 Task: Research Airbnb options in Gondomar, Portugal from 6th December, 2023 to 10th December, 2023 for 1 adult. Place can be private room with 1  bedroom having 1 bed and 1 bathroom. Property type can be hotel.
Action: Mouse moved to (476, 108)
Screenshot: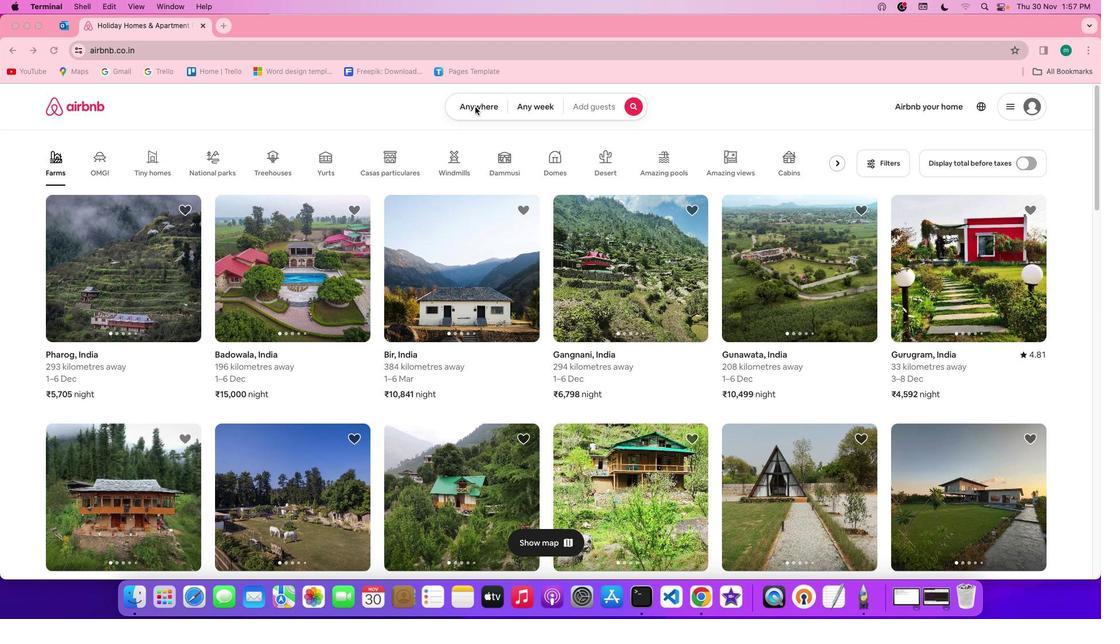
Action: Mouse pressed left at (476, 108)
Screenshot: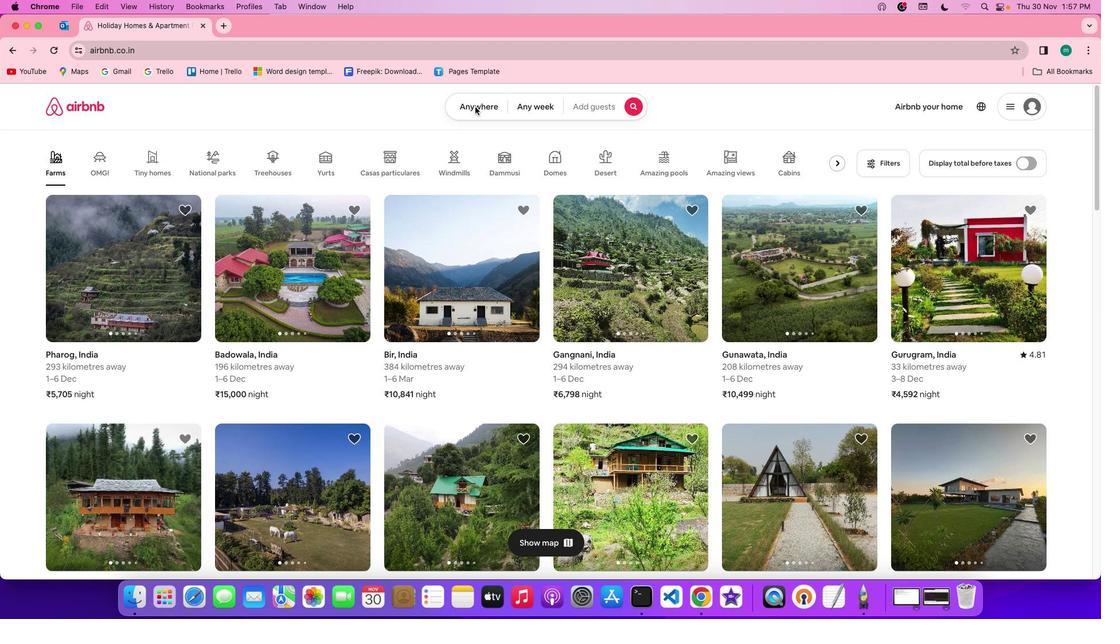 
Action: Mouse pressed left at (476, 108)
Screenshot: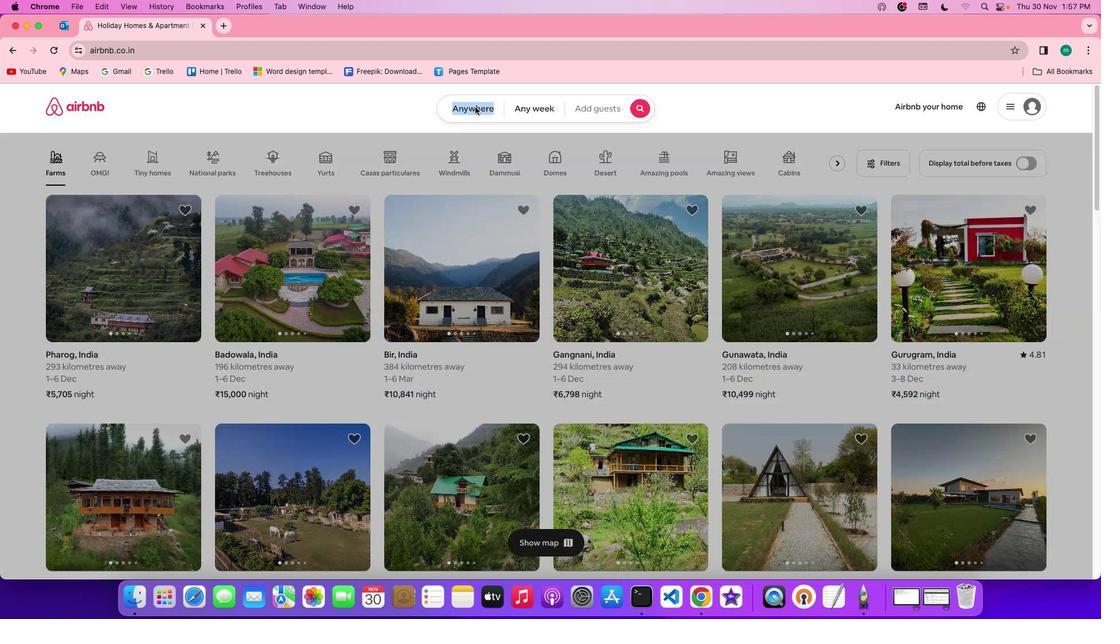 
Action: Mouse moved to (423, 157)
Screenshot: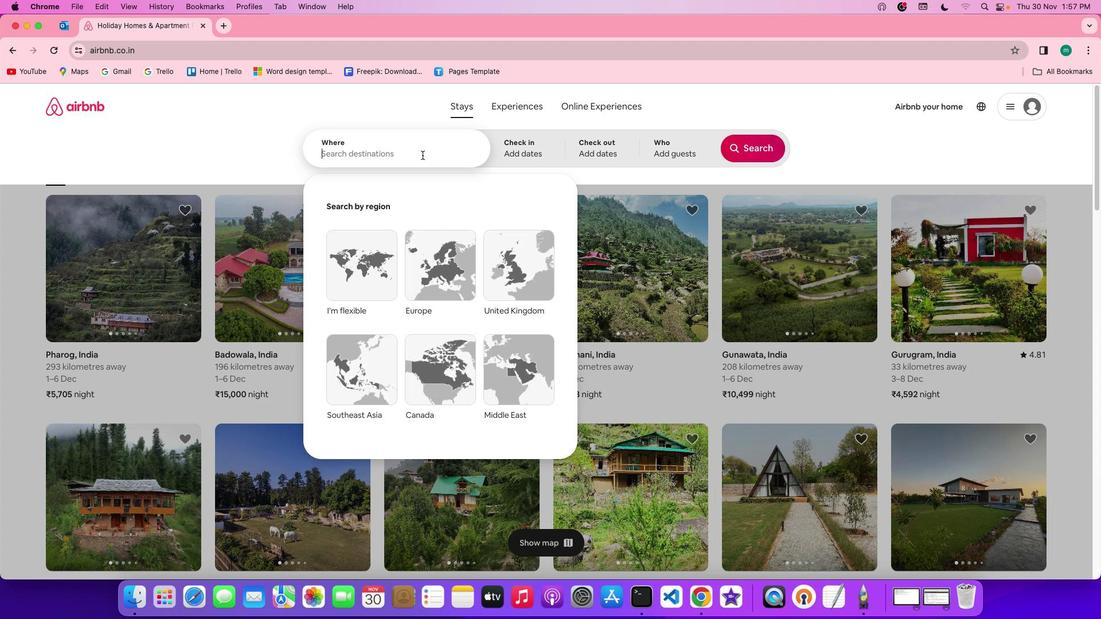
Action: Mouse pressed left at (423, 157)
Screenshot: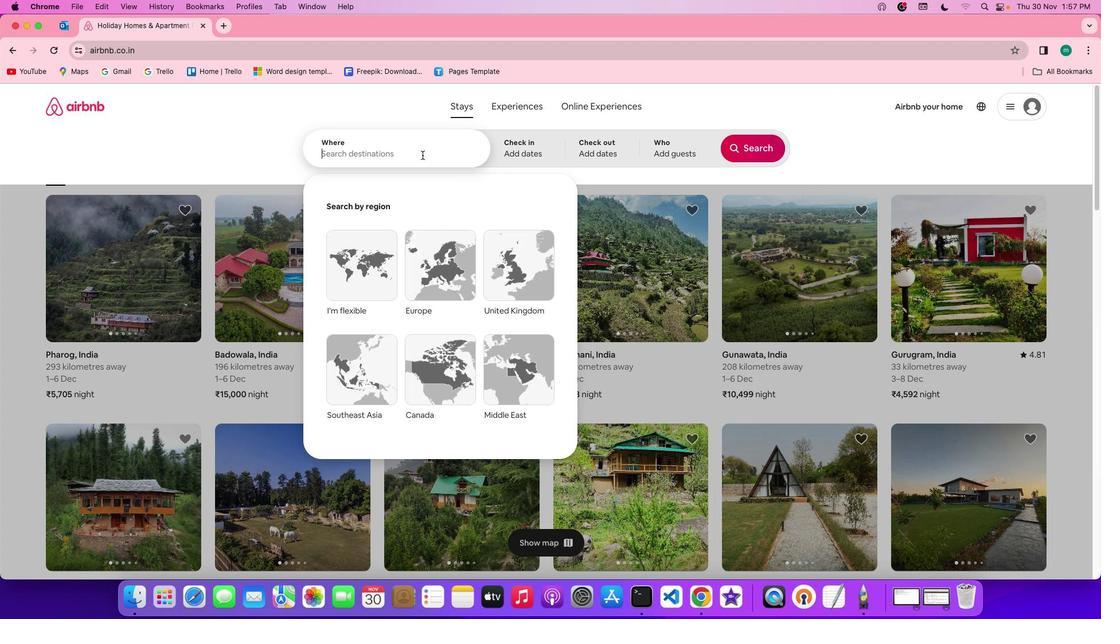 
Action: Key pressed Key.shift'G''o''n''d''o''m''a''r'','Key.spaceKey.shift'p''o''t''u''g''a''l'
Screenshot: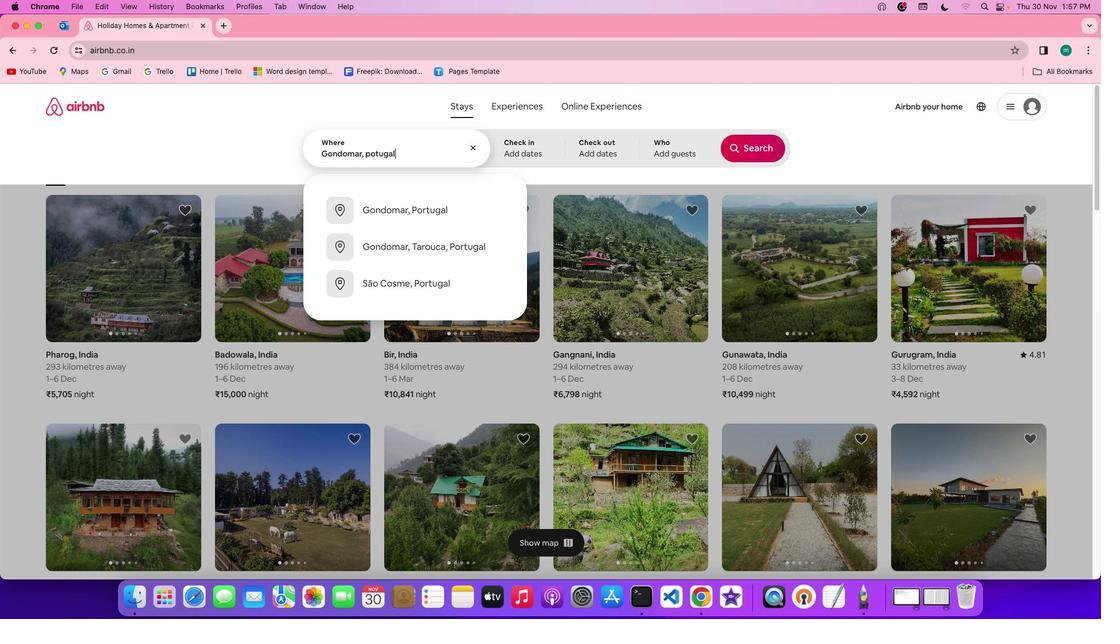 
Action: Mouse moved to (522, 147)
Screenshot: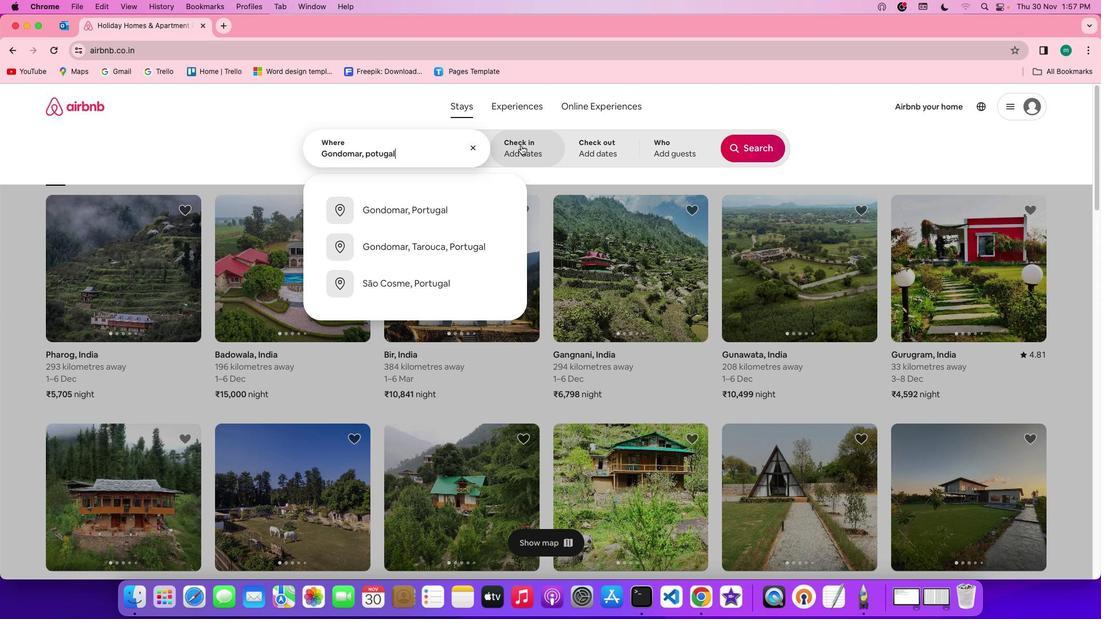 
Action: Mouse pressed left at (522, 147)
Screenshot: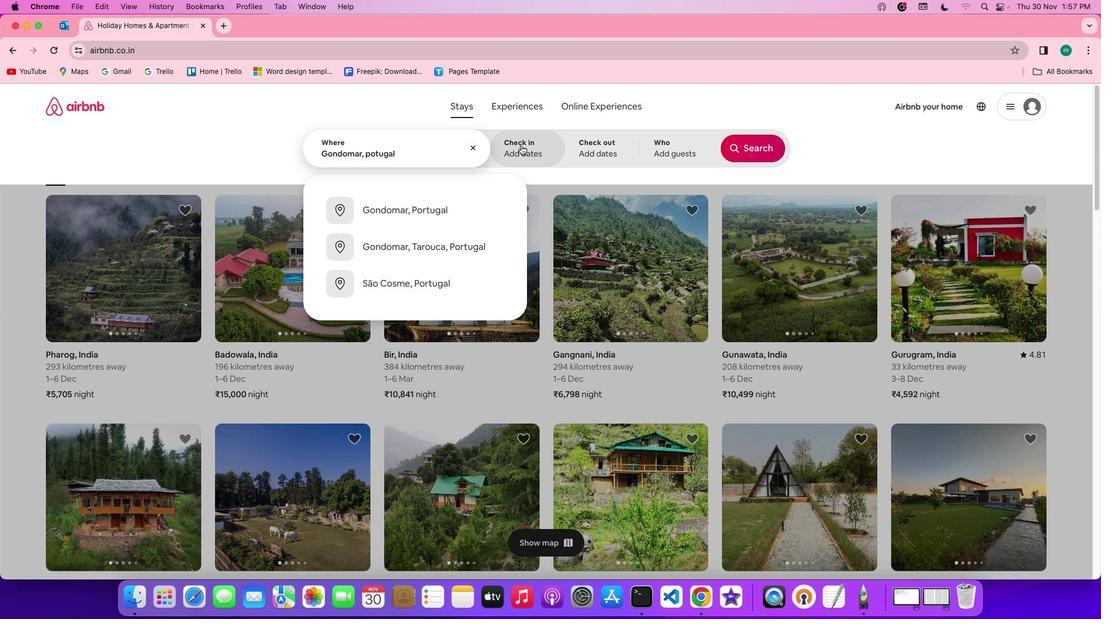 
Action: Mouse moved to (655, 314)
Screenshot: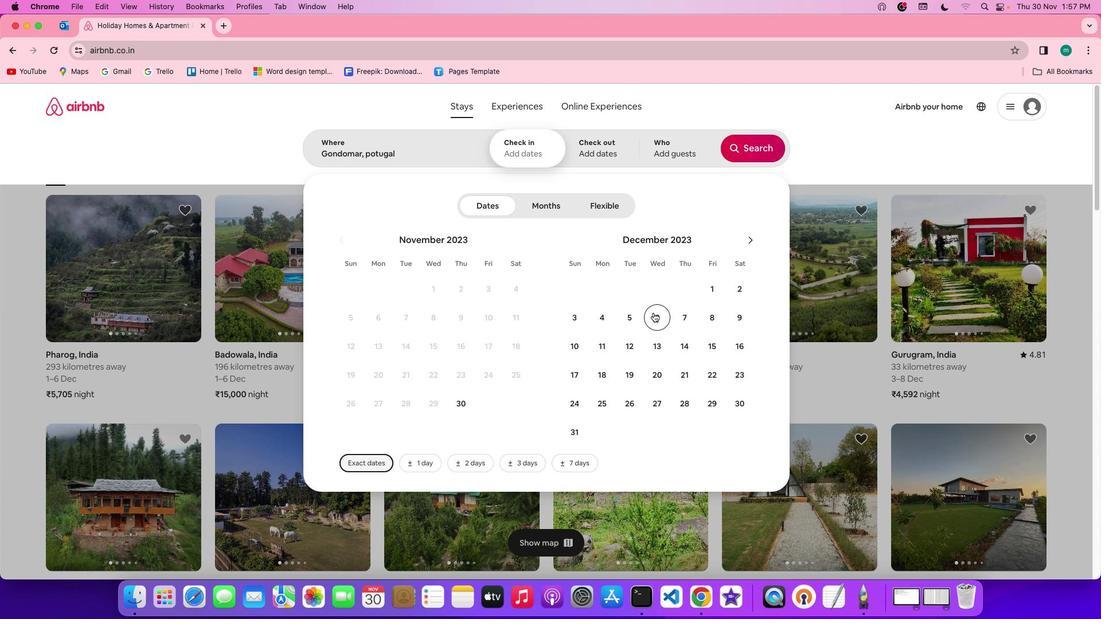 
Action: Mouse pressed left at (655, 314)
Screenshot: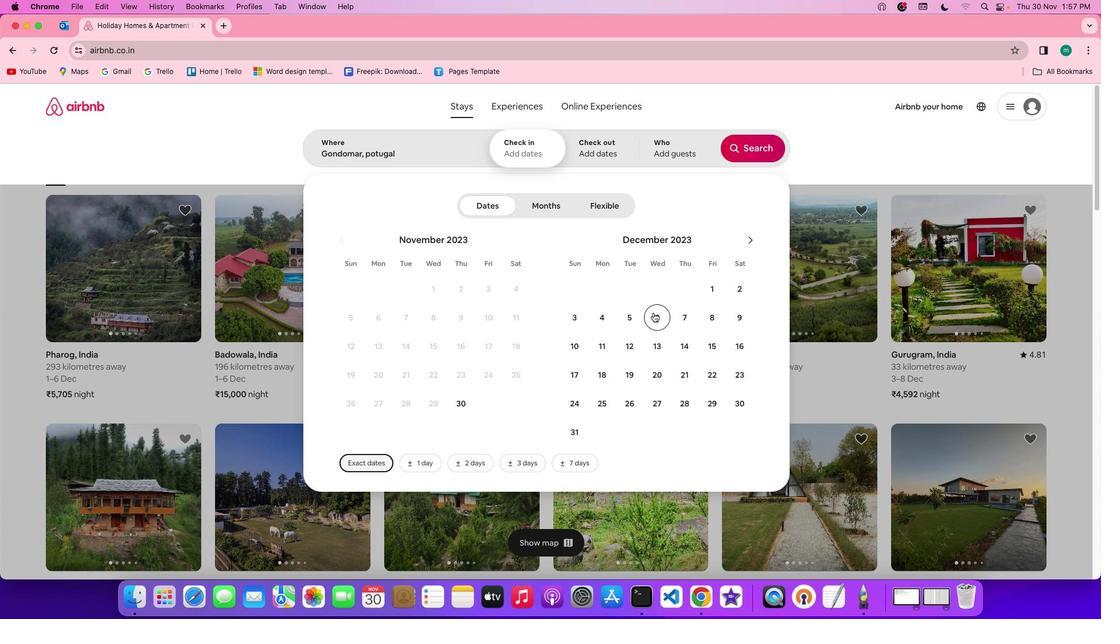 
Action: Mouse moved to (570, 349)
Screenshot: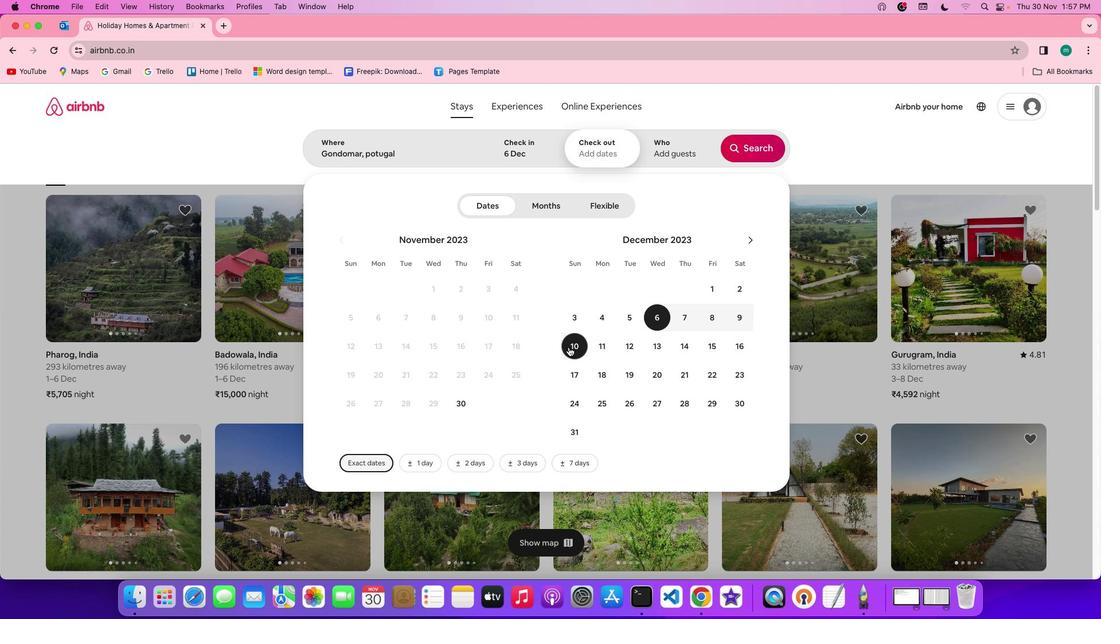
Action: Mouse pressed left at (570, 349)
Screenshot: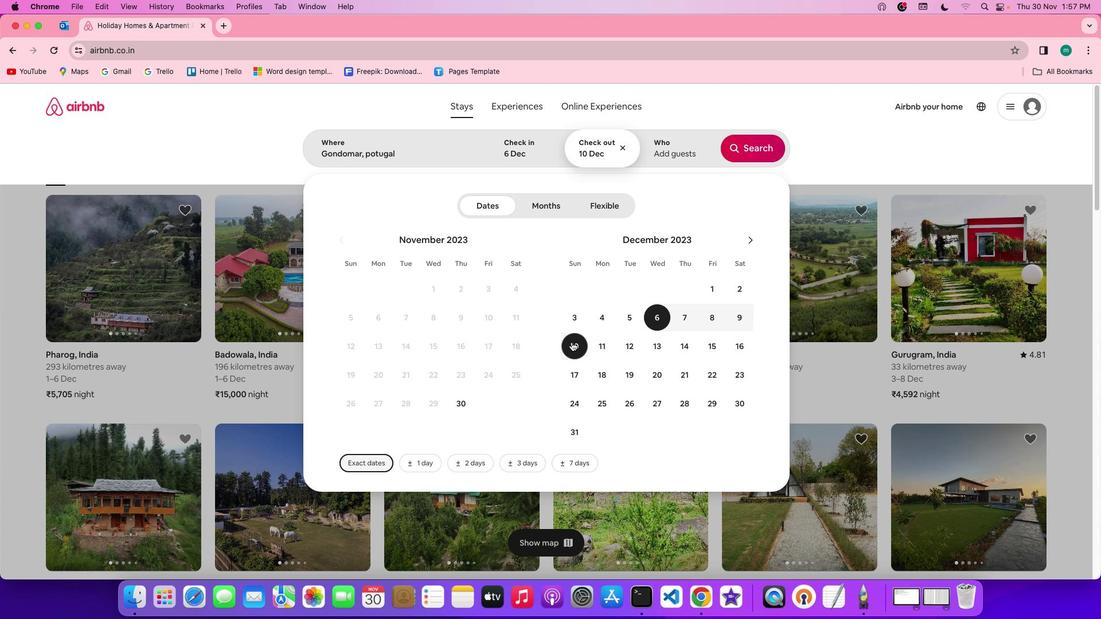 
Action: Mouse moved to (656, 146)
Screenshot: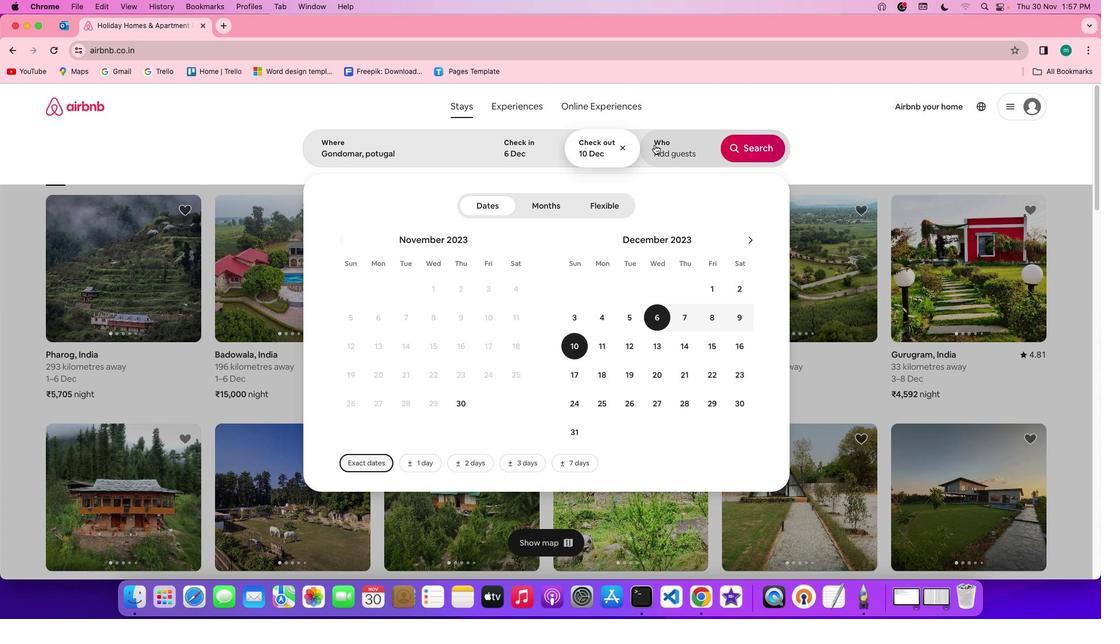 
Action: Mouse pressed left at (656, 146)
Screenshot: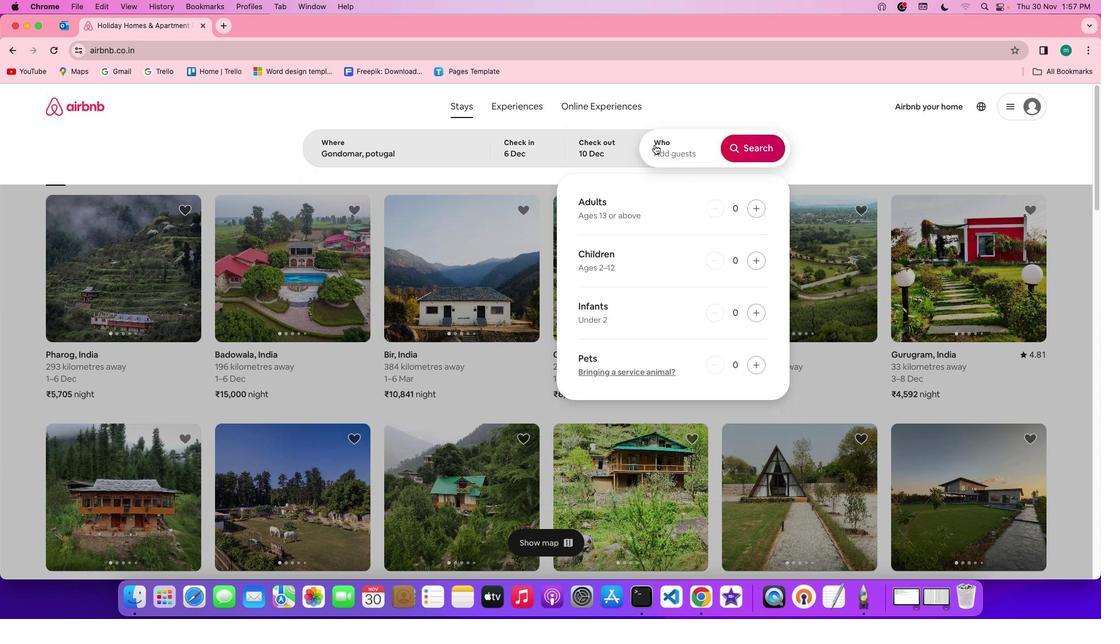 
Action: Mouse moved to (756, 208)
Screenshot: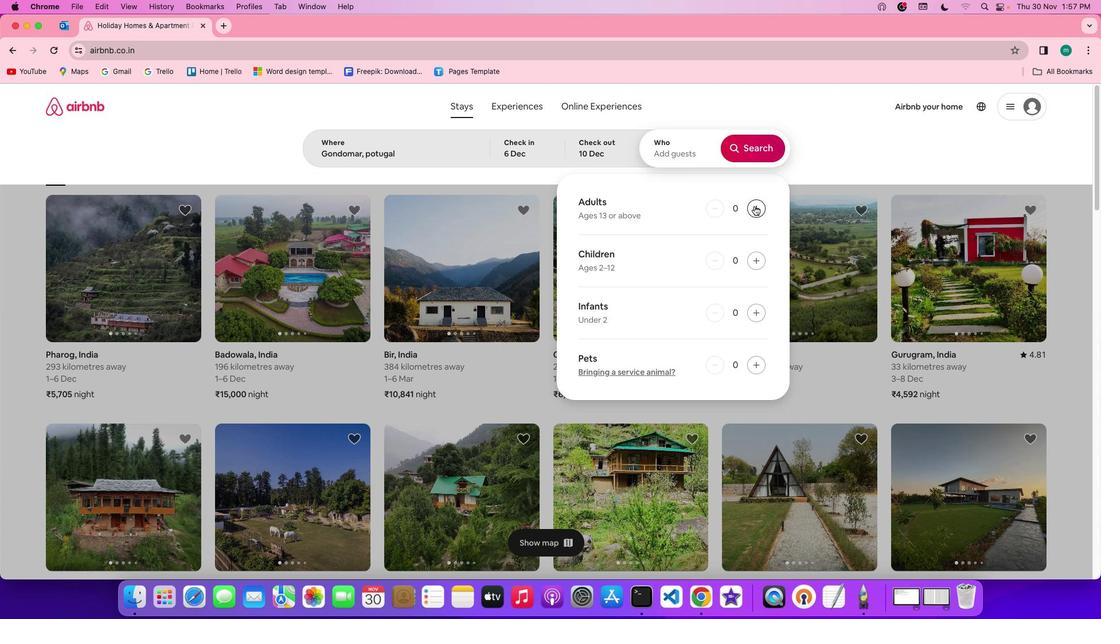 
Action: Mouse pressed left at (756, 208)
Screenshot: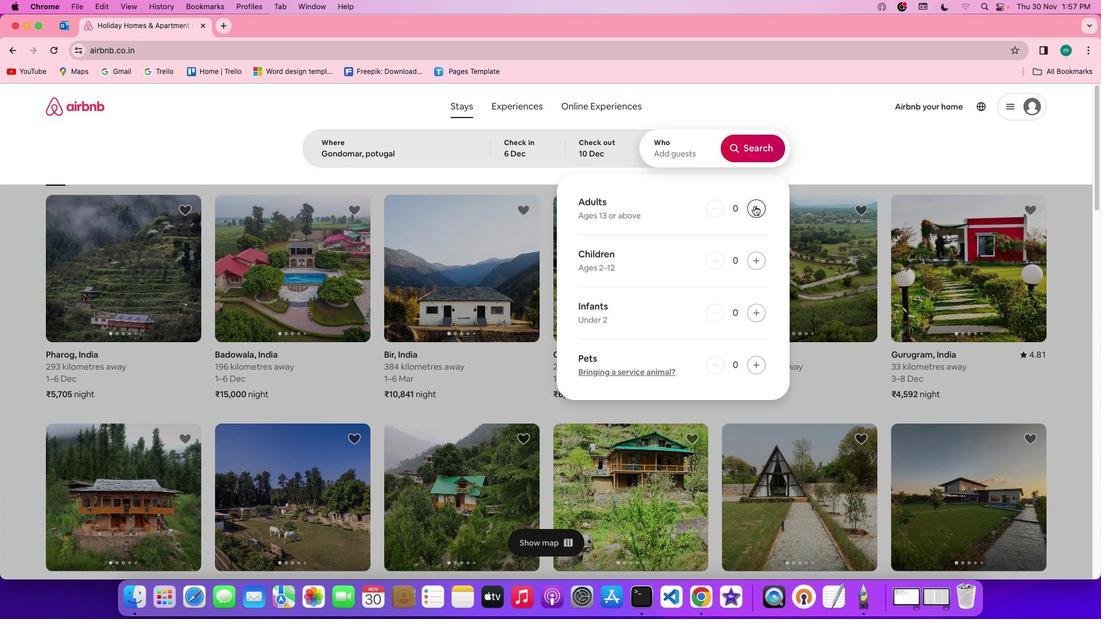 
Action: Mouse moved to (766, 143)
Screenshot: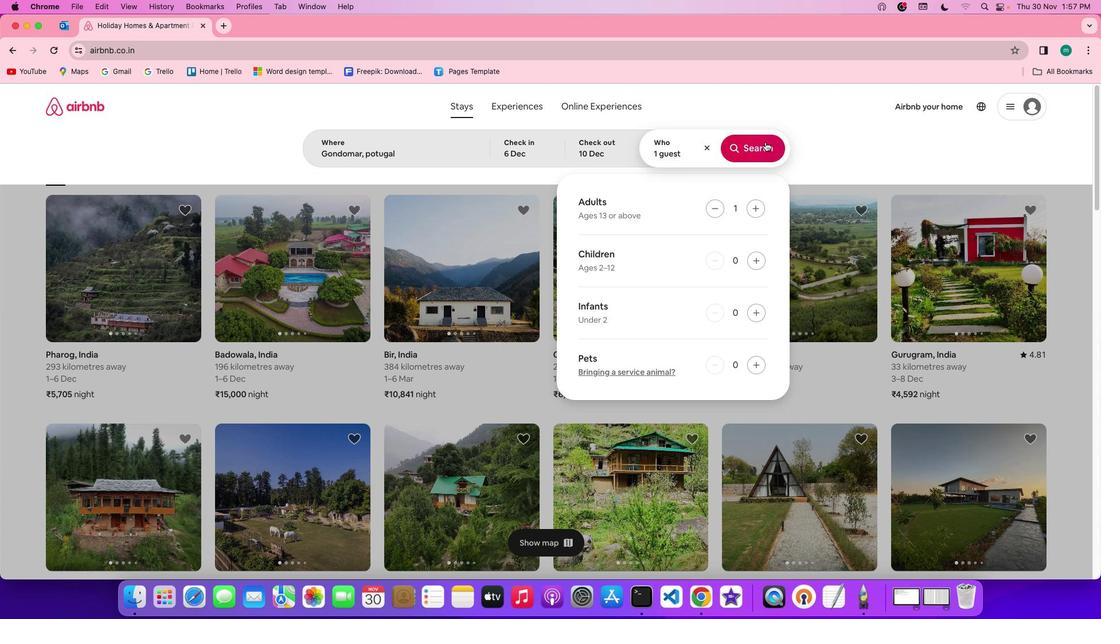 
Action: Mouse pressed left at (766, 143)
Screenshot: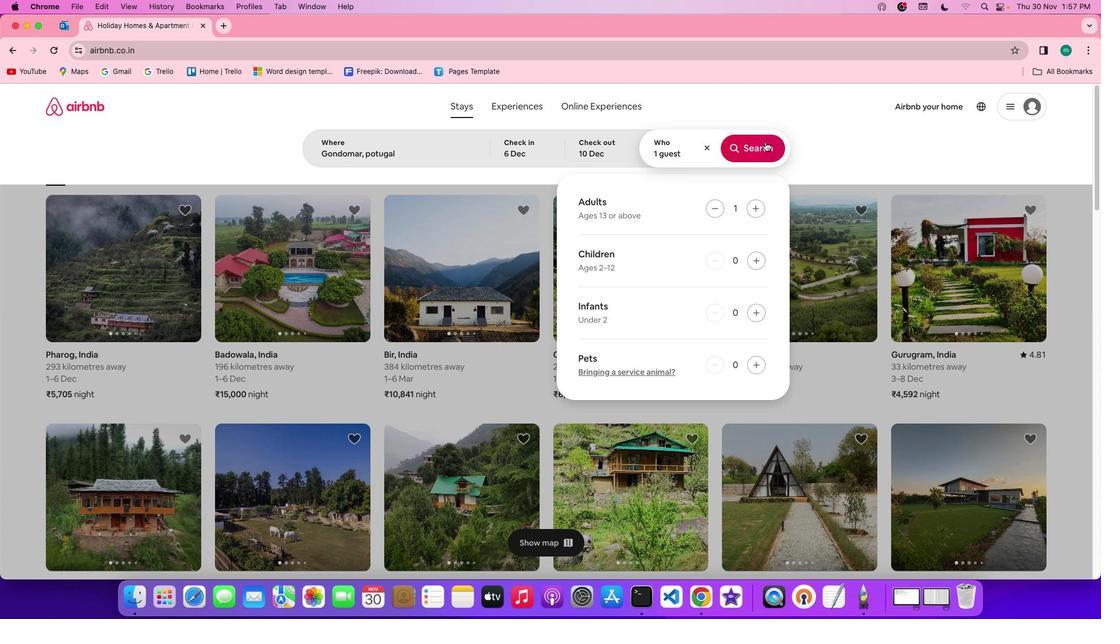 
Action: Mouse moved to (920, 145)
Screenshot: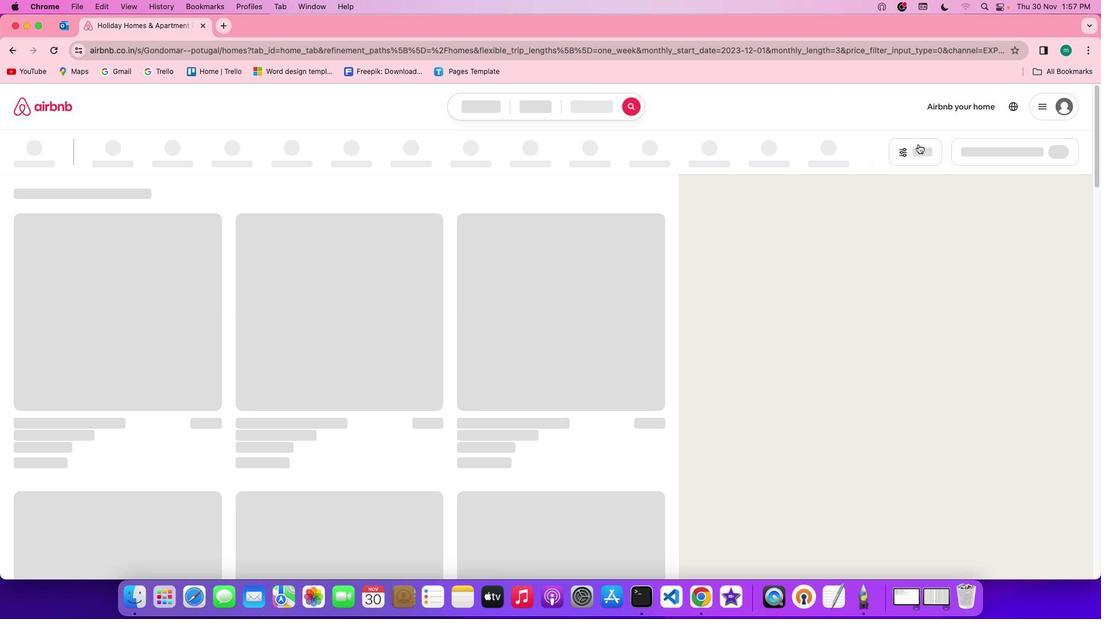 
Action: Mouse pressed left at (920, 145)
Screenshot: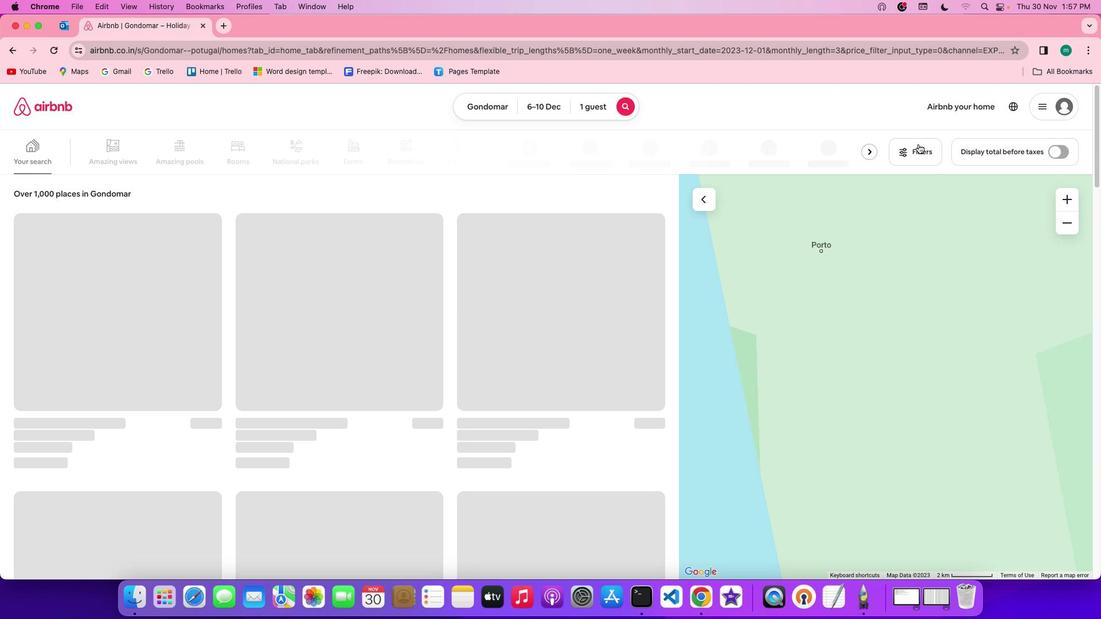 
Action: Mouse moved to (627, 267)
Screenshot: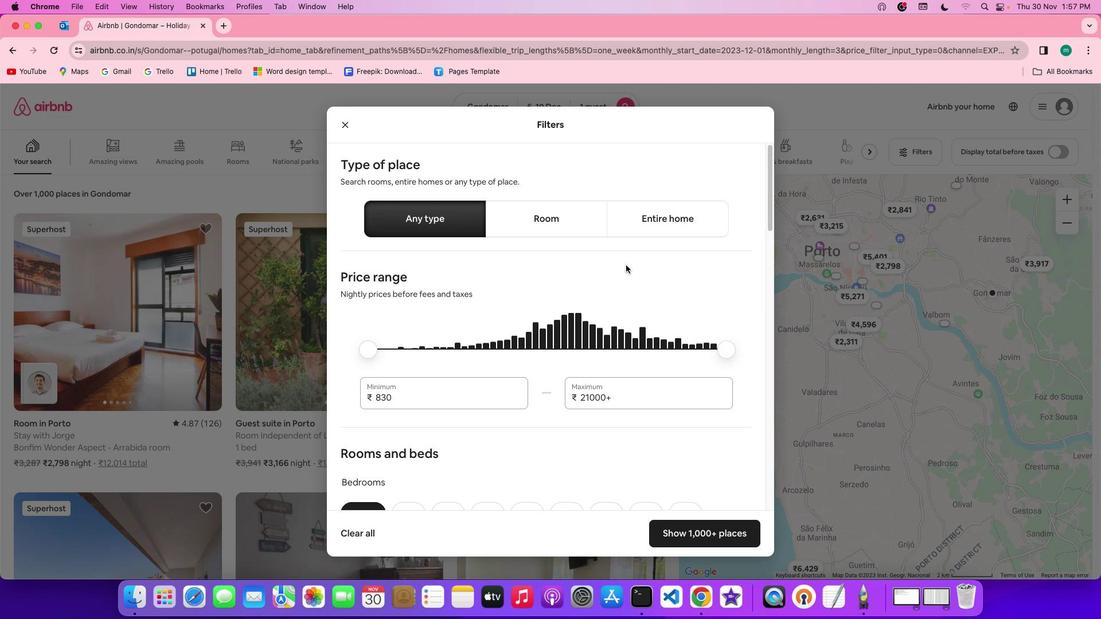
Action: Mouse scrolled (627, 267) with delta (1, 1)
Screenshot: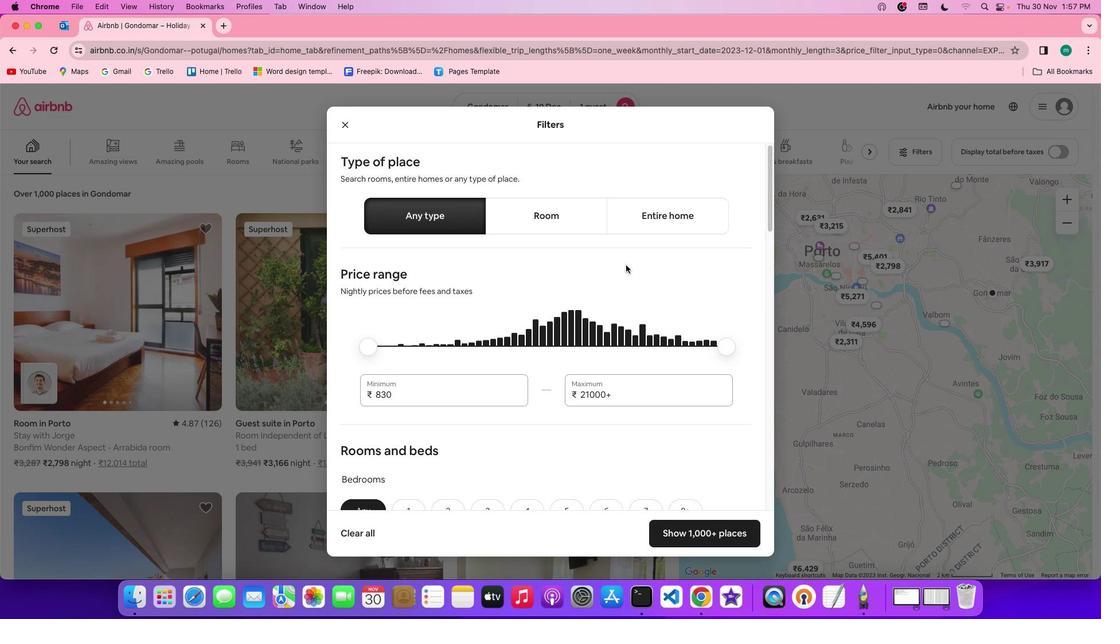 
Action: Mouse scrolled (627, 267) with delta (1, 1)
Screenshot: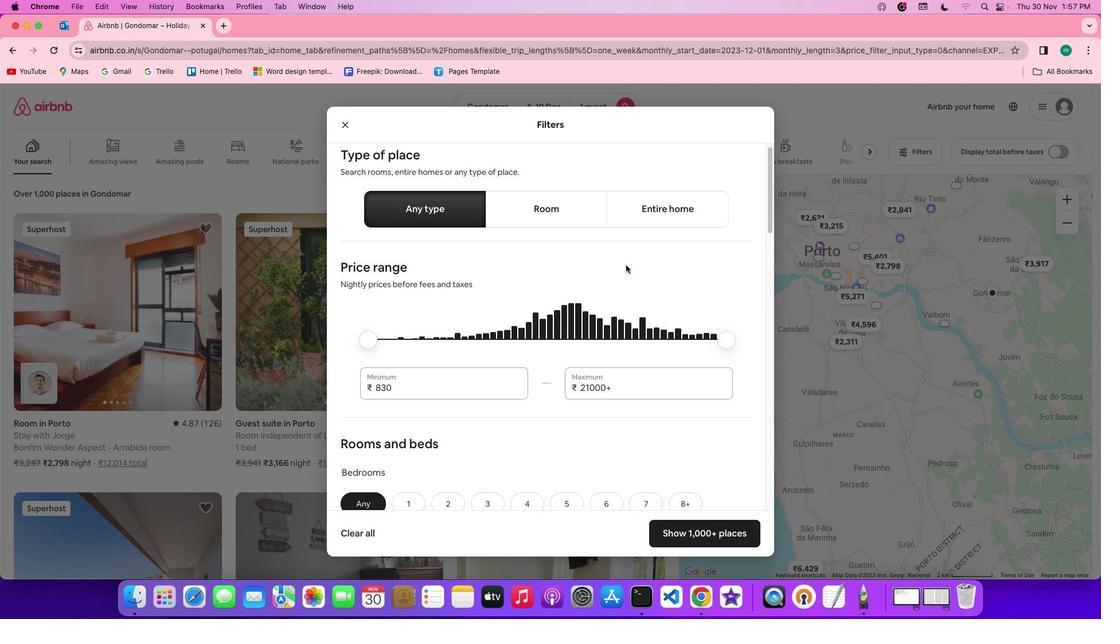 
Action: Mouse scrolled (627, 267) with delta (1, 0)
Screenshot: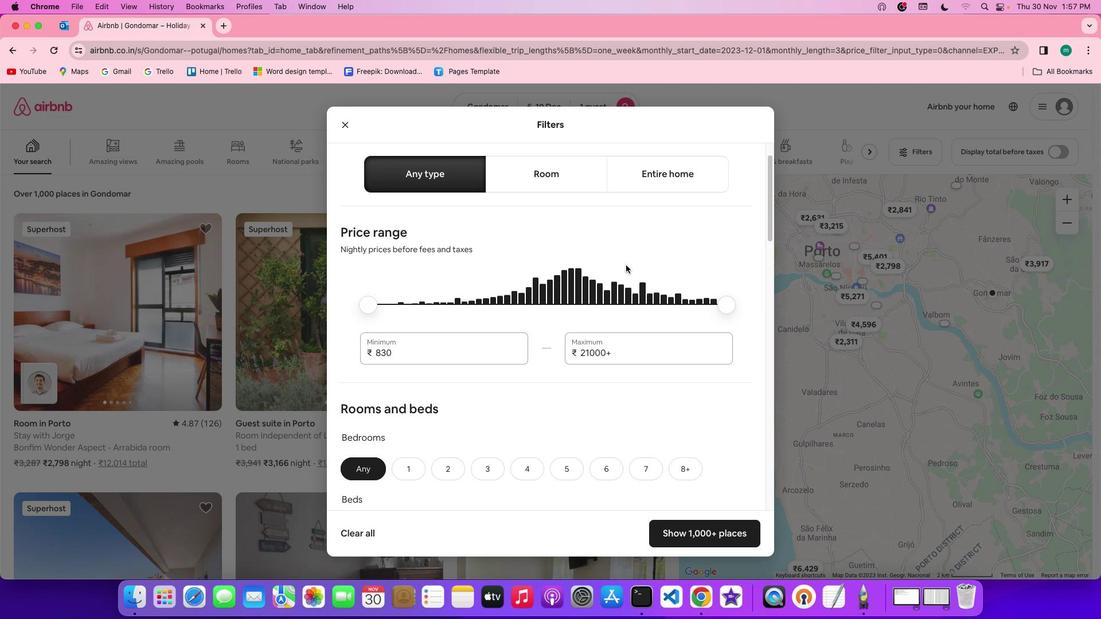 
Action: Mouse scrolled (627, 267) with delta (1, 1)
Screenshot: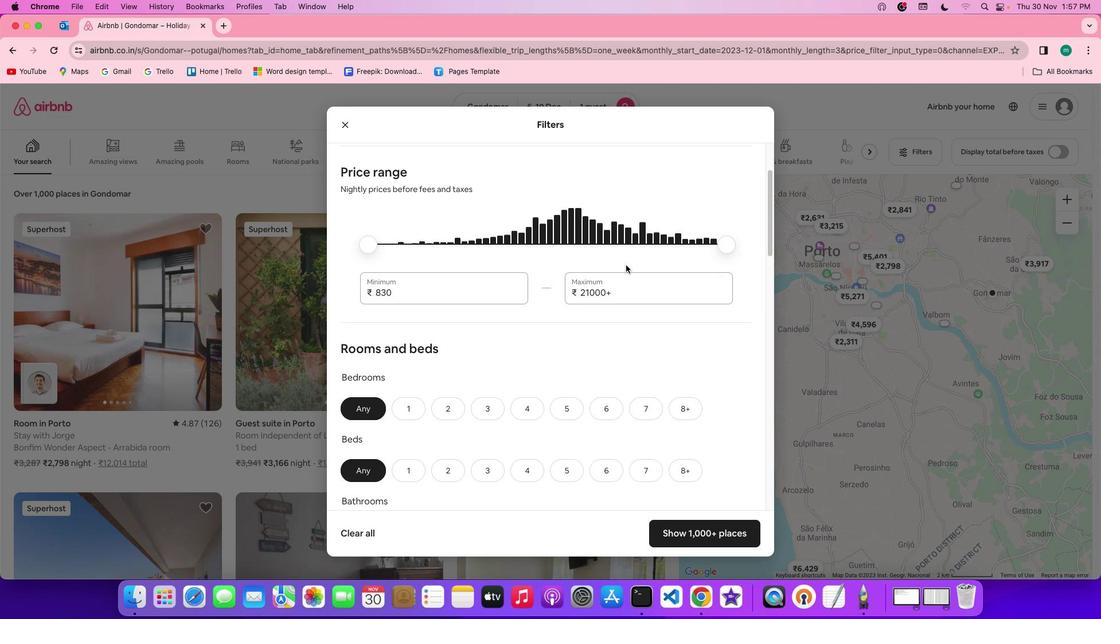 
Action: Mouse scrolled (627, 267) with delta (1, 1)
Screenshot: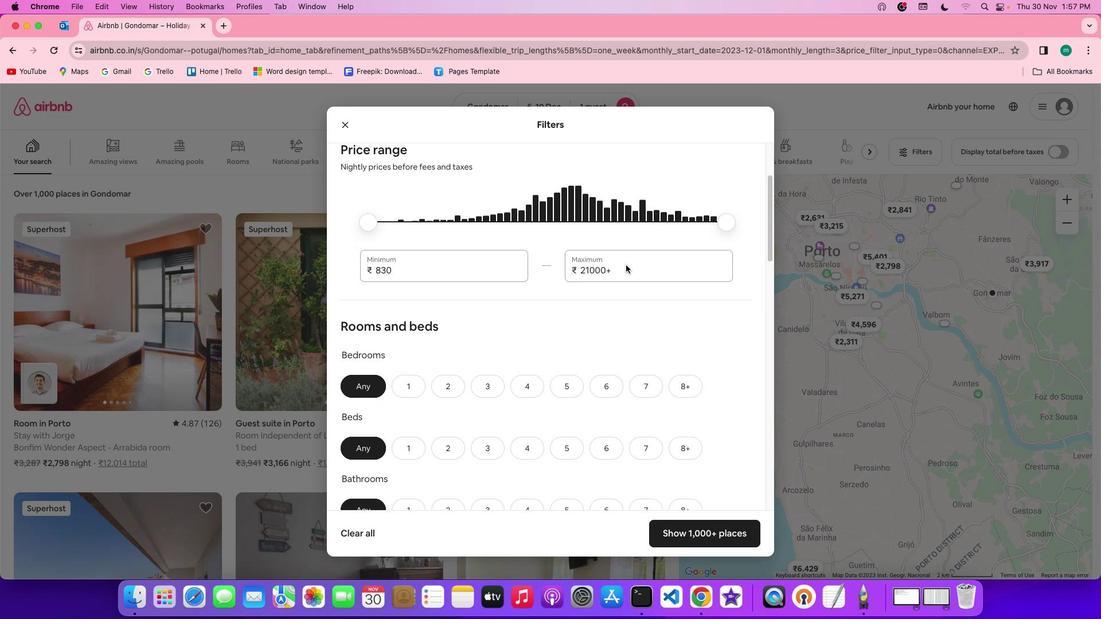 
Action: Mouse scrolled (627, 267) with delta (1, 1)
Screenshot: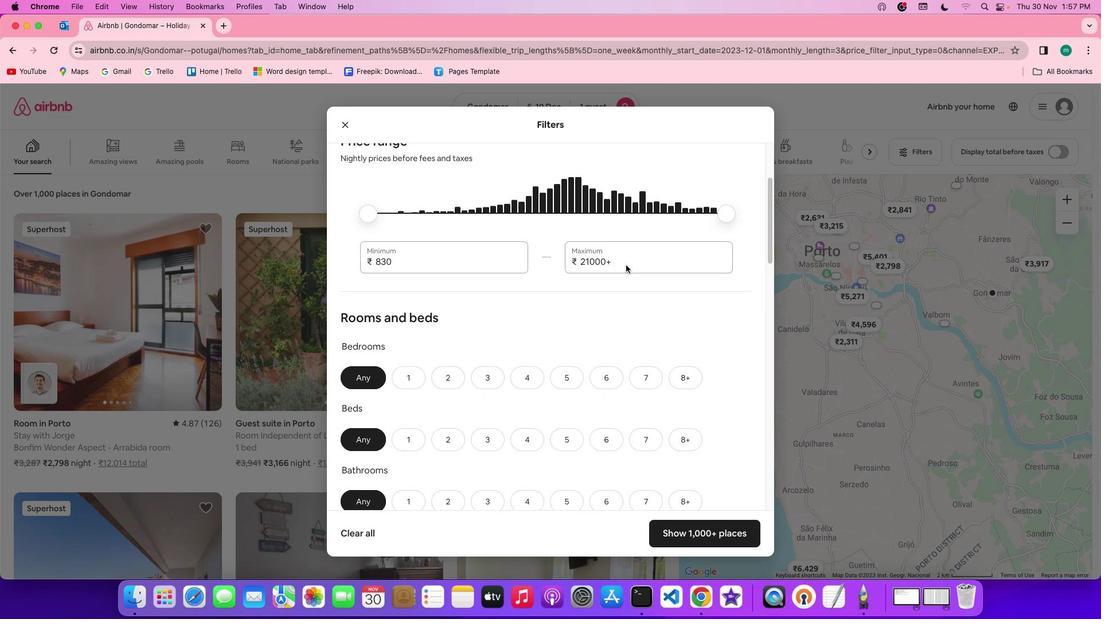 
Action: Mouse scrolled (627, 267) with delta (1, 1)
Screenshot: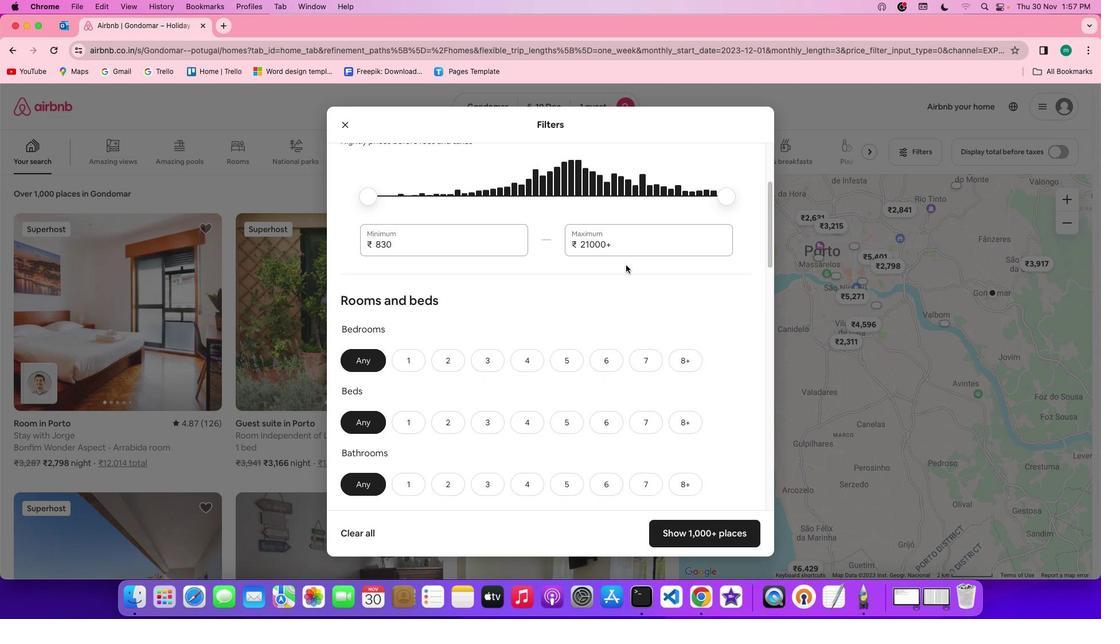 
Action: Mouse scrolled (627, 267) with delta (1, 1)
Screenshot: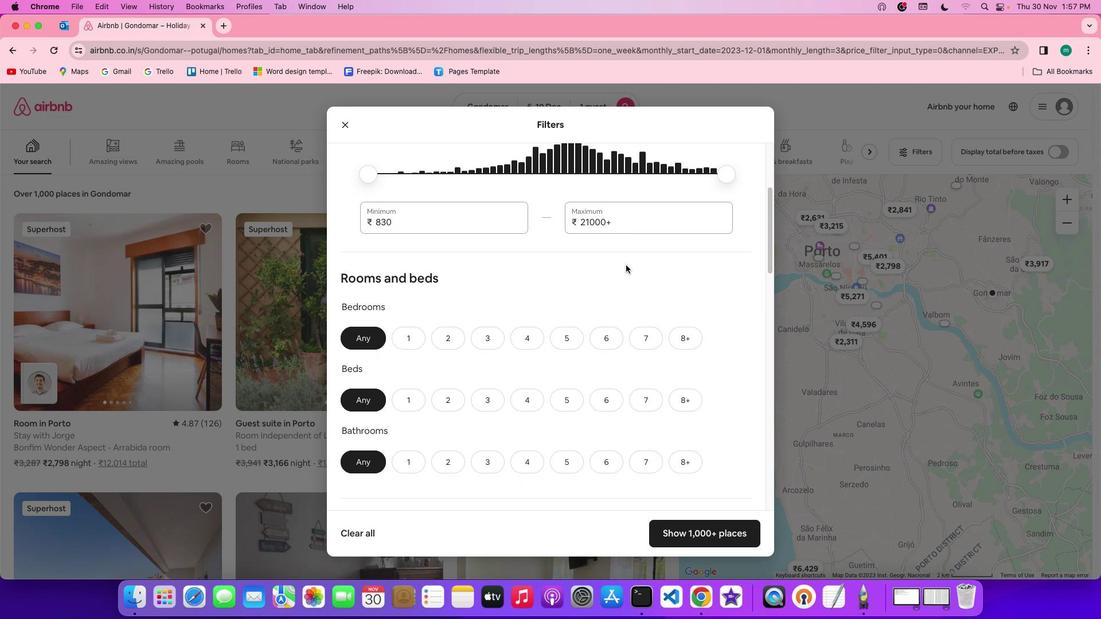 
Action: Mouse scrolled (627, 267) with delta (1, 1)
Screenshot: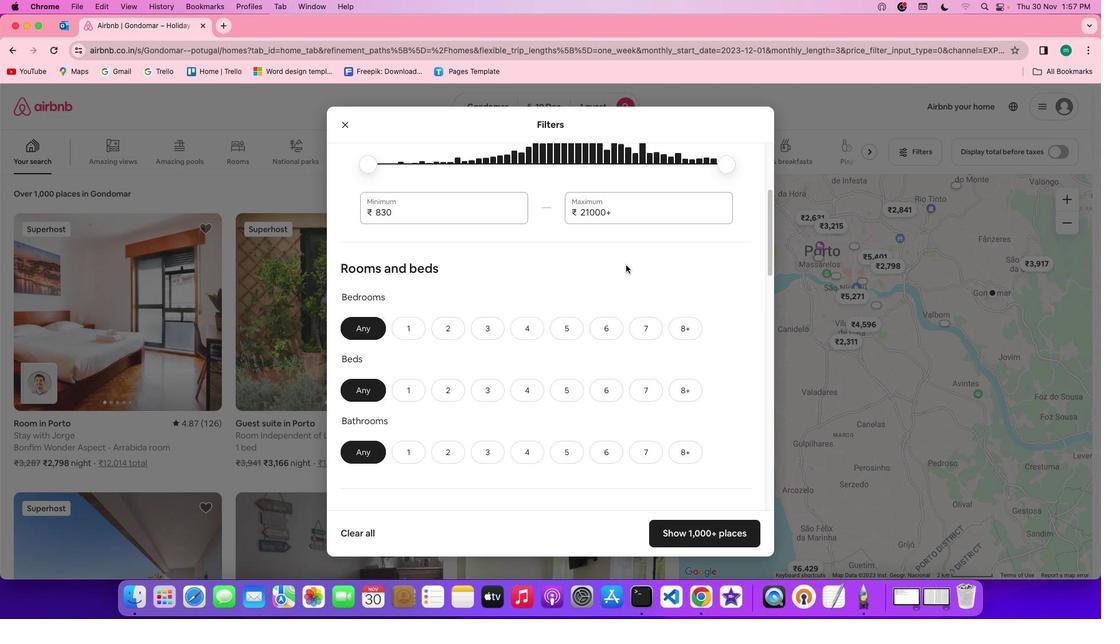 
Action: Mouse scrolled (627, 267) with delta (1, 1)
Screenshot: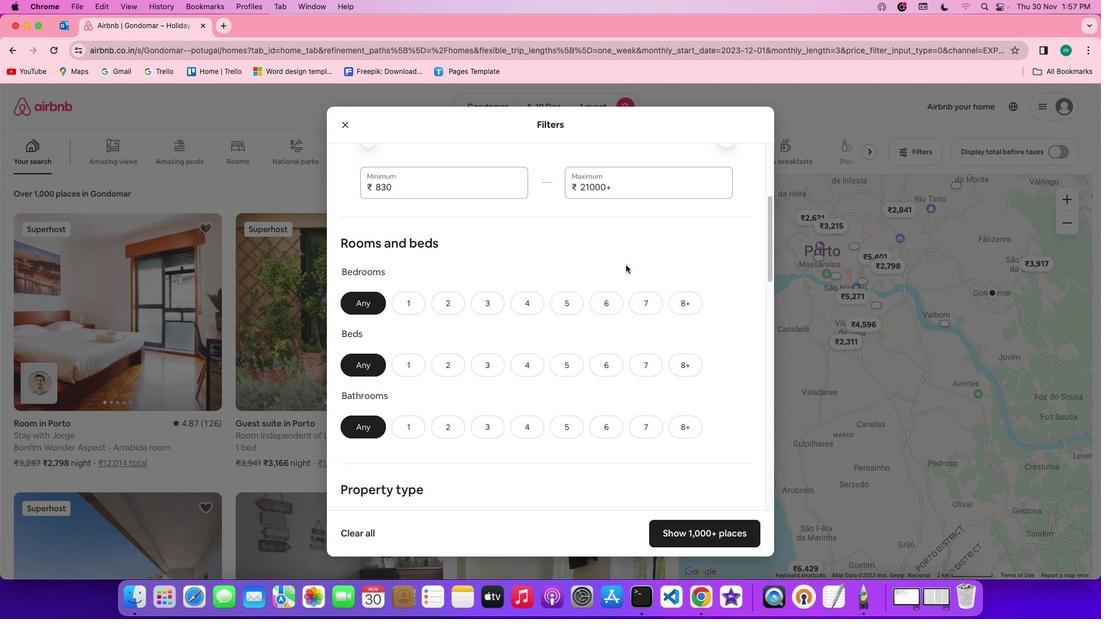 
Action: Mouse moved to (404, 279)
Screenshot: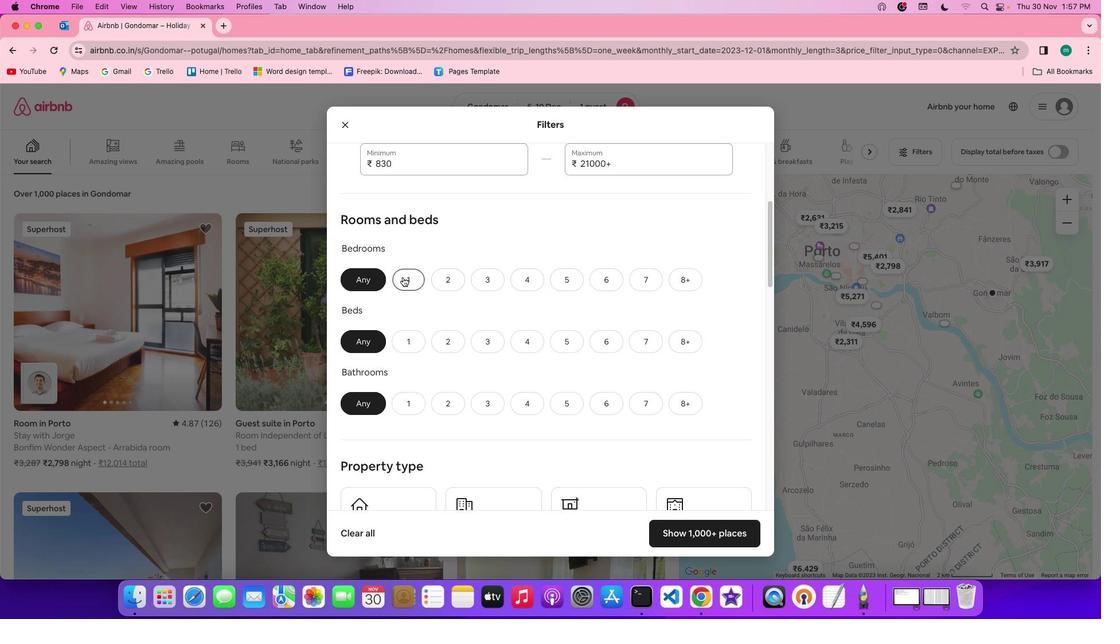 
Action: Mouse pressed left at (404, 279)
Screenshot: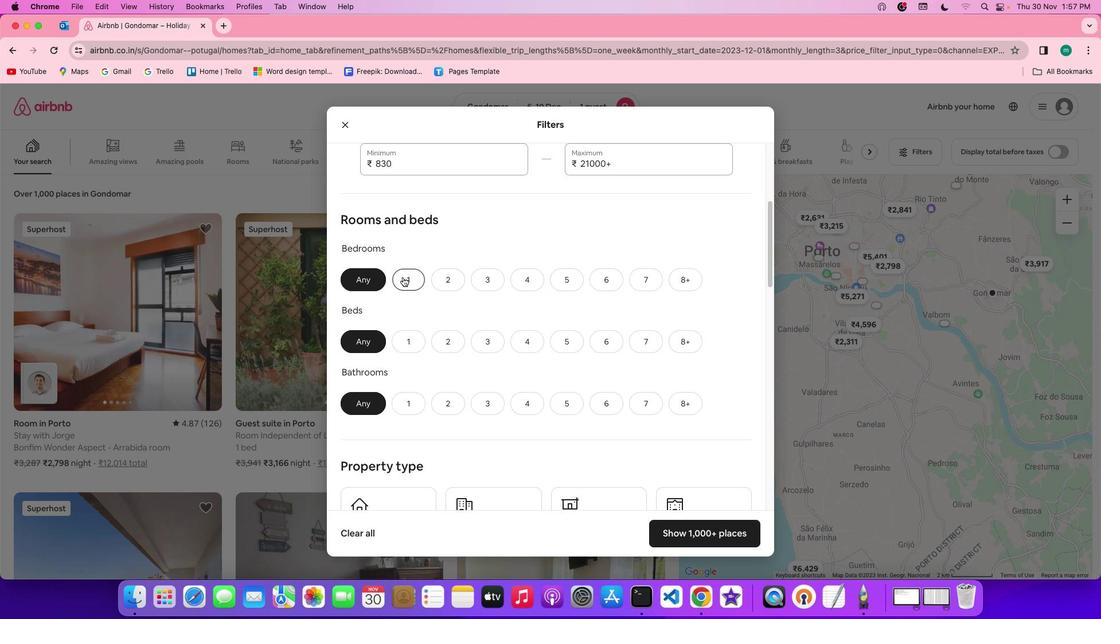 
Action: Mouse moved to (409, 351)
Screenshot: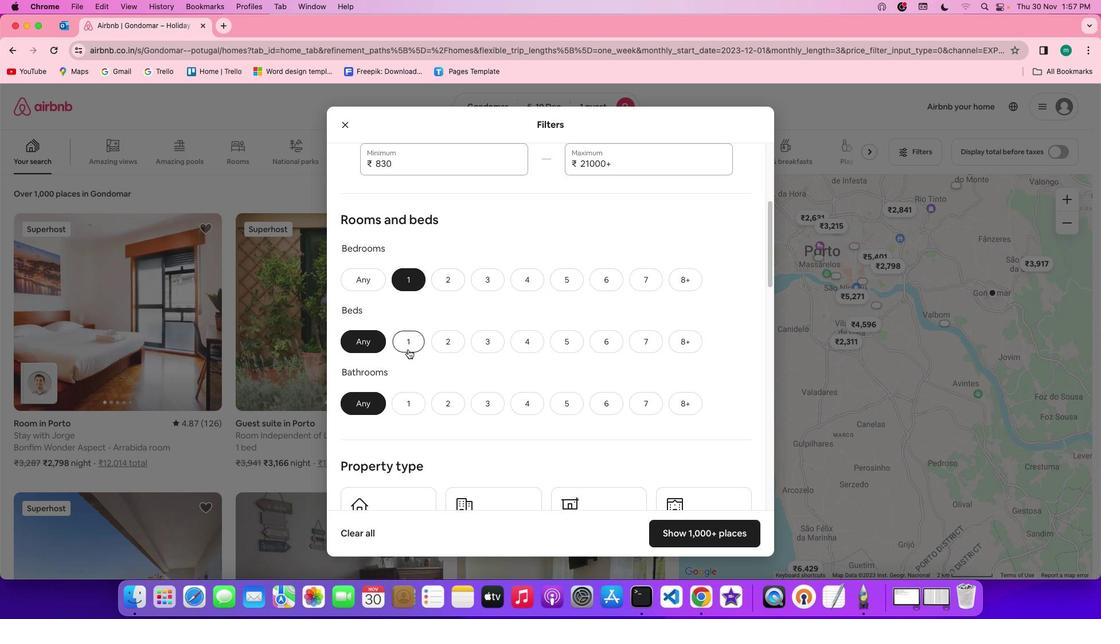 
Action: Mouse pressed left at (409, 351)
Screenshot: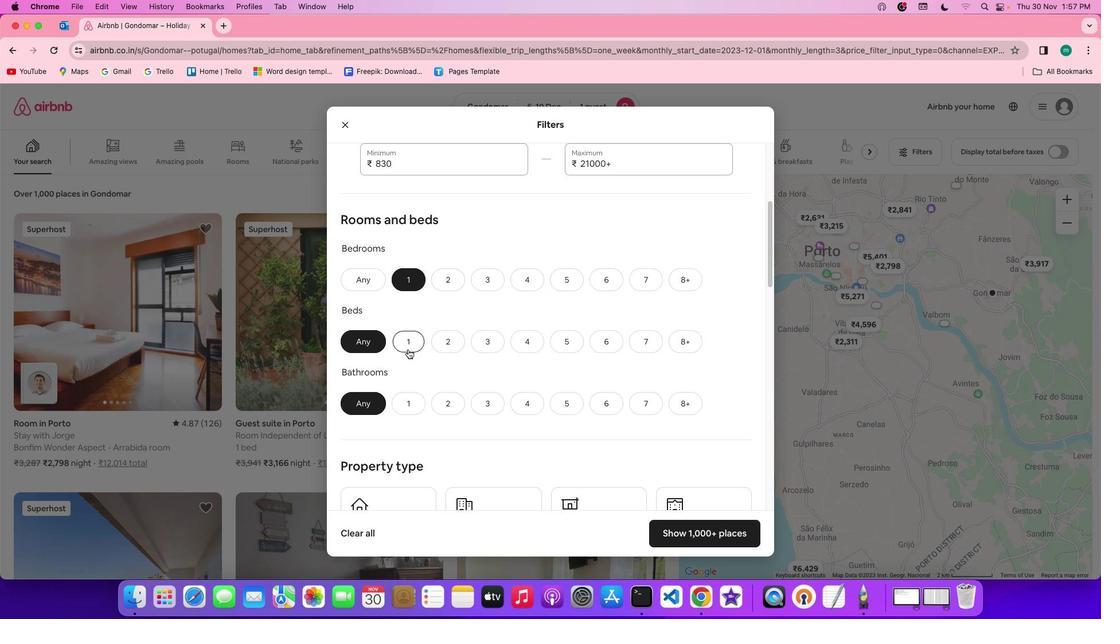 
Action: Mouse moved to (411, 396)
Screenshot: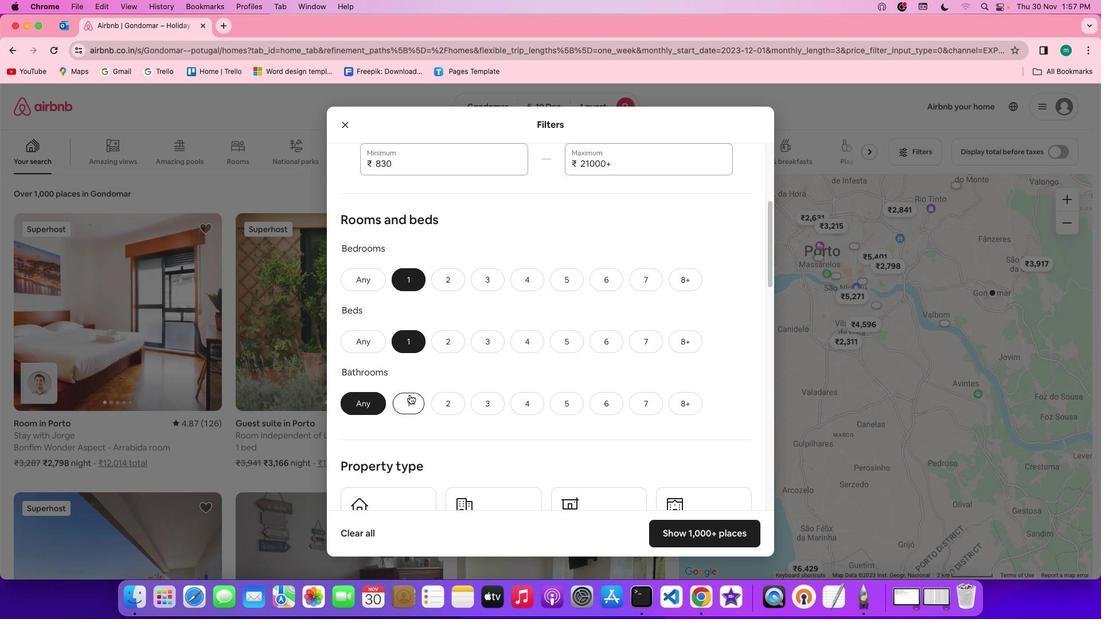 
Action: Mouse pressed left at (411, 396)
Screenshot: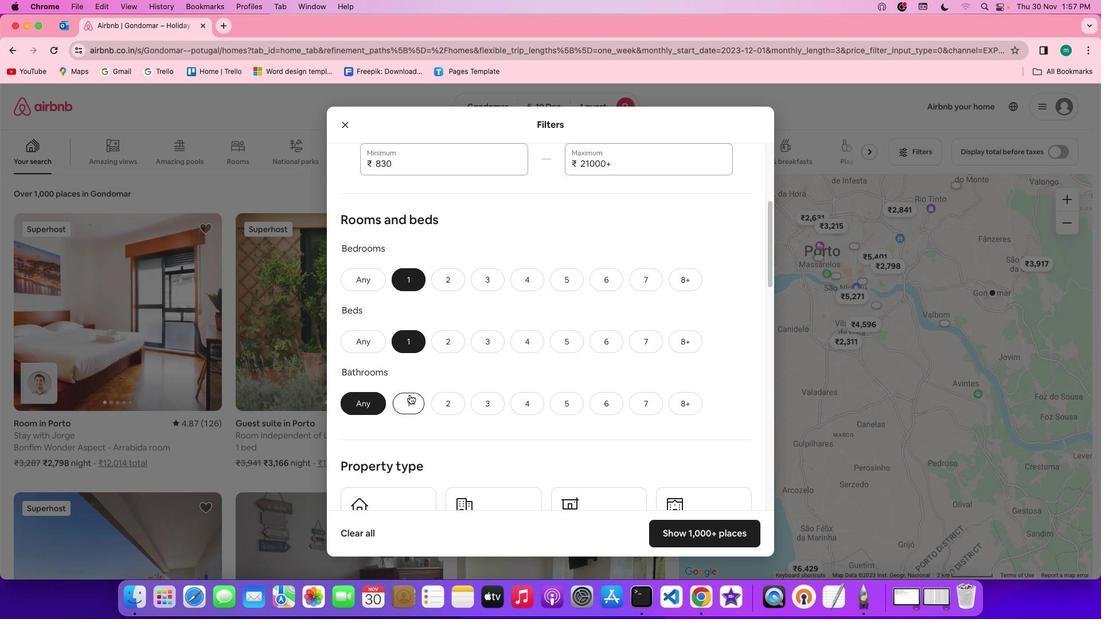 
Action: Mouse moved to (601, 389)
Screenshot: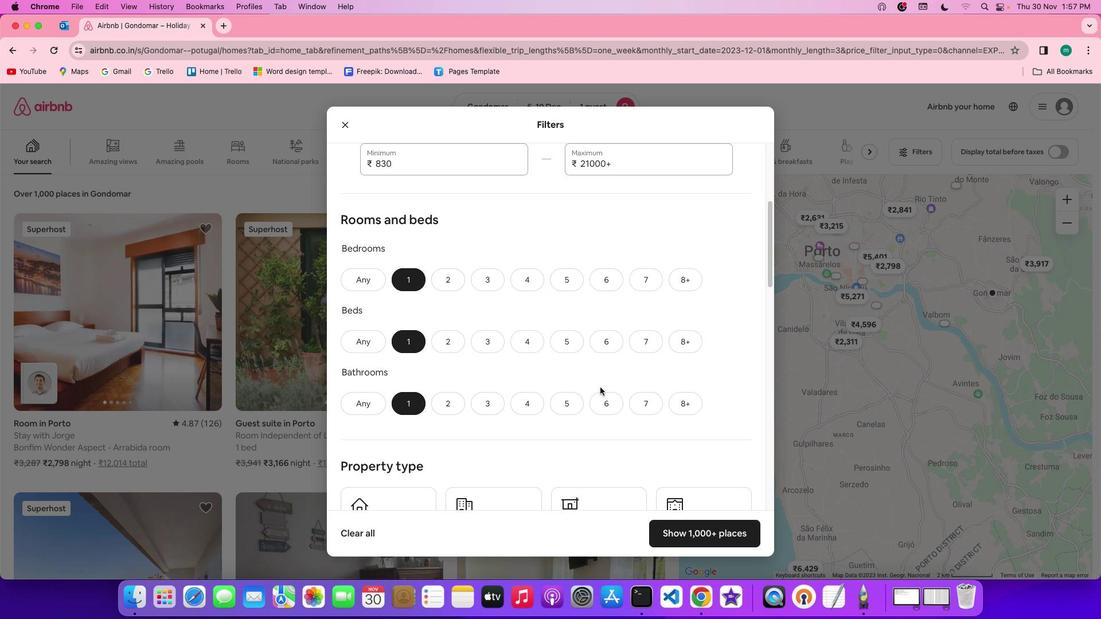 
Action: Mouse scrolled (601, 389) with delta (1, 1)
Screenshot: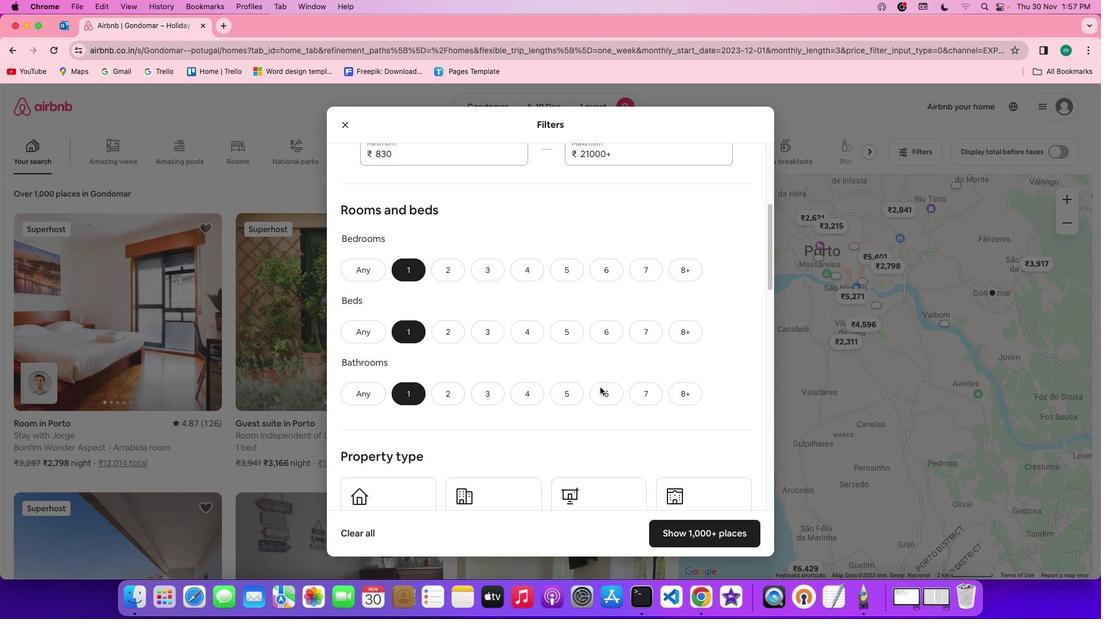 
Action: Mouse scrolled (601, 389) with delta (1, 1)
Screenshot: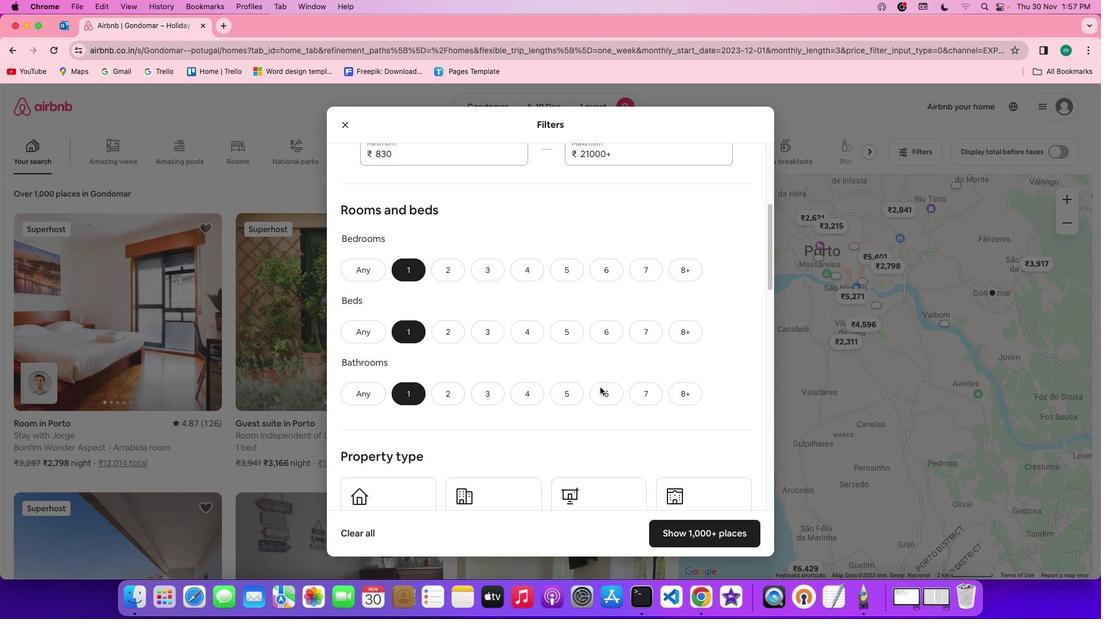 
Action: Mouse scrolled (601, 389) with delta (1, 0)
Screenshot: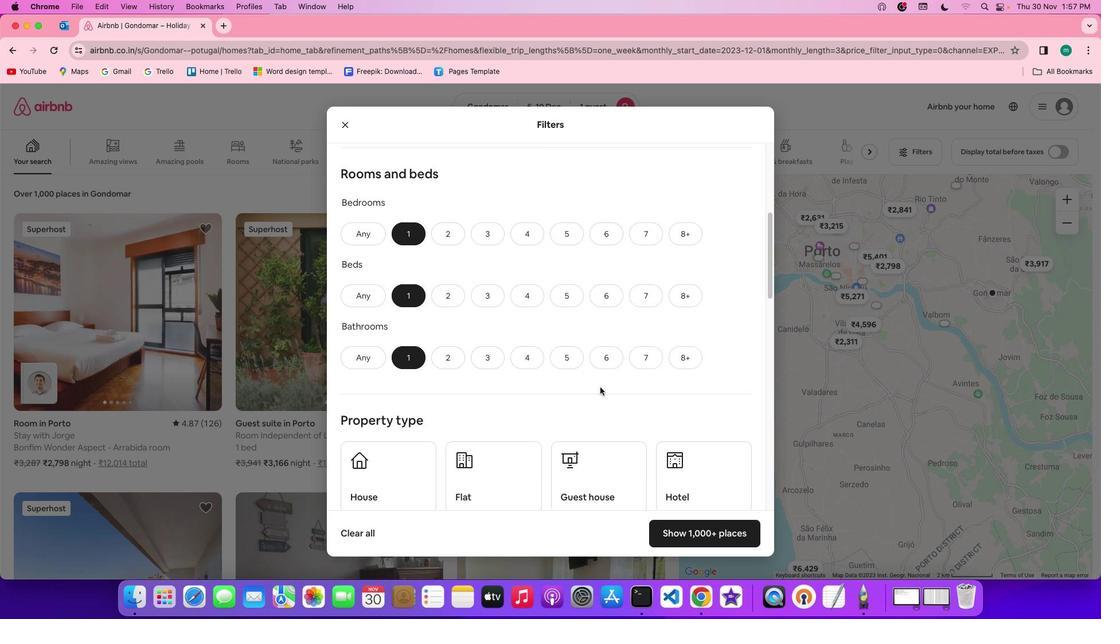 
Action: Mouse scrolled (601, 389) with delta (1, 1)
Screenshot: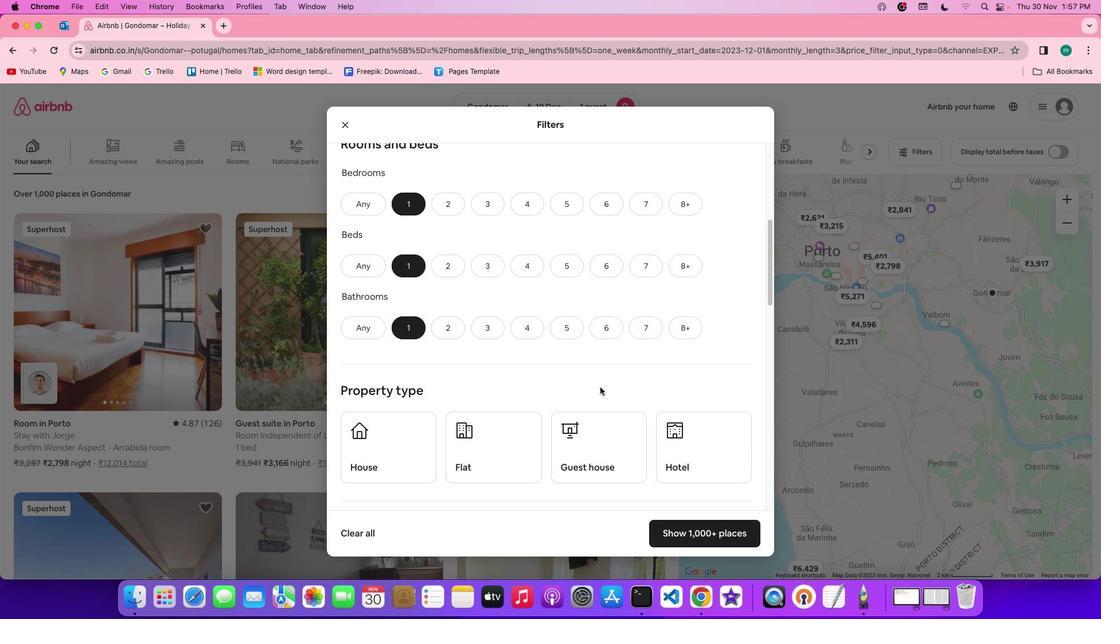 
Action: Mouse scrolled (601, 389) with delta (1, 1)
Screenshot: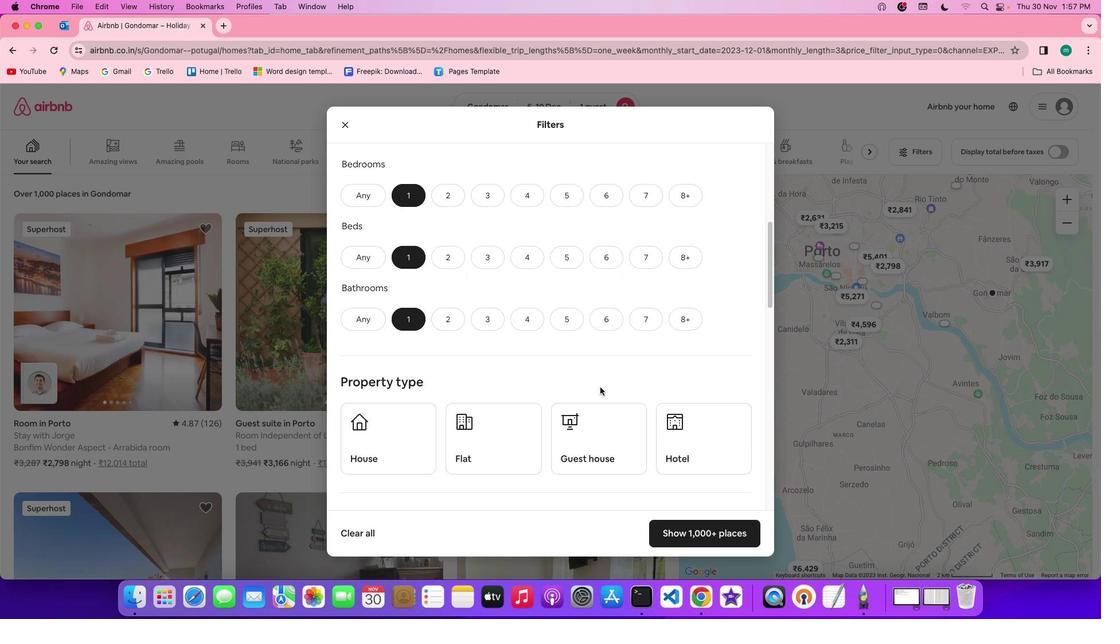 
Action: Mouse scrolled (601, 389) with delta (1, 0)
Screenshot: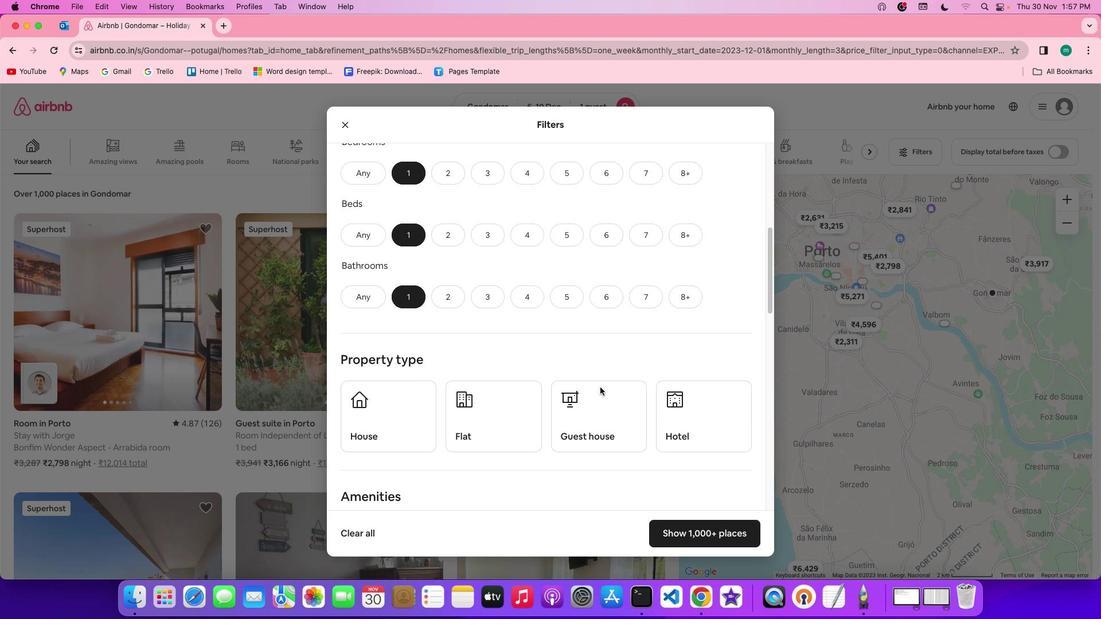 
Action: Mouse scrolled (601, 389) with delta (1, 1)
Screenshot: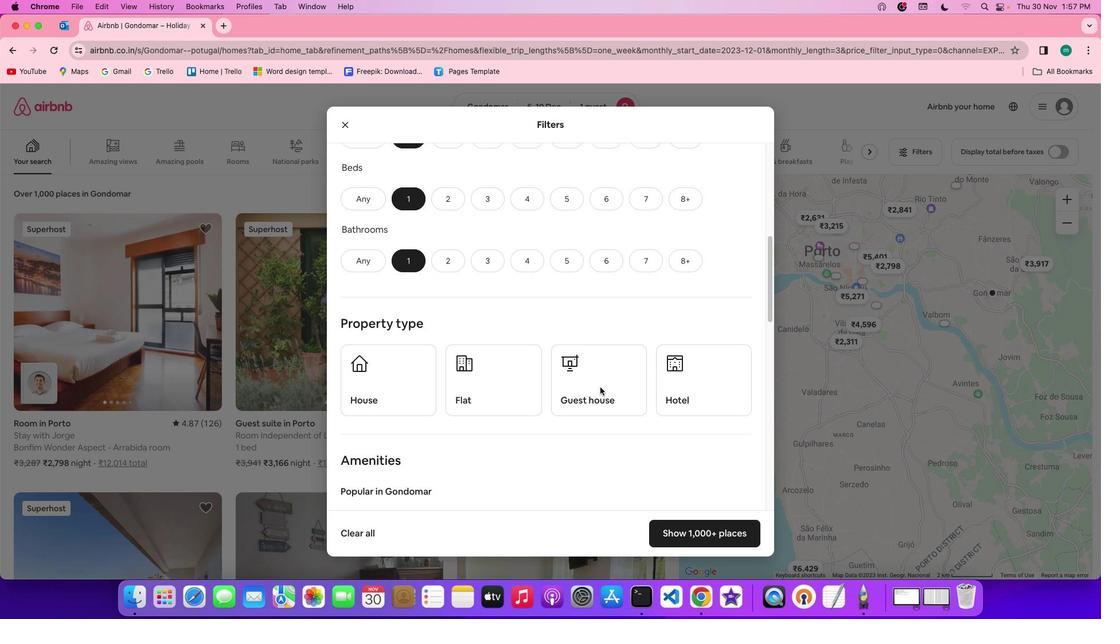 
Action: Mouse scrolled (601, 389) with delta (1, 1)
Screenshot: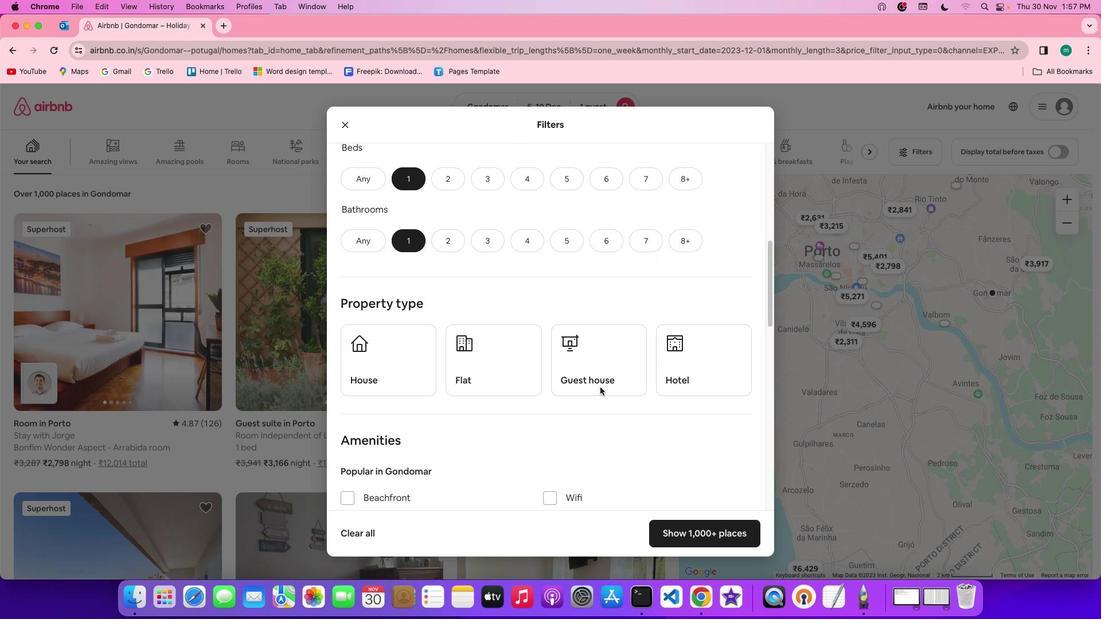 
Action: Mouse scrolled (601, 389) with delta (1, 1)
Screenshot: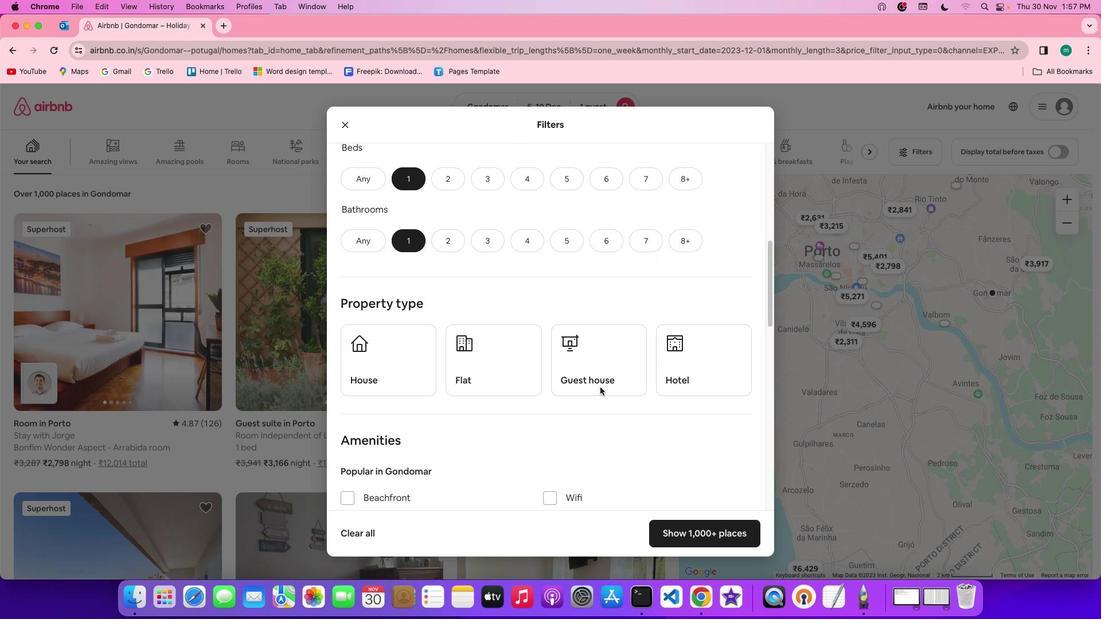 
Action: Mouse scrolled (601, 389) with delta (1, 0)
Screenshot: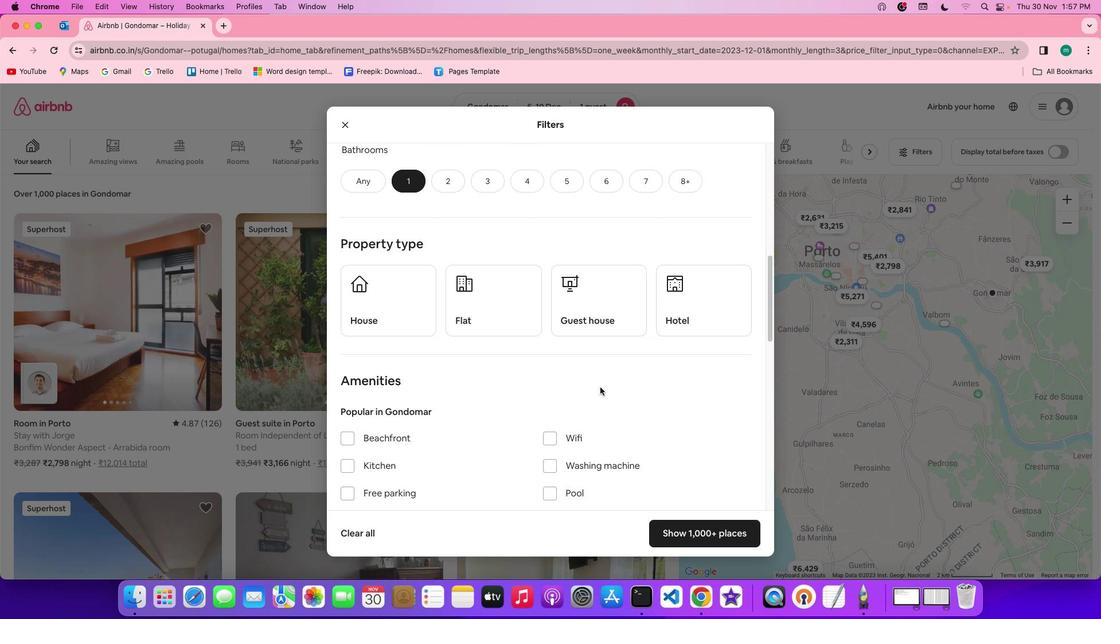 
Action: Mouse scrolled (601, 389) with delta (1, 0)
Screenshot: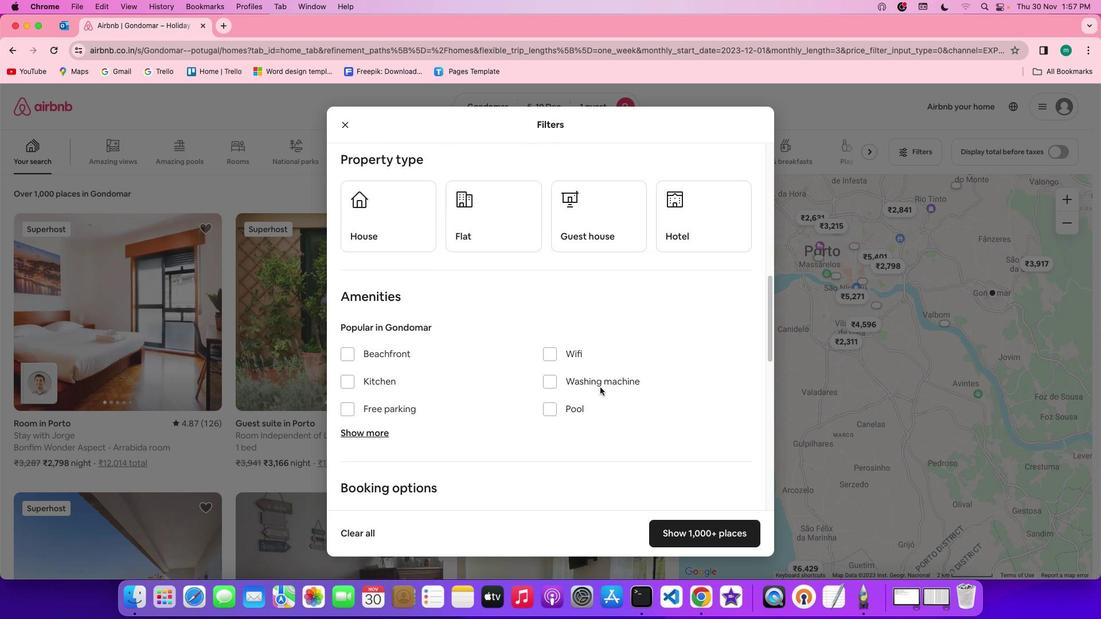 
Action: Mouse scrolled (601, 389) with delta (1, 2)
Screenshot: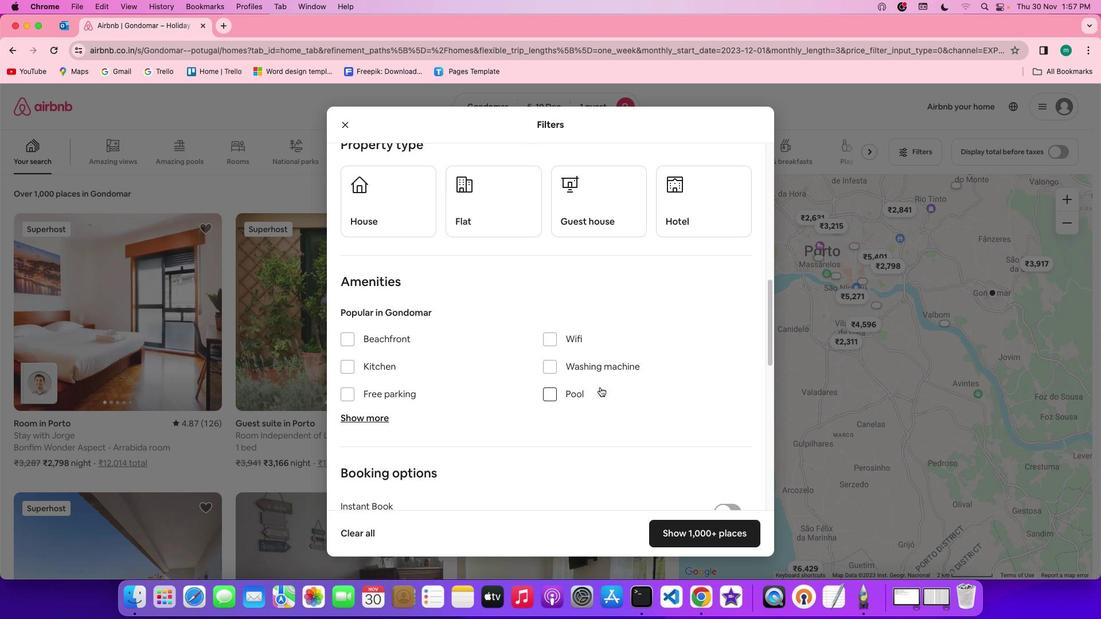
Action: Mouse scrolled (601, 389) with delta (1, 2)
Screenshot: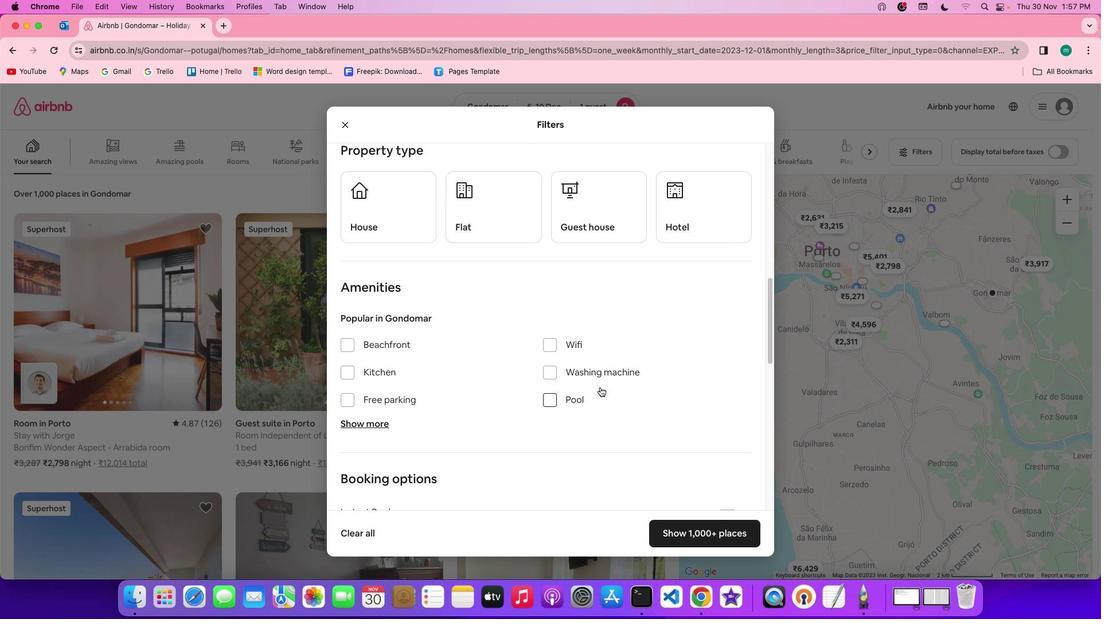 
Action: Mouse moved to (724, 234)
Screenshot: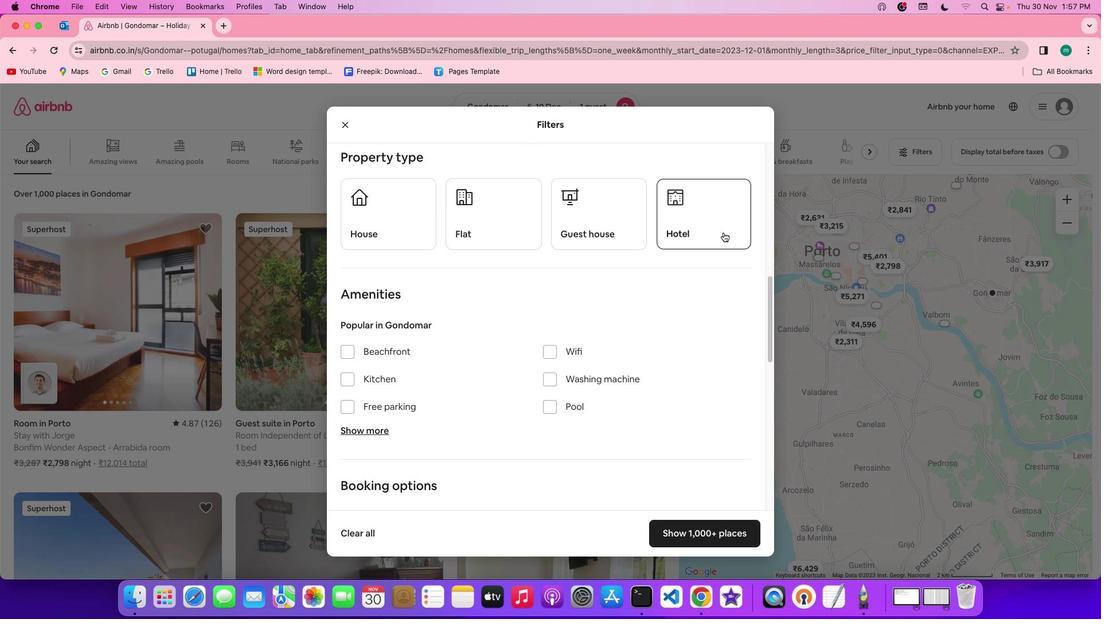 
Action: Mouse pressed left at (724, 234)
Screenshot: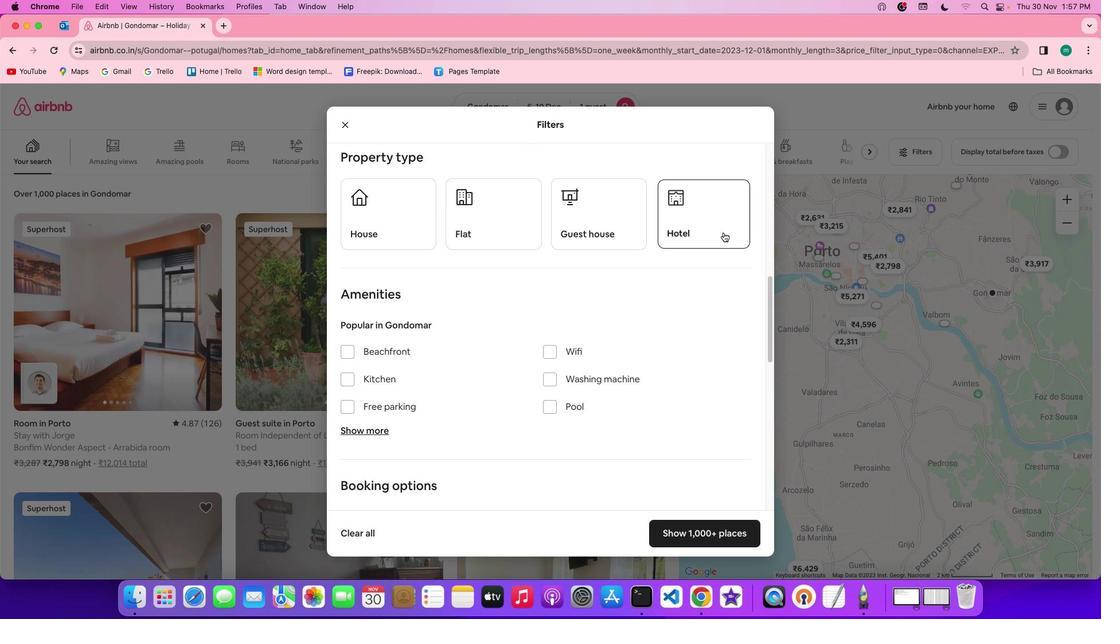 
Action: Mouse moved to (672, 408)
Screenshot: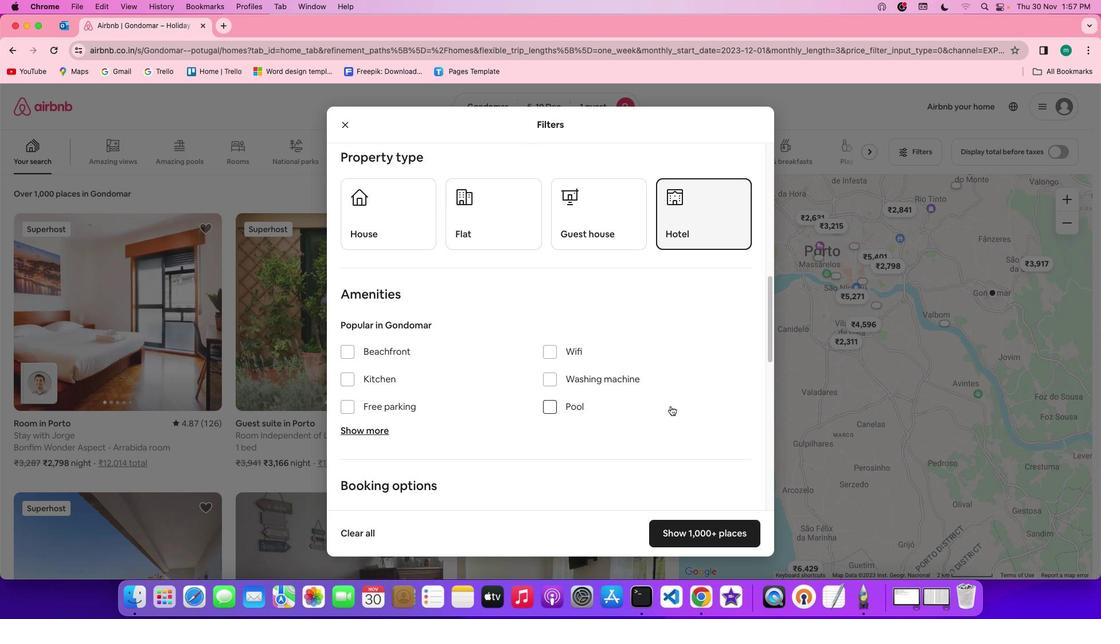 
Action: Mouse scrolled (672, 408) with delta (1, 1)
Screenshot: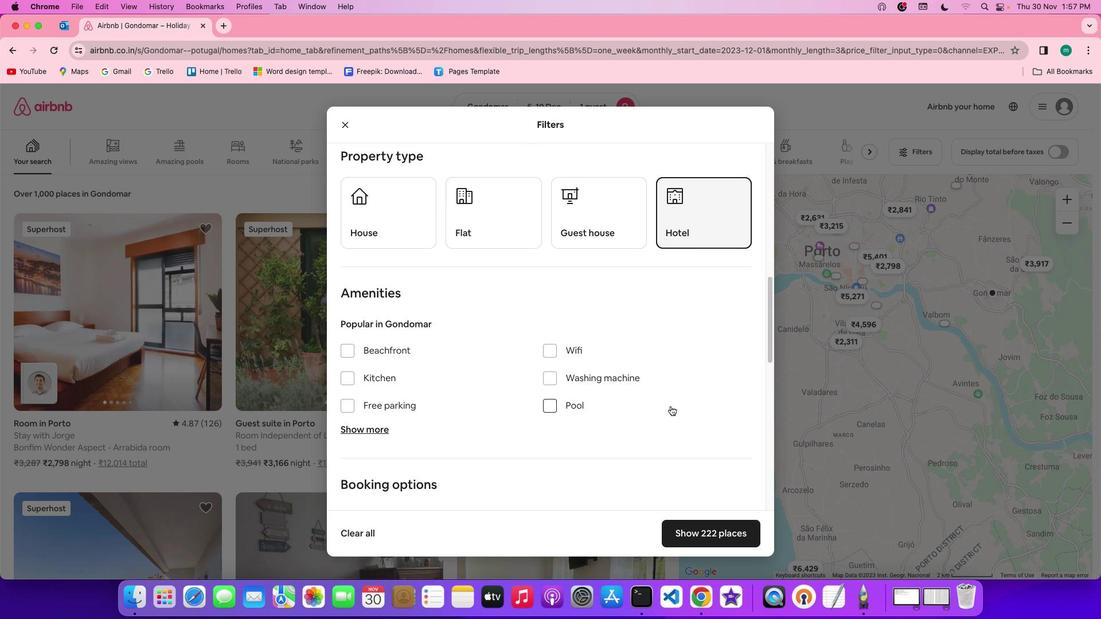 
Action: Mouse scrolled (672, 408) with delta (1, 1)
Screenshot: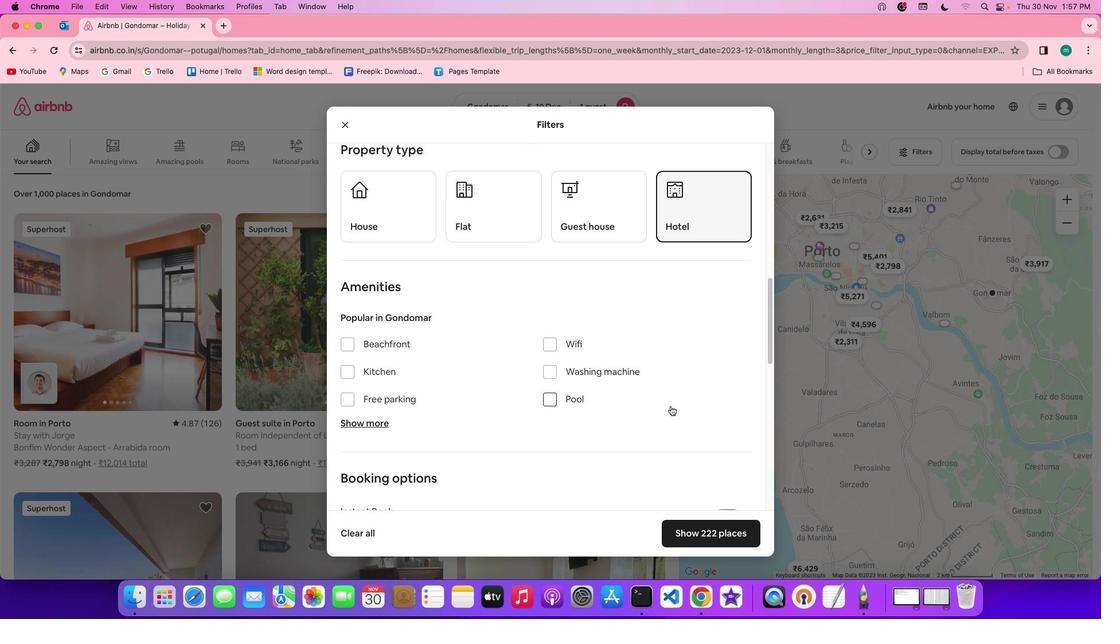 
Action: Mouse scrolled (672, 408) with delta (1, 1)
Screenshot: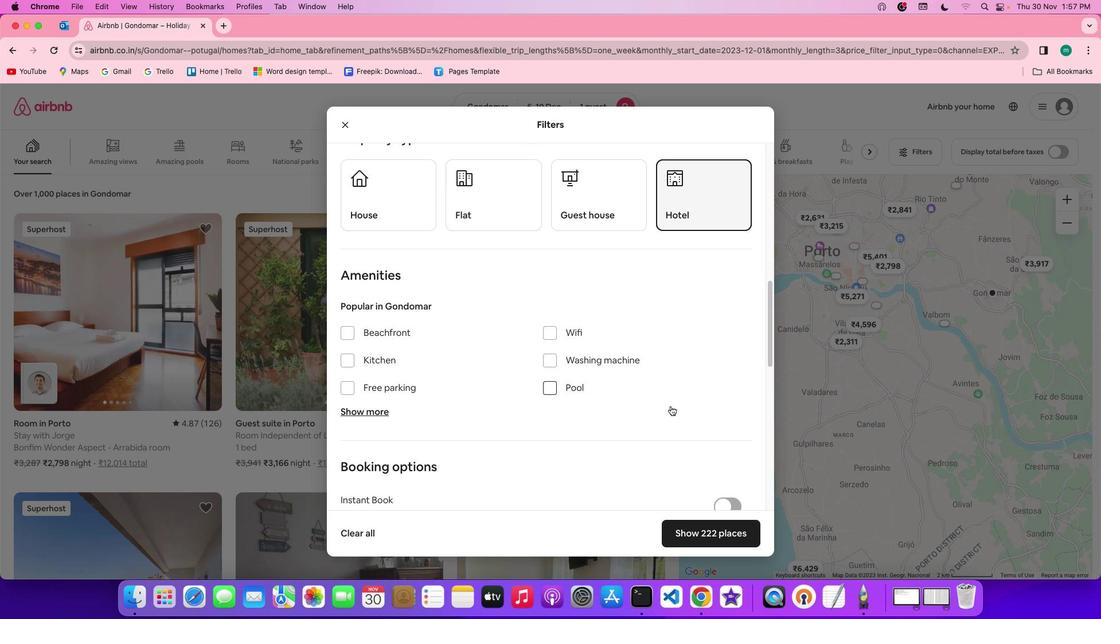 
Action: Mouse scrolled (672, 408) with delta (1, 0)
Screenshot: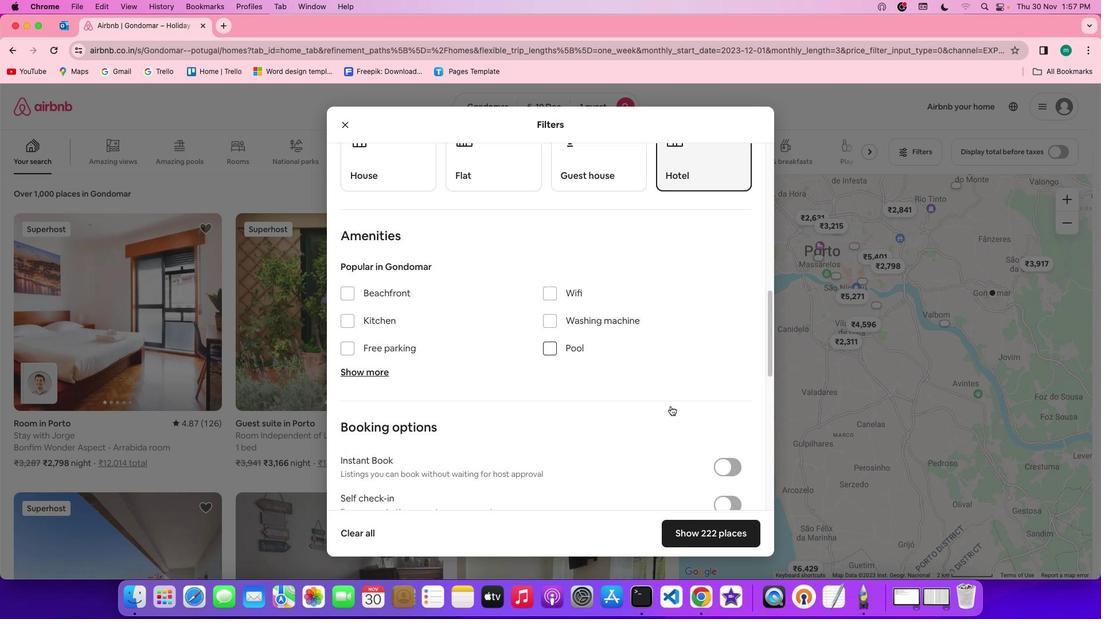 
Action: Mouse scrolled (672, 408) with delta (1, 1)
Screenshot: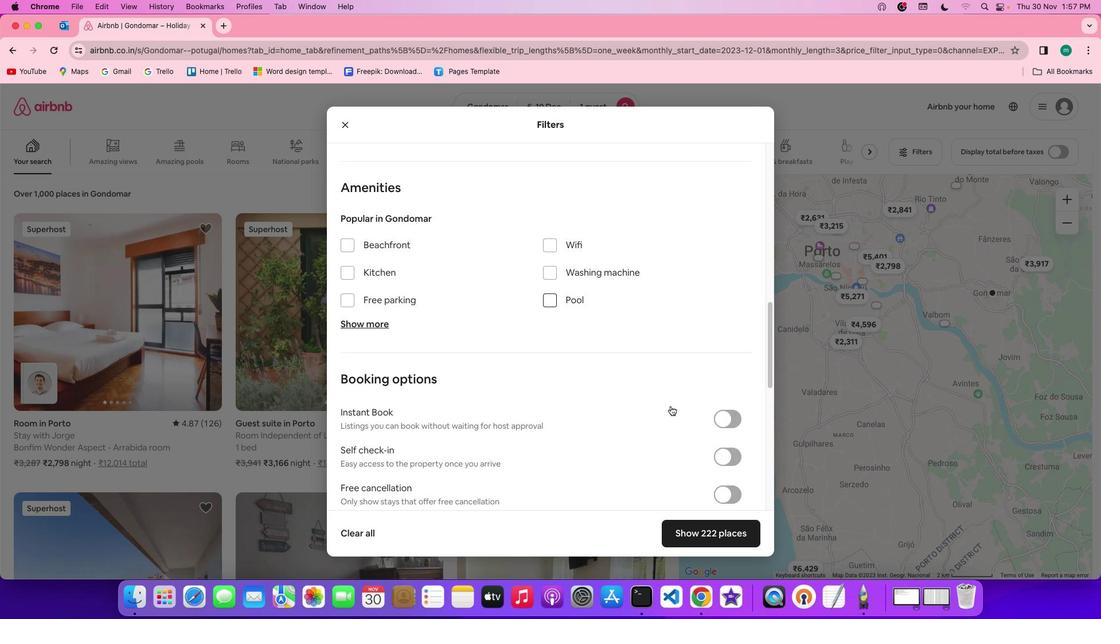 
Action: Mouse scrolled (672, 408) with delta (1, 1)
Screenshot: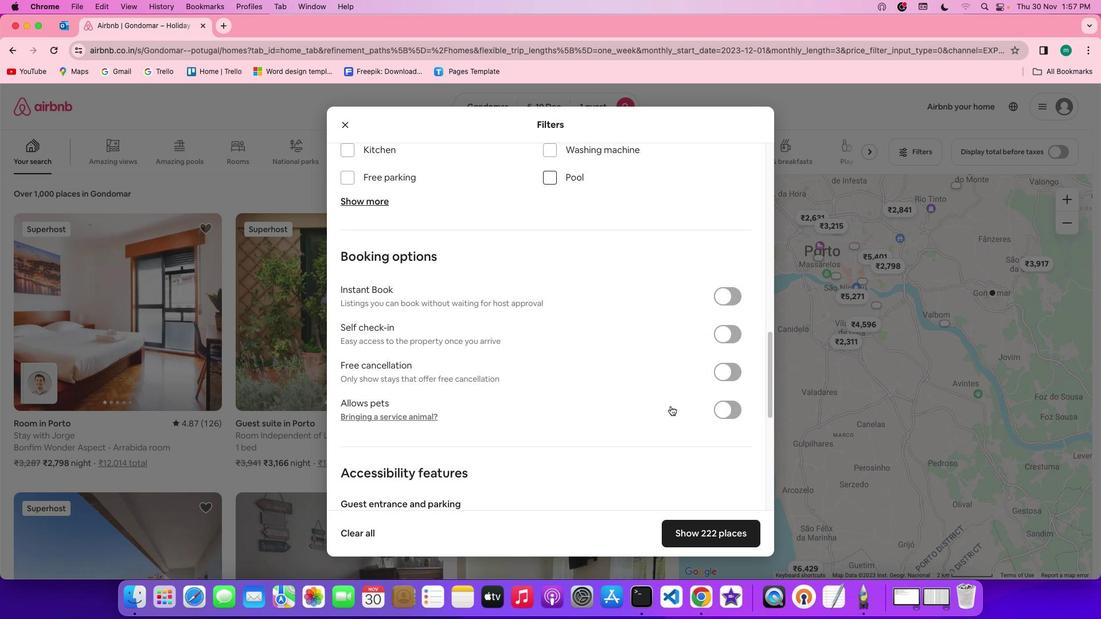 
Action: Mouse scrolled (672, 408) with delta (1, 0)
Screenshot: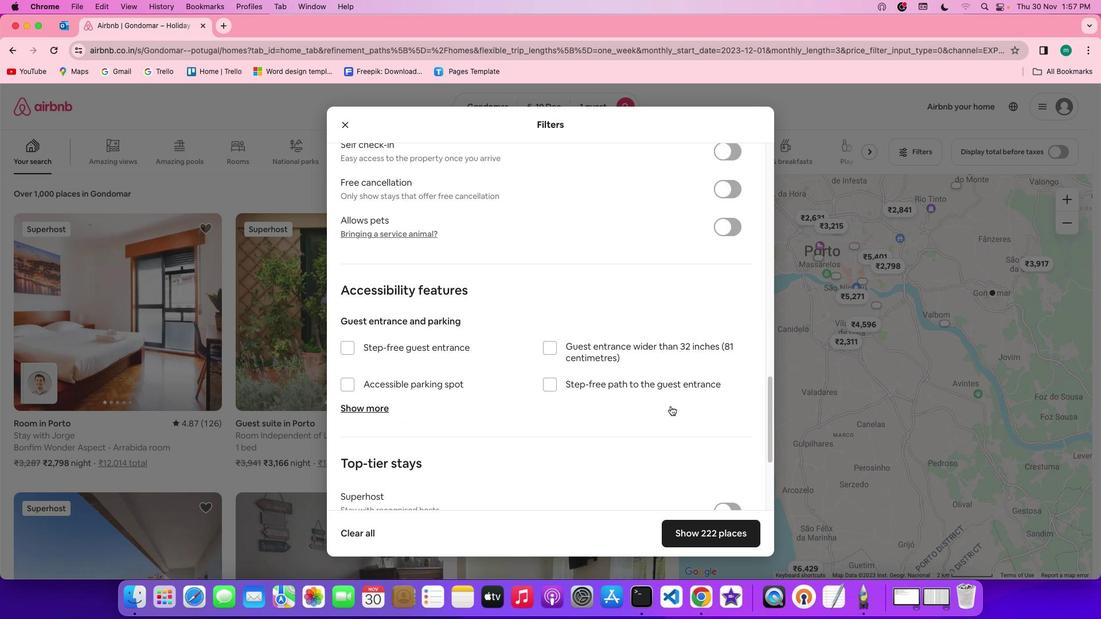 
Action: Mouse scrolled (672, 408) with delta (1, 0)
Screenshot: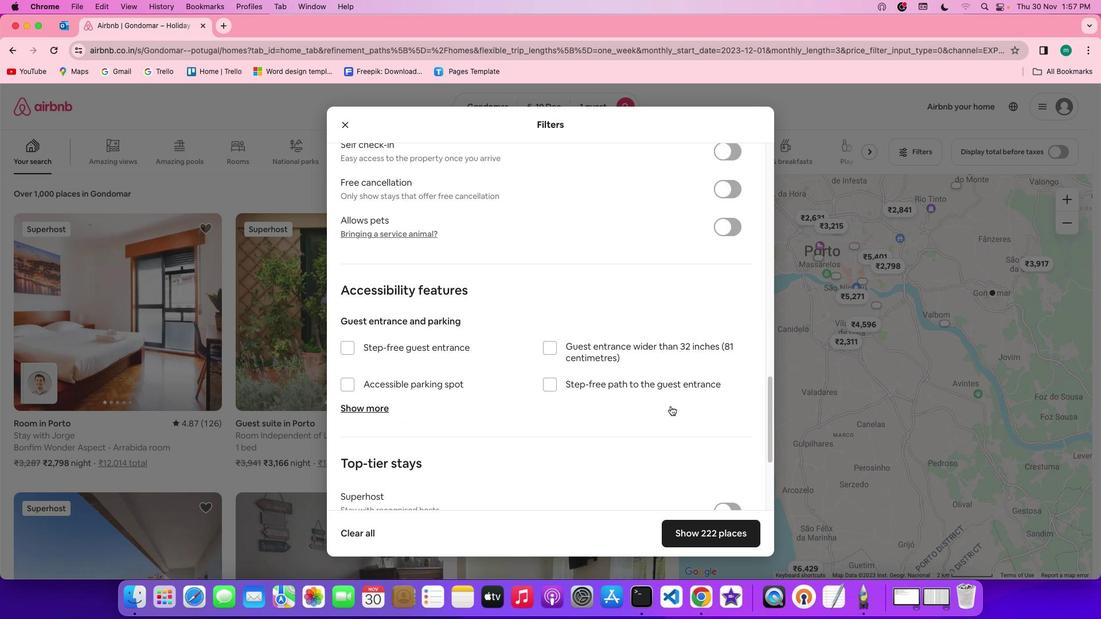 
Action: Mouse scrolled (672, 408) with delta (1, -1)
Screenshot: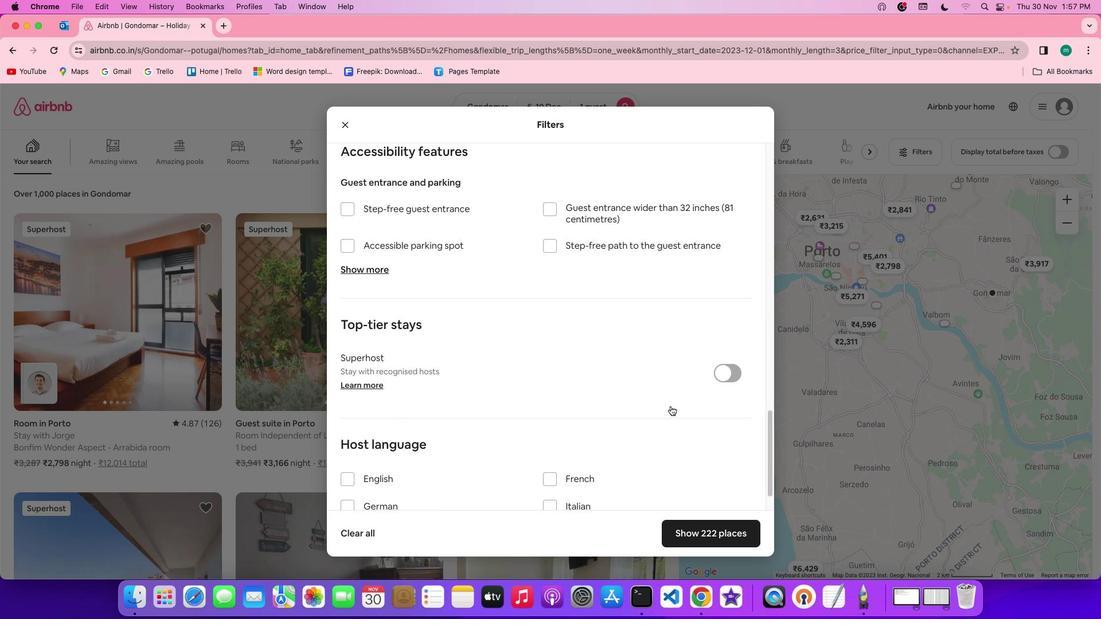 
Action: Mouse scrolled (672, 408) with delta (1, -1)
Screenshot: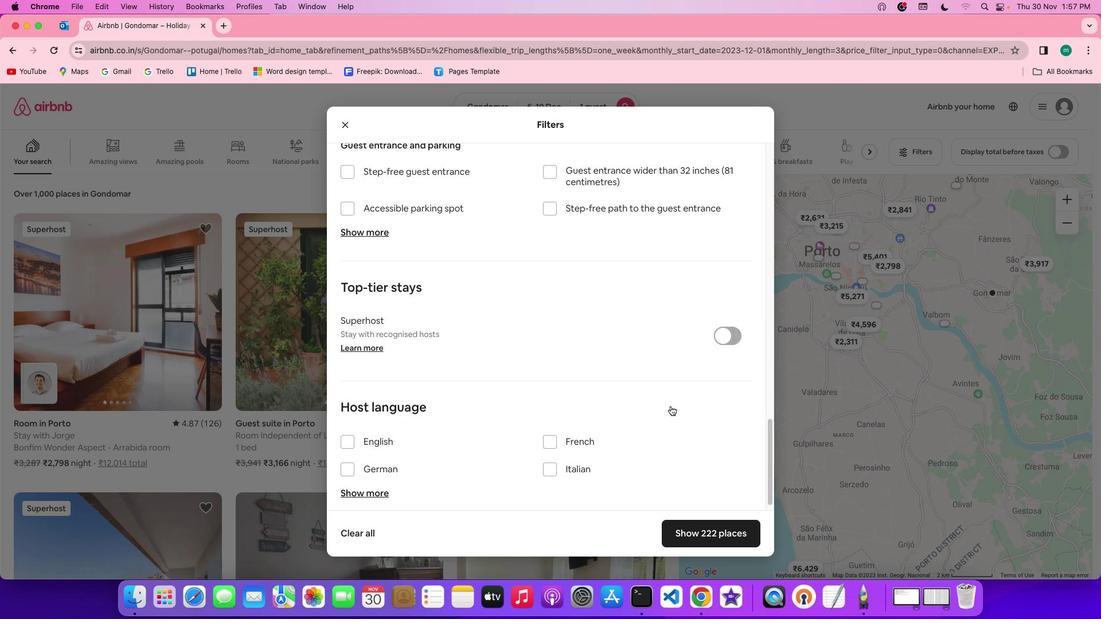 
Action: Mouse scrolled (672, 408) with delta (1, 1)
Screenshot: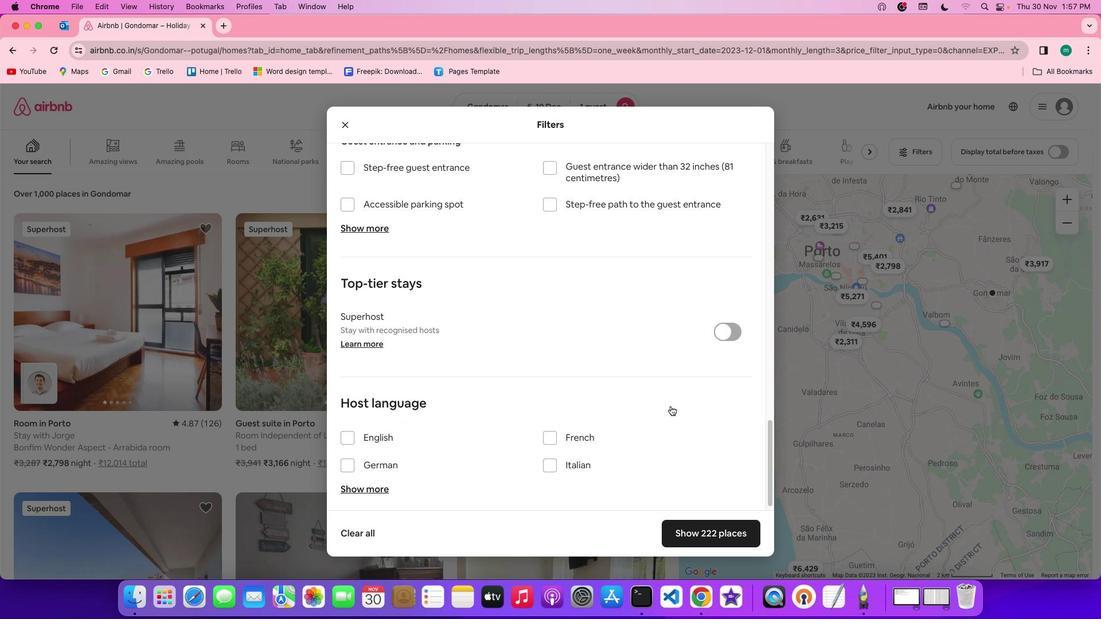 
Action: Mouse scrolled (672, 408) with delta (1, 1)
Screenshot: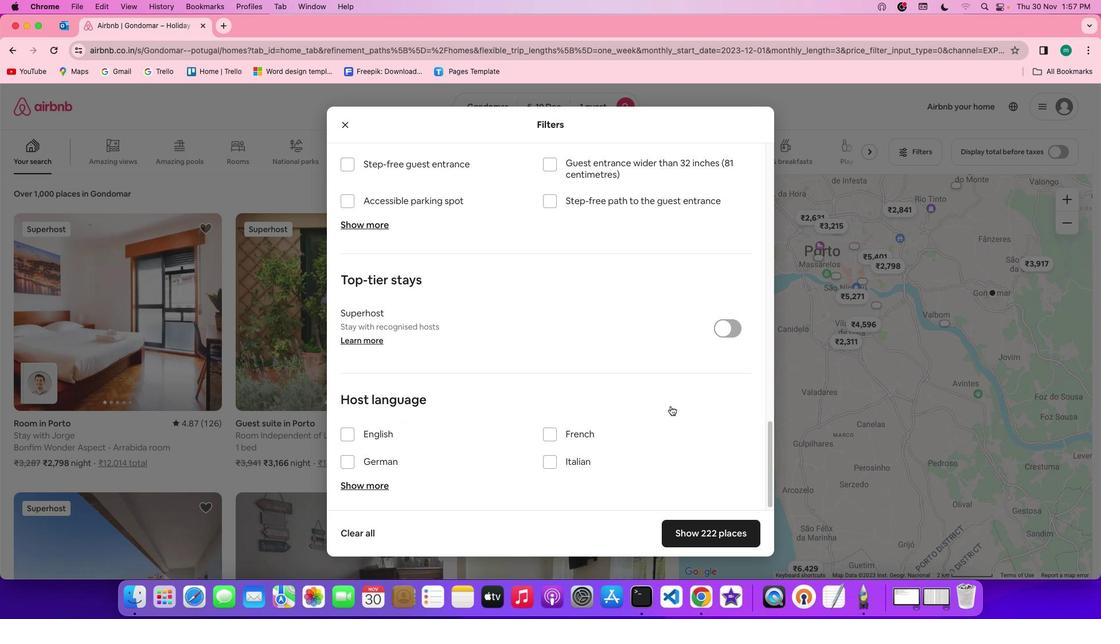 
Action: Mouse scrolled (672, 408) with delta (1, 0)
Screenshot: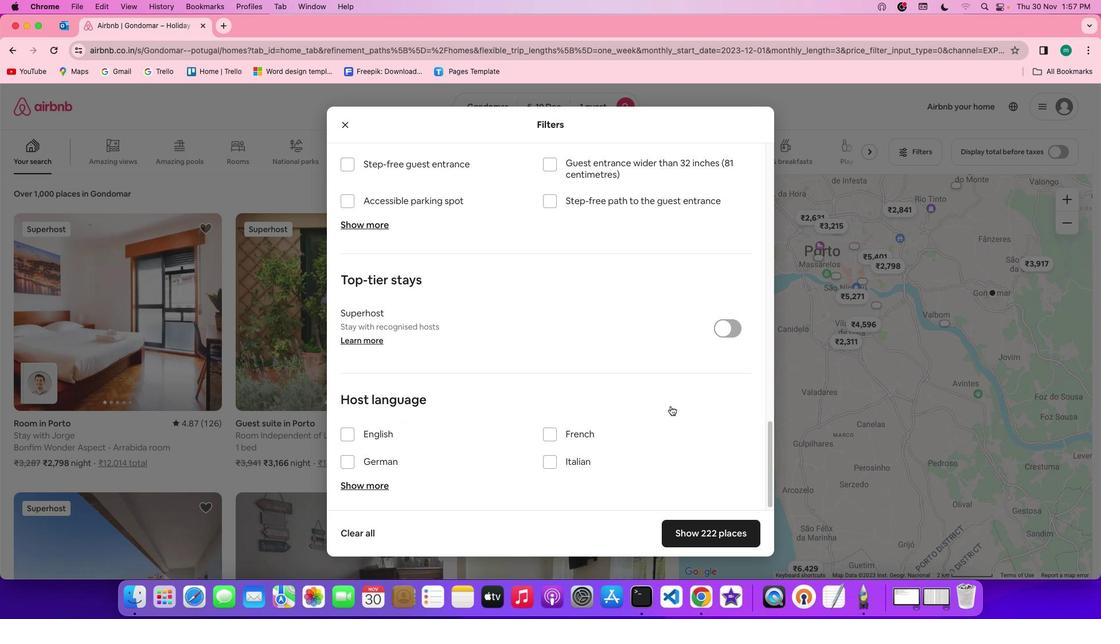 
Action: Mouse scrolled (672, 408) with delta (1, 0)
Screenshot: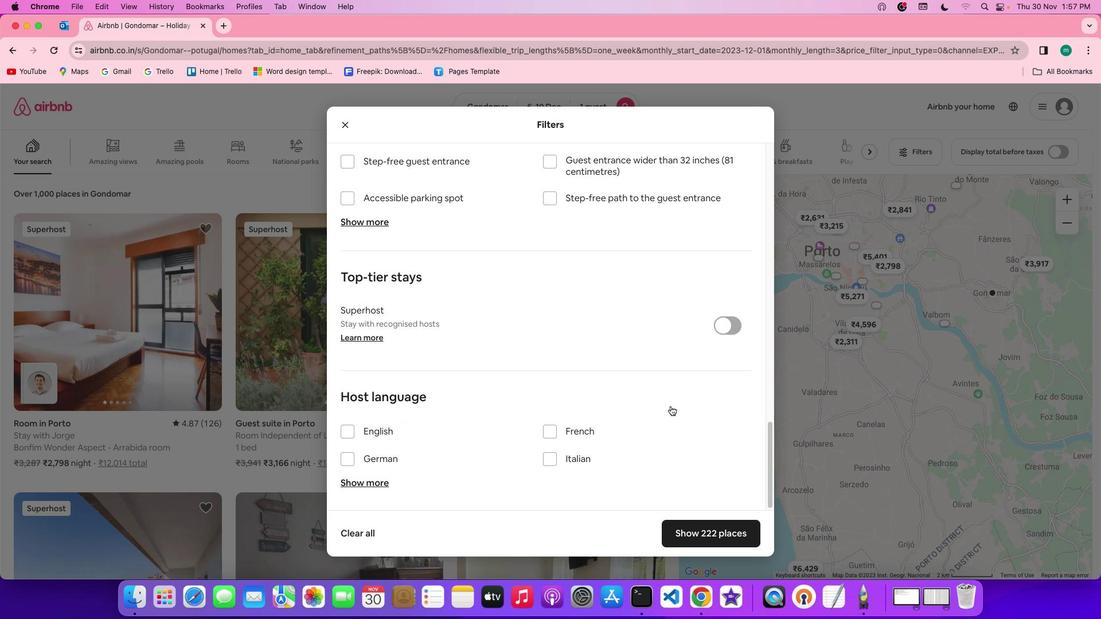 
Action: Mouse scrolled (672, 408) with delta (1, -1)
Screenshot: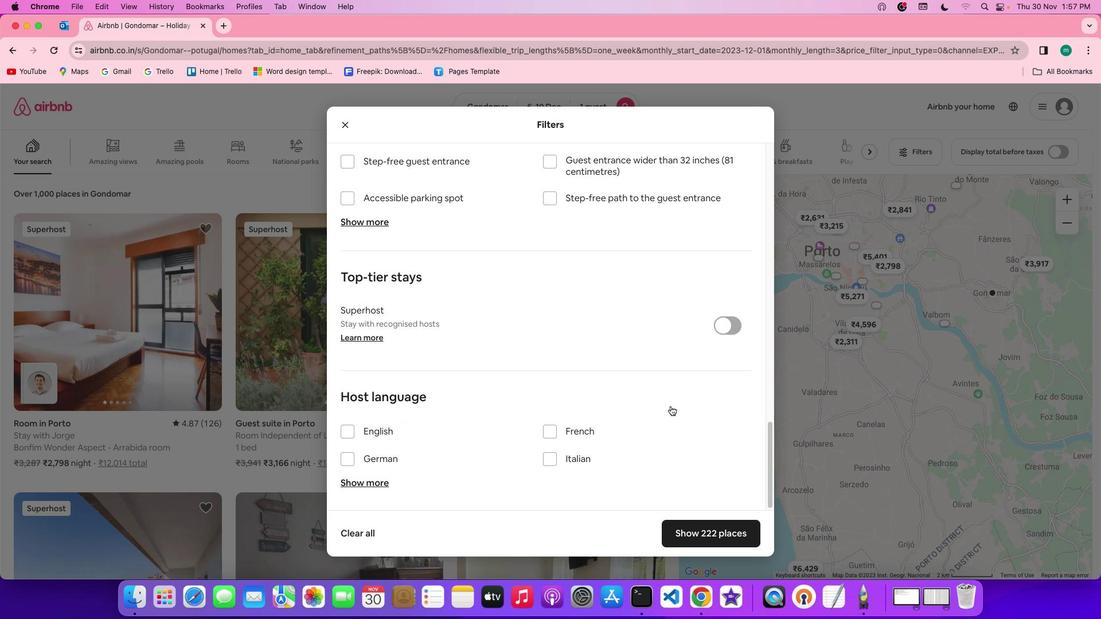 
Action: Mouse scrolled (672, 408) with delta (1, -1)
Screenshot: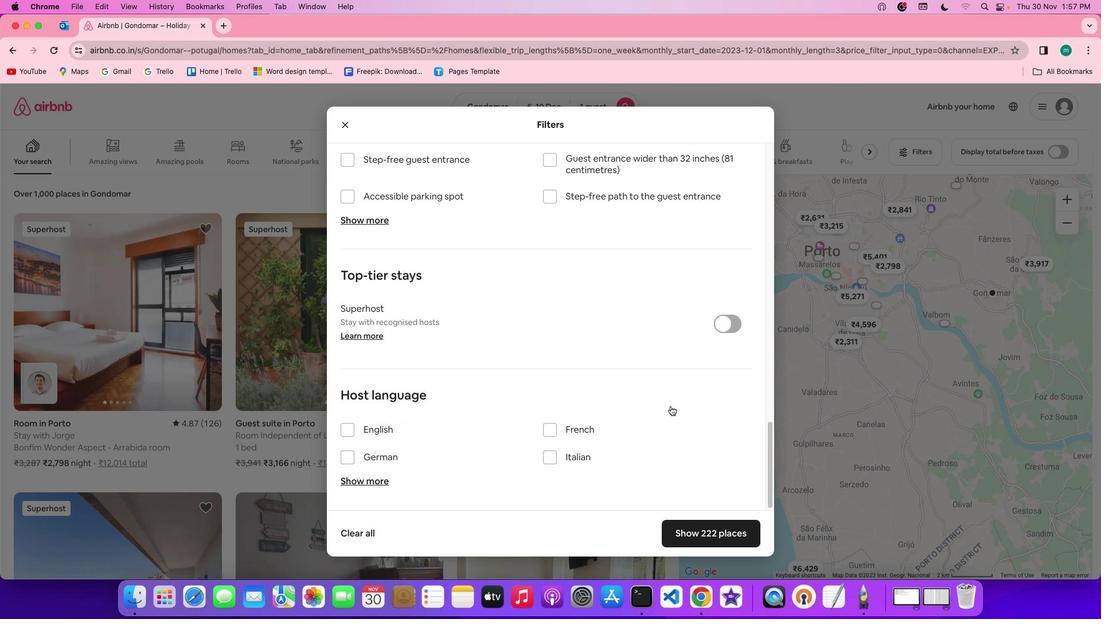 
Action: Mouse scrolled (672, 408) with delta (1, 1)
Screenshot: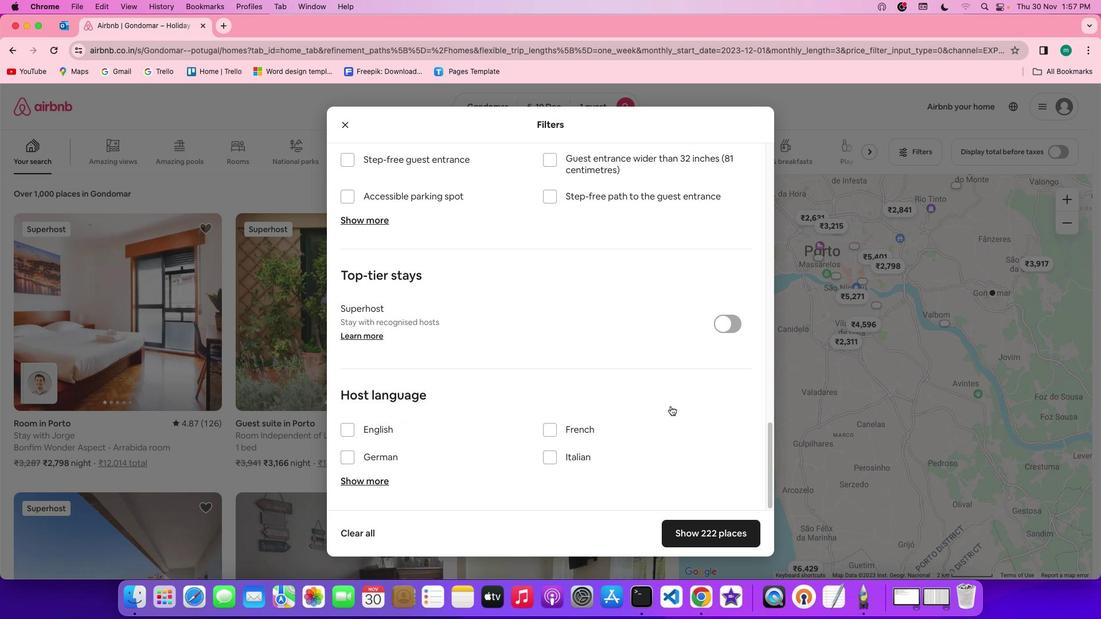 
Action: Mouse scrolled (672, 408) with delta (1, 1)
Screenshot: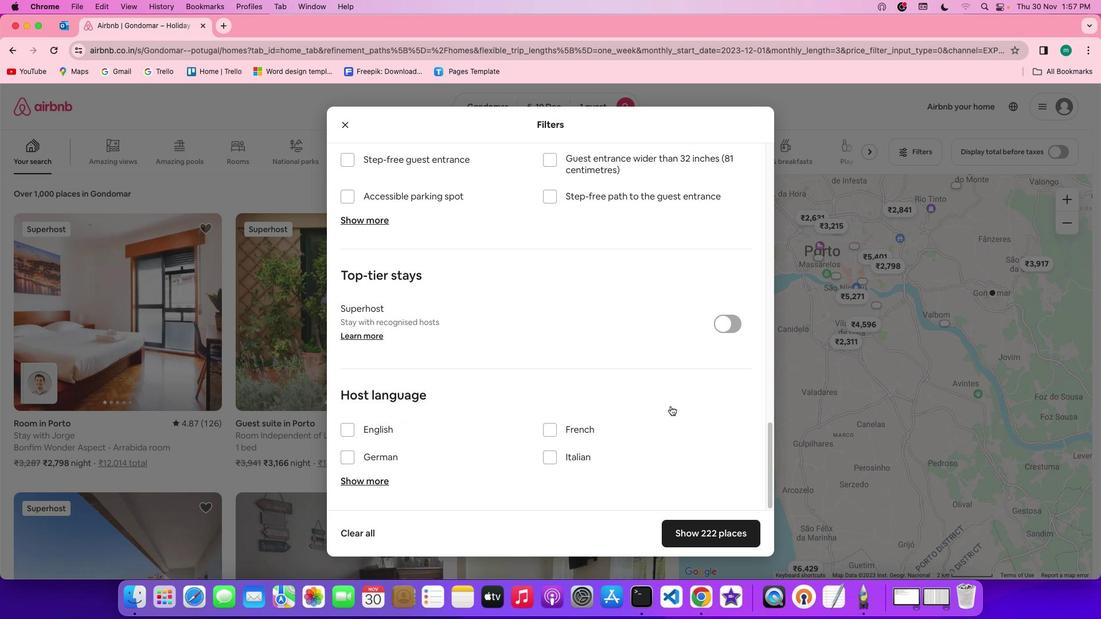 
Action: Mouse scrolled (672, 408) with delta (1, 0)
Screenshot: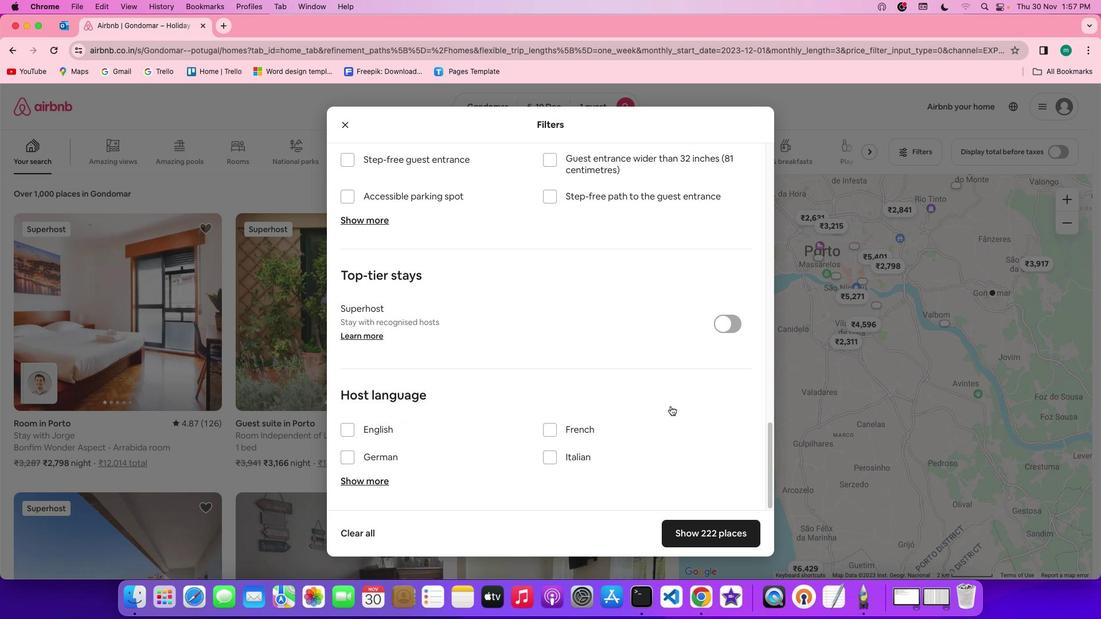
Action: Mouse scrolled (672, 408) with delta (1, 0)
Screenshot: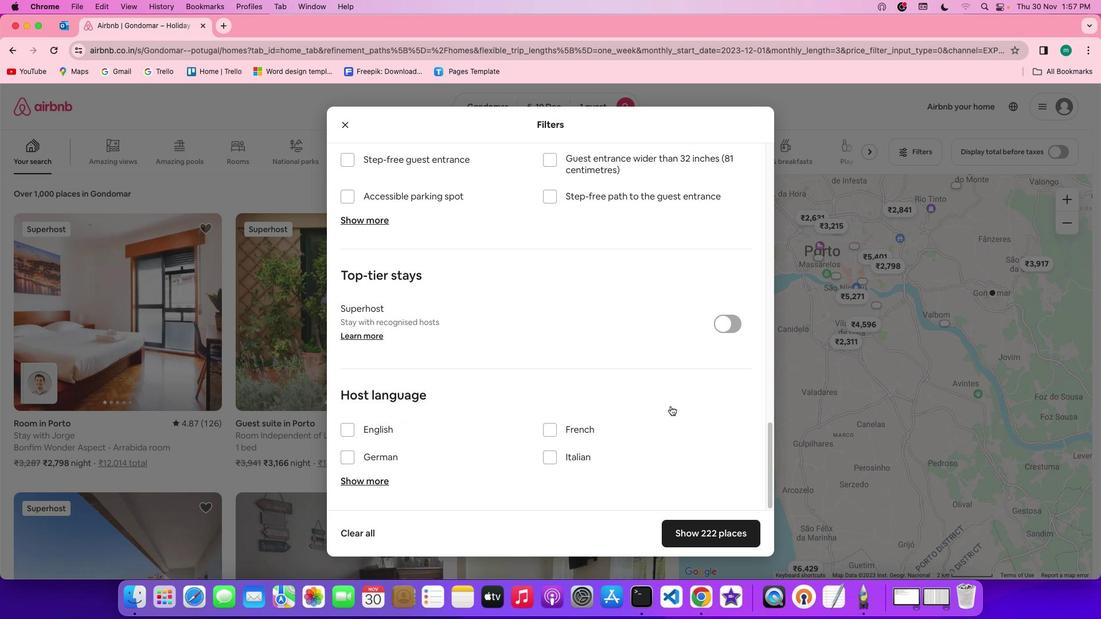 
Action: Mouse scrolled (672, 408) with delta (1, -1)
Screenshot: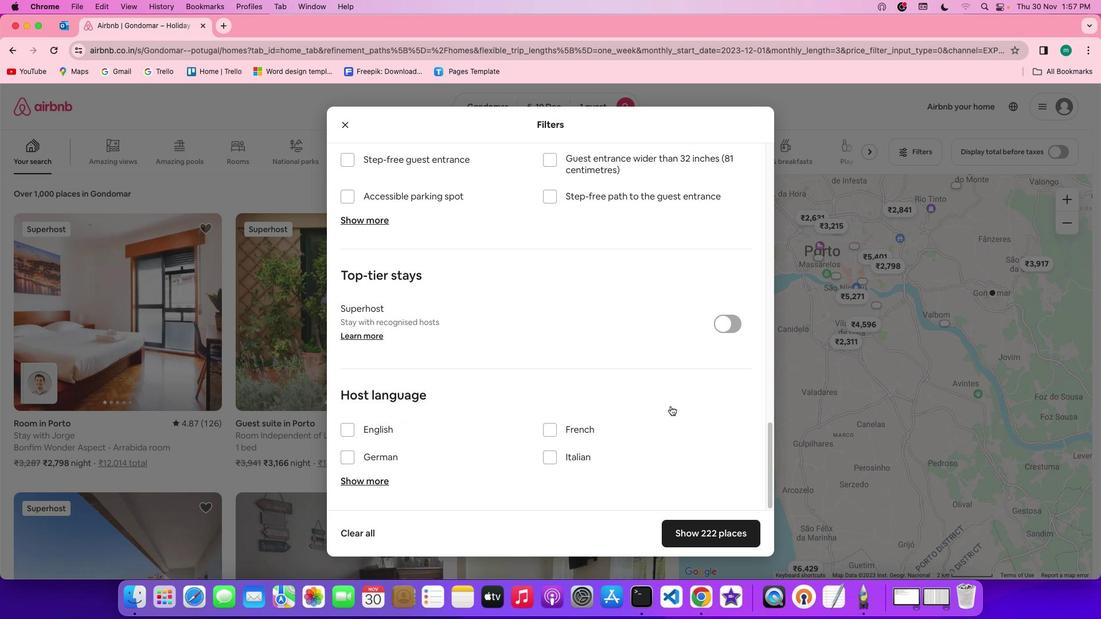 
Action: Mouse scrolled (672, 408) with delta (1, -1)
Screenshot: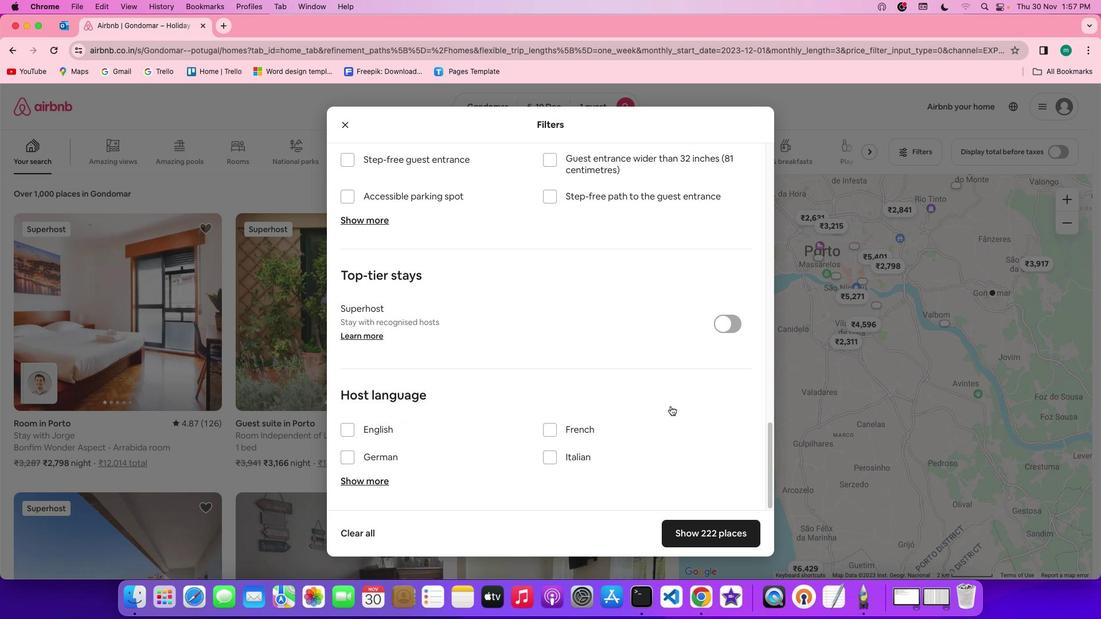 
Action: Mouse moved to (710, 532)
Screenshot: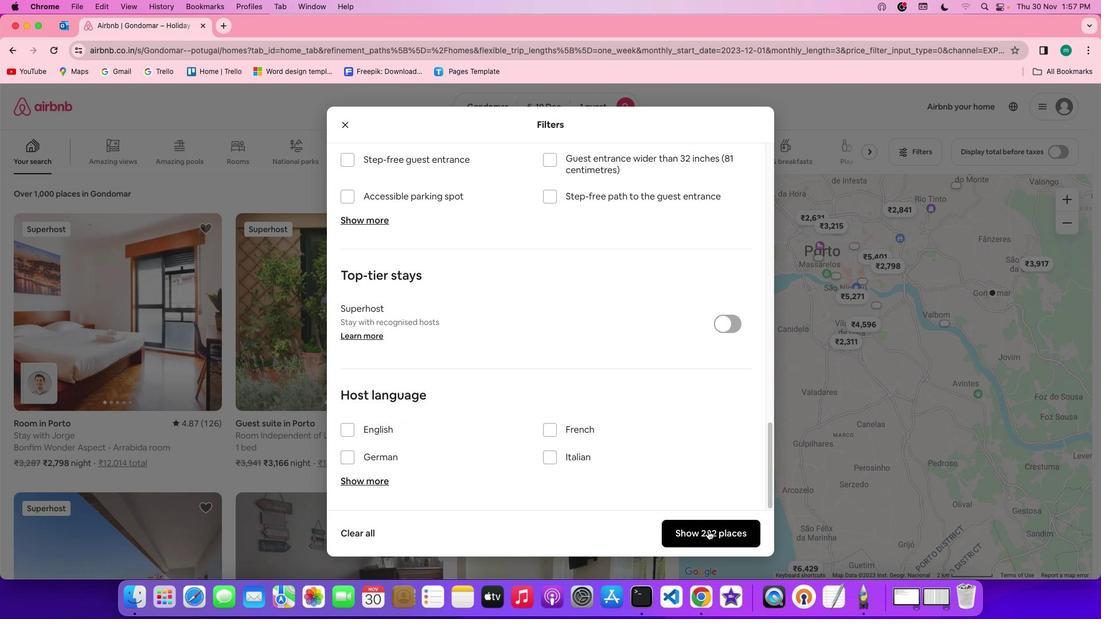 
Action: Mouse pressed left at (710, 532)
Screenshot: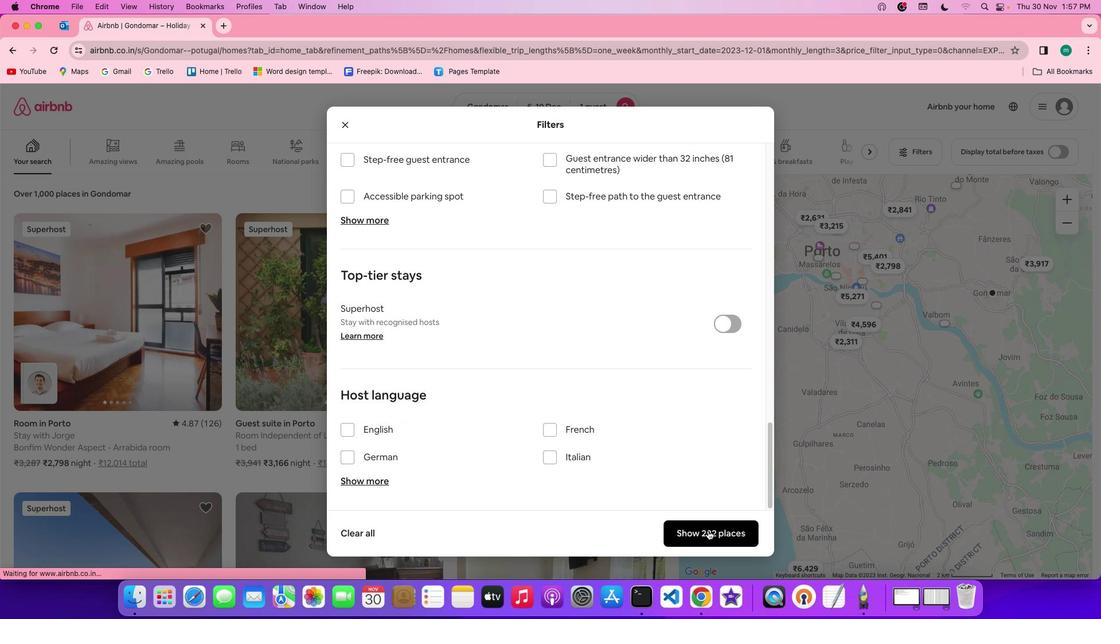 
Action: Mouse moved to (155, 309)
Screenshot: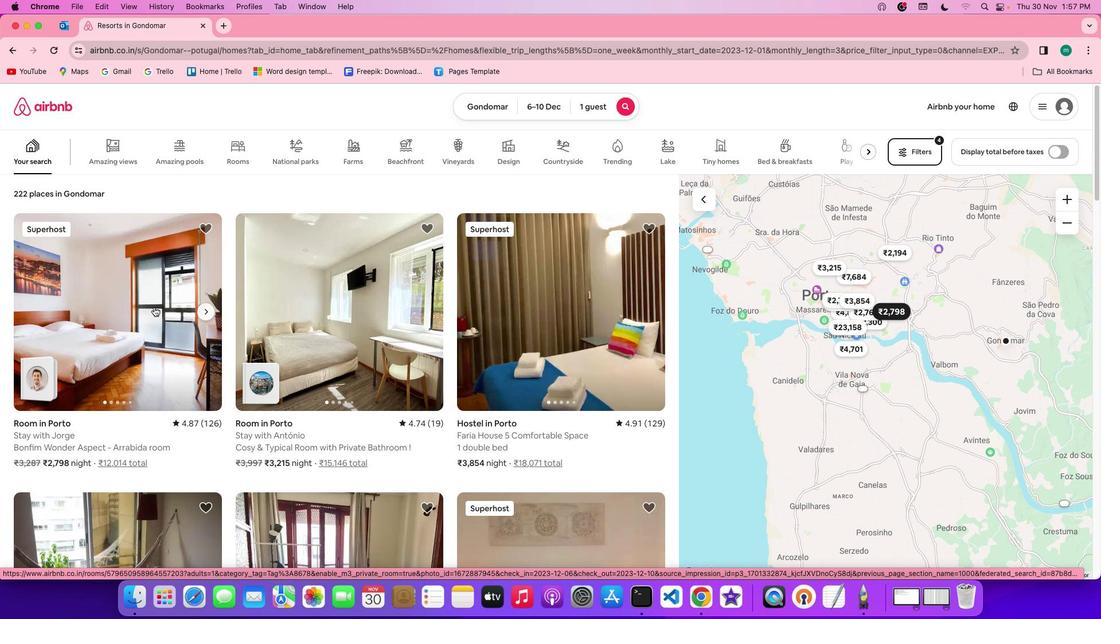 
Action: Mouse scrolled (155, 309) with delta (1, 1)
Screenshot: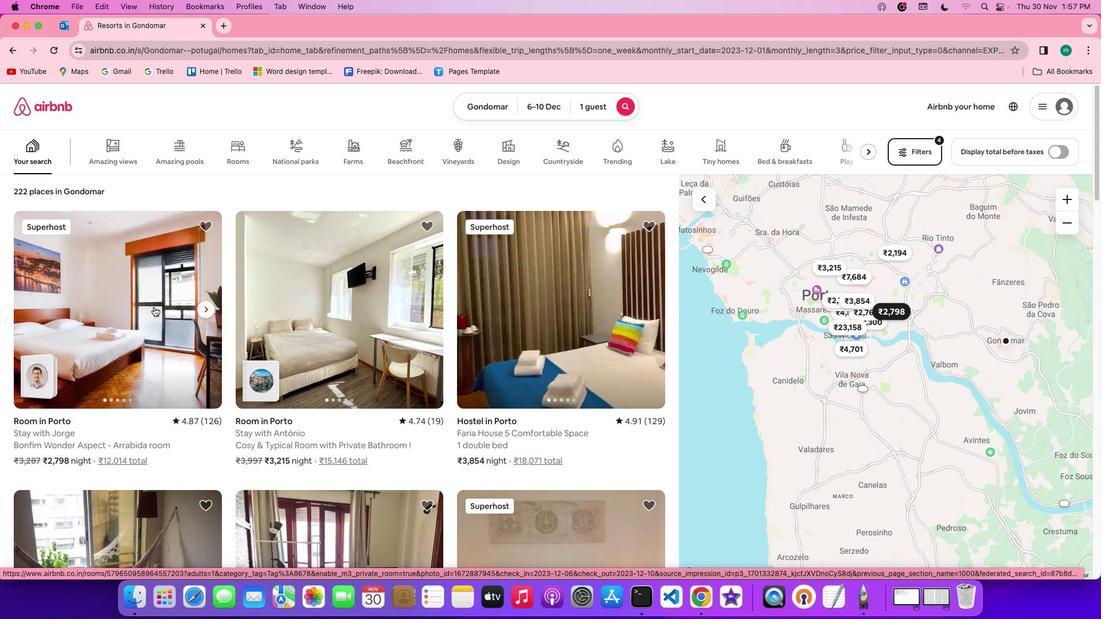 
Action: Mouse scrolled (155, 309) with delta (1, 1)
Screenshot: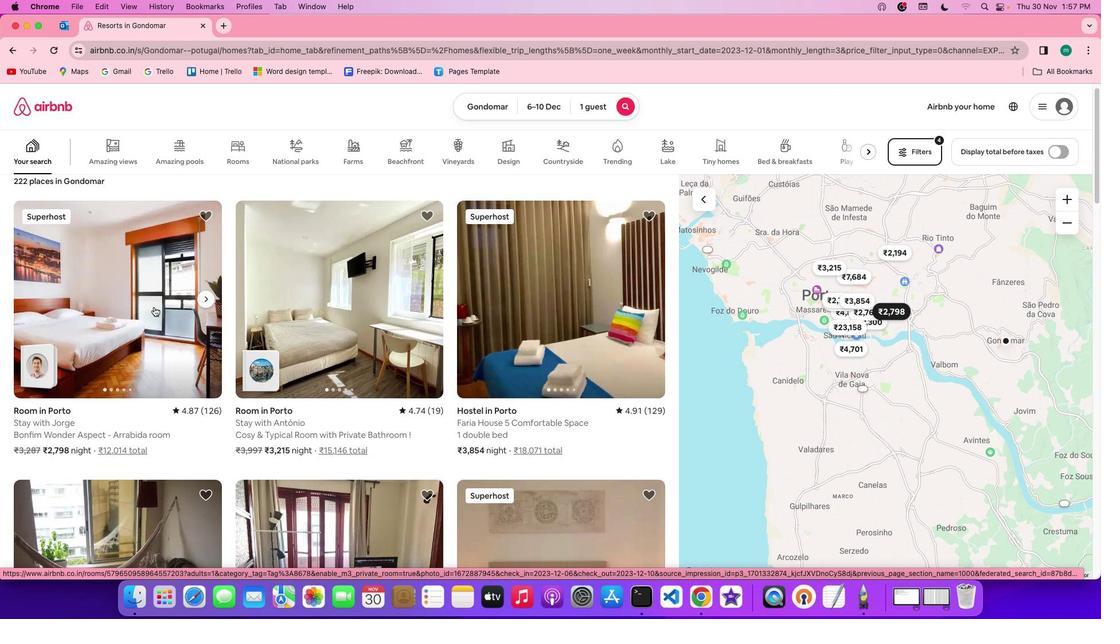 
Action: Mouse scrolled (155, 309) with delta (1, 1)
Screenshot: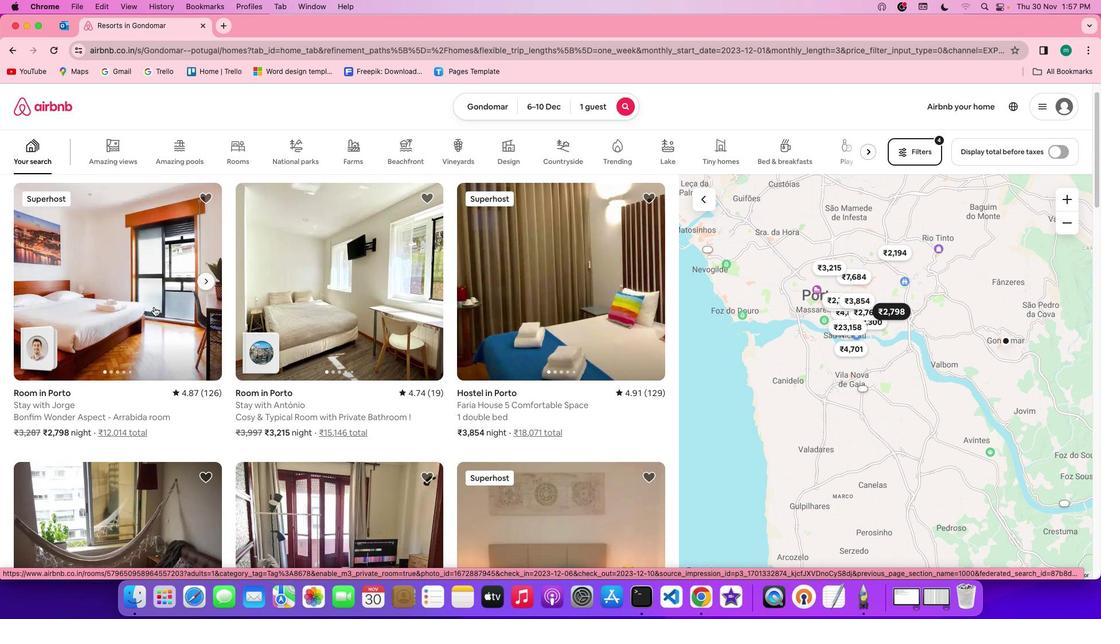 
Action: Mouse scrolled (155, 309) with delta (1, 1)
Screenshot: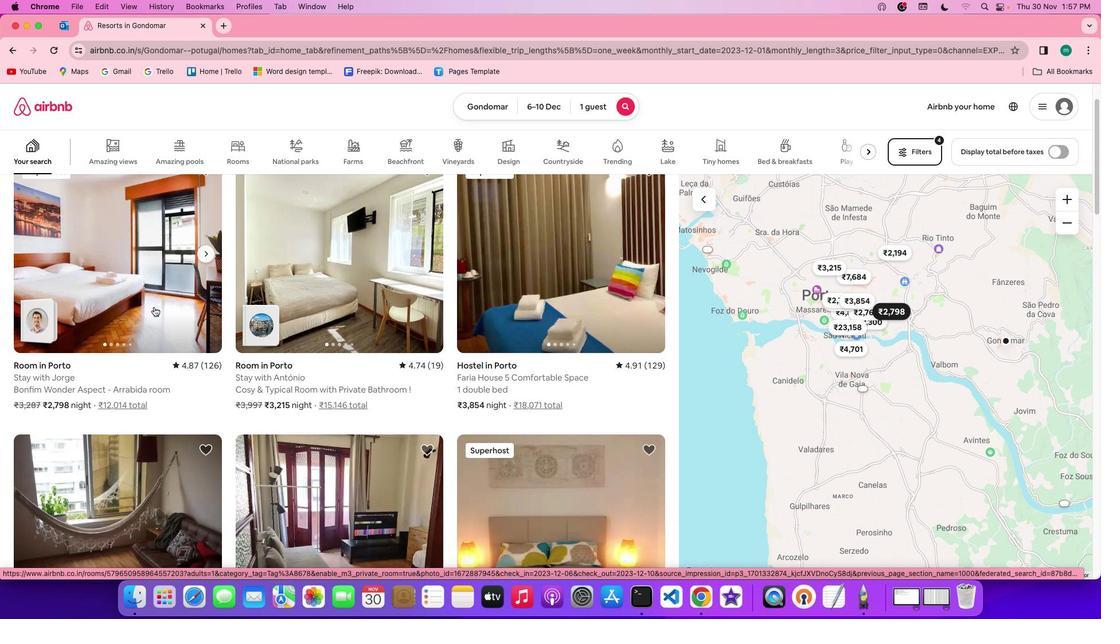 
Action: Mouse scrolled (155, 309) with delta (1, 1)
Screenshot: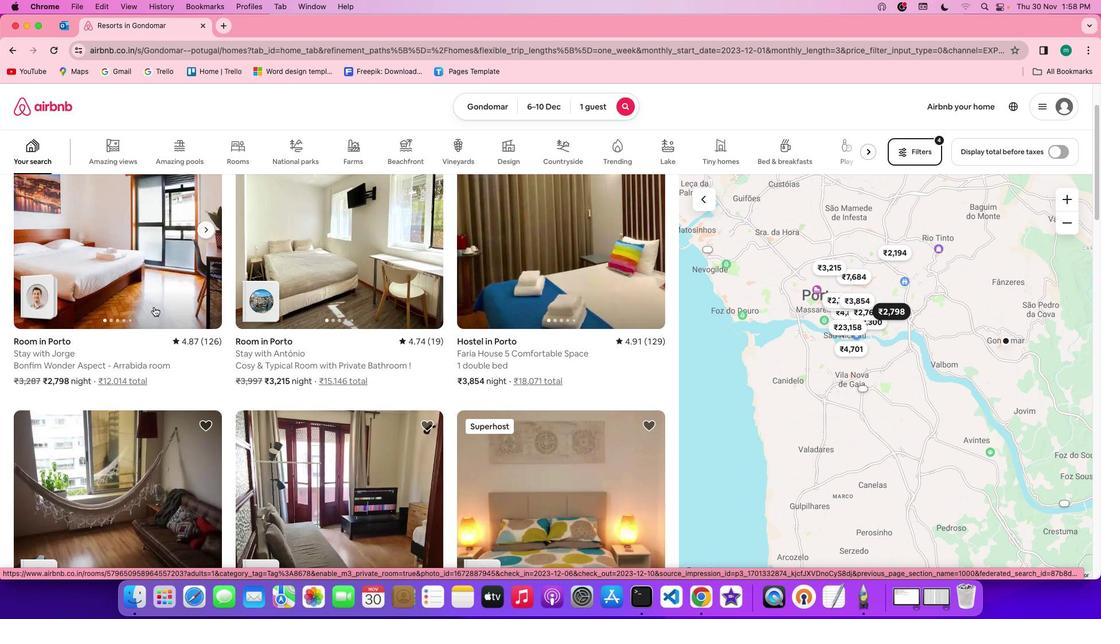 
Action: Mouse scrolled (155, 309) with delta (1, 1)
Screenshot: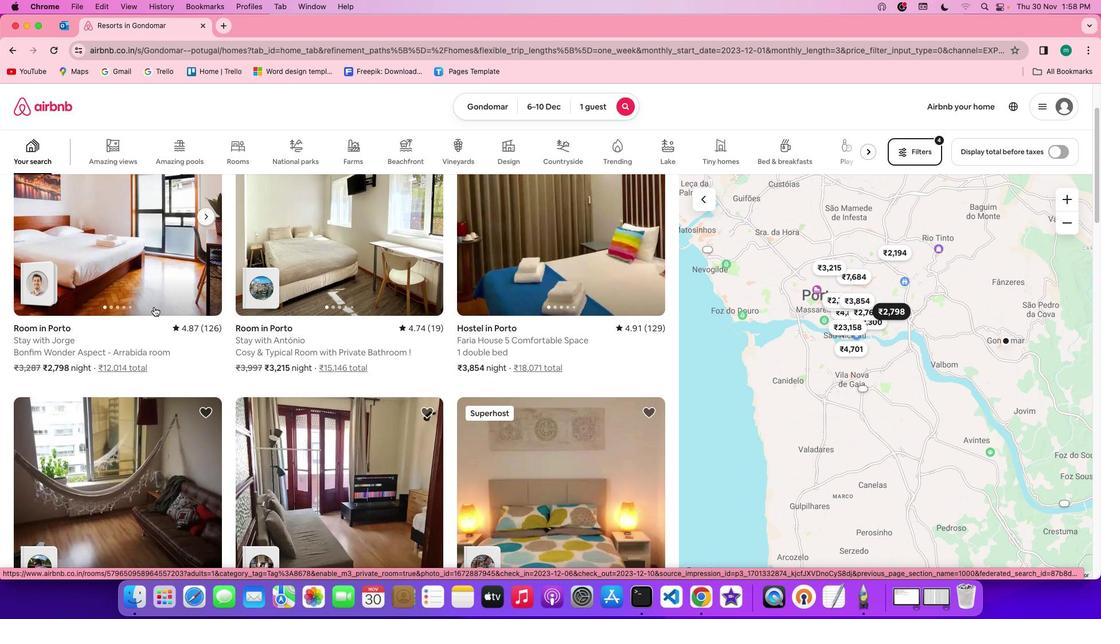 
Action: Mouse scrolled (155, 309) with delta (1, 0)
Screenshot: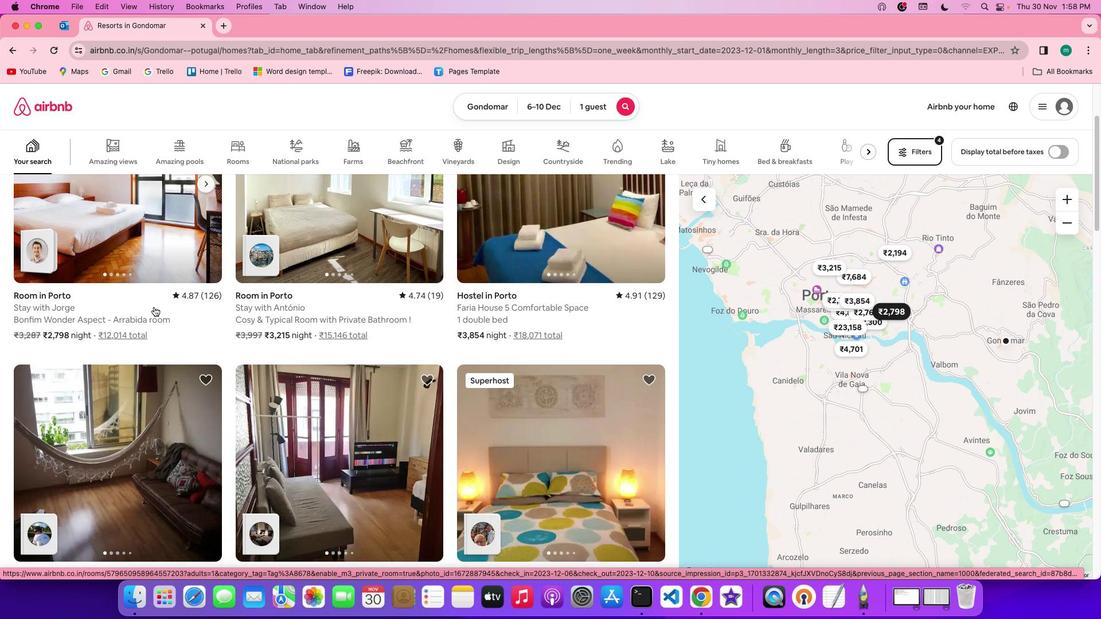 
Action: Mouse scrolled (155, 309) with delta (1, 1)
Screenshot: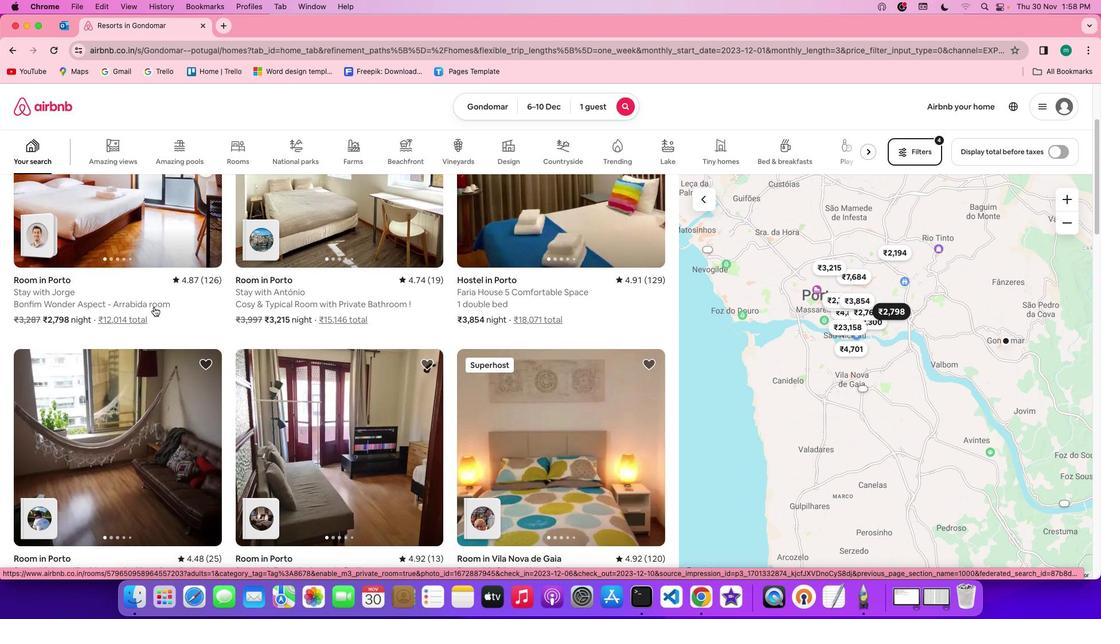 
Action: Mouse scrolled (155, 309) with delta (1, 1)
Screenshot: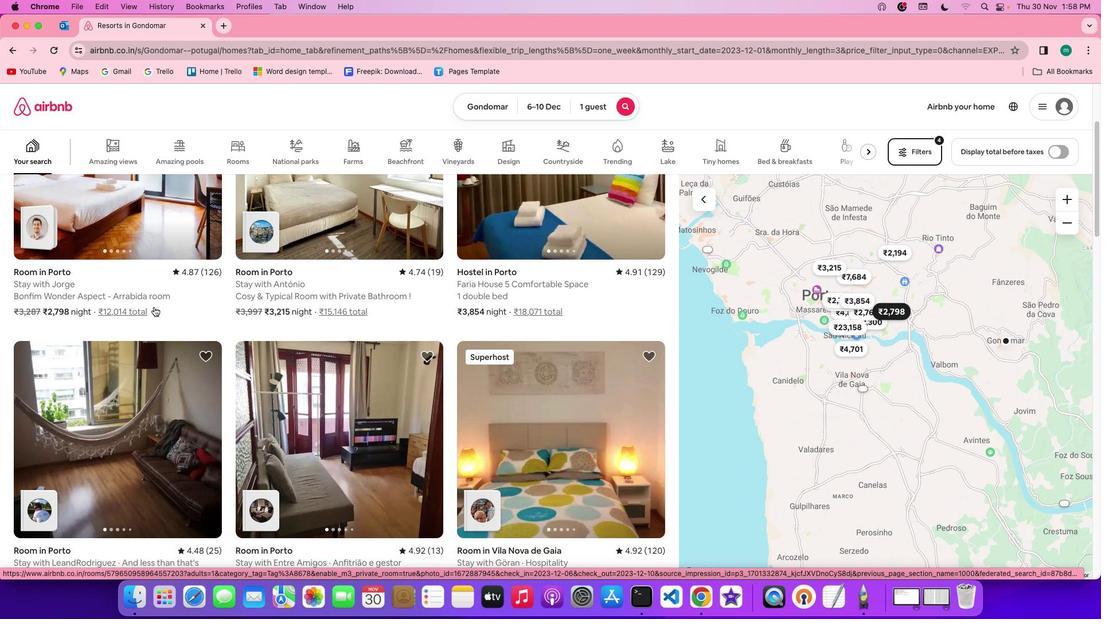 
Action: Mouse scrolled (155, 309) with delta (1, 0)
Screenshot: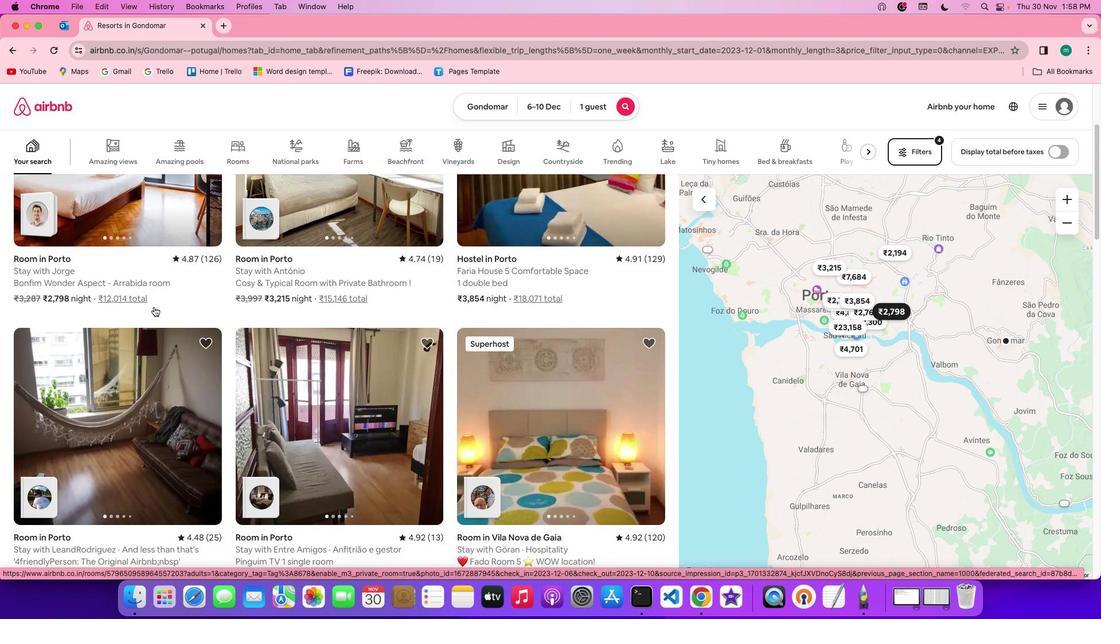 
Action: Mouse moved to (147, 335)
Screenshot: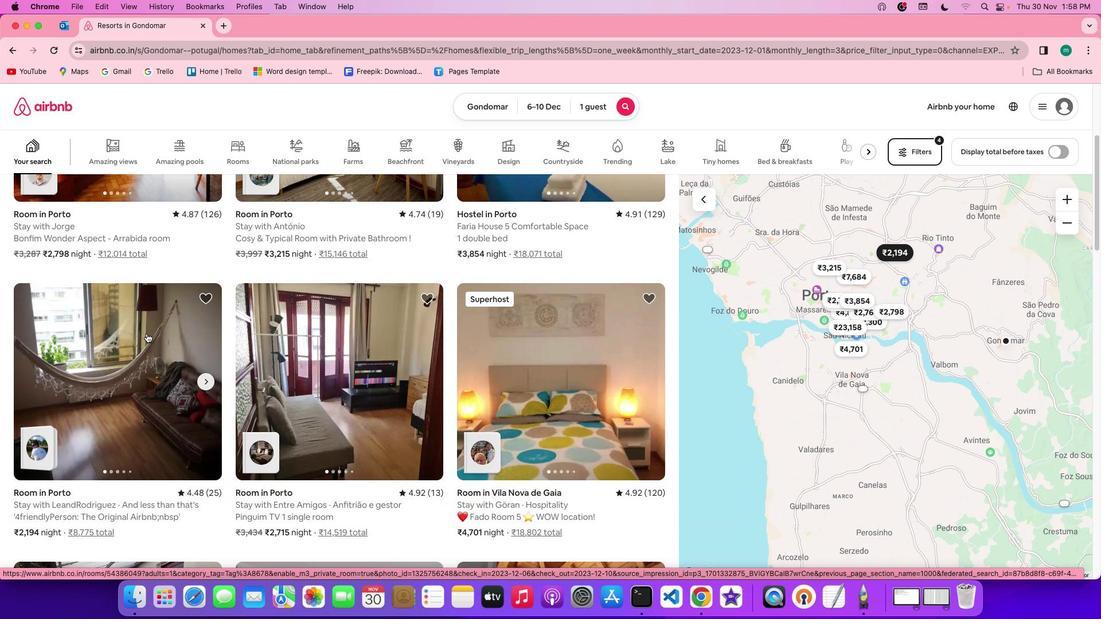 
Action: Mouse pressed left at (147, 335)
Screenshot: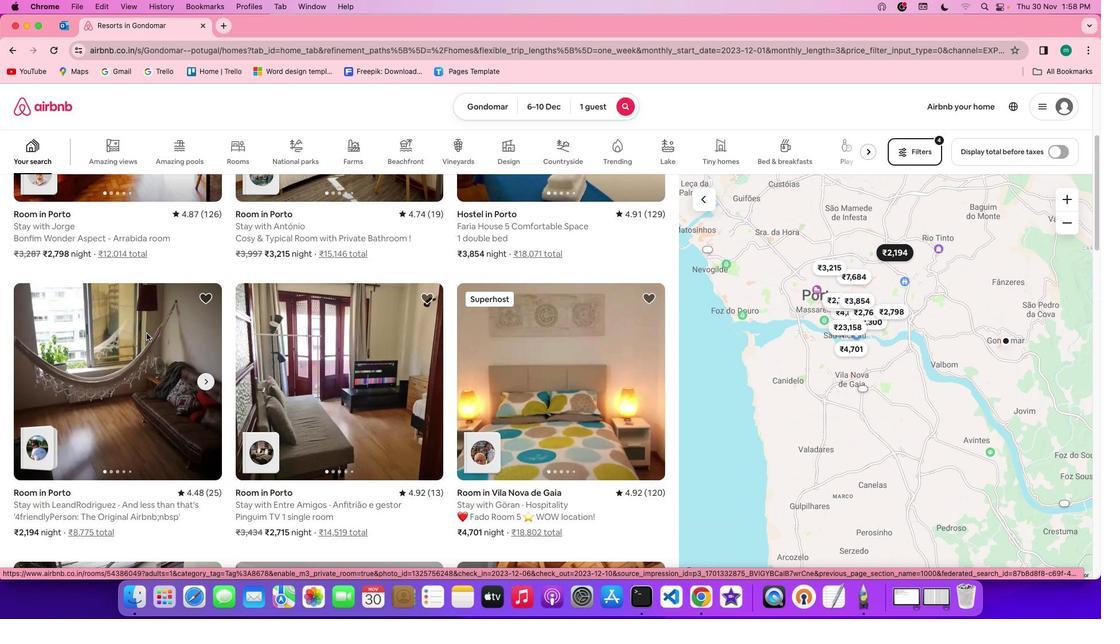 
Action: Mouse moved to (799, 427)
Screenshot: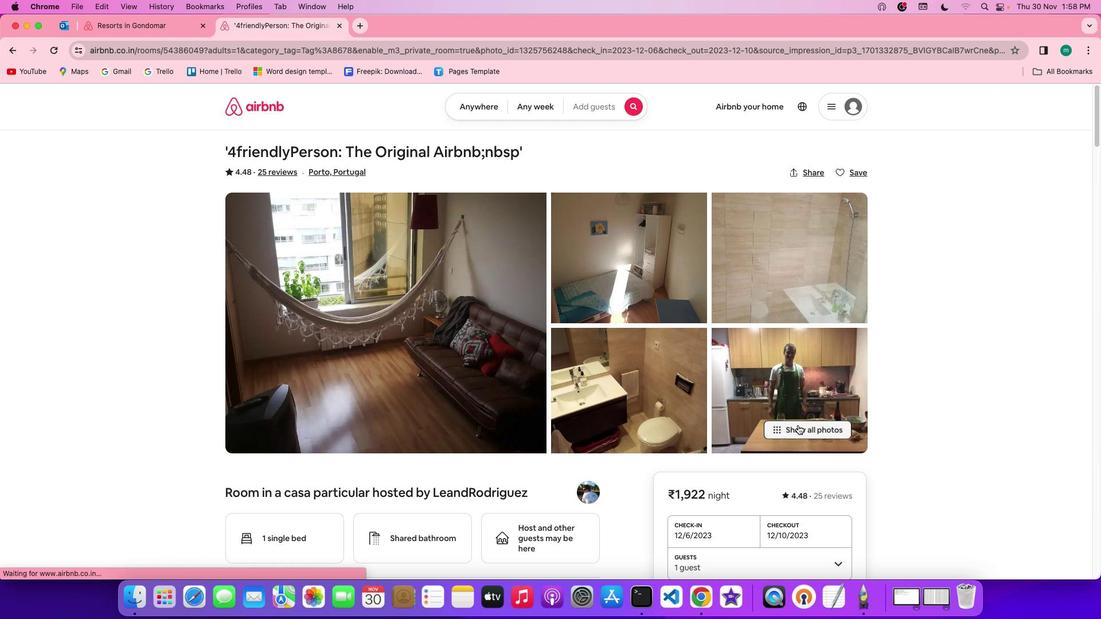 
Action: Mouse pressed left at (799, 427)
Screenshot: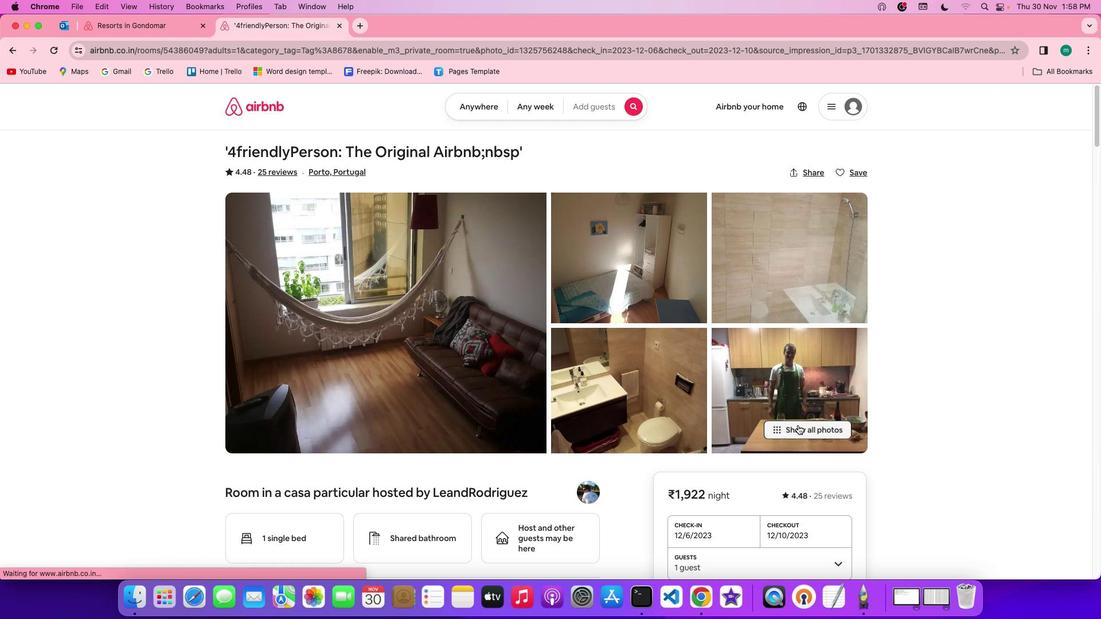 
Action: Mouse moved to (570, 376)
Screenshot: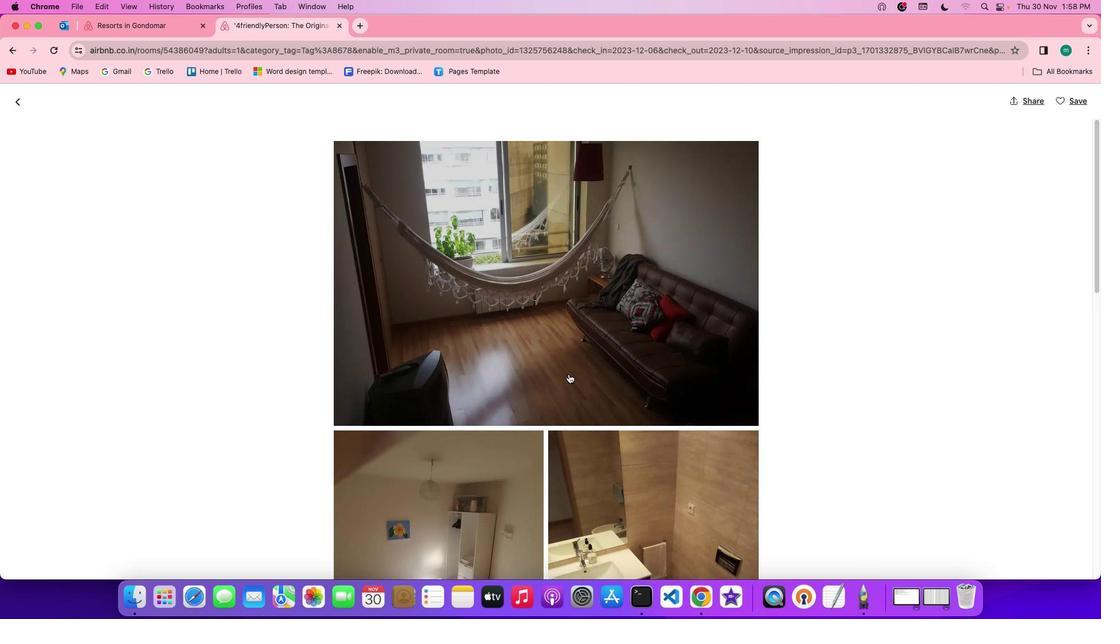 
Action: Mouse scrolled (570, 376) with delta (1, 1)
Screenshot: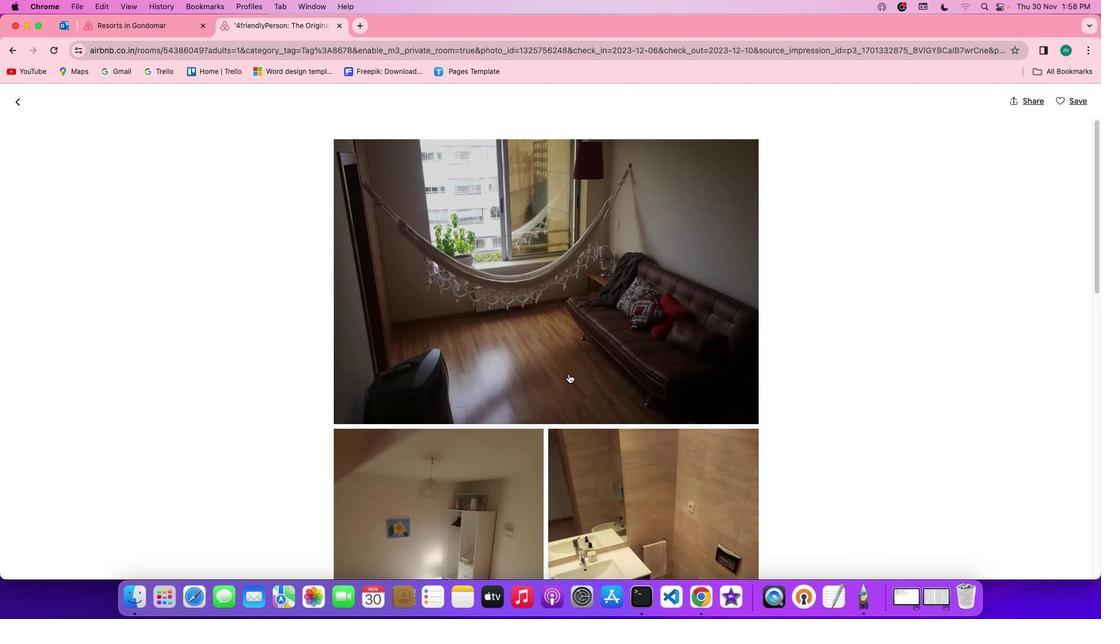 
Action: Mouse scrolled (570, 376) with delta (1, 1)
Screenshot: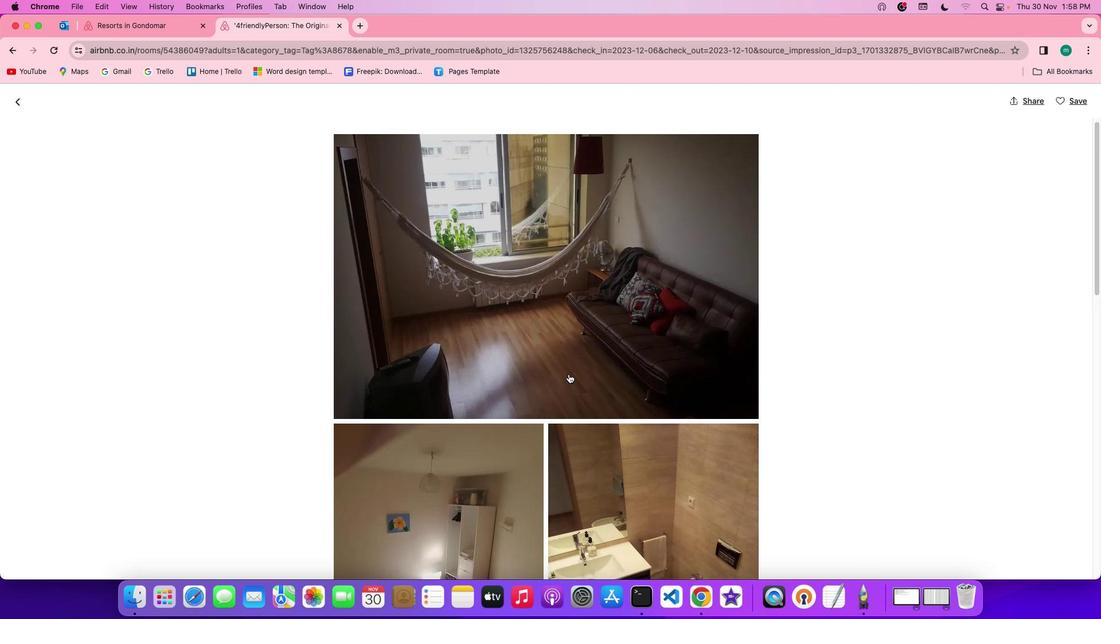 
Action: Mouse scrolled (570, 376) with delta (1, 1)
Screenshot: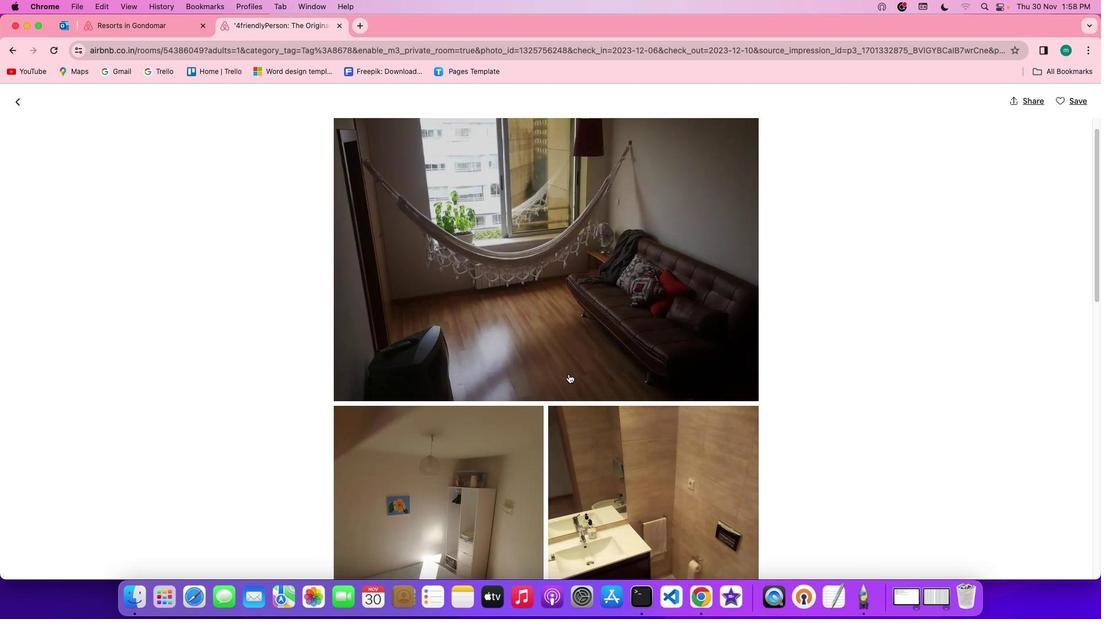 
Action: Mouse scrolled (570, 376) with delta (1, 1)
Screenshot: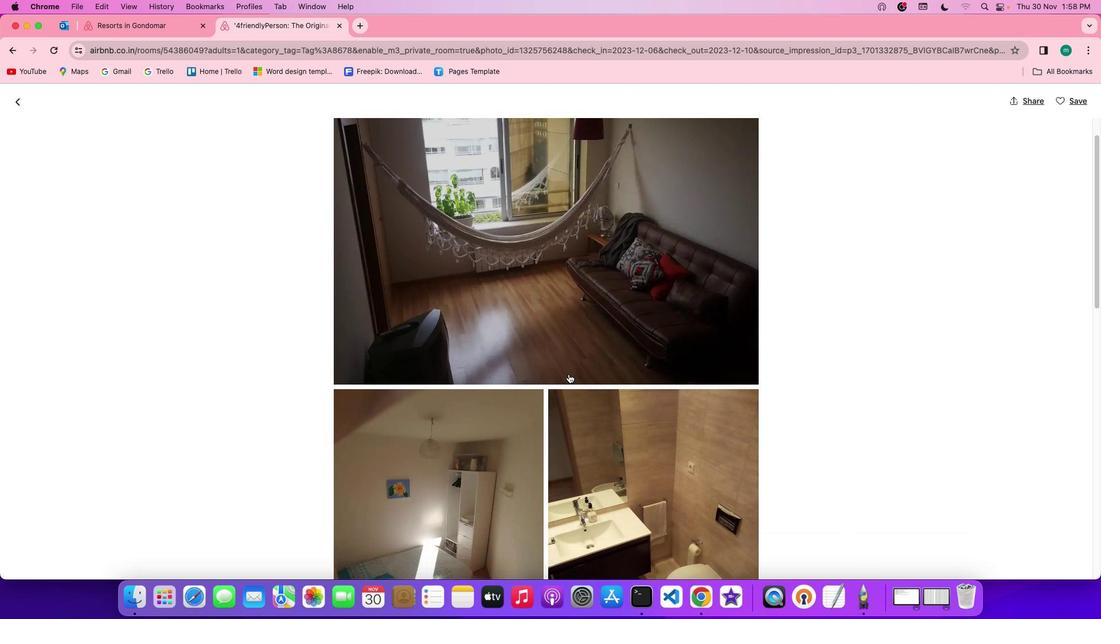 
Action: Mouse scrolled (570, 376) with delta (1, 1)
Screenshot: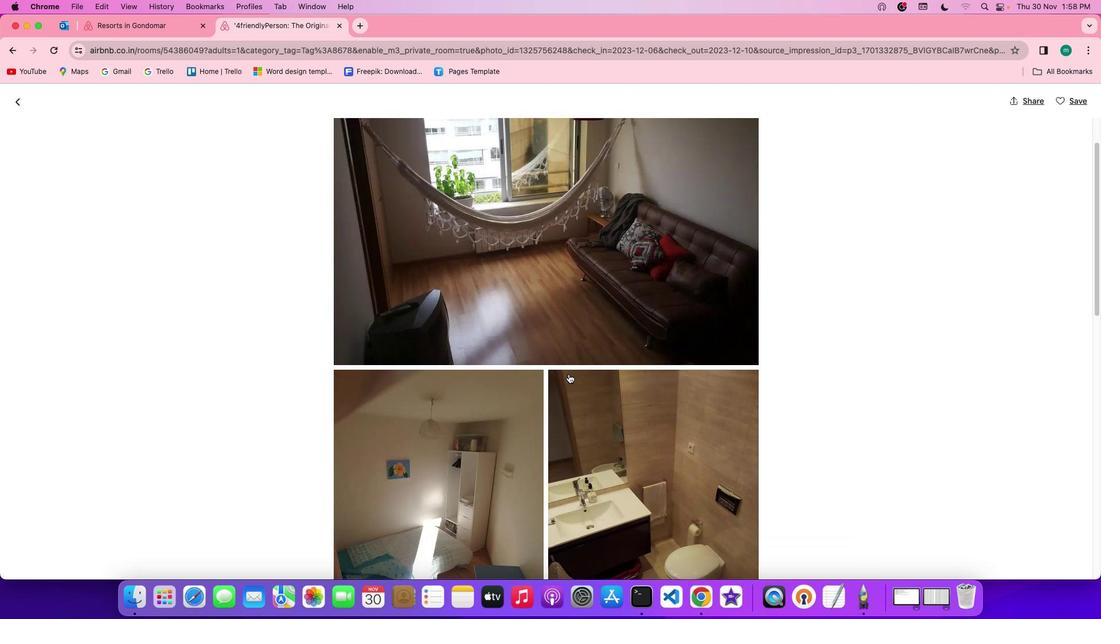 
Action: Mouse scrolled (570, 376) with delta (1, 1)
Screenshot: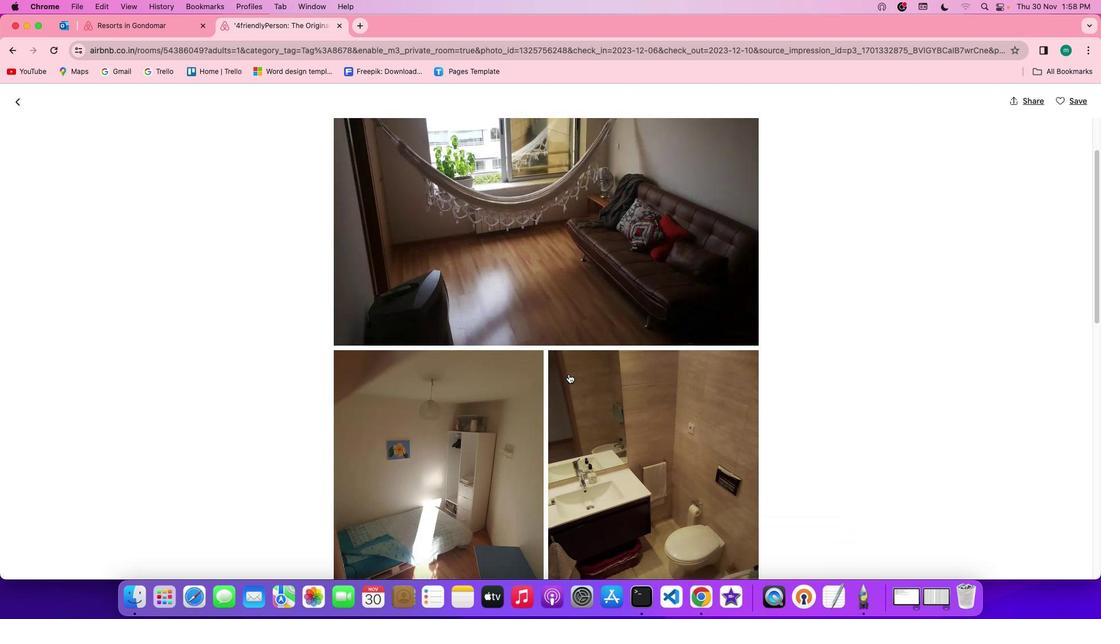 
Action: Mouse scrolled (570, 376) with delta (1, 0)
Screenshot: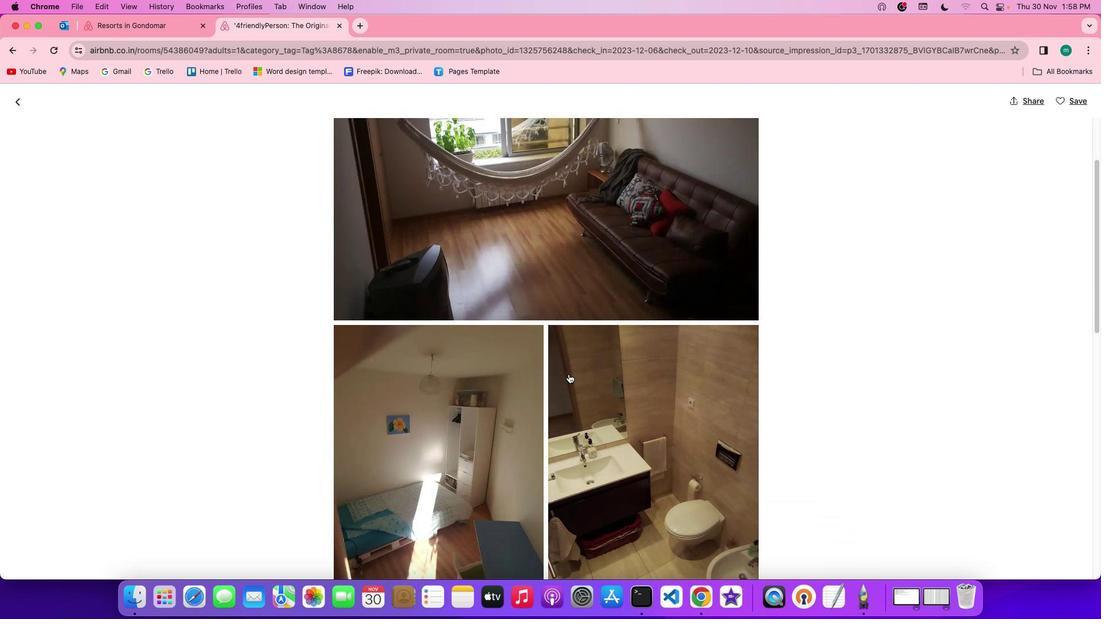 
Action: Mouse scrolled (570, 376) with delta (1, 0)
Screenshot: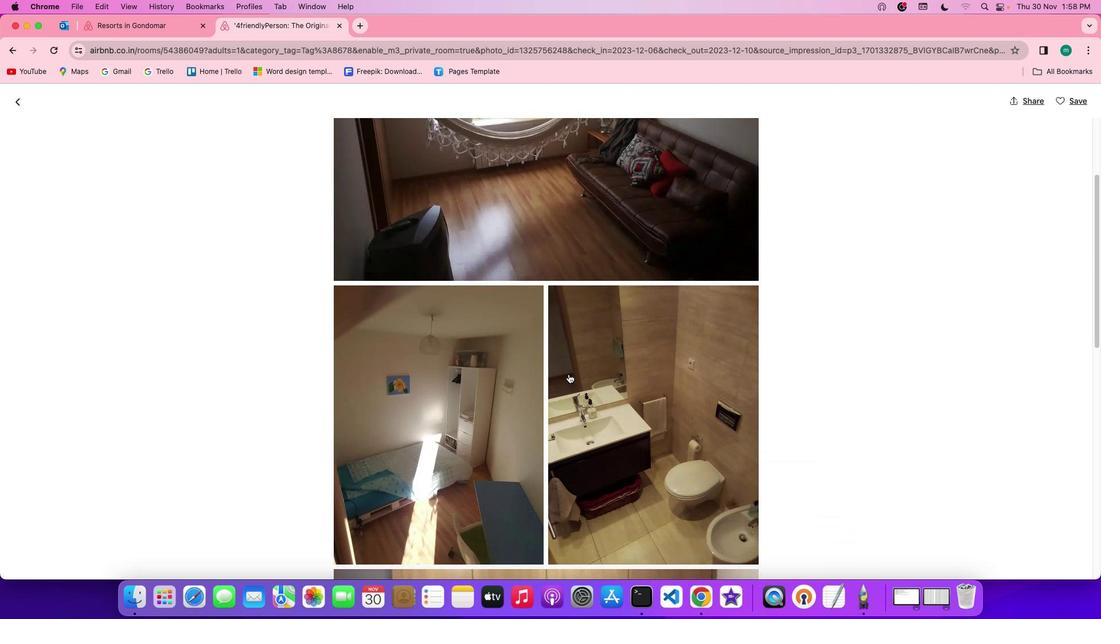 
Action: Mouse scrolled (570, 376) with delta (1, 1)
Screenshot: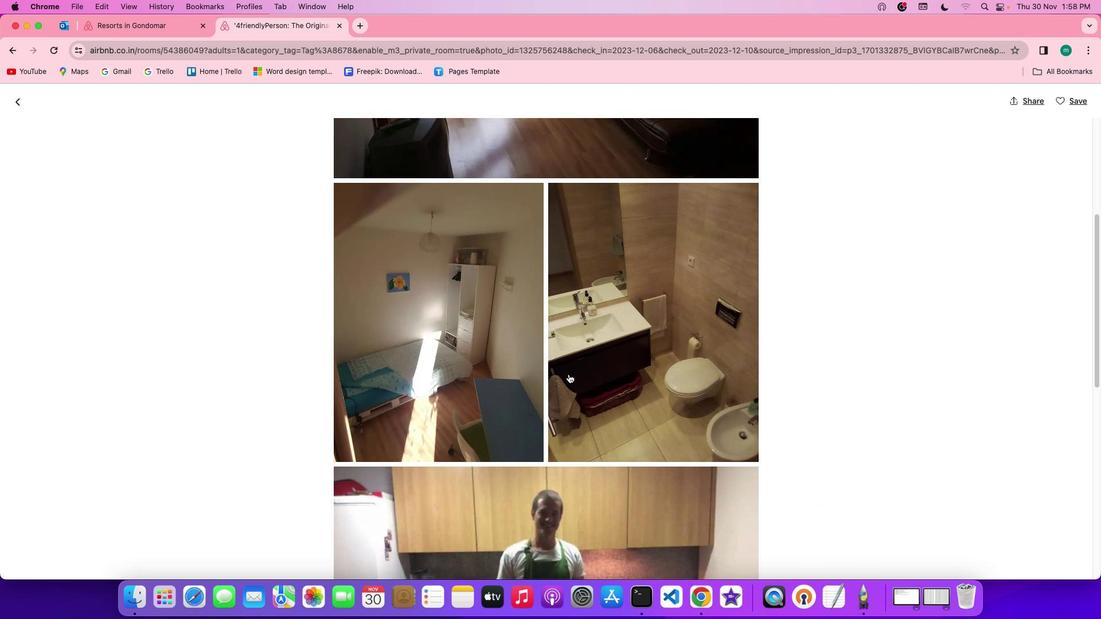 
Action: Mouse scrolled (570, 376) with delta (1, 1)
Screenshot: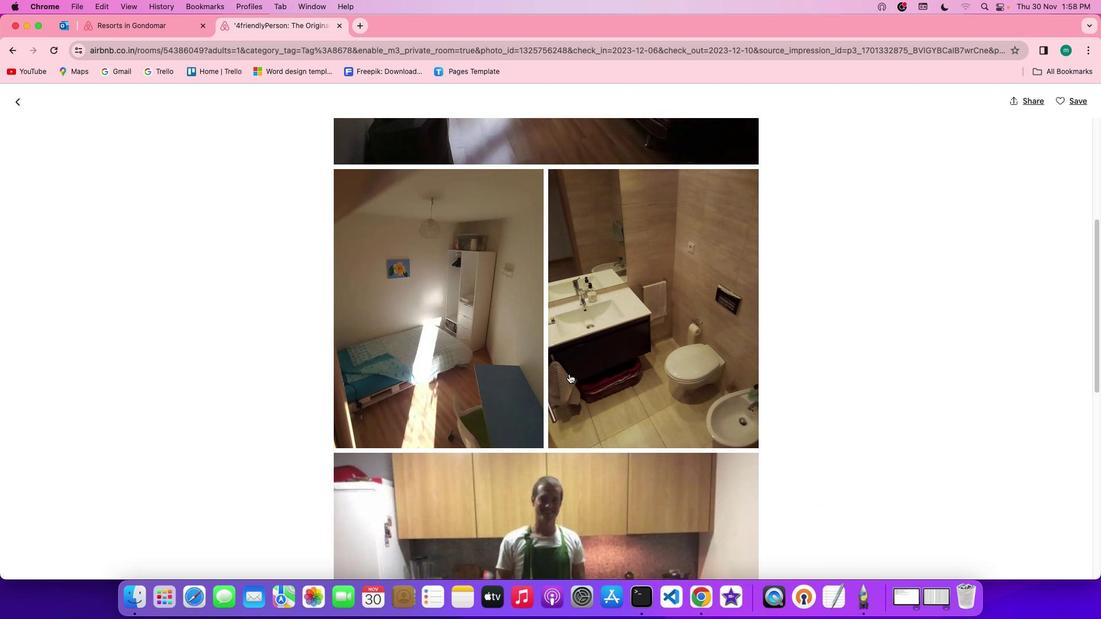 
Action: Mouse scrolled (570, 376) with delta (1, 0)
Screenshot: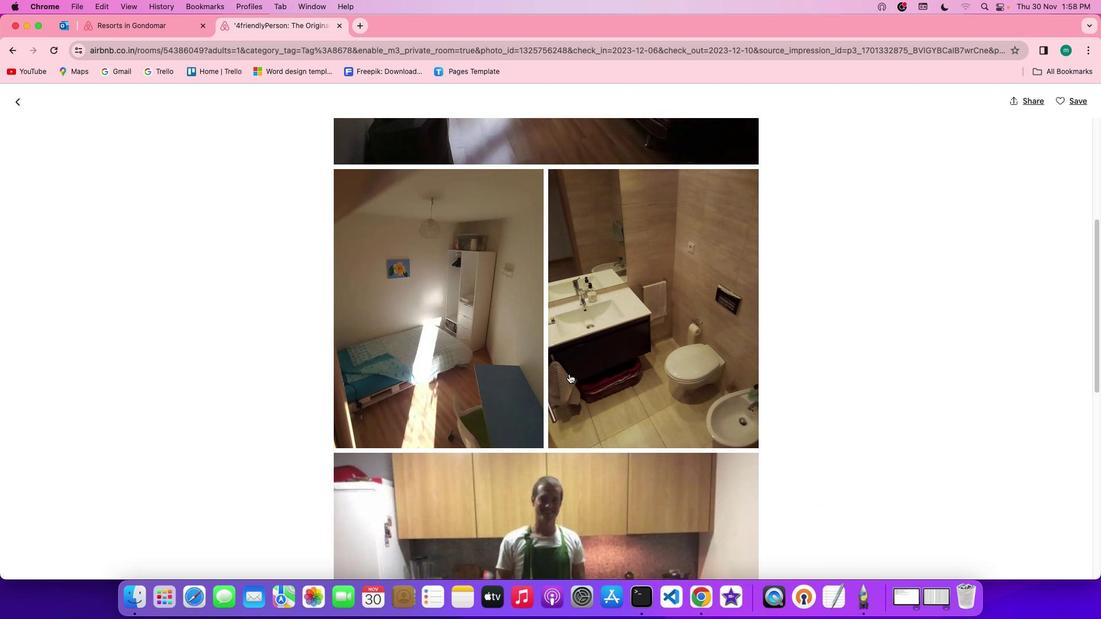 
Action: Mouse scrolled (570, 376) with delta (1, 0)
Screenshot: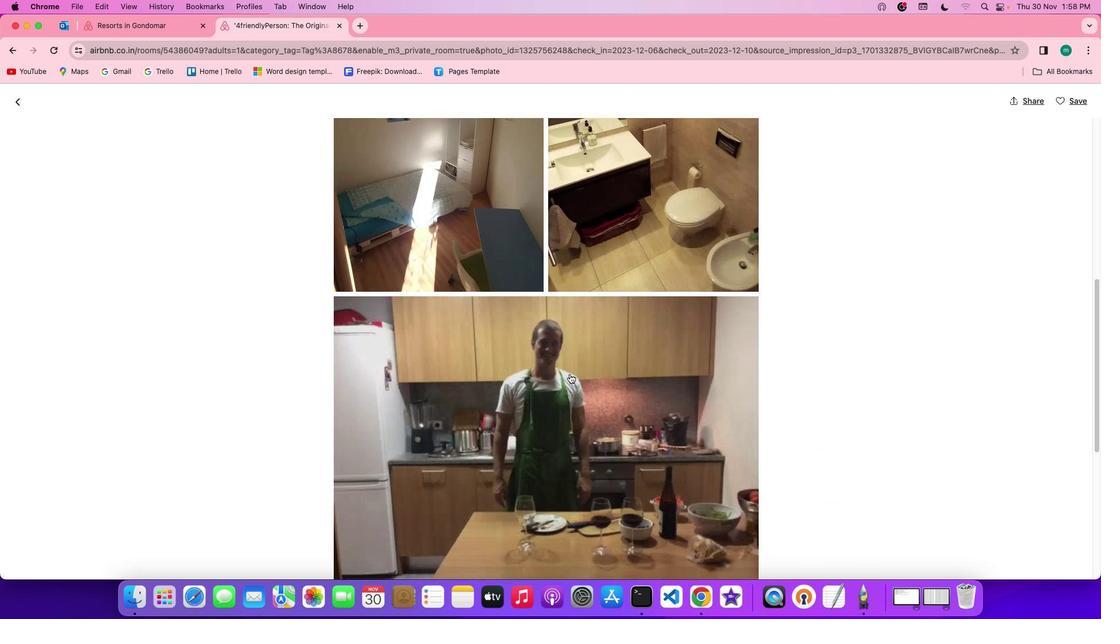 
Action: Mouse moved to (572, 376)
Screenshot: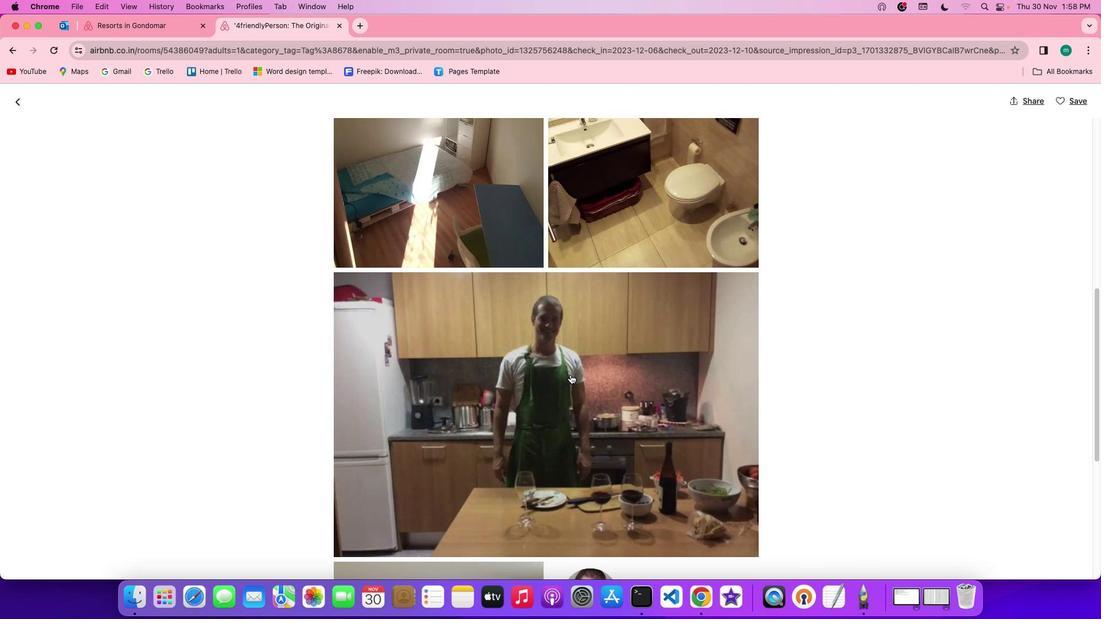 
Action: Mouse scrolled (572, 376) with delta (1, 1)
Screenshot: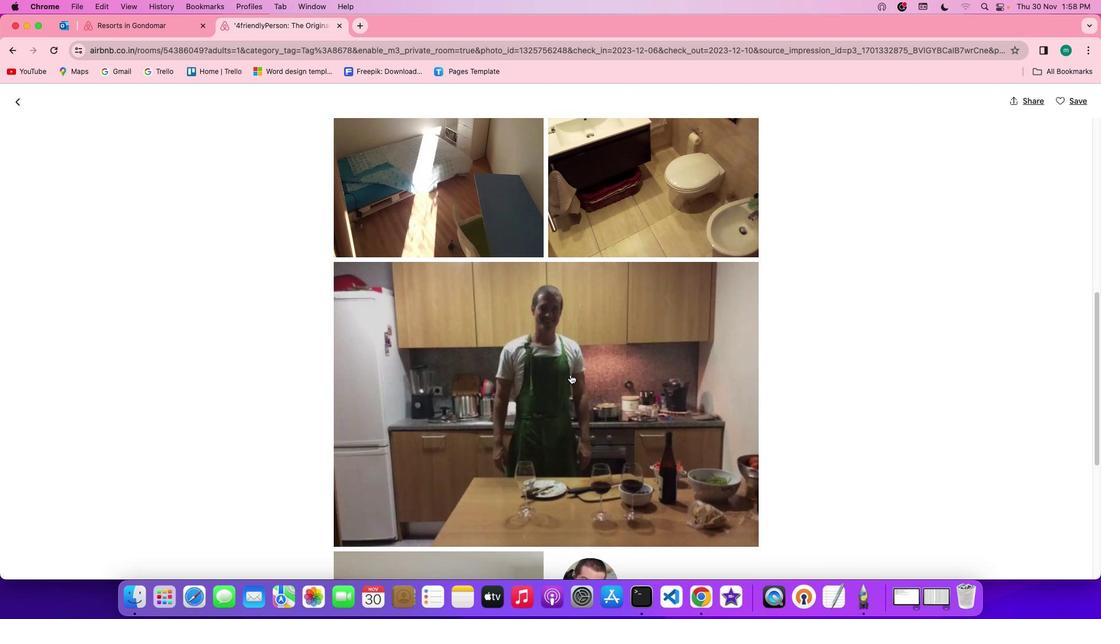 
Action: Mouse scrolled (572, 376) with delta (1, 1)
Screenshot: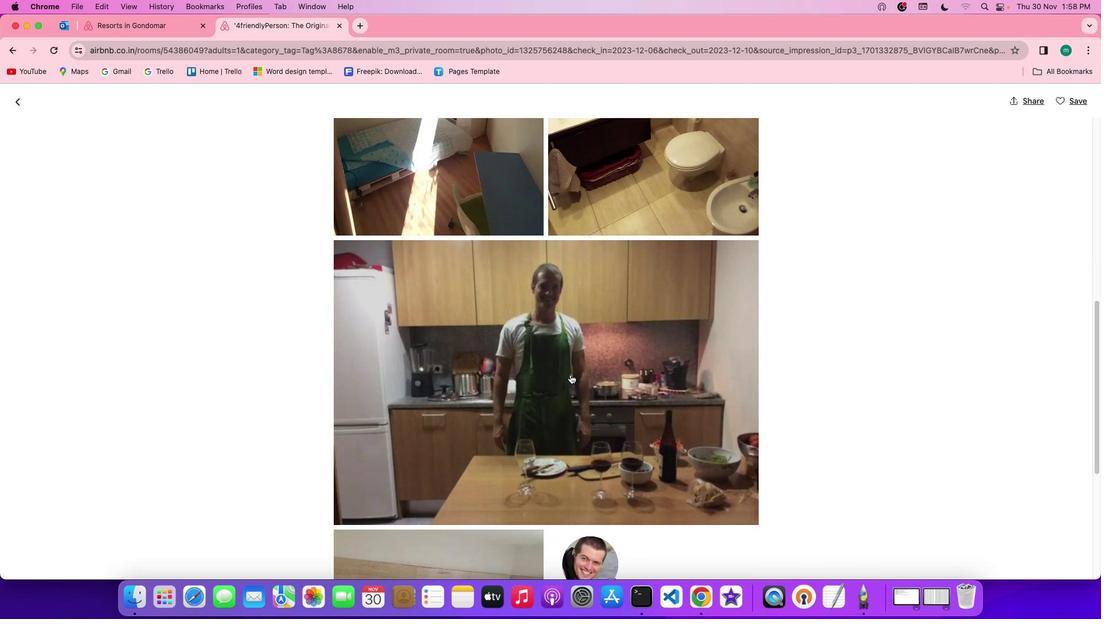 
Action: Mouse scrolled (572, 376) with delta (1, 0)
Screenshot: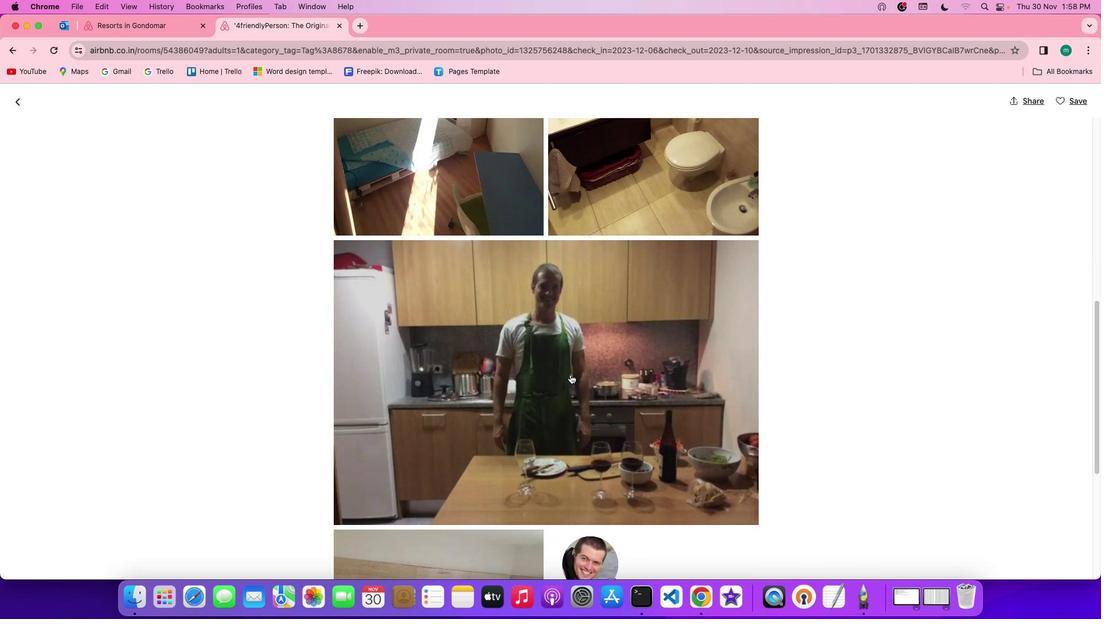 
Action: Mouse scrolled (572, 376) with delta (1, 0)
Screenshot: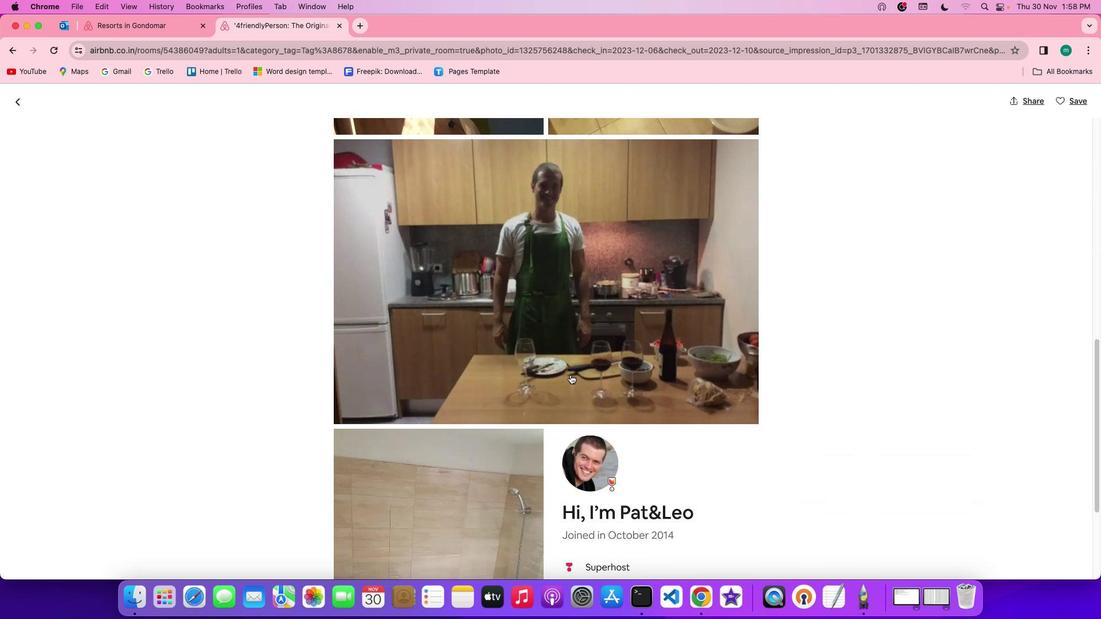 
Action: Mouse scrolled (572, 376) with delta (1, 1)
Screenshot: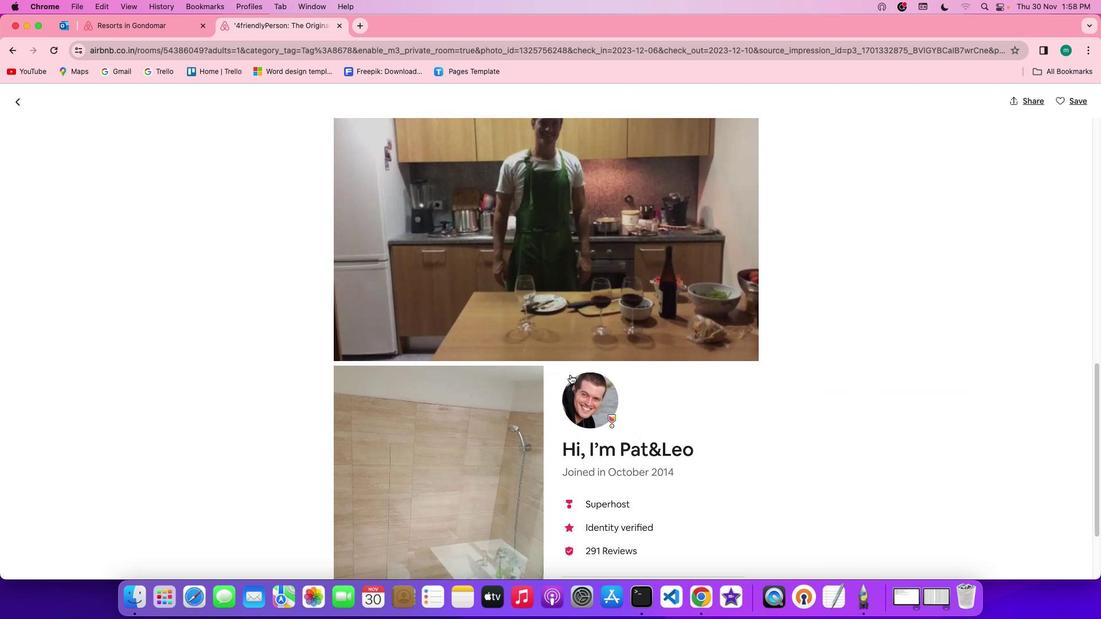 
Action: Mouse scrolled (572, 376) with delta (1, 1)
Screenshot: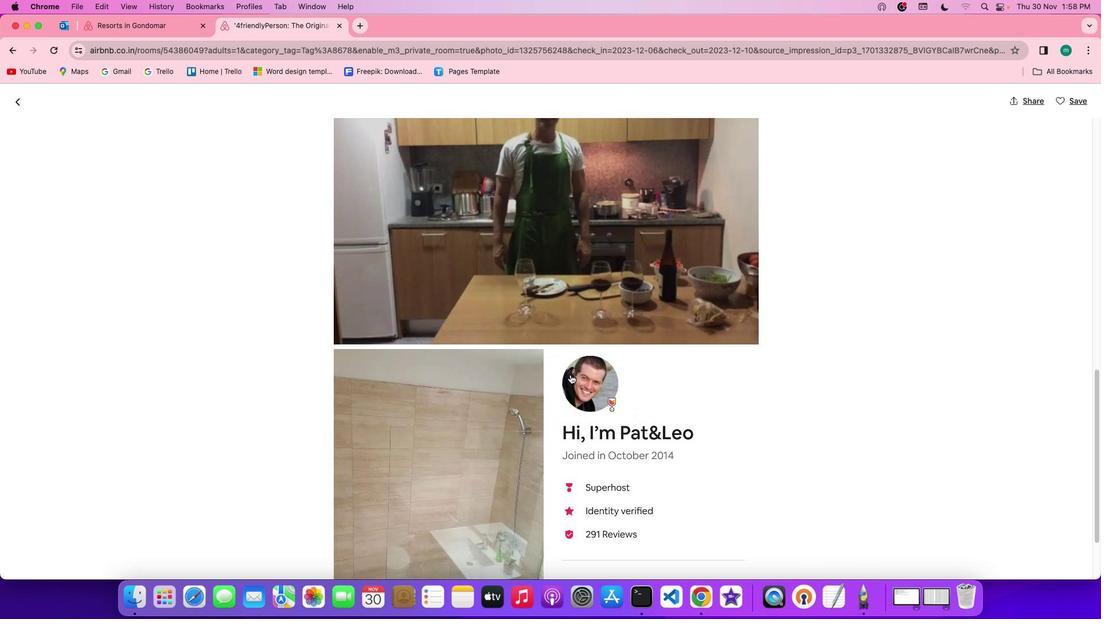
Action: Mouse scrolled (572, 376) with delta (1, 0)
Screenshot: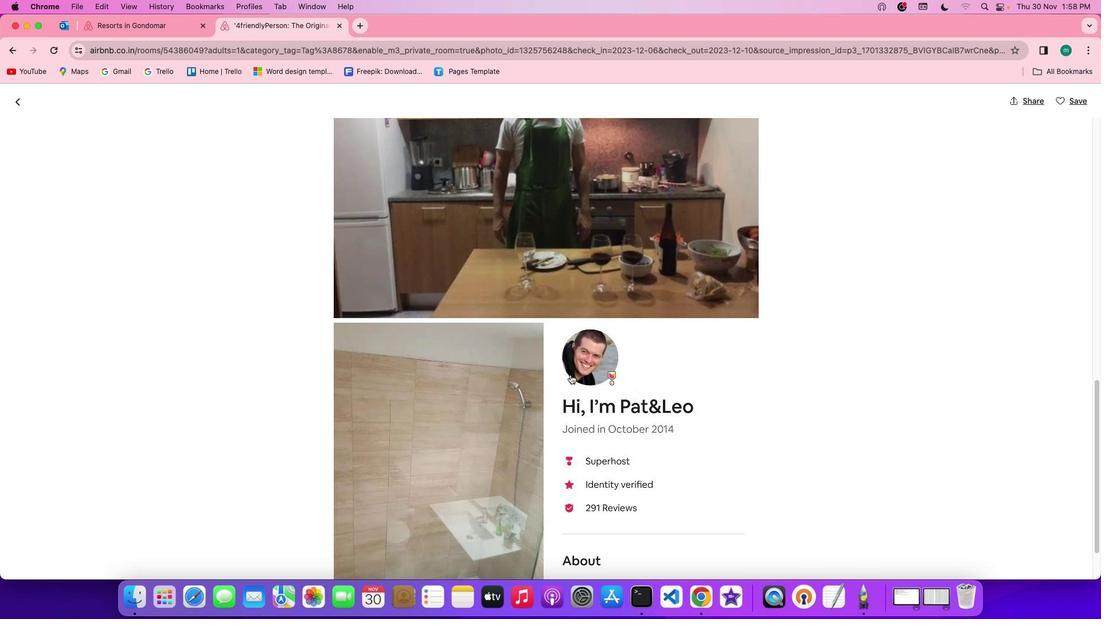 
Action: Mouse scrolled (572, 376) with delta (1, 0)
Screenshot: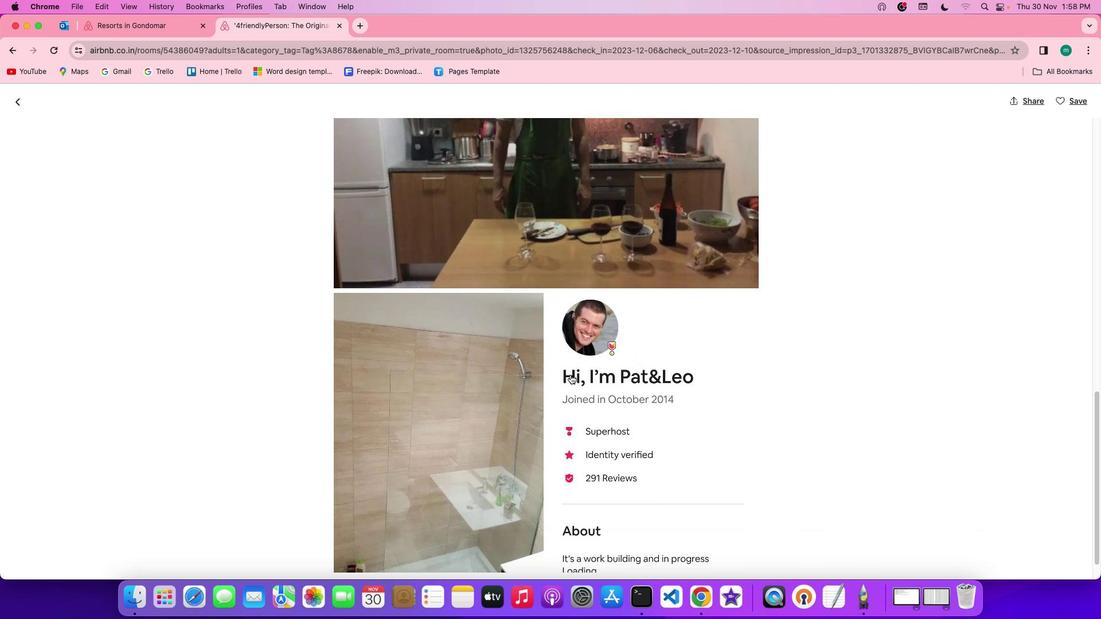 
Action: Mouse scrolled (572, 376) with delta (1, 0)
Screenshot: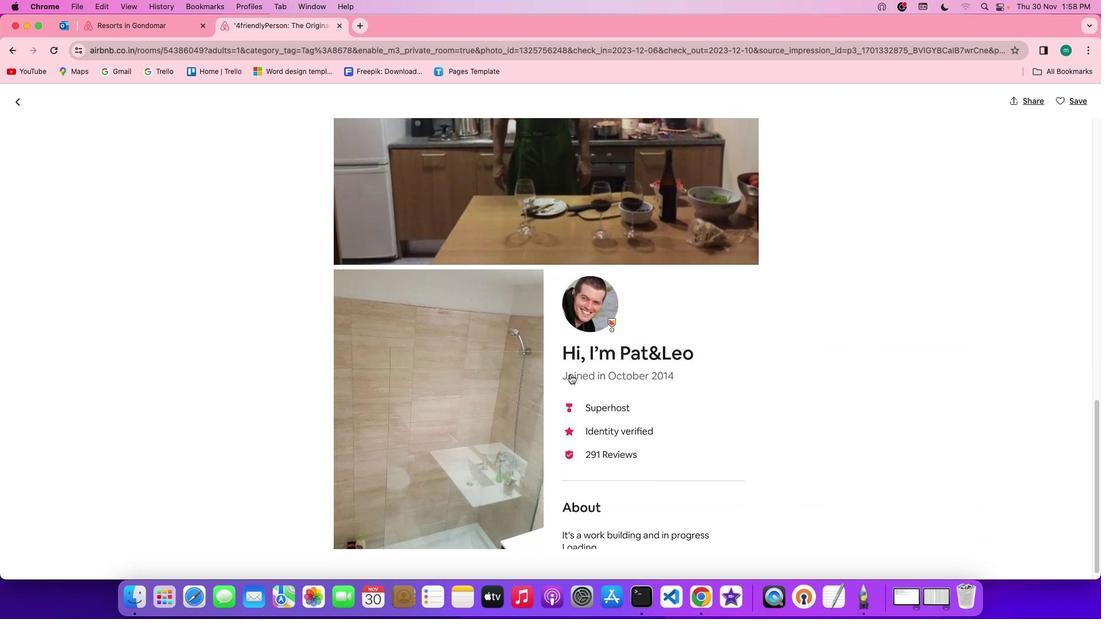 
Action: Mouse scrolled (572, 376) with delta (1, 1)
Screenshot: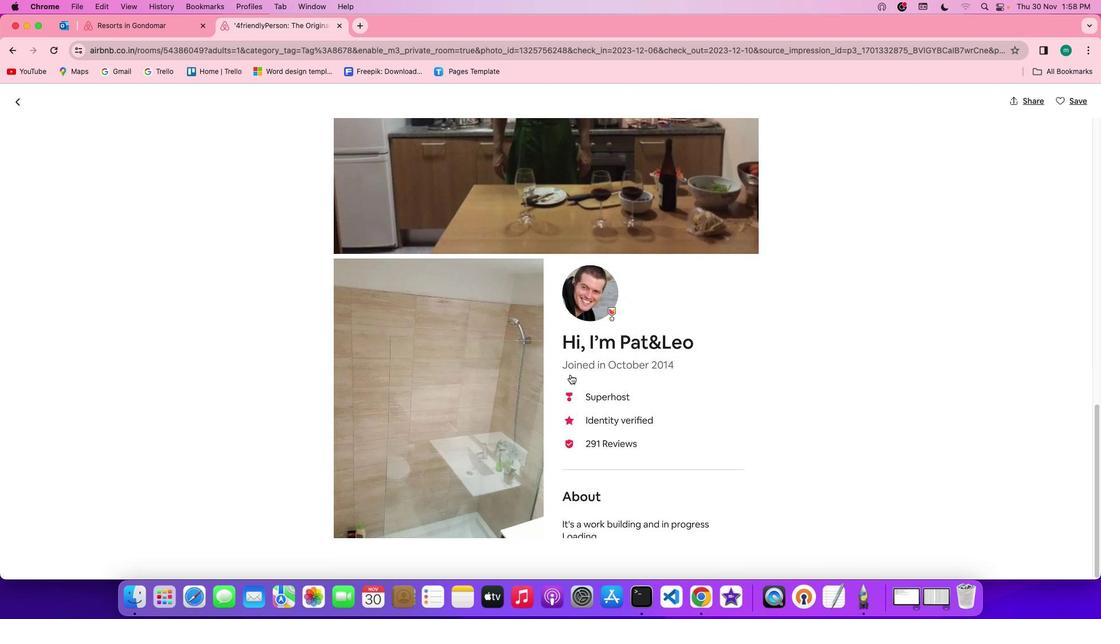 
Action: Mouse scrolled (572, 376) with delta (1, 1)
Screenshot: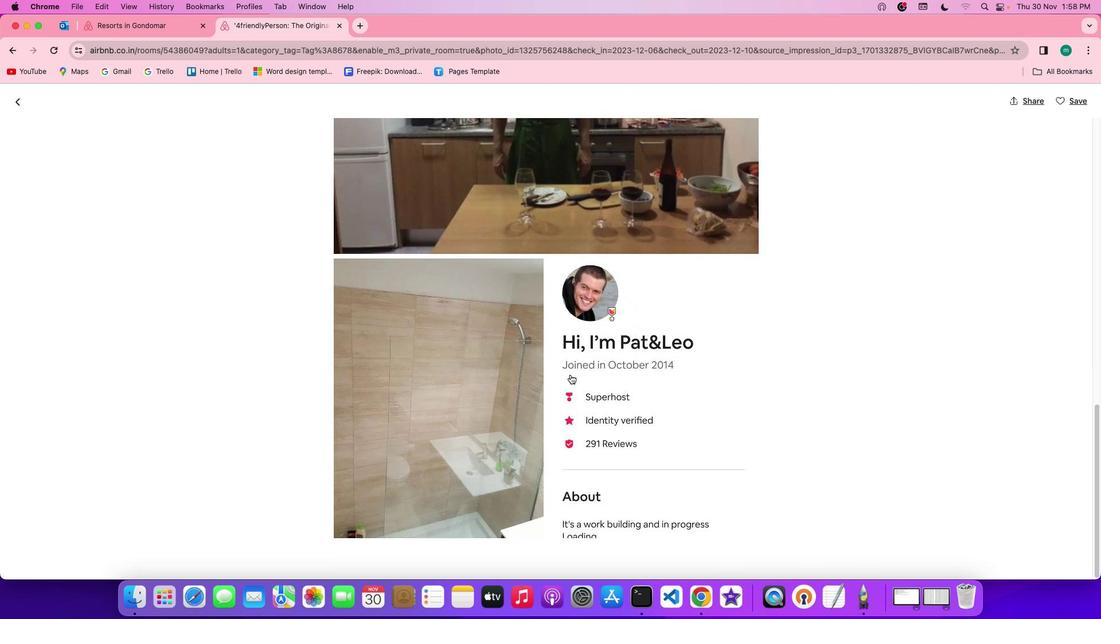 
Action: Mouse scrolled (572, 376) with delta (1, 1)
Screenshot: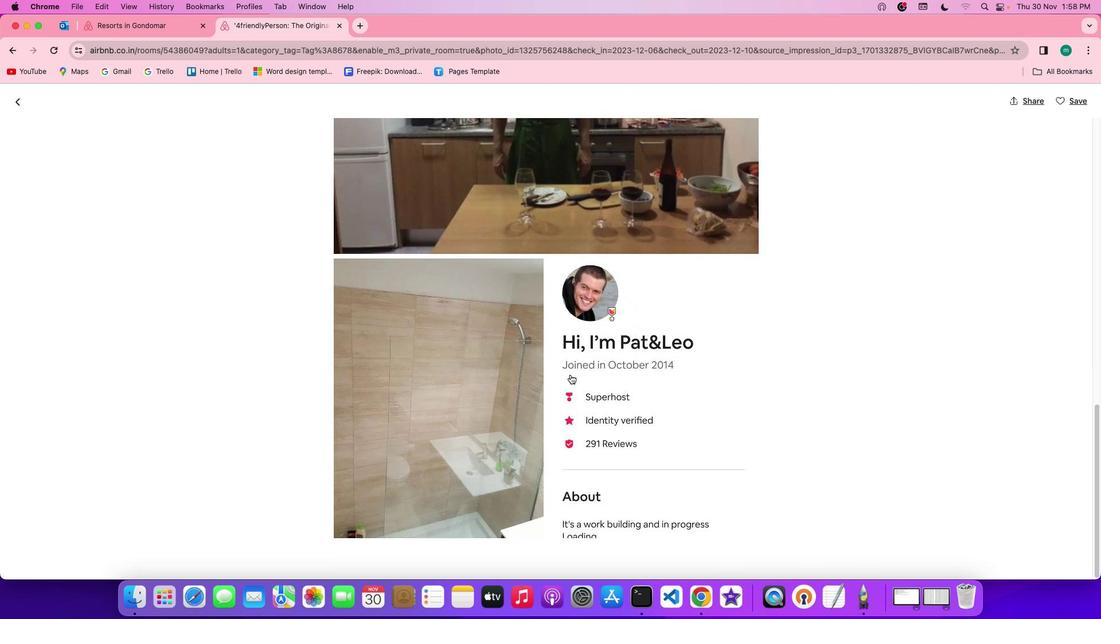 
Action: Mouse scrolled (572, 376) with delta (1, 0)
Screenshot: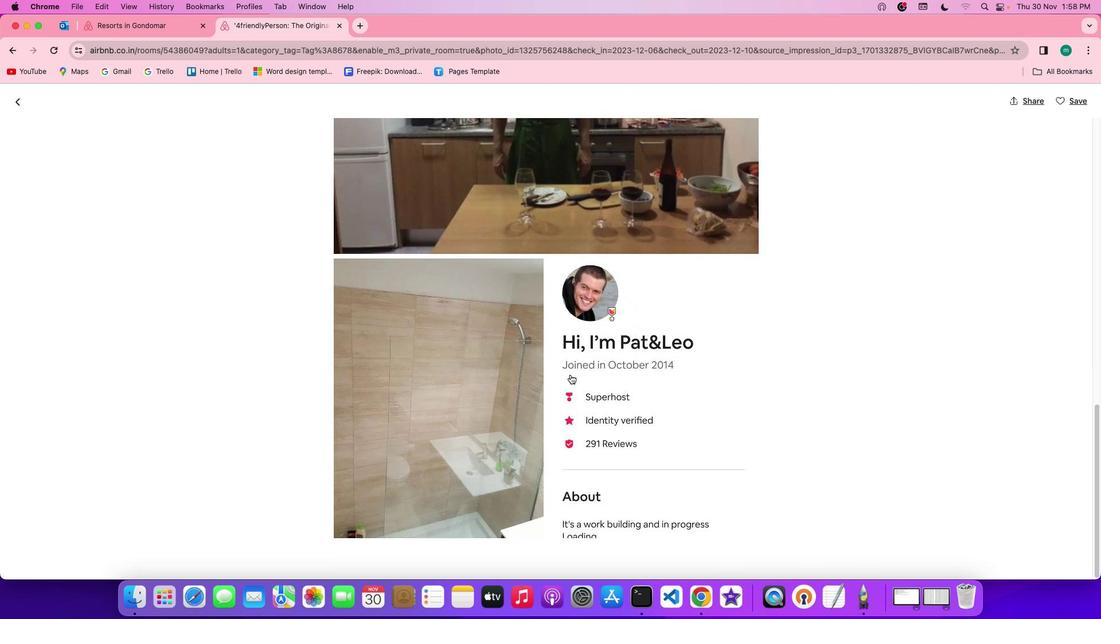 
Action: Mouse scrolled (572, 376) with delta (1, 0)
Screenshot: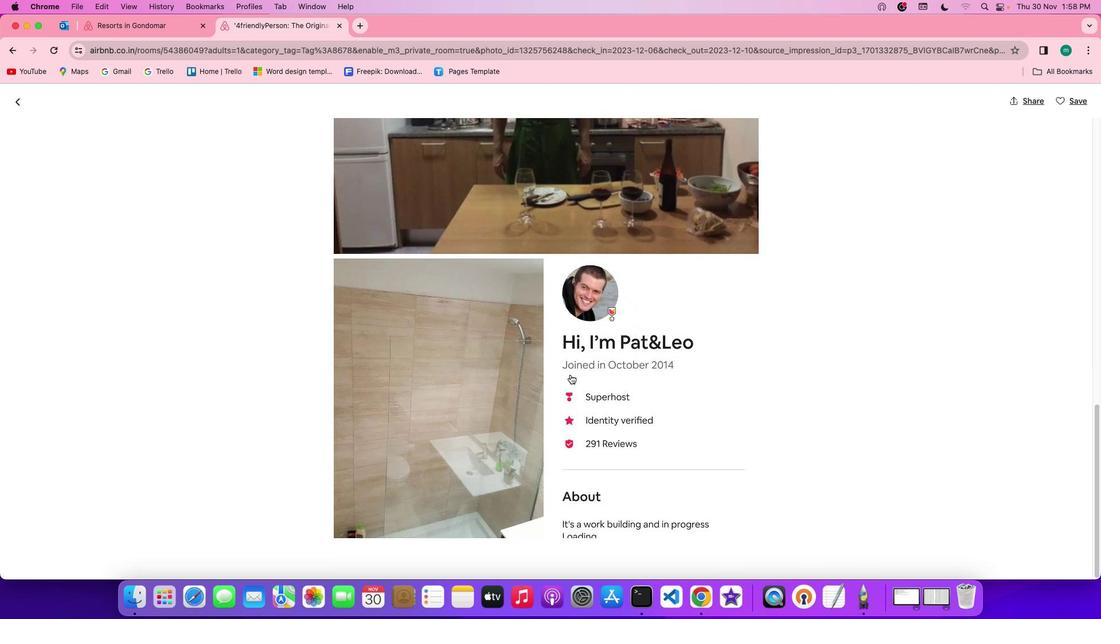 
Action: Mouse moved to (746, 409)
Screenshot: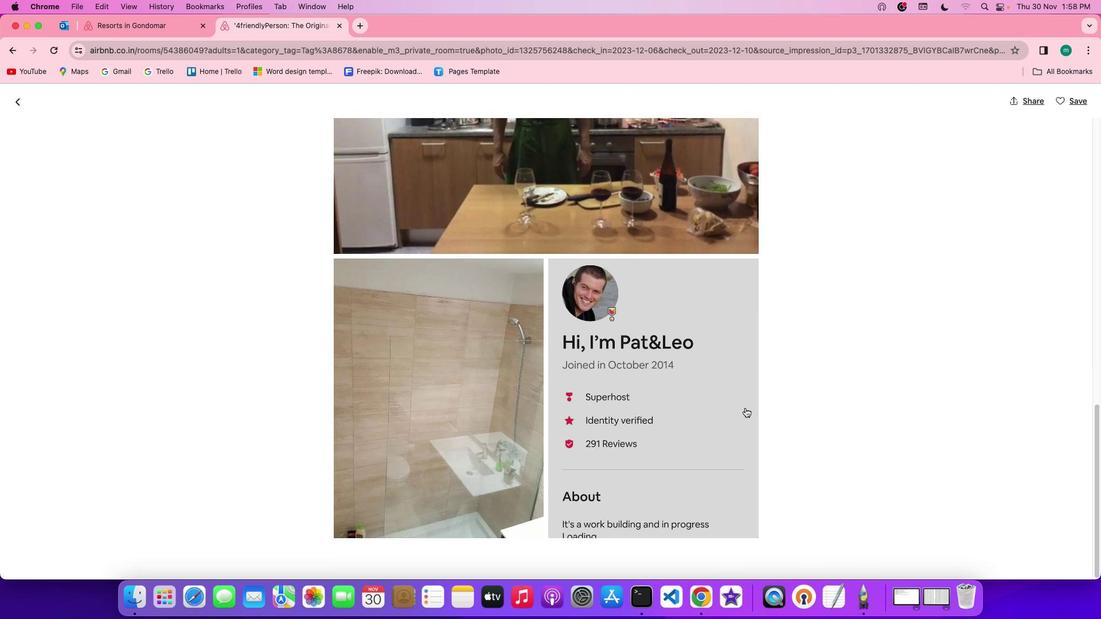 
Action: Mouse scrolled (746, 409) with delta (1, 1)
Screenshot: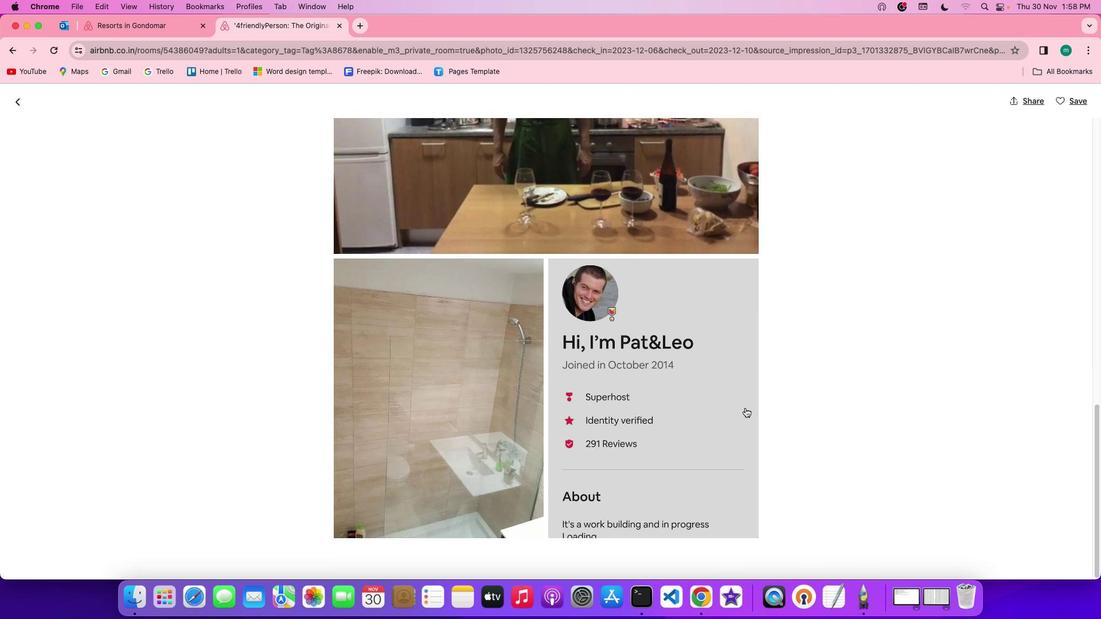 
Action: Mouse scrolled (746, 409) with delta (1, 1)
Screenshot: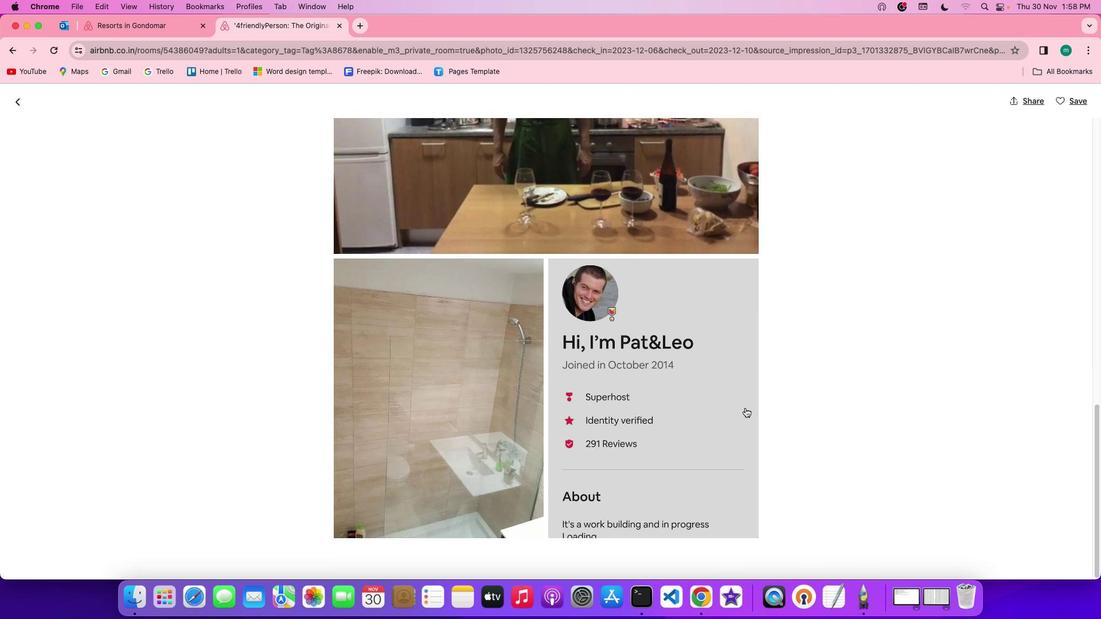 
Action: Mouse scrolled (746, 409) with delta (1, 0)
Screenshot: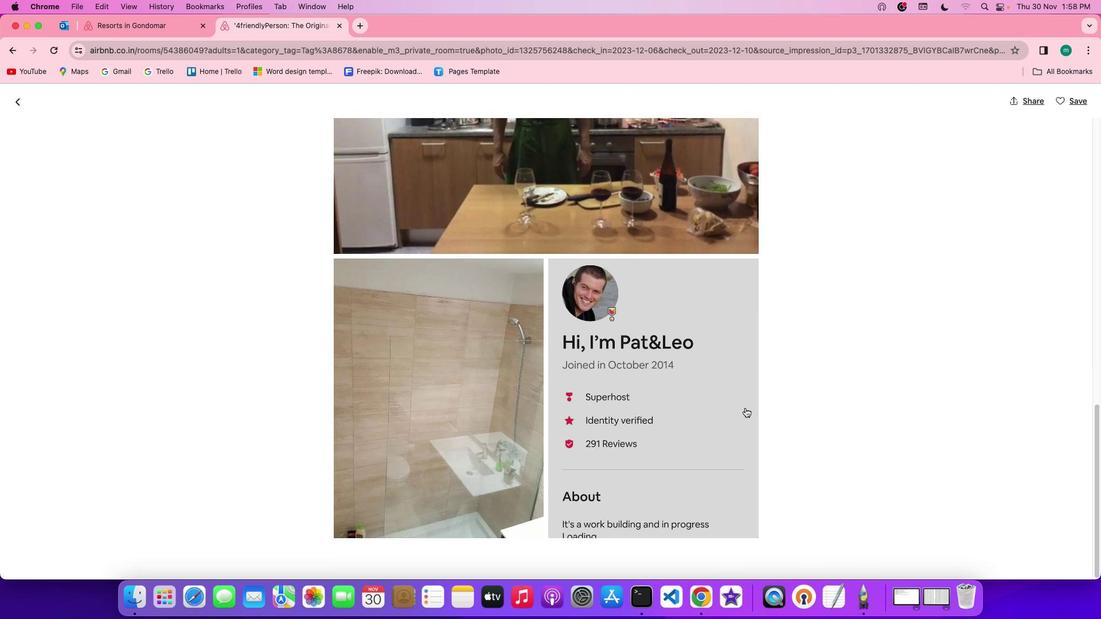 
Action: Mouse scrolled (746, 409) with delta (1, 0)
Screenshot: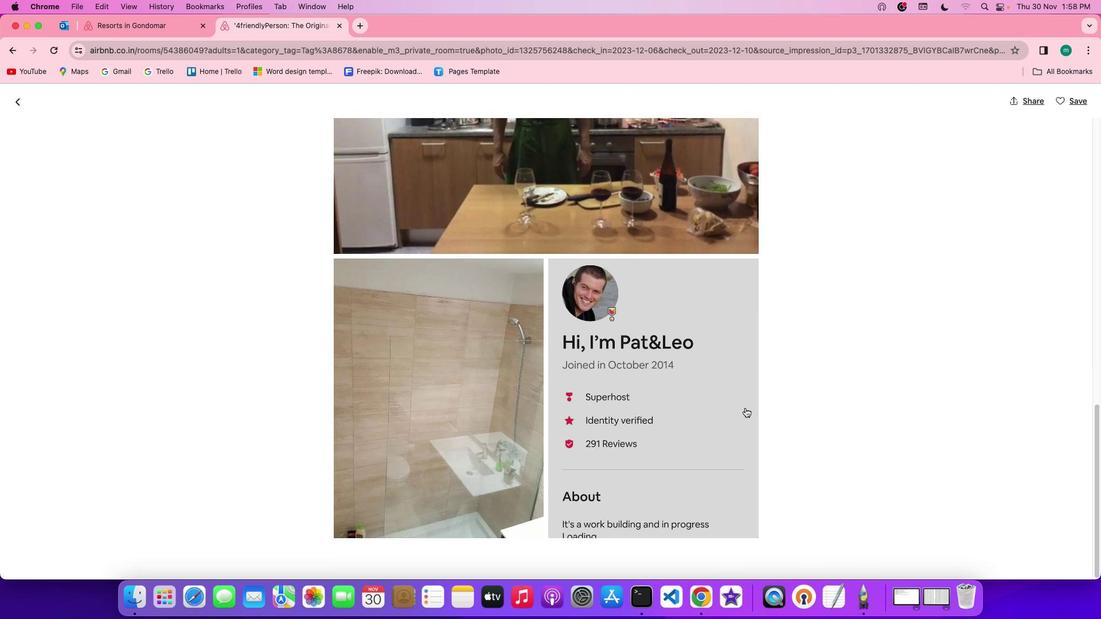 
Action: Mouse moved to (20, 100)
Screenshot: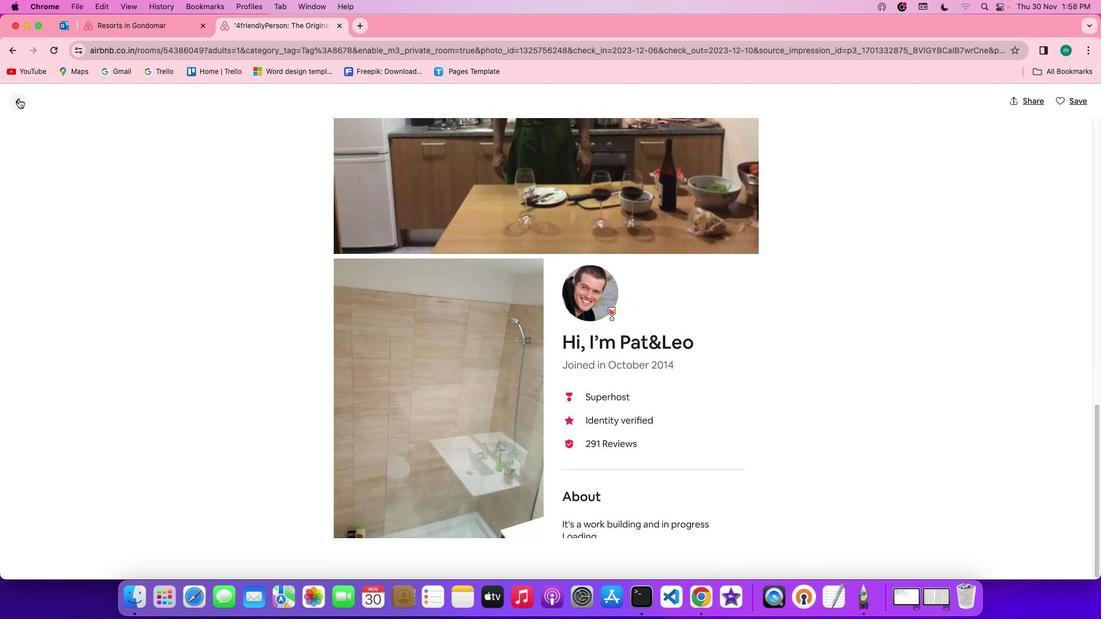
Action: Mouse pressed left at (20, 100)
Screenshot: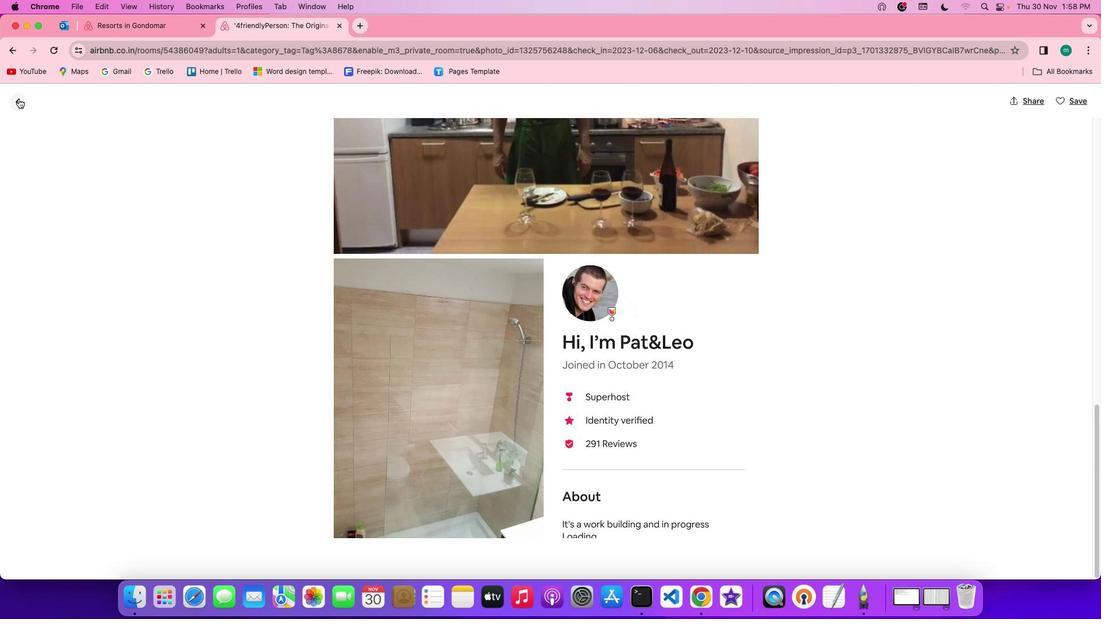 
Action: Mouse moved to (608, 281)
Screenshot: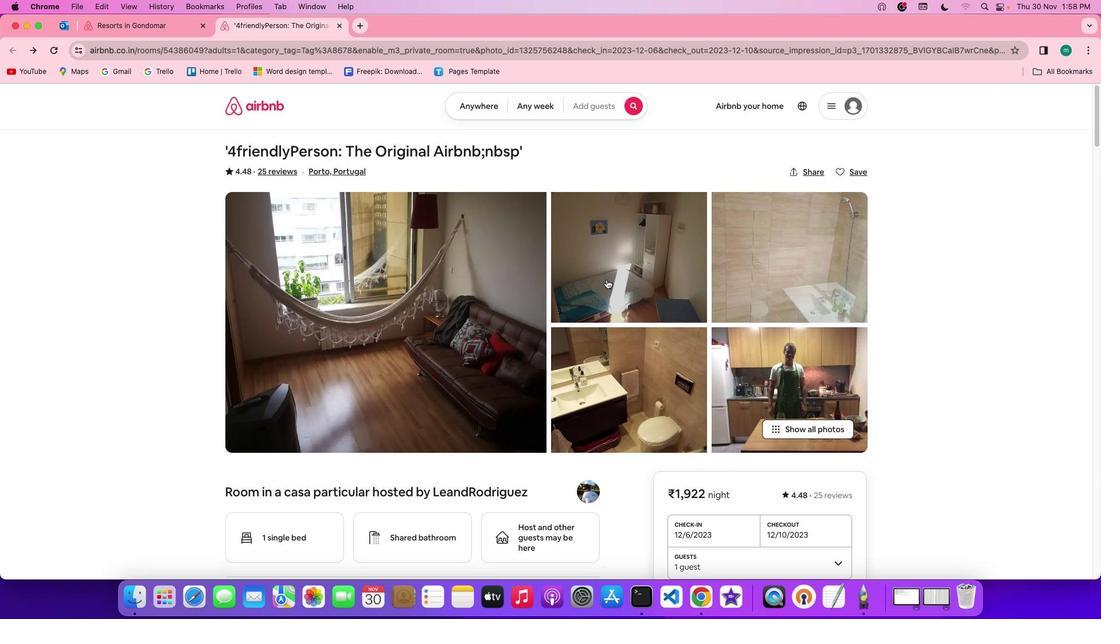 
Action: Mouse scrolled (608, 281) with delta (1, 1)
Screenshot: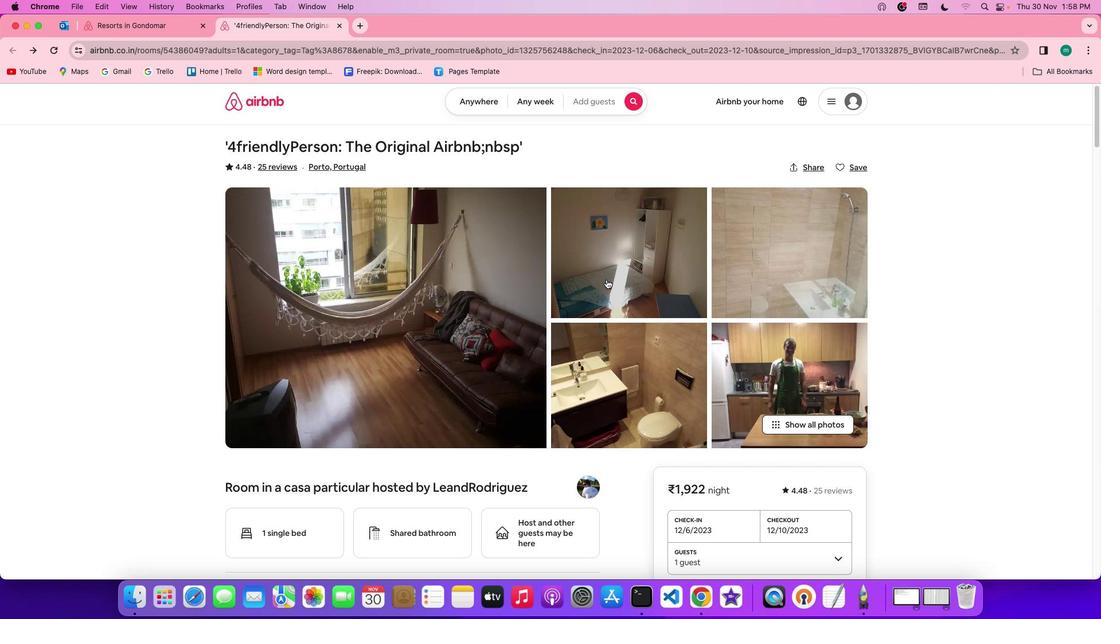 
Action: Mouse scrolled (608, 281) with delta (1, 1)
Screenshot: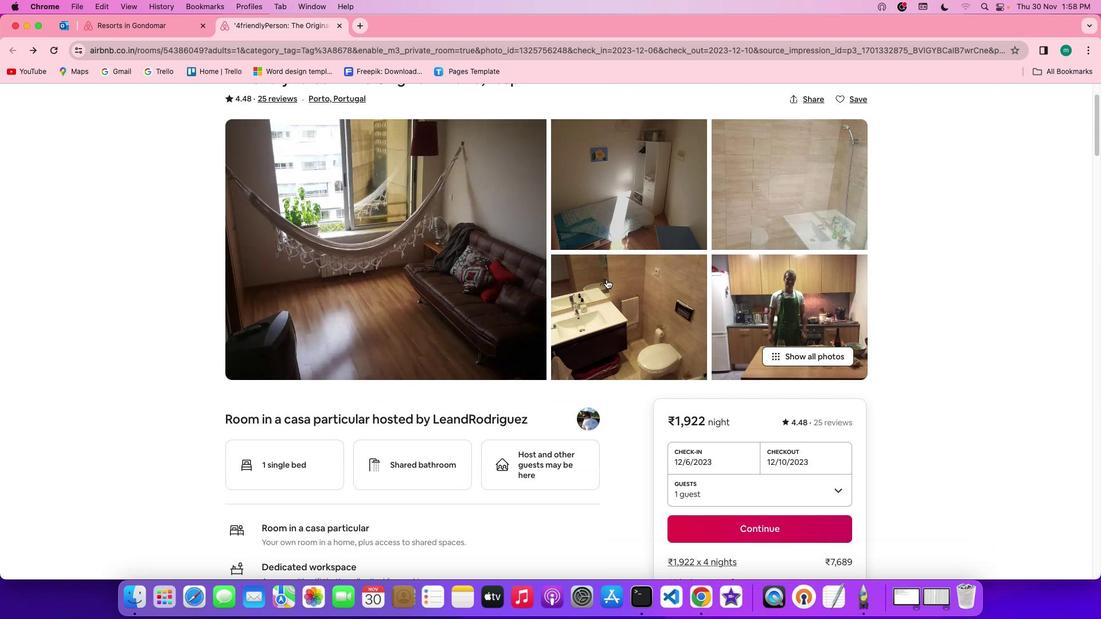 
Action: Mouse moved to (608, 281)
Screenshot: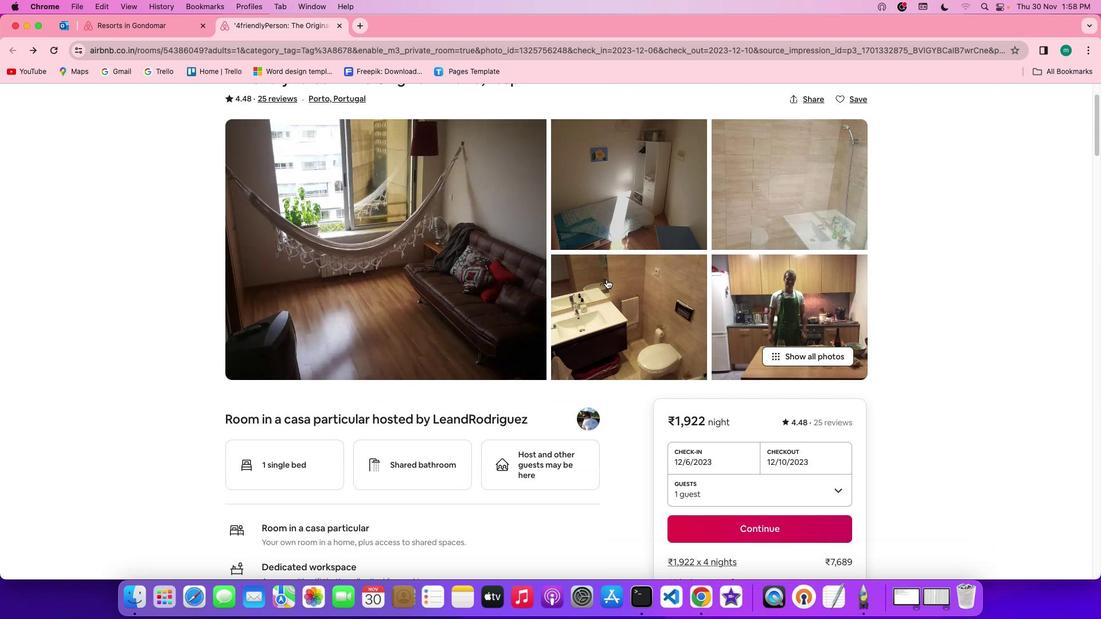 
Action: Mouse scrolled (608, 281) with delta (1, 0)
Screenshot: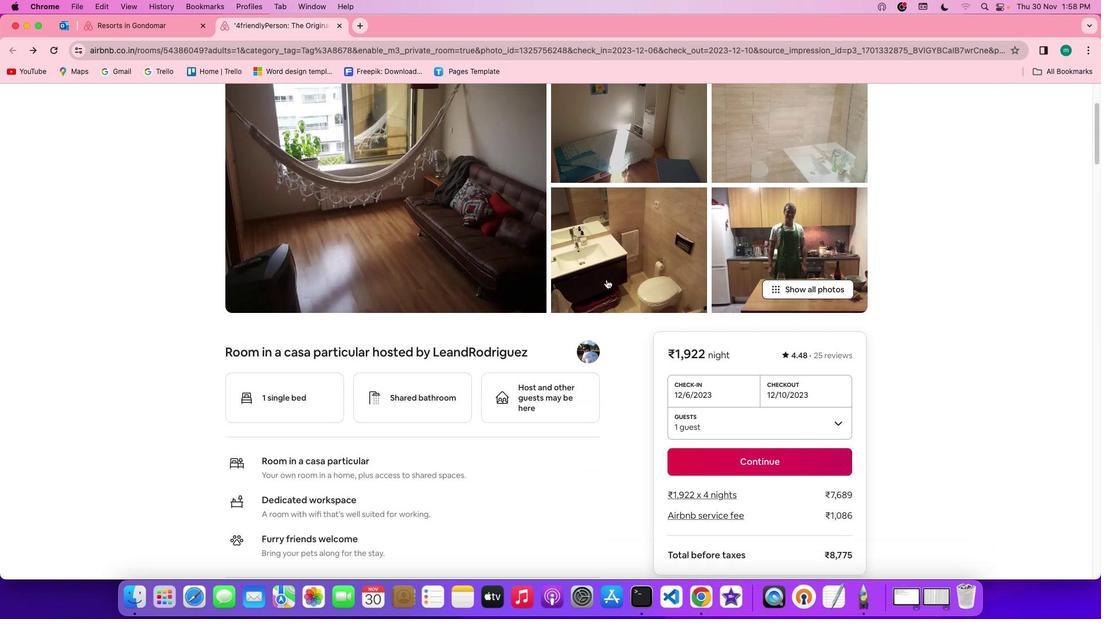 
Action: Mouse scrolled (608, 281) with delta (1, 0)
Screenshot: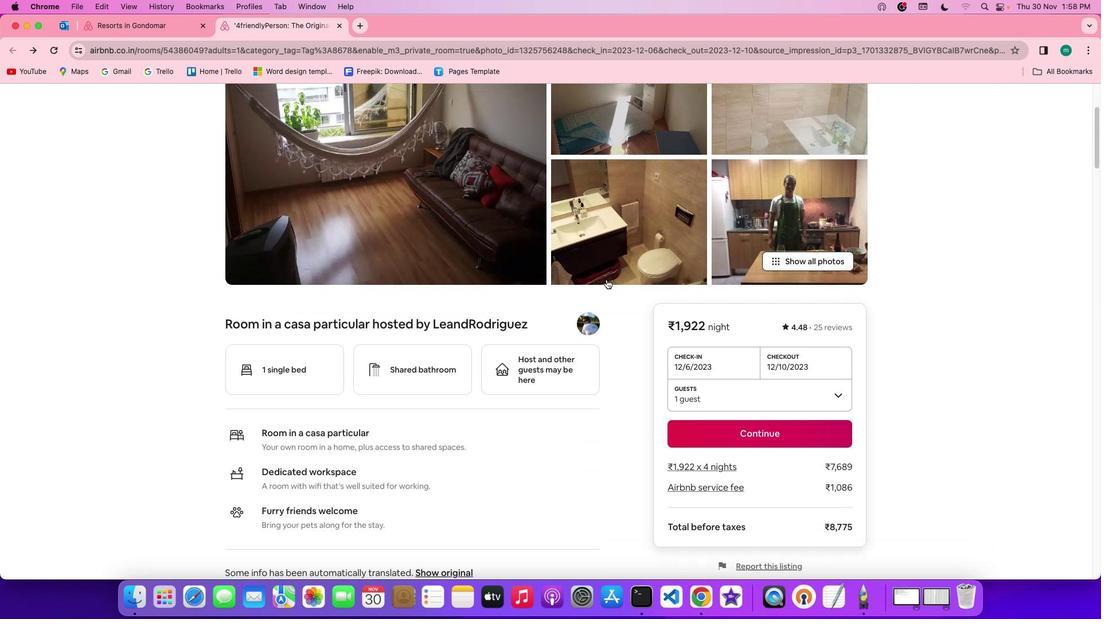 
Action: Mouse scrolled (608, 281) with delta (1, 1)
Screenshot: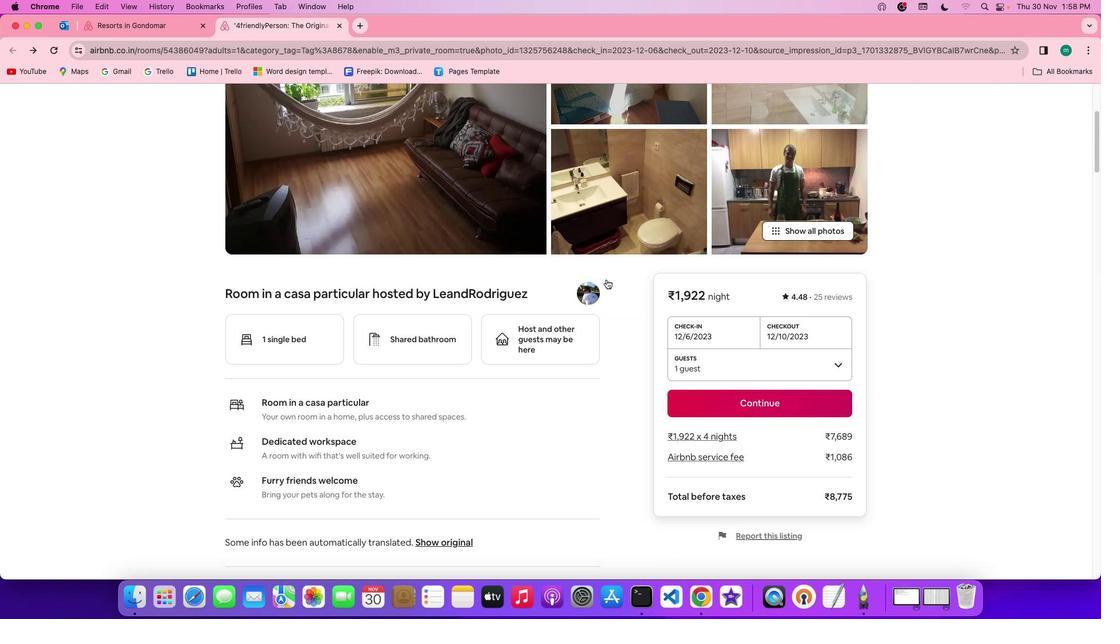 
Action: Mouse scrolled (608, 281) with delta (1, 1)
Screenshot: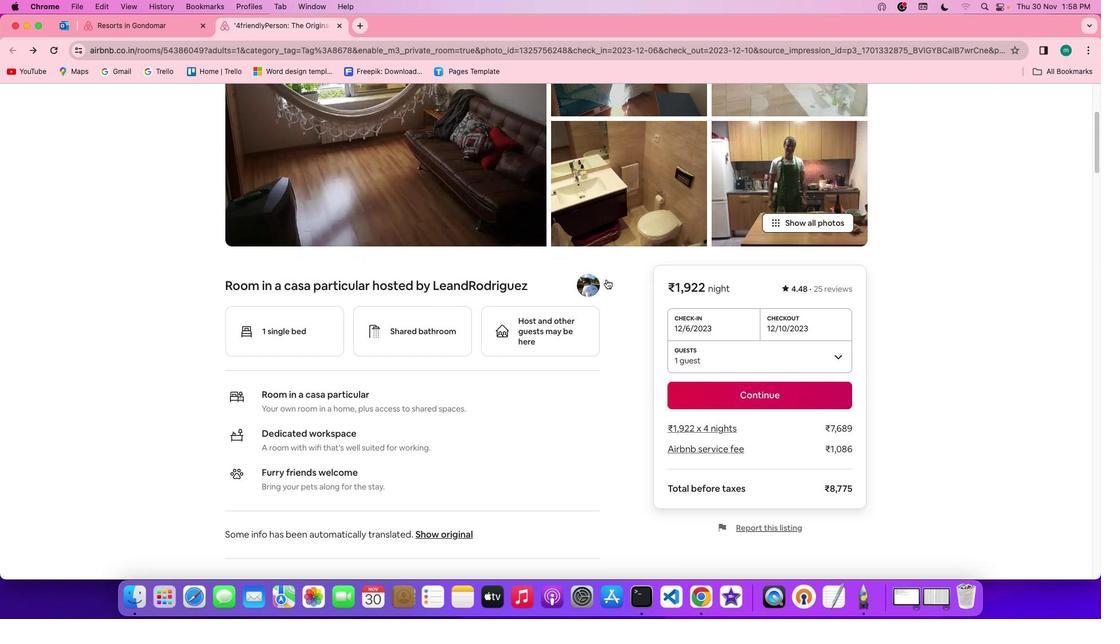 
Action: Mouse scrolled (608, 281) with delta (1, 1)
Screenshot: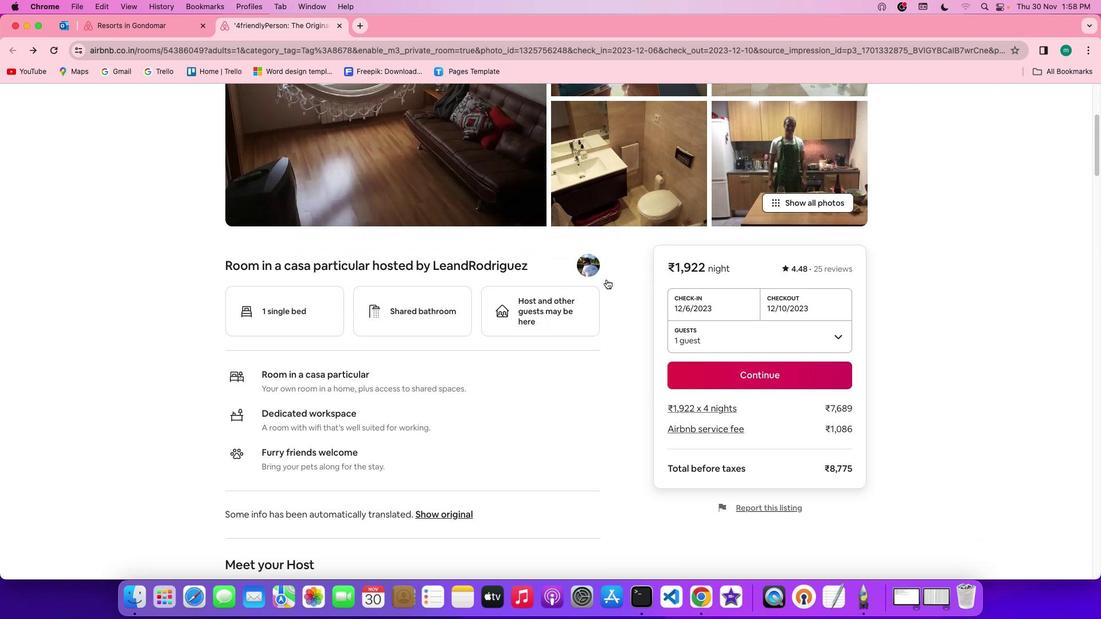 
Action: Mouse scrolled (608, 281) with delta (1, 0)
Screenshot: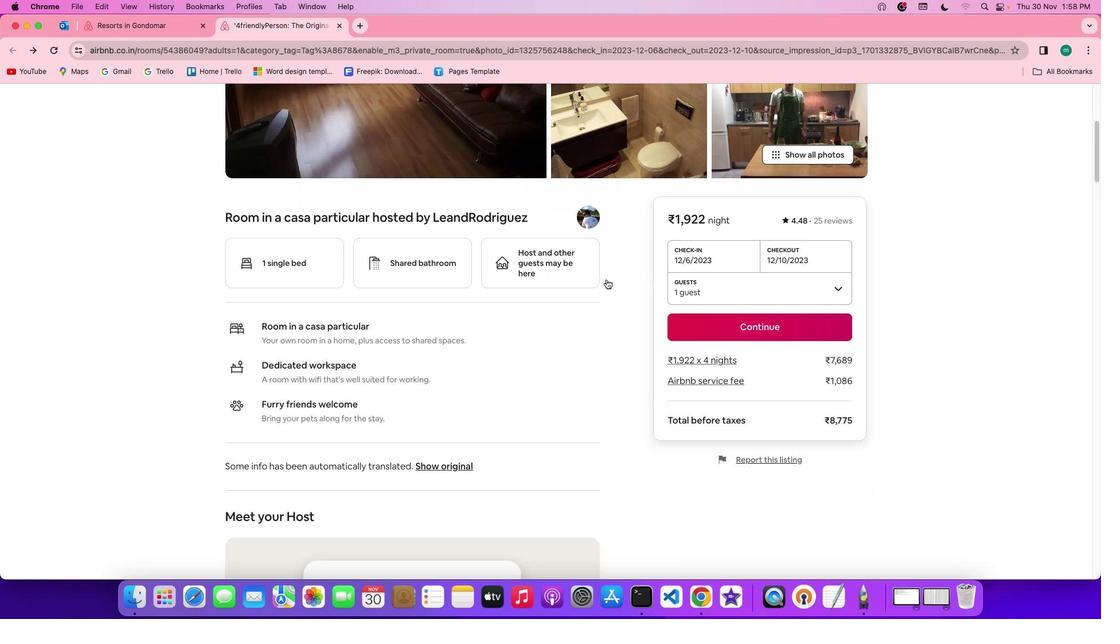 
Action: Mouse scrolled (608, 281) with delta (1, 0)
Screenshot: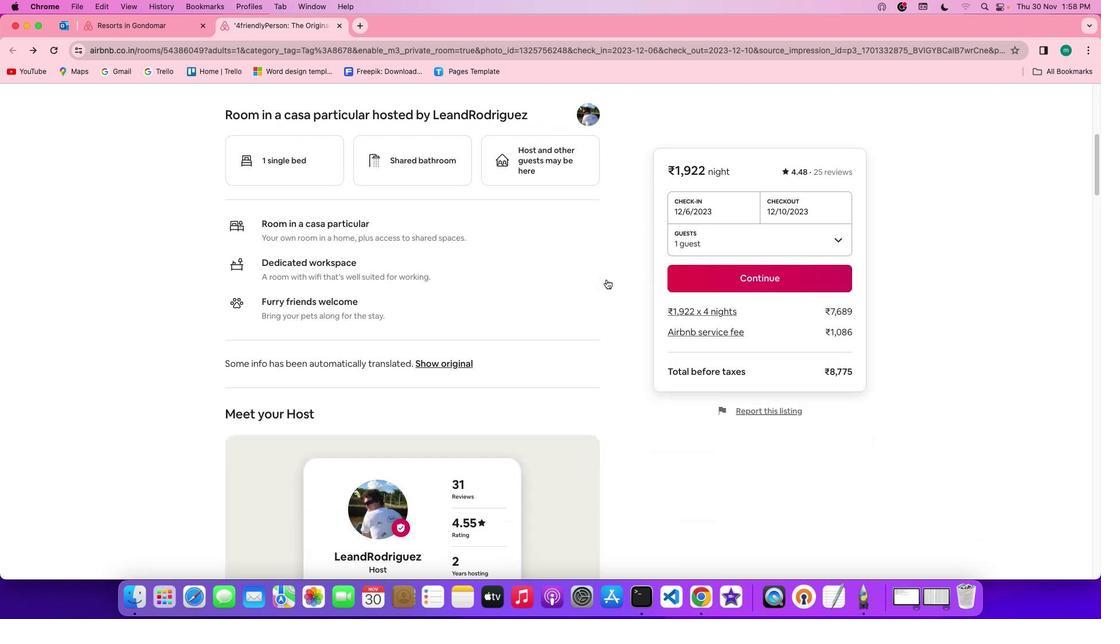 
Action: Mouse moved to (440, 358)
Screenshot: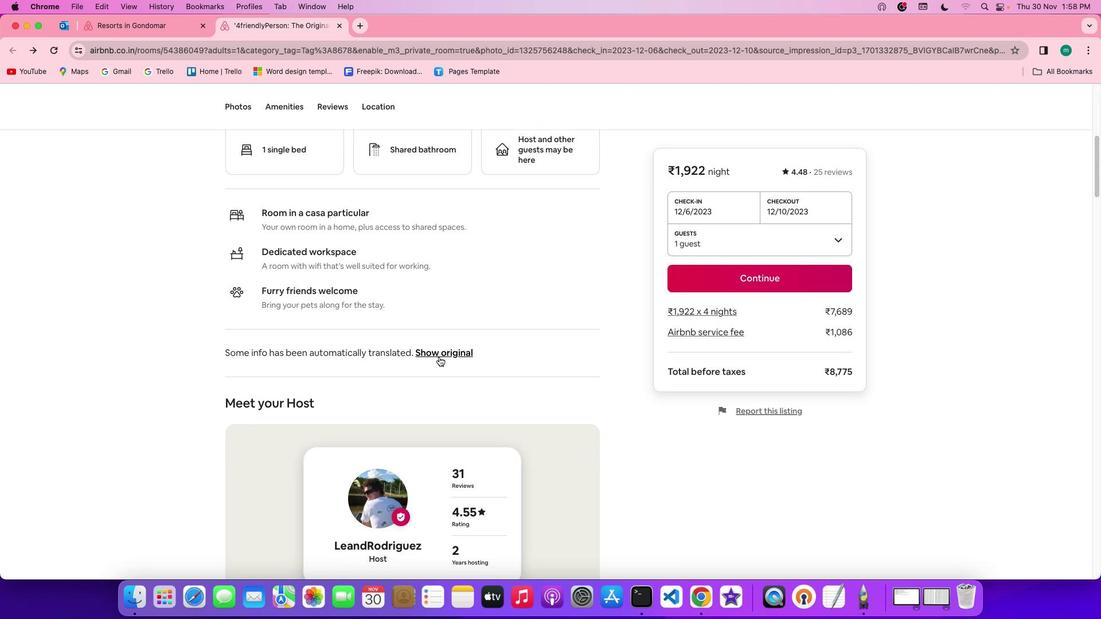 
Action: Mouse scrolled (440, 358) with delta (1, 1)
Screenshot: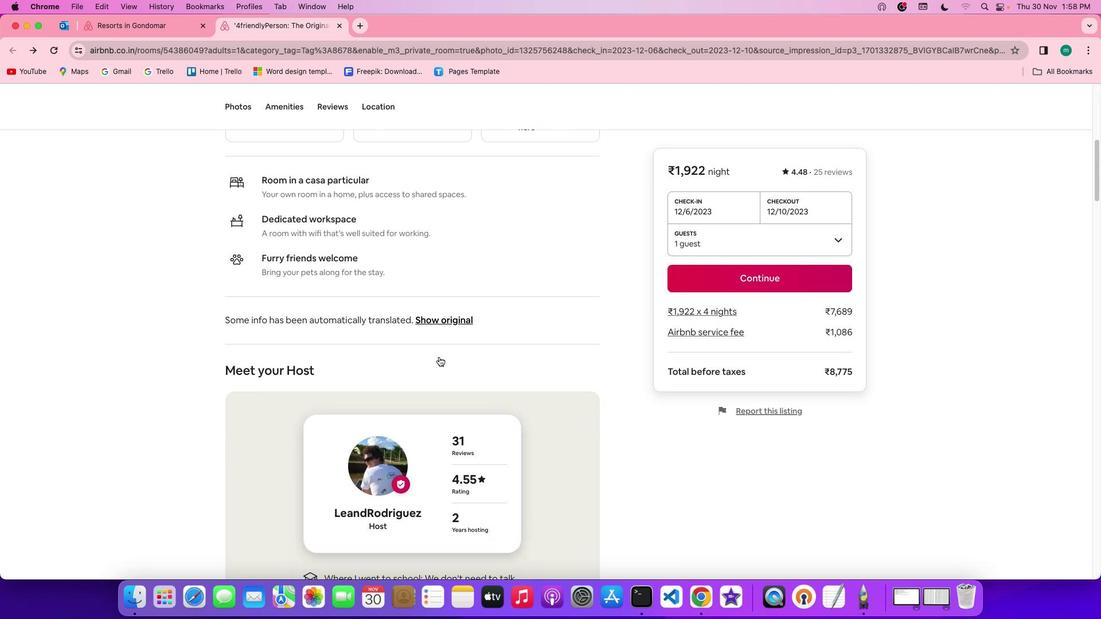 
Action: Mouse scrolled (440, 358) with delta (1, 1)
Screenshot: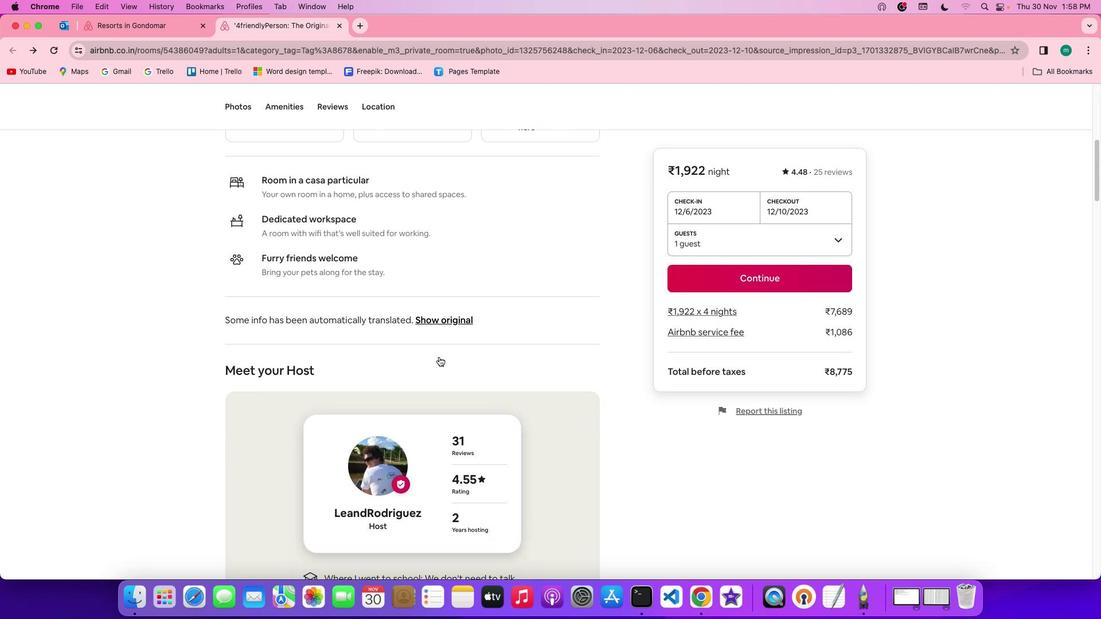 
Action: Mouse scrolled (440, 358) with delta (1, 0)
Screenshot: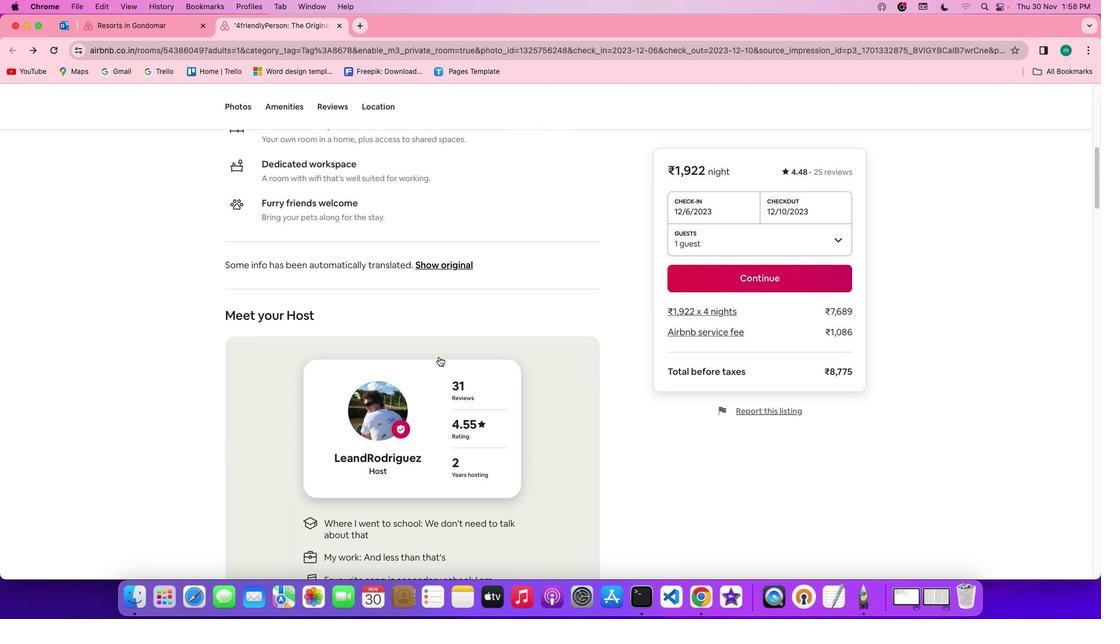 
Action: Mouse scrolled (440, 358) with delta (1, 0)
Screenshot: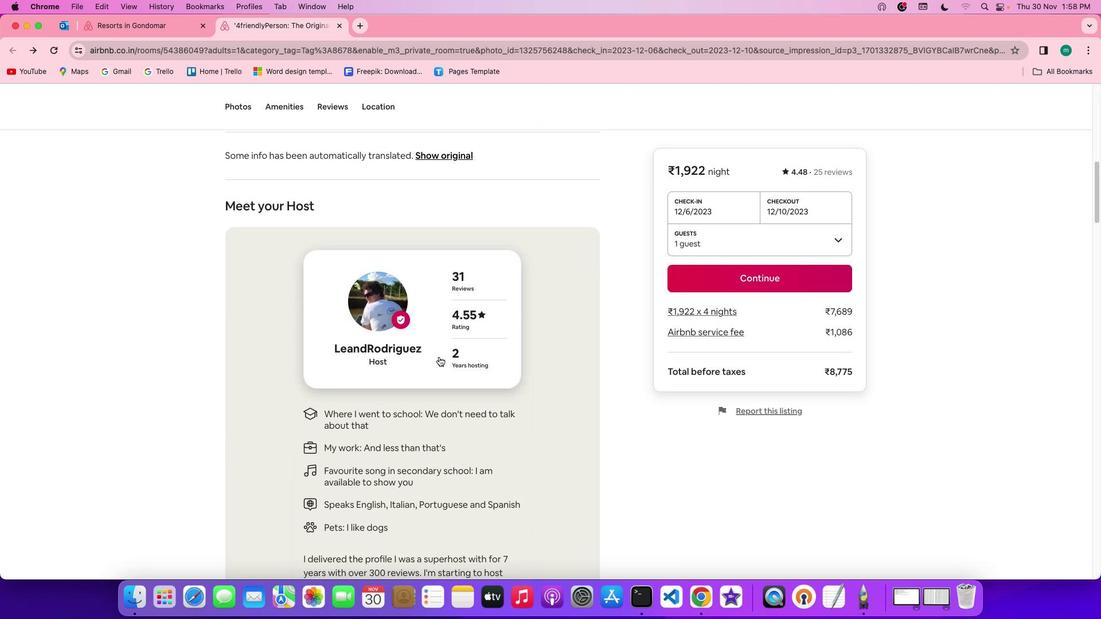 
Action: Mouse moved to (523, 342)
Screenshot: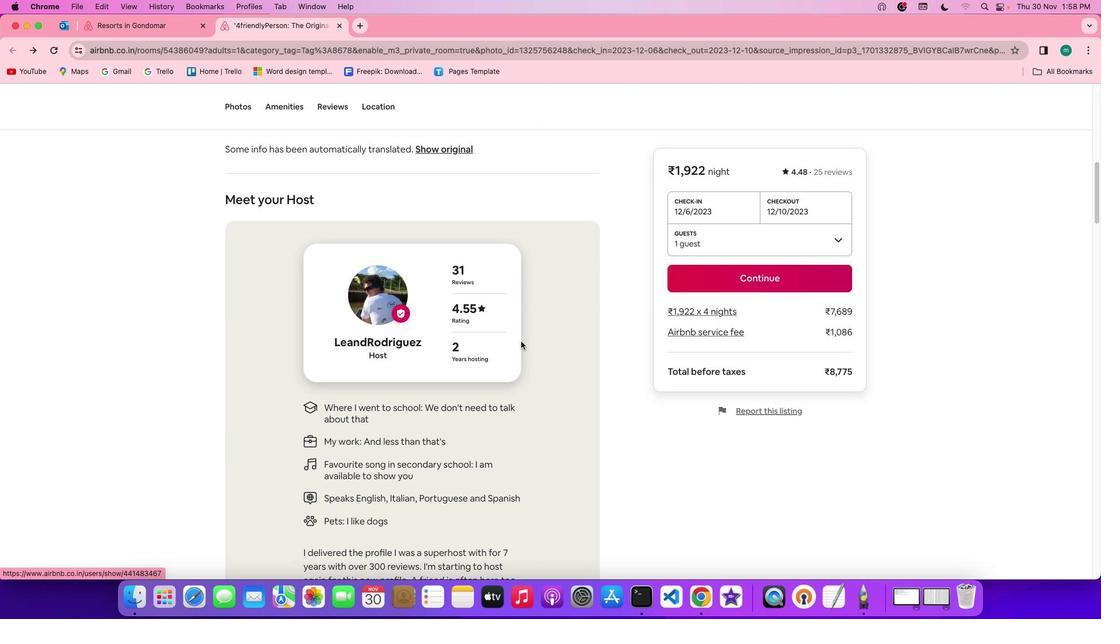 
Action: Mouse scrolled (523, 342) with delta (1, 1)
Screenshot: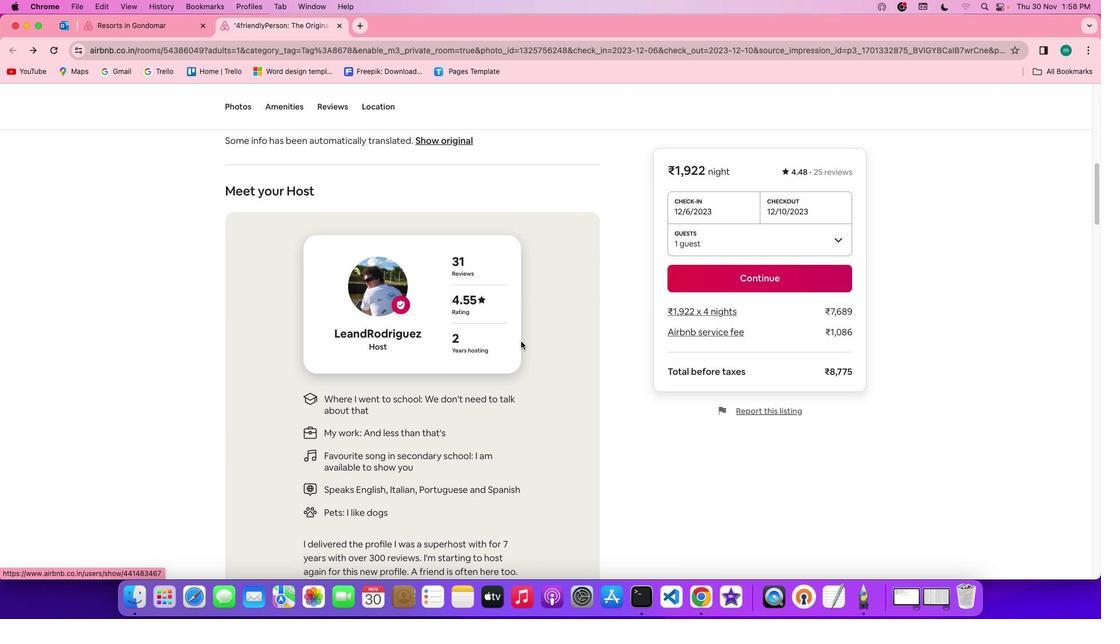 
Action: Mouse scrolled (523, 342) with delta (1, 1)
Screenshot: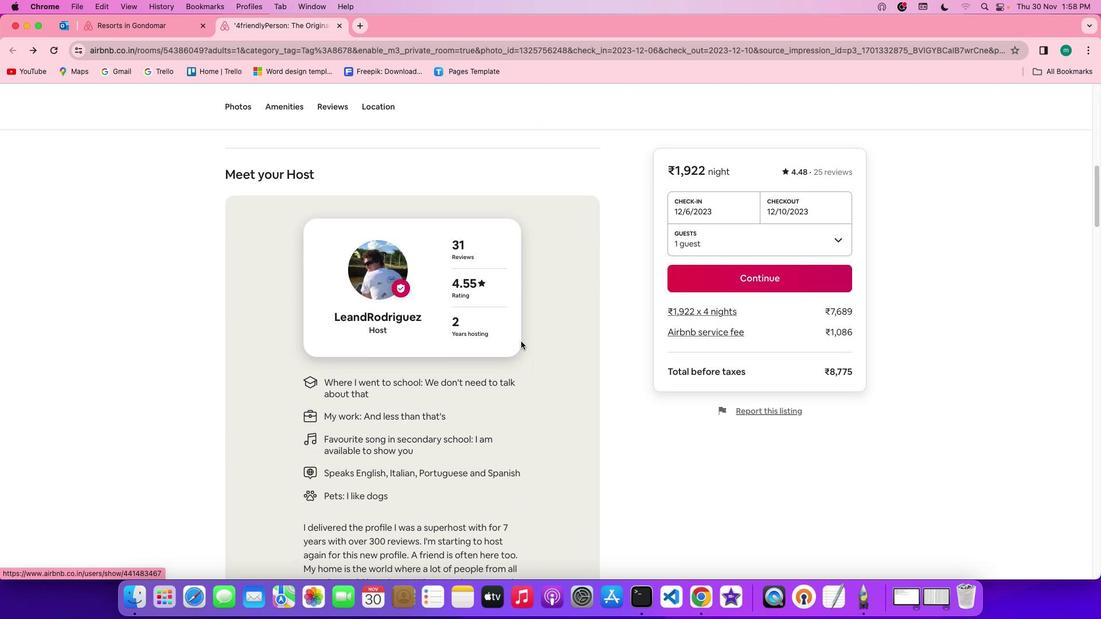 
Action: Mouse scrolled (523, 342) with delta (1, 0)
Screenshot: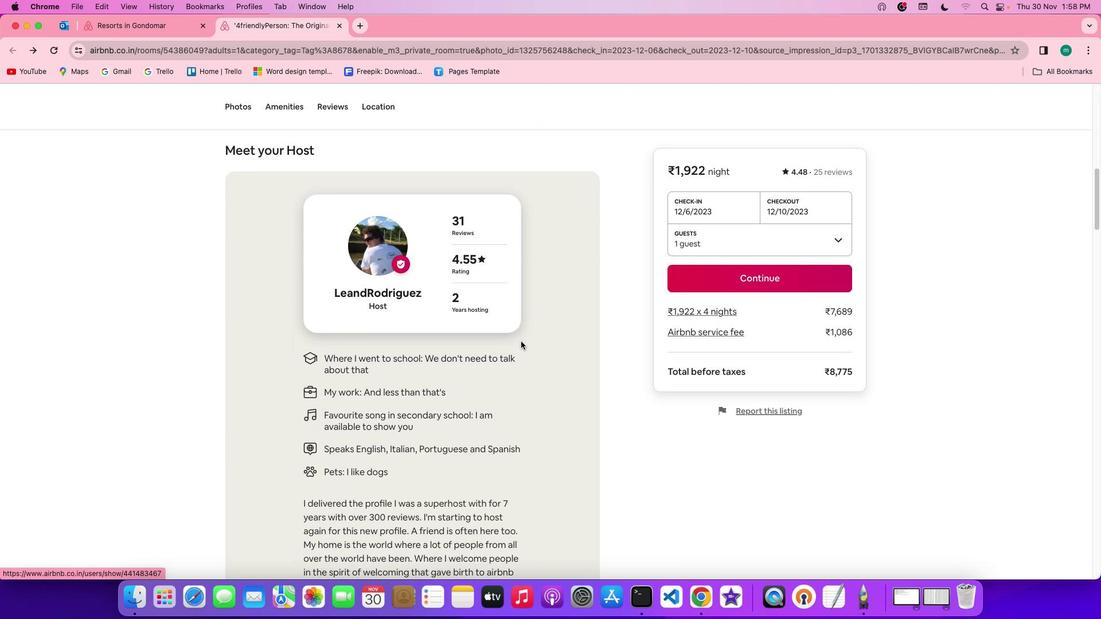 
Action: Mouse moved to (523, 343)
Screenshot: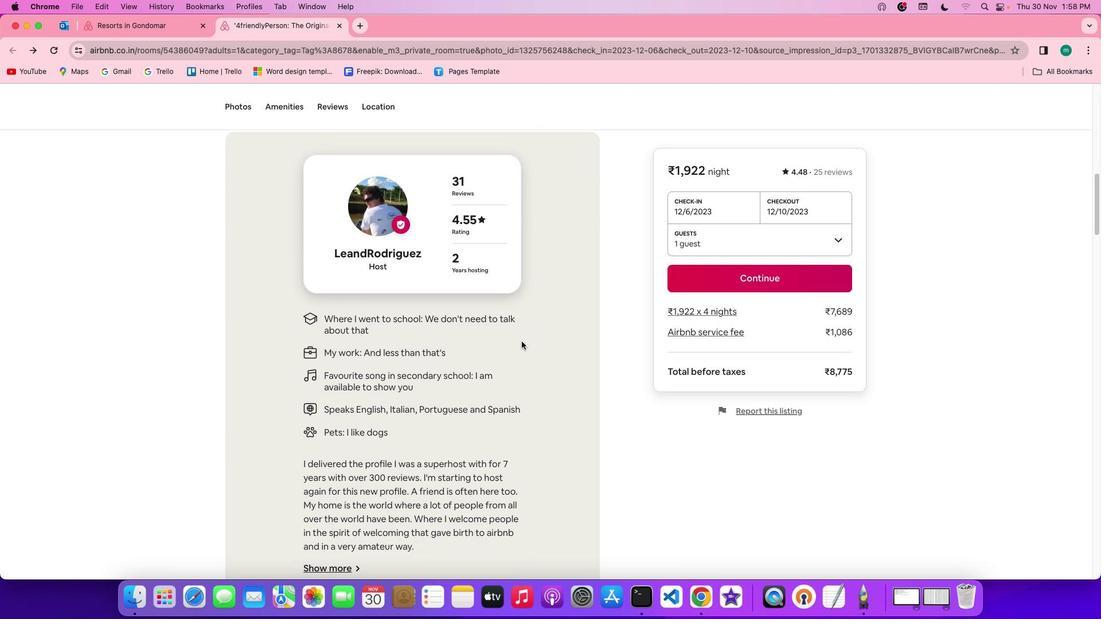 
Action: Mouse scrolled (523, 343) with delta (1, 1)
Screenshot: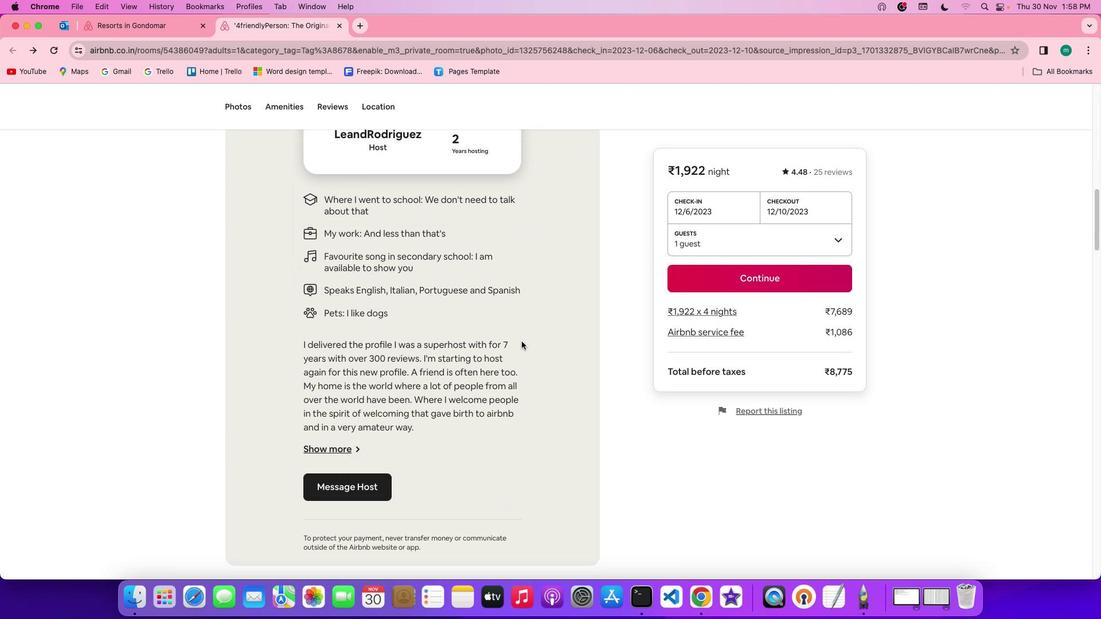 
Action: Mouse scrolled (523, 343) with delta (1, 1)
Screenshot: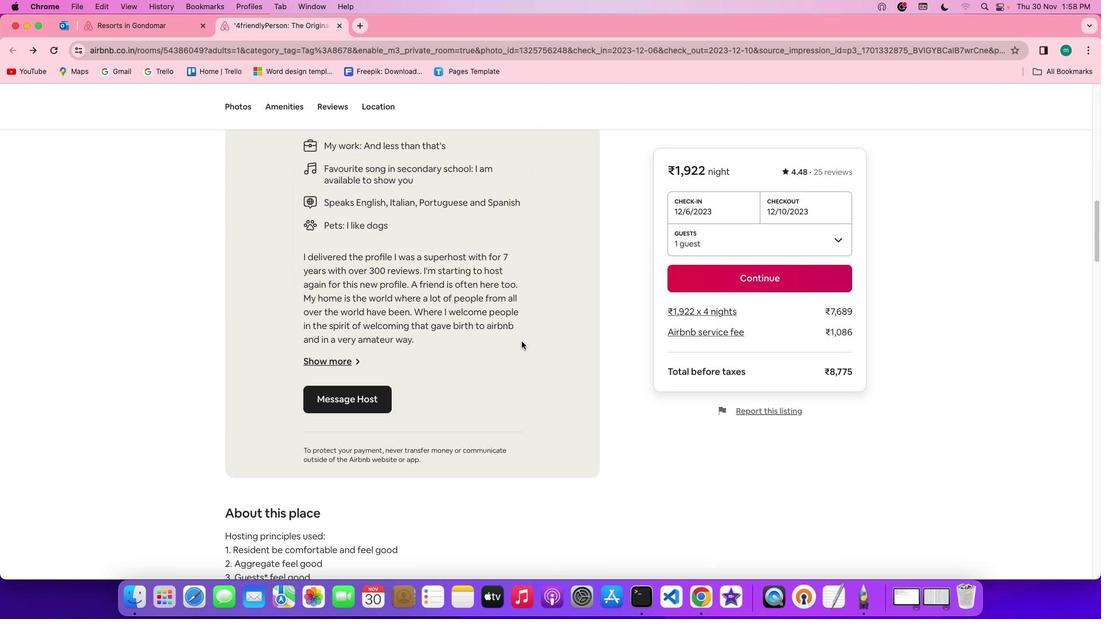 
Action: Mouse scrolled (523, 343) with delta (1, 0)
Screenshot: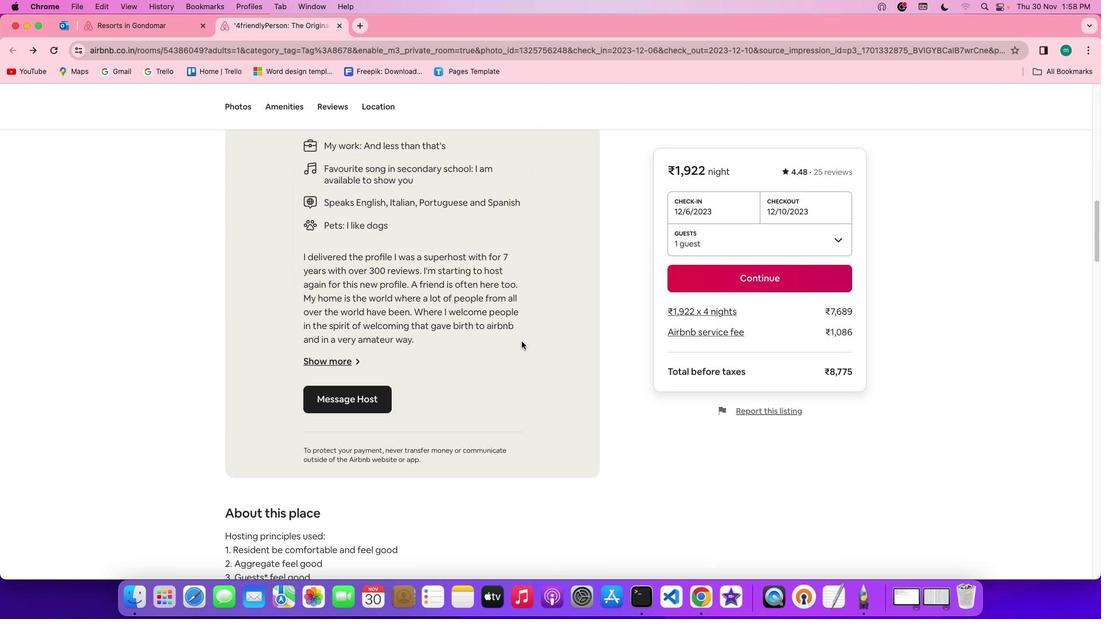 
Action: Mouse scrolled (523, 343) with delta (1, 0)
Screenshot: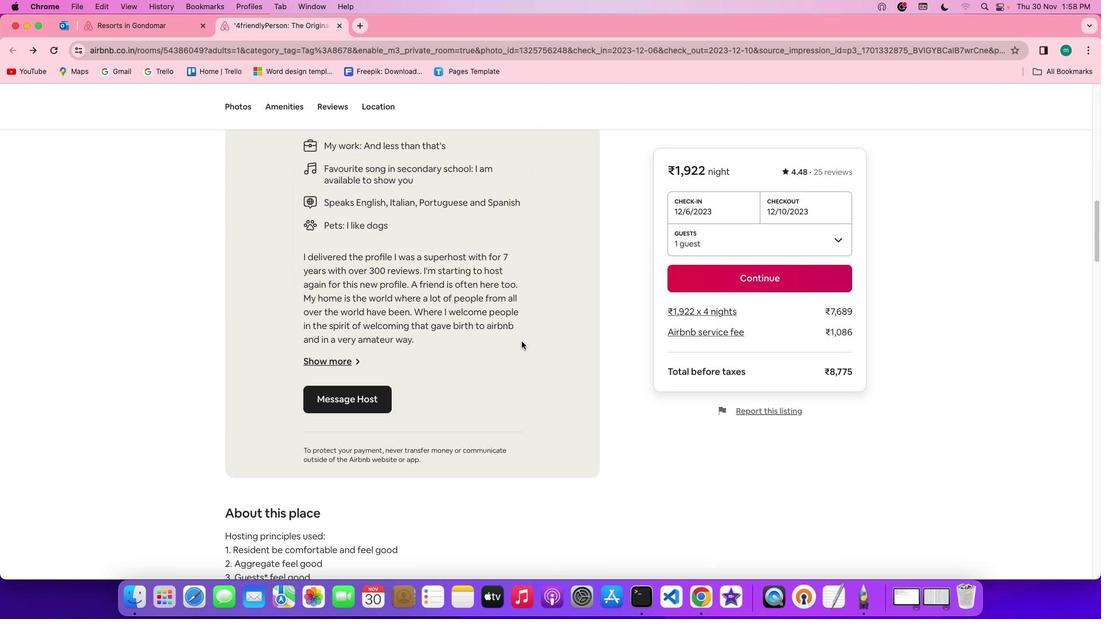 
Action: Mouse scrolled (523, 343) with delta (1, 0)
Screenshot: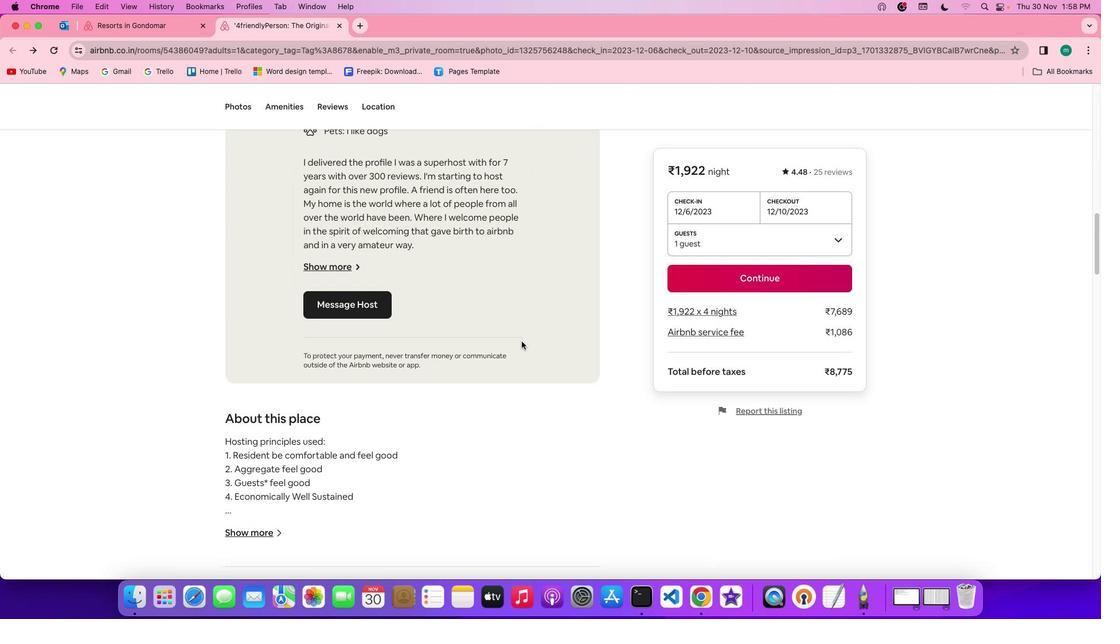 
Action: Mouse moved to (439, 358)
Screenshot: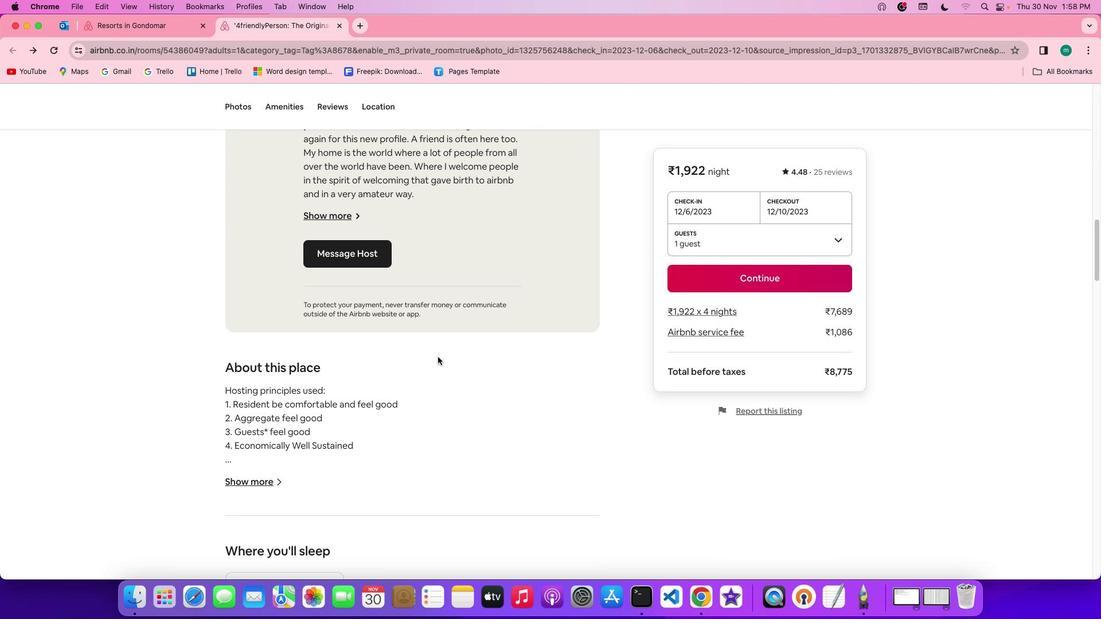
Action: Mouse scrolled (439, 358) with delta (1, 1)
Screenshot: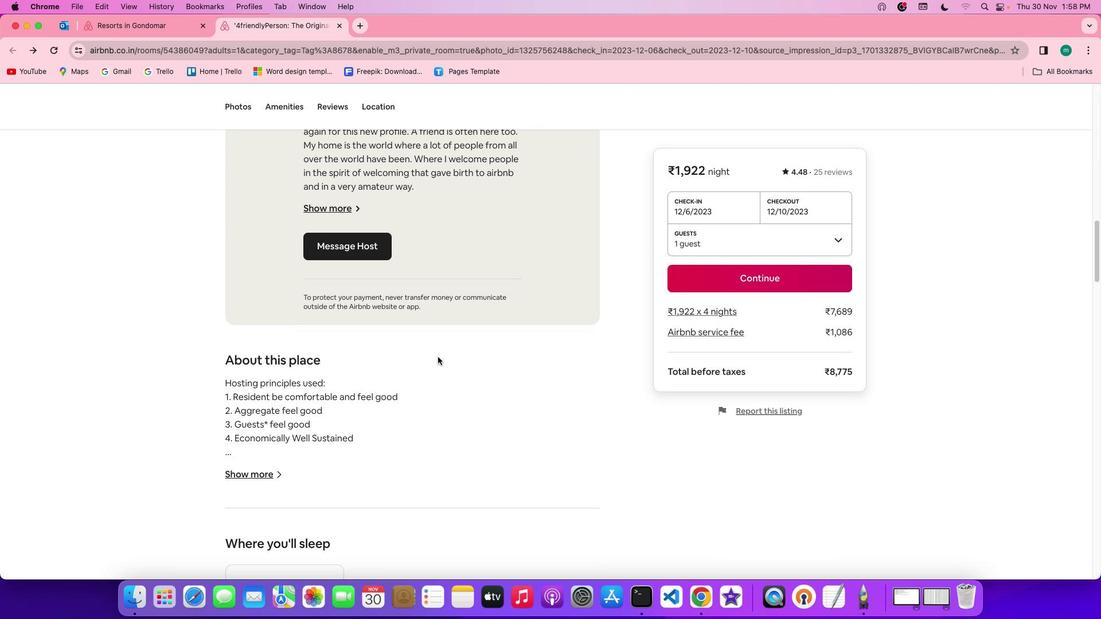
Action: Mouse scrolled (439, 358) with delta (1, 1)
Screenshot: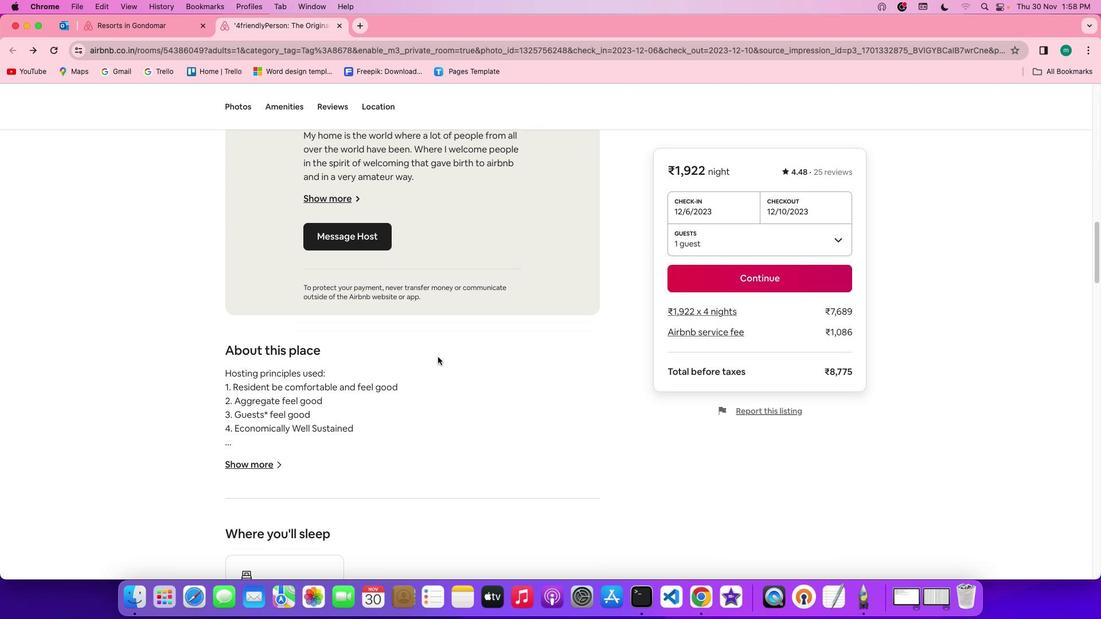 
Action: Mouse scrolled (439, 358) with delta (1, 0)
Screenshot: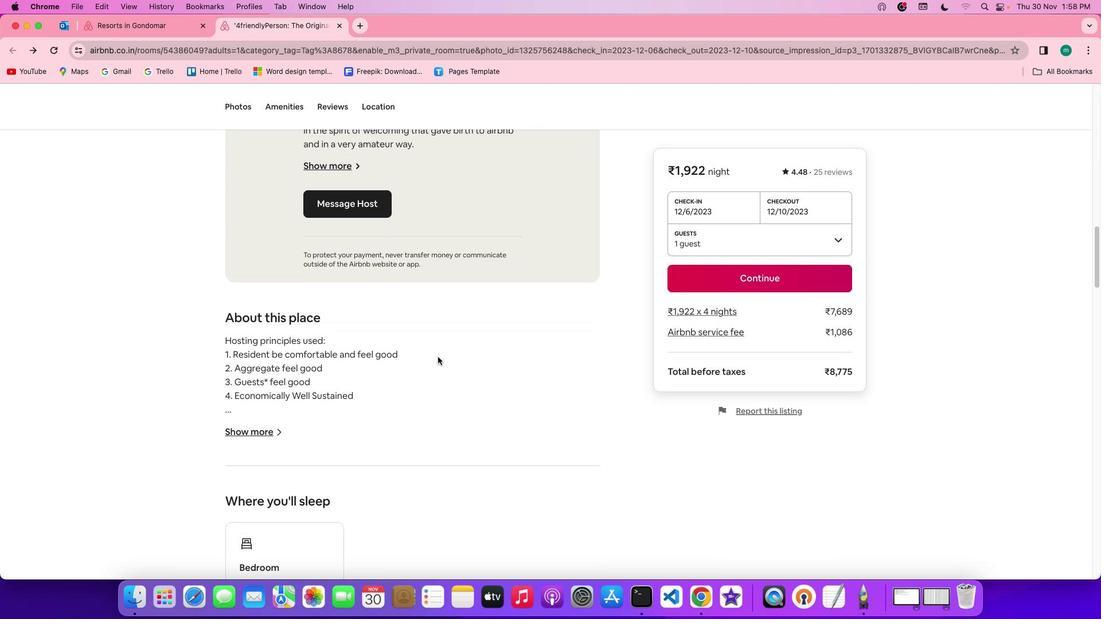 
Action: Mouse moved to (265, 407)
Screenshot: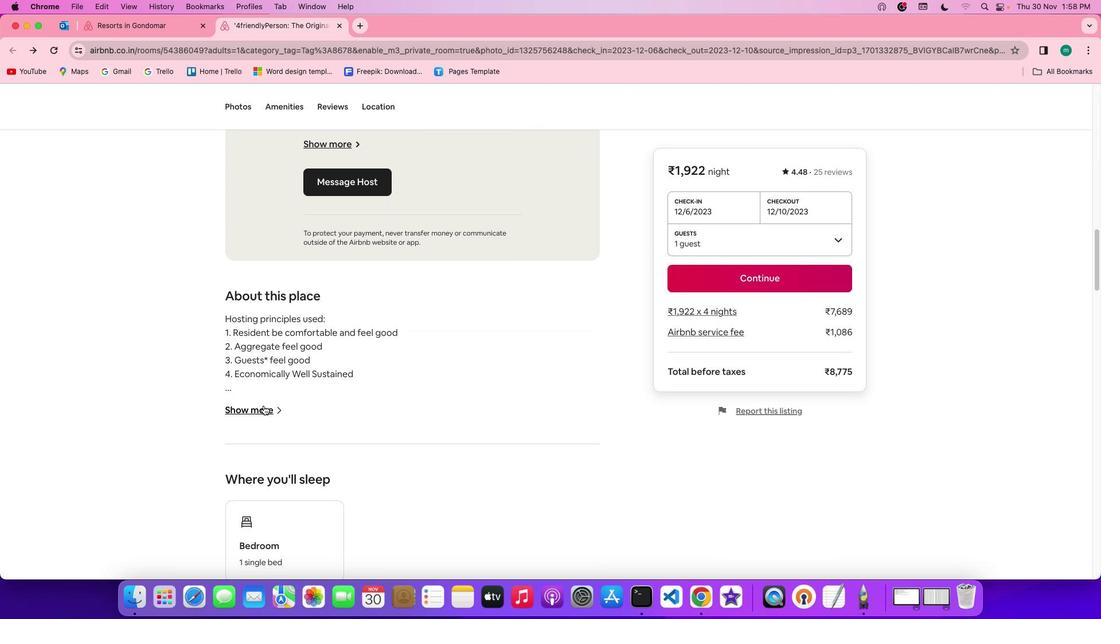 
Action: Mouse pressed left at (265, 407)
Screenshot: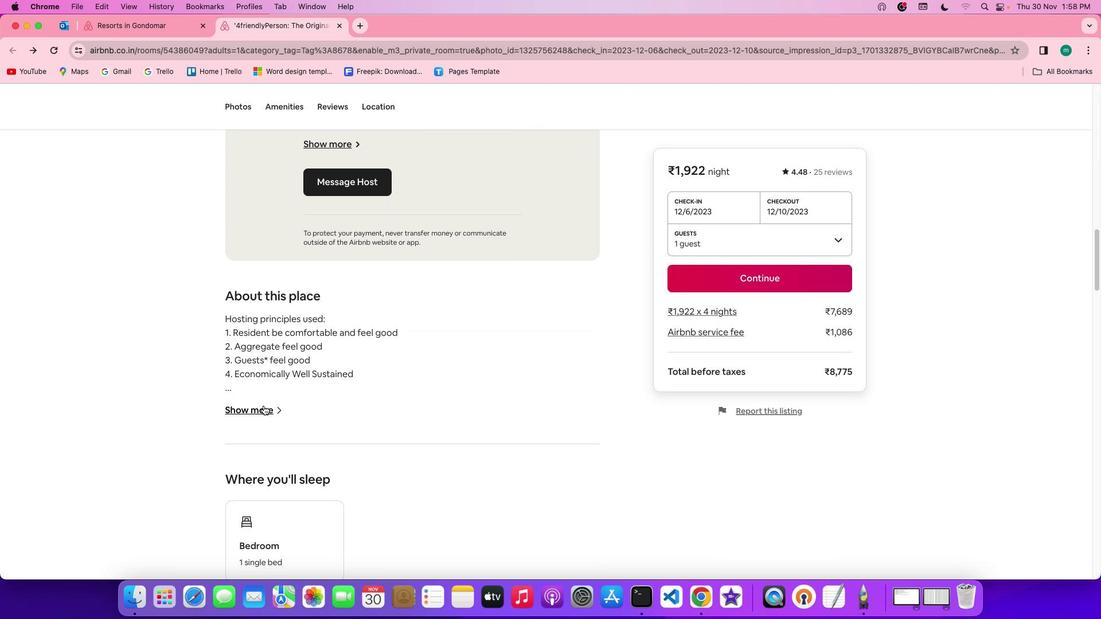 
Action: Mouse moved to (439, 387)
Screenshot: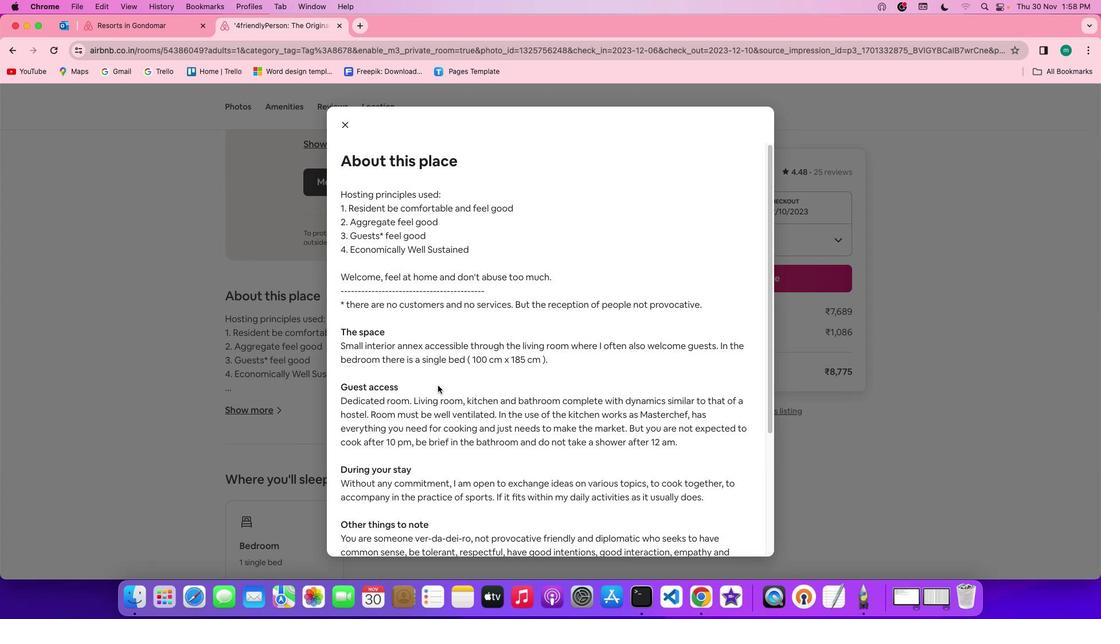 
Action: Mouse scrolled (439, 387) with delta (1, 1)
Screenshot: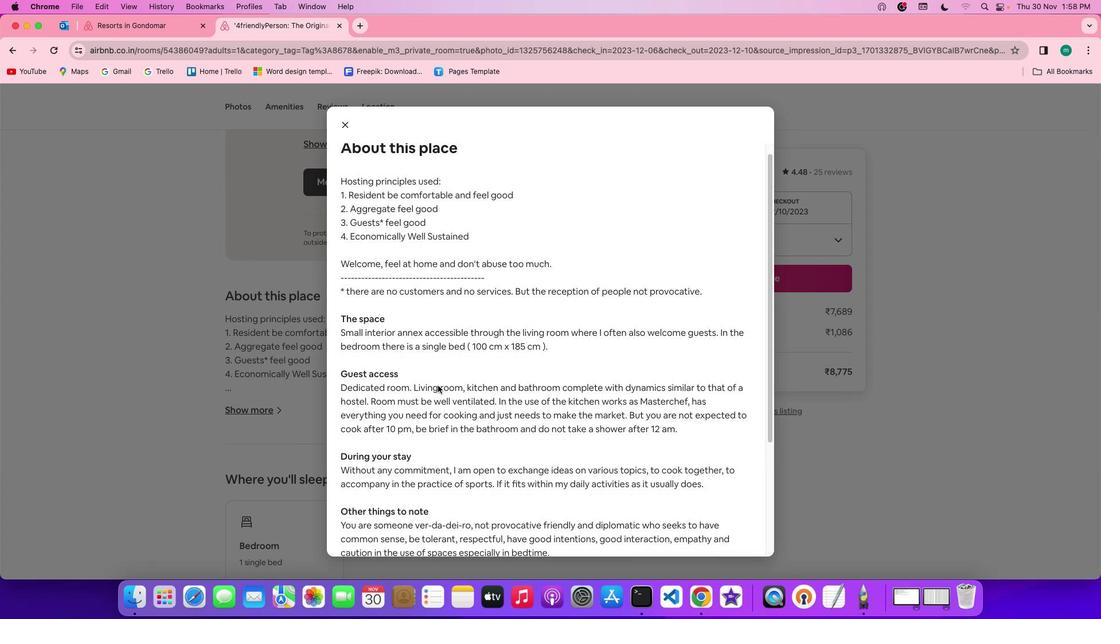 
Action: Mouse scrolled (439, 387) with delta (1, 1)
Screenshot: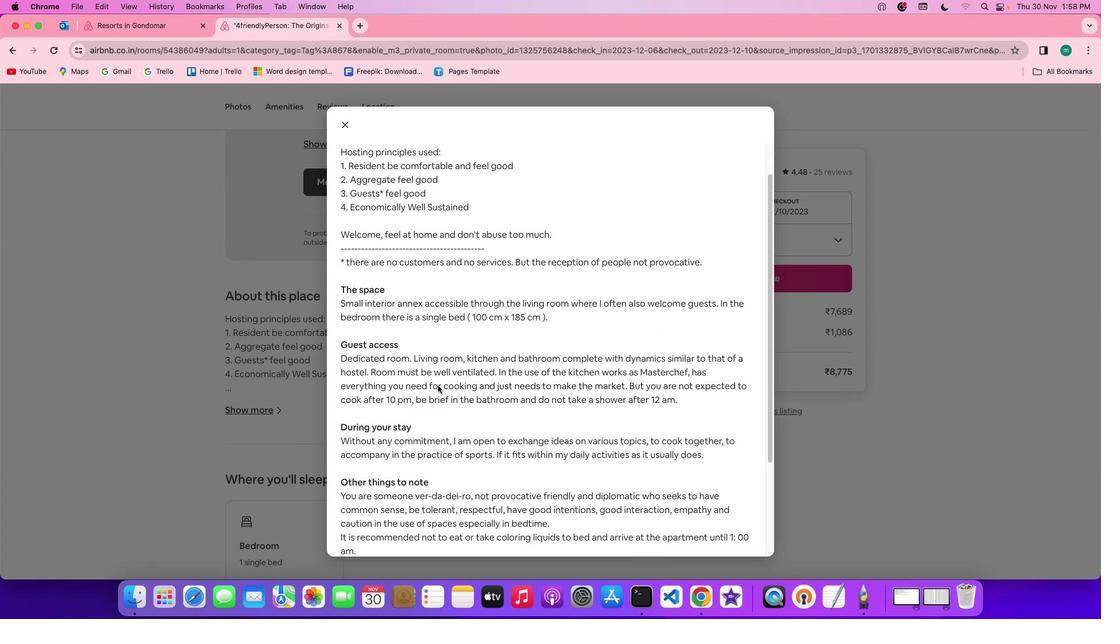 
Action: Mouse moved to (439, 387)
Screenshot: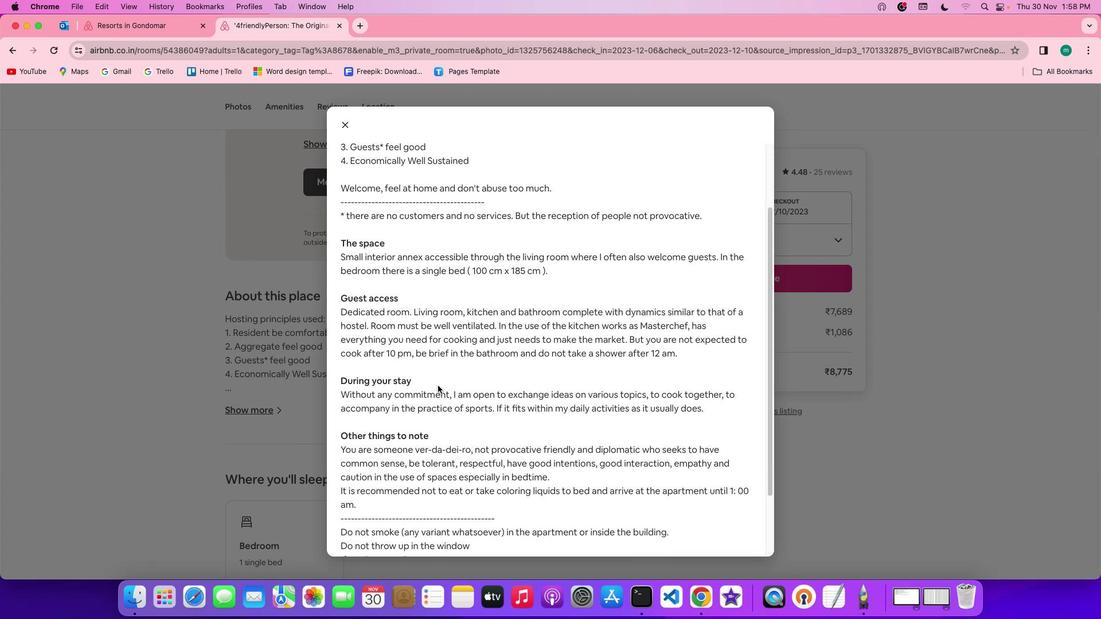 
Action: Mouse scrolled (439, 387) with delta (1, 0)
Screenshot: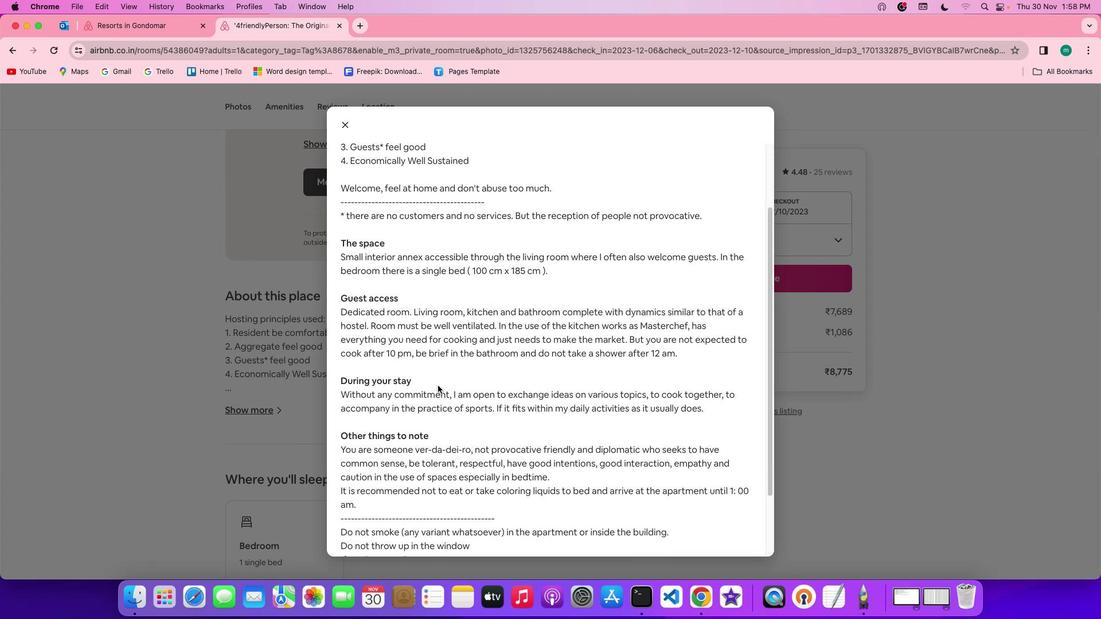 
Action: Mouse scrolled (439, 387) with delta (1, 0)
Screenshot: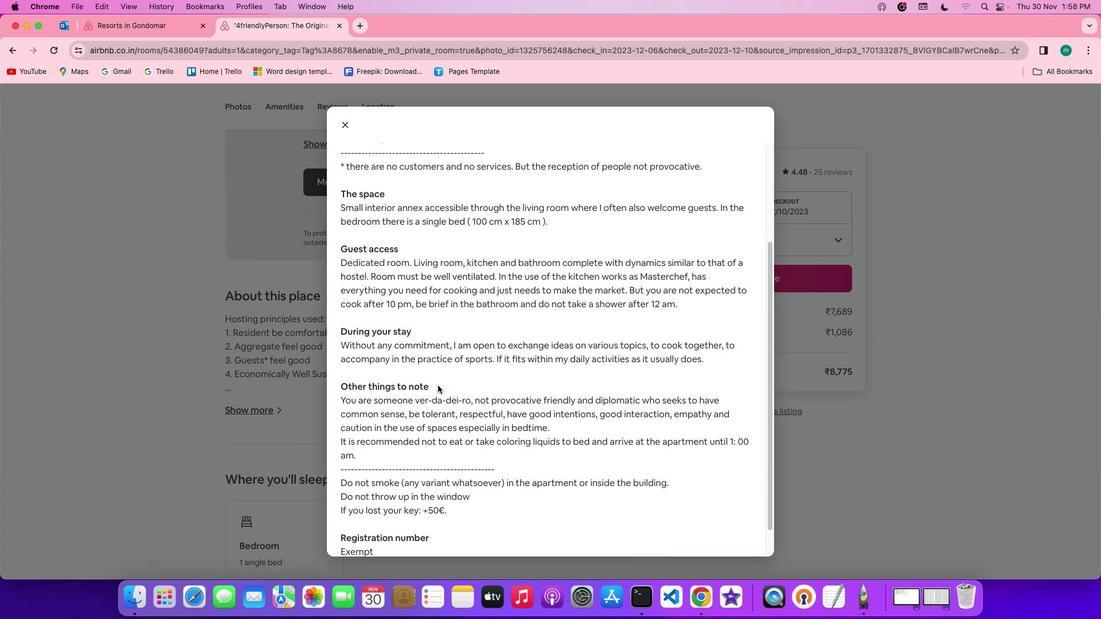 
Action: Mouse scrolled (439, 387) with delta (1, 1)
Screenshot: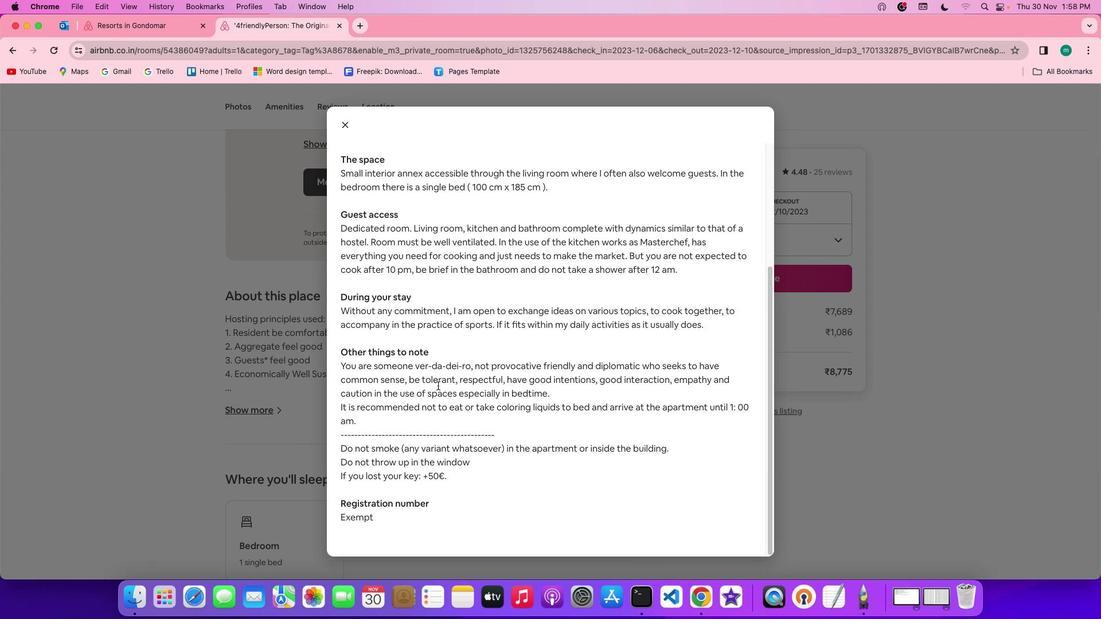 
Action: Mouse scrolled (439, 387) with delta (1, 1)
Screenshot: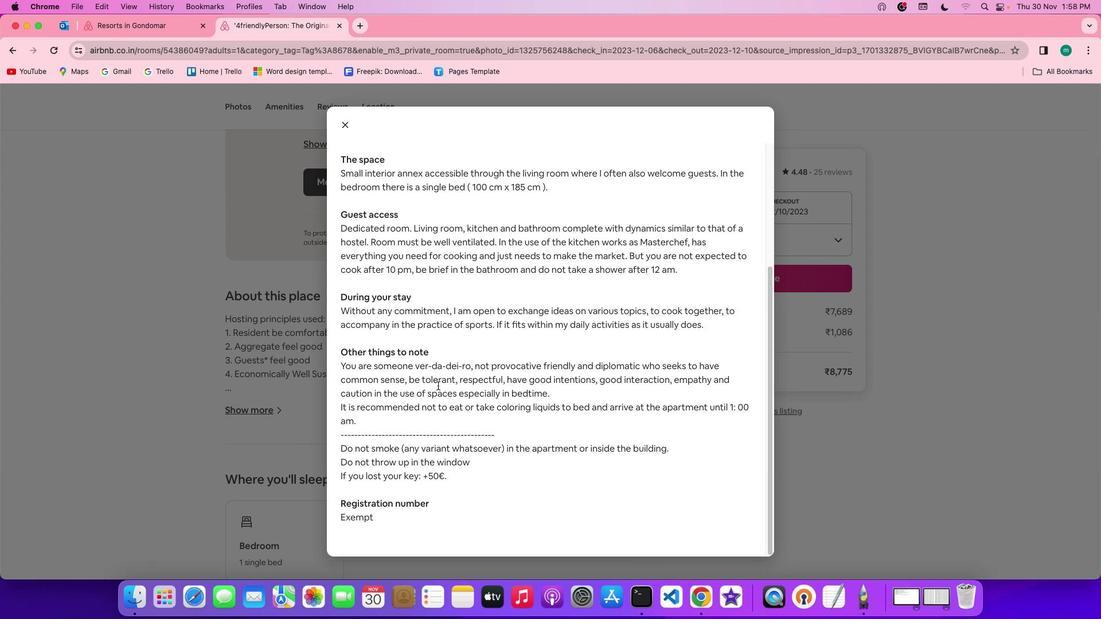 
Action: Mouse scrolled (439, 387) with delta (1, 0)
Screenshot: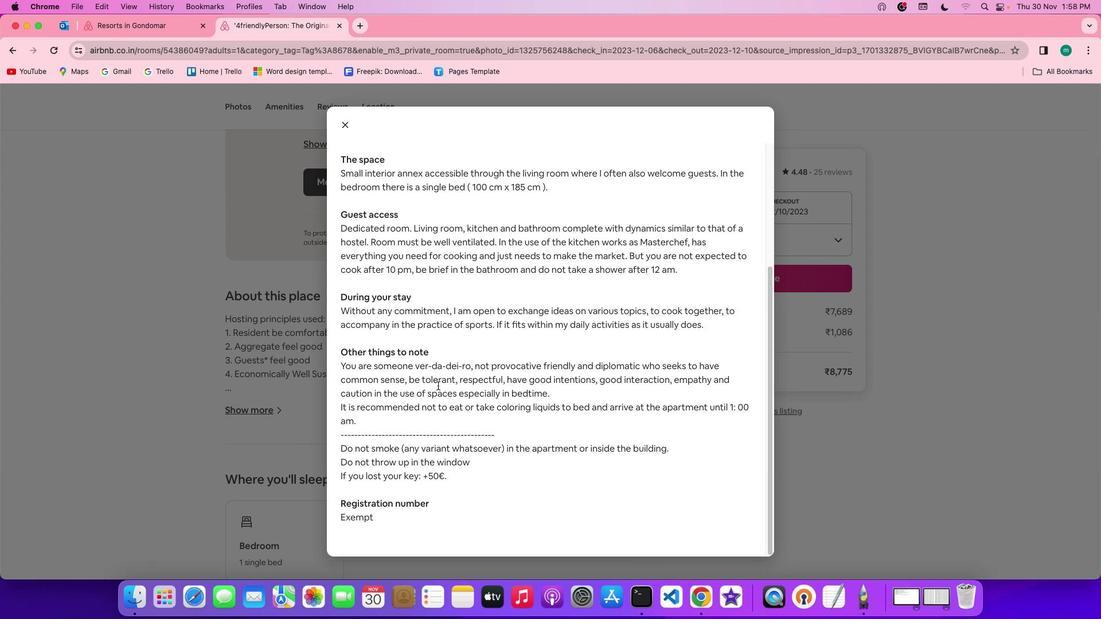 
Action: Mouse scrolled (439, 387) with delta (1, 0)
Screenshot: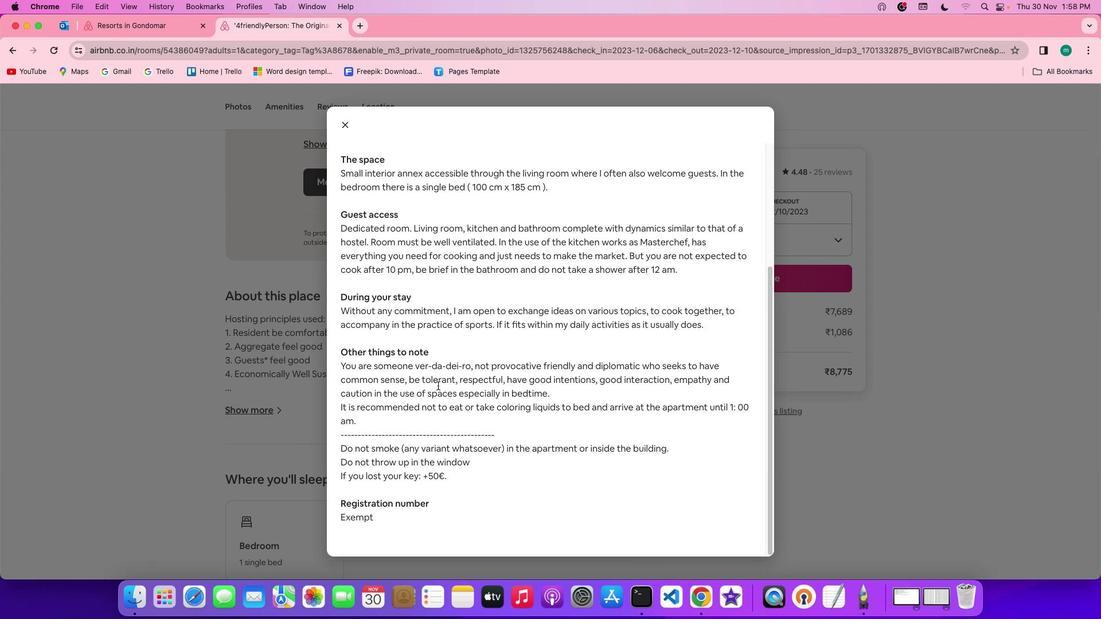 
Action: Mouse scrolled (439, 387) with delta (1, 1)
Screenshot: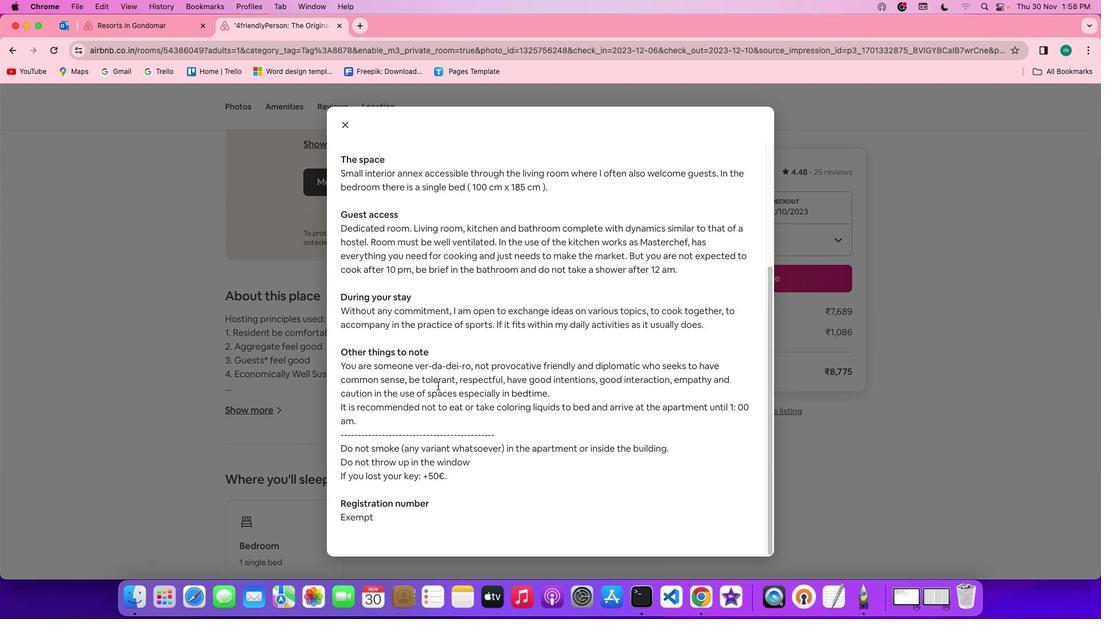 
Action: Mouse scrolled (439, 387) with delta (1, 1)
Screenshot: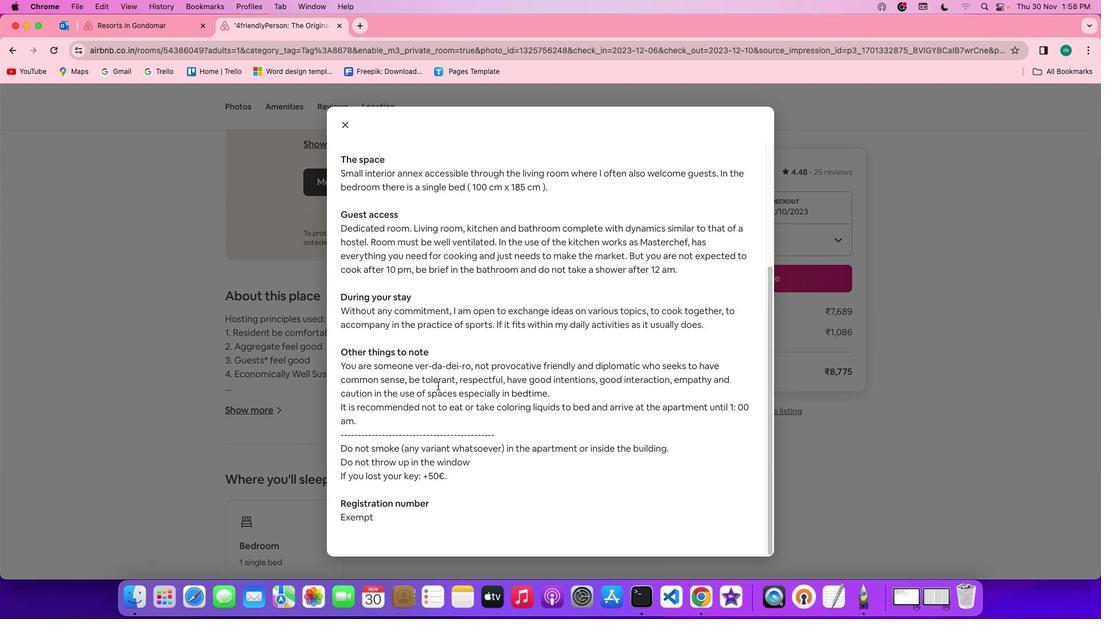 
Action: Mouse scrolled (439, 387) with delta (1, 0)
Screenshot: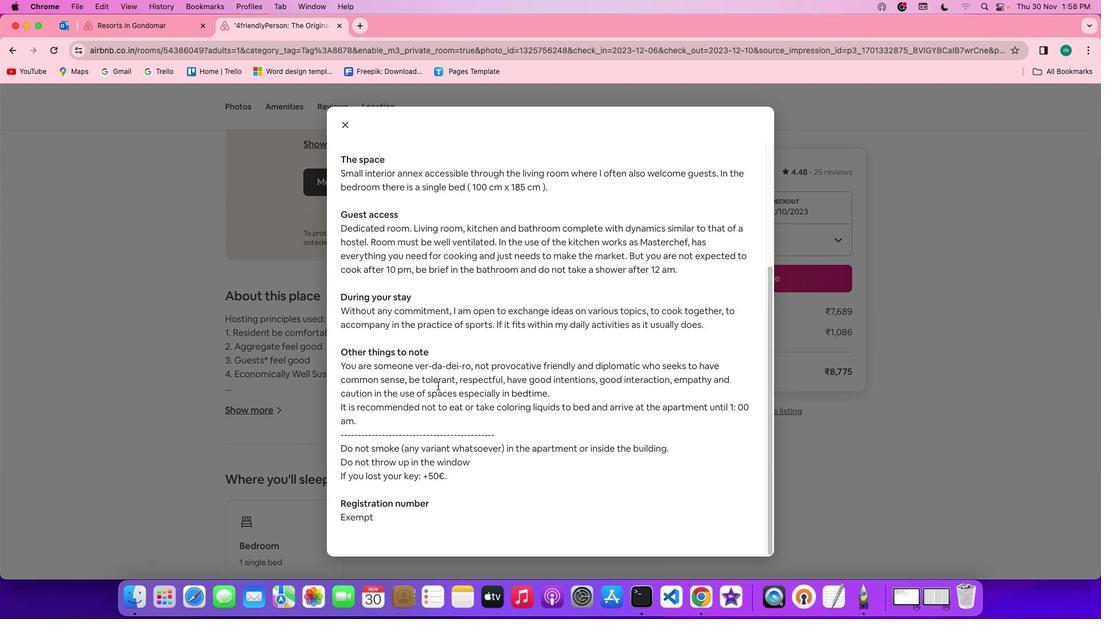 
Action: Mouse scrolled (439, 387) with delta (1, 1)
Screenshot: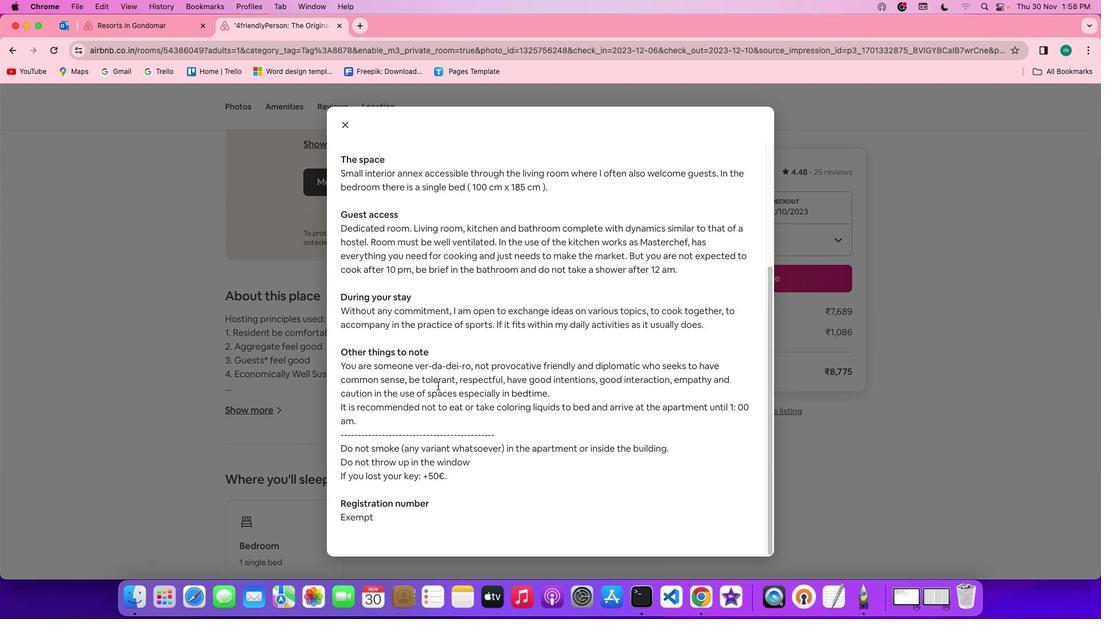 
Action: Mouse scrolled (439, 387) with delta (1, 1)
Screenshot: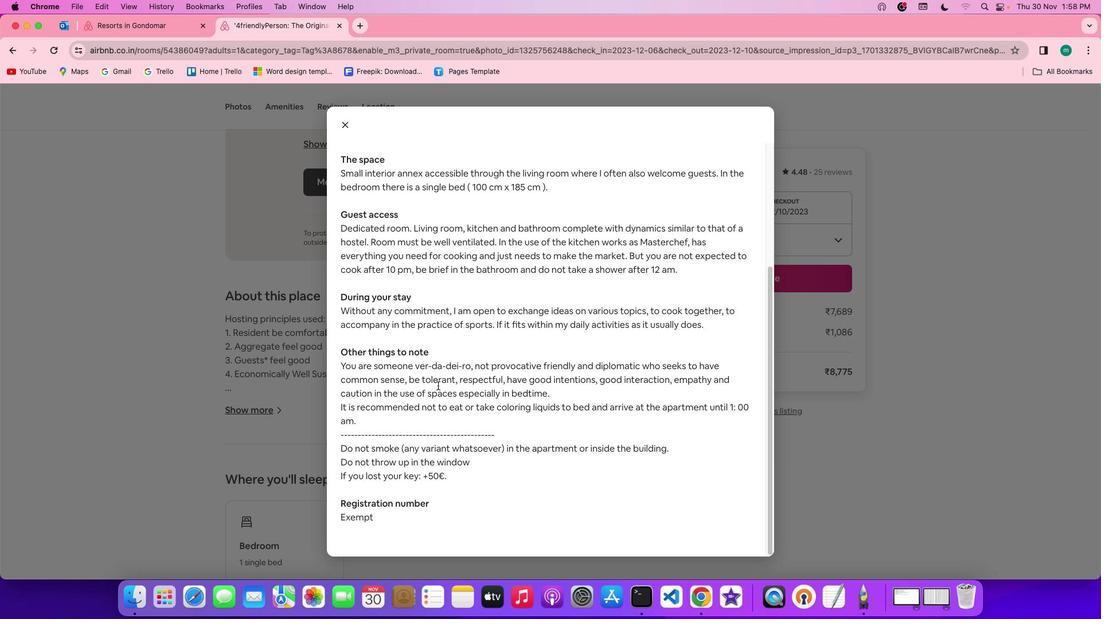 
Action: Mouse scrolled (439, 387) with delta (1, 1)
Screenshot: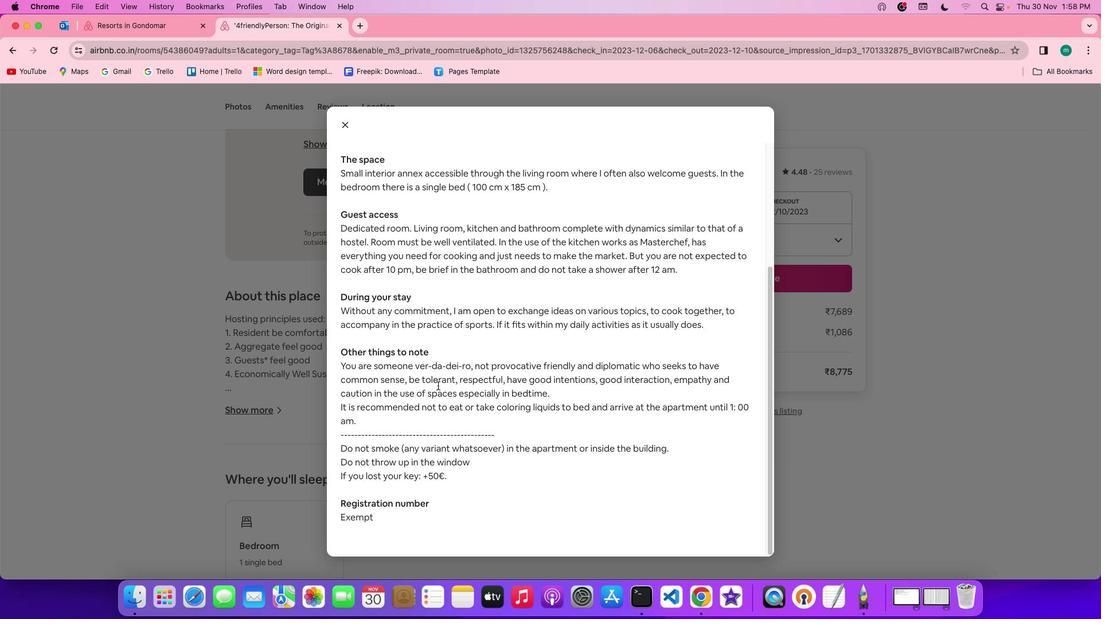 
Action: Mouse scrolled (439, 387) with delta (1, 0)
Screenshot: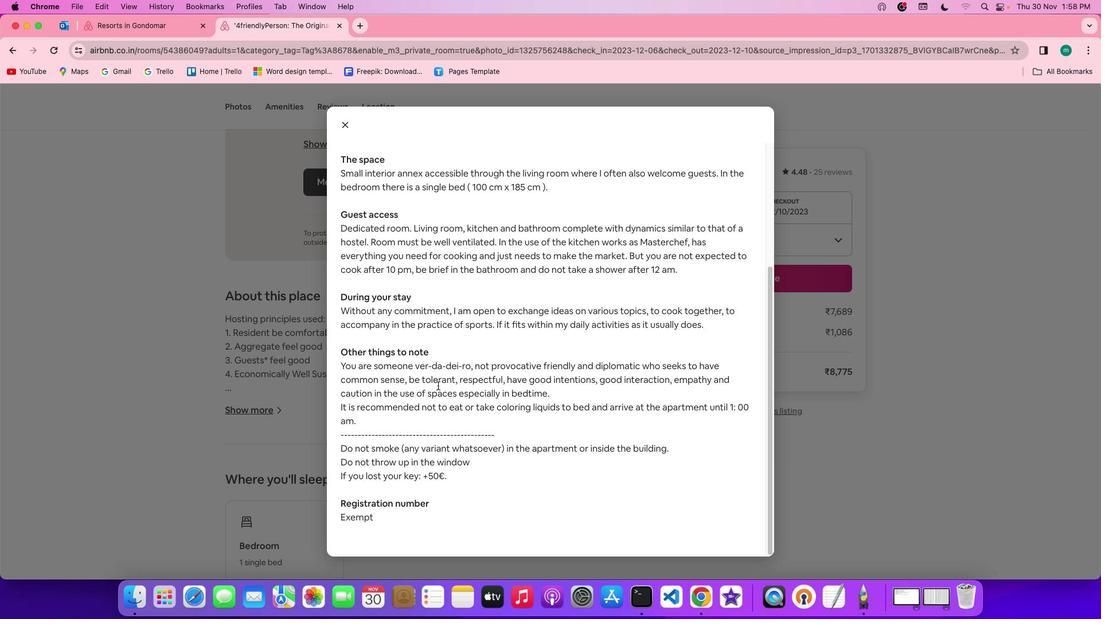 
Action: Mouse scrolled (439, 387) with delta (1, 0)
Screenshot: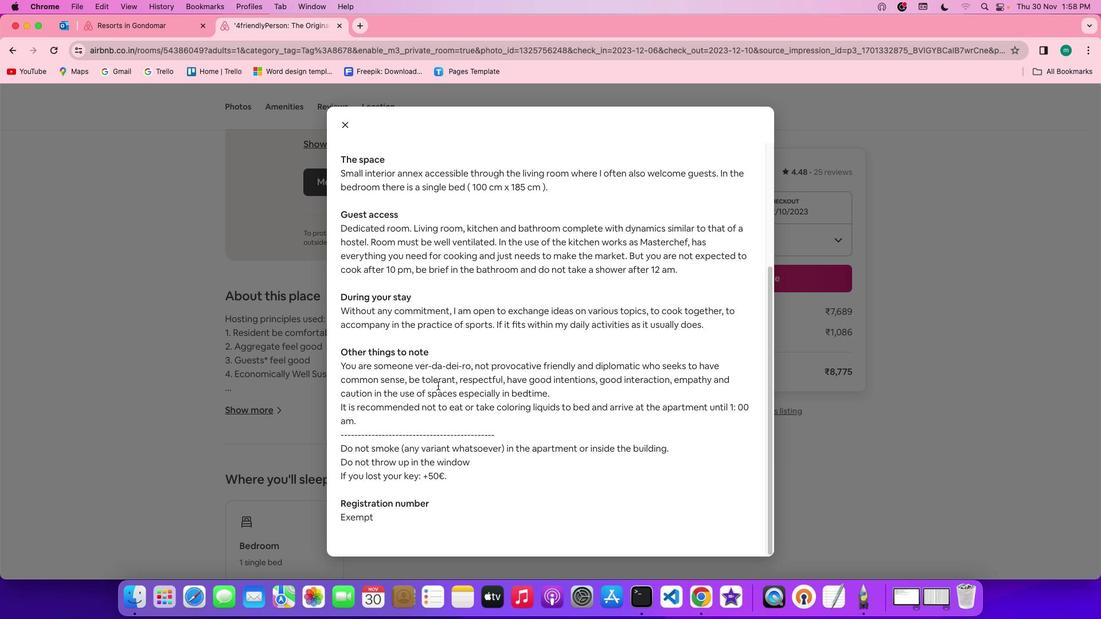 
Action: Mouse scrolled (439, 387) with delta (1, 1)
Screenshot: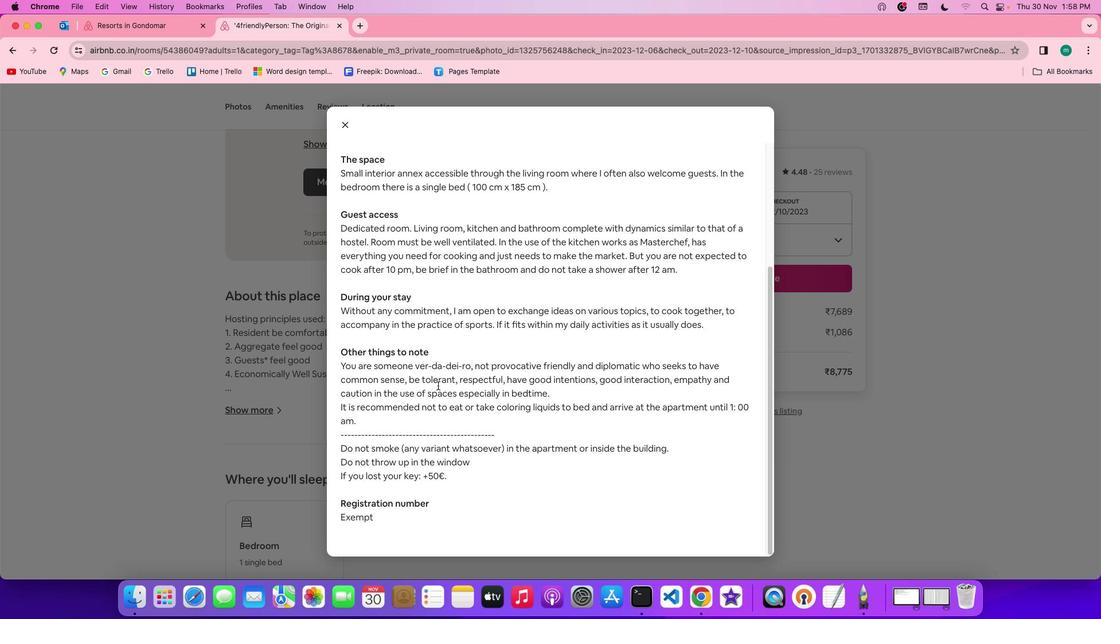 
Action: Mouse scrolled (439, 387) with delta (1, 1)
Screenshot: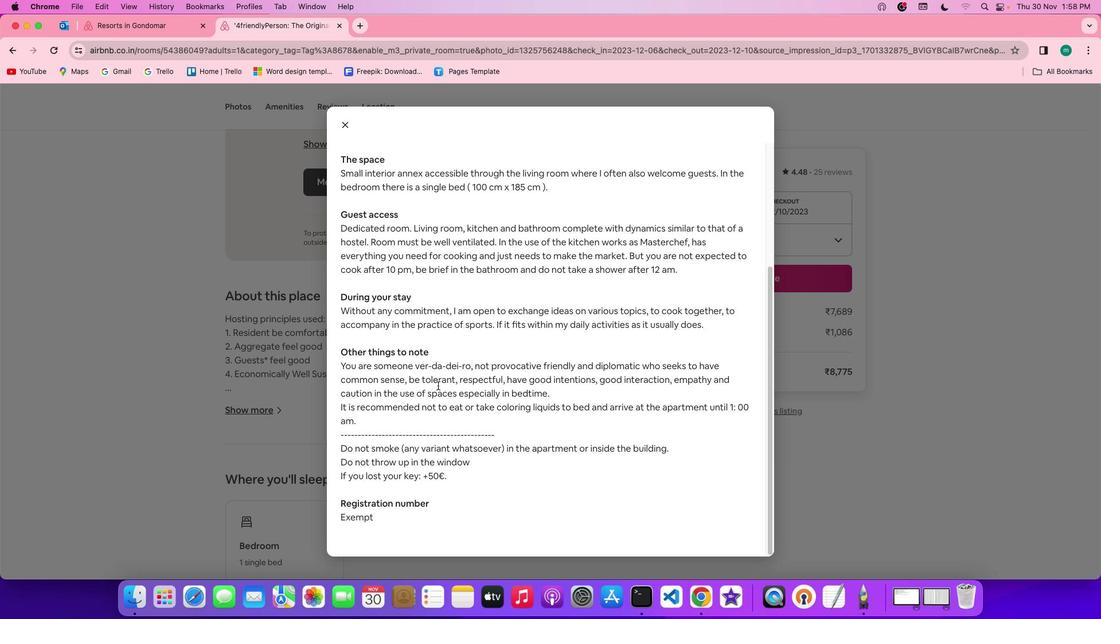 
Action: Mouse scrolled (439, 387) with delta (1, 0)
Screenshot: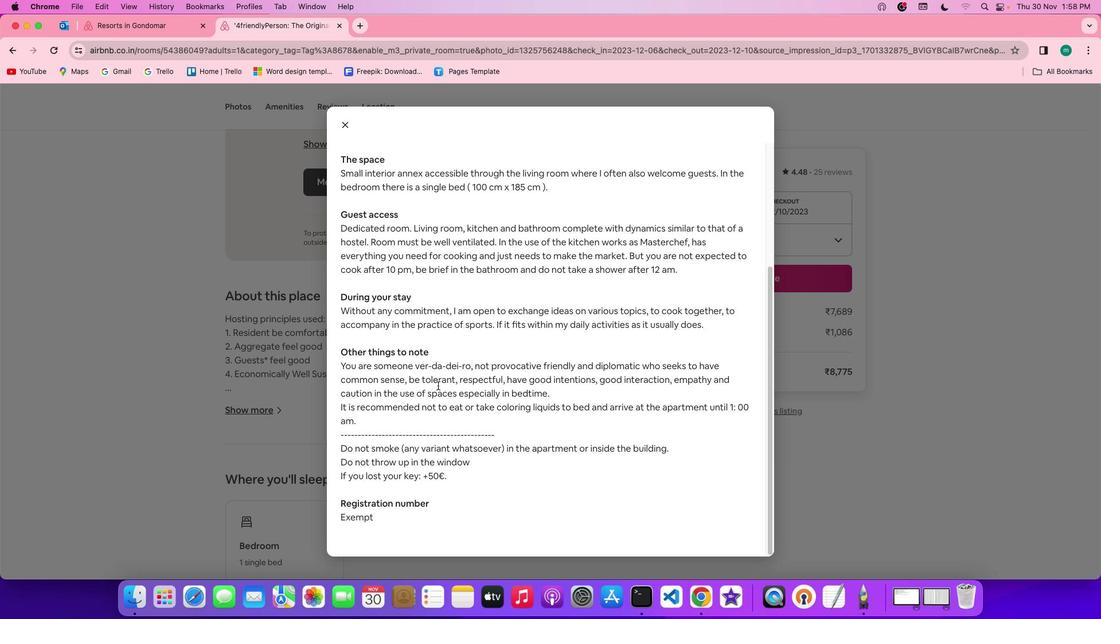 
Action: Mouse scrolled (439, 387) with delta (1, 0)
Screenshot: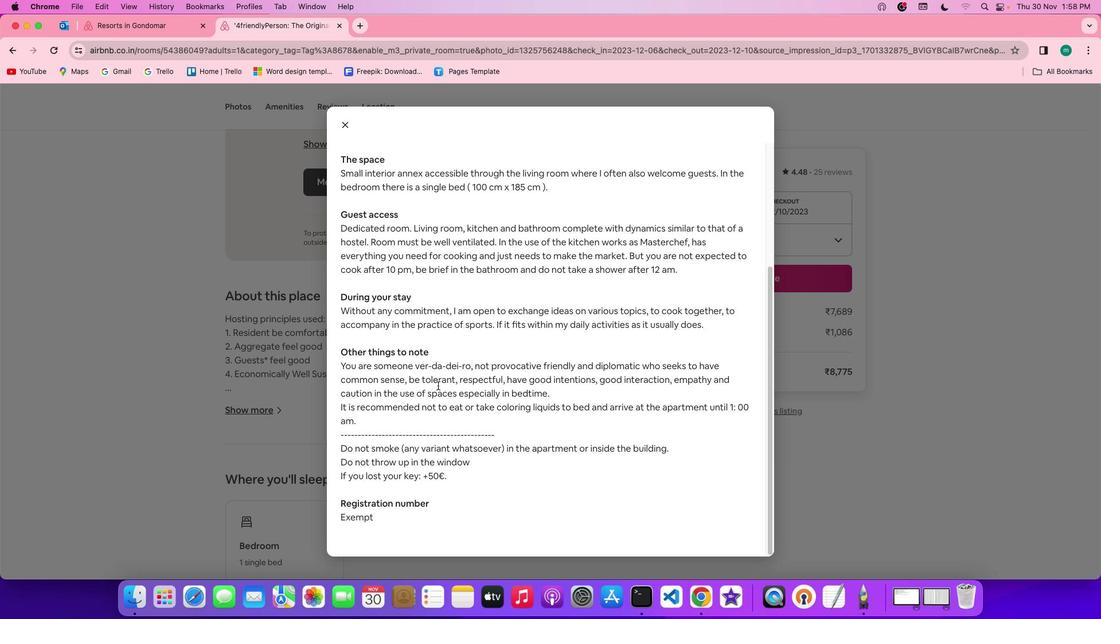 
Action: Mouse moved to (601, 411)
Screenshot: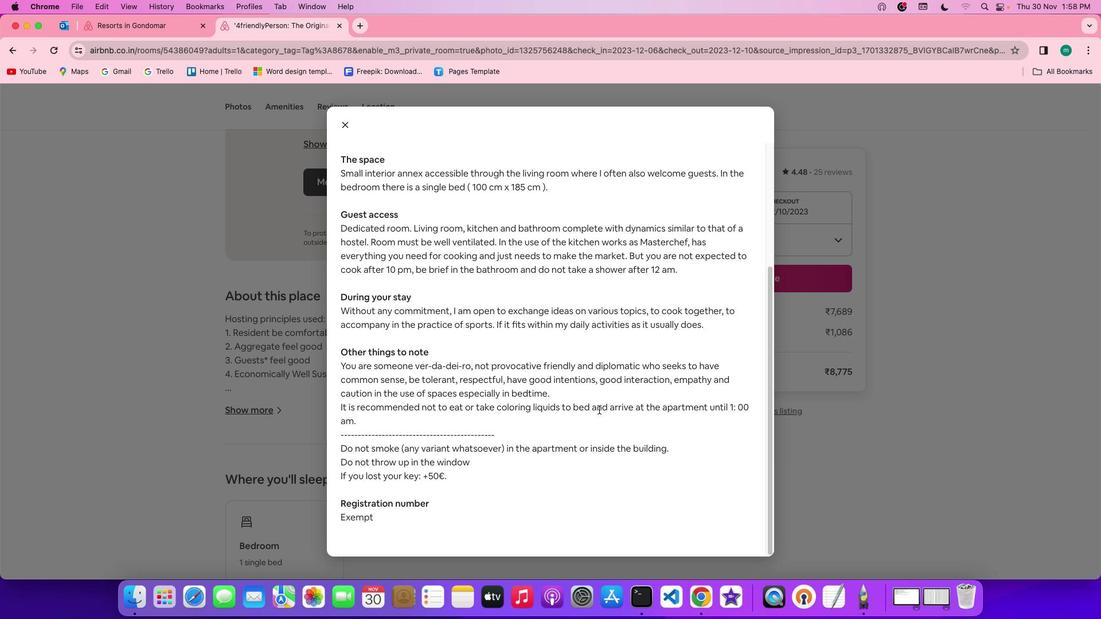 
Action: Mouse scrolled (601, 411) with delta (1, 1)
Screenshot: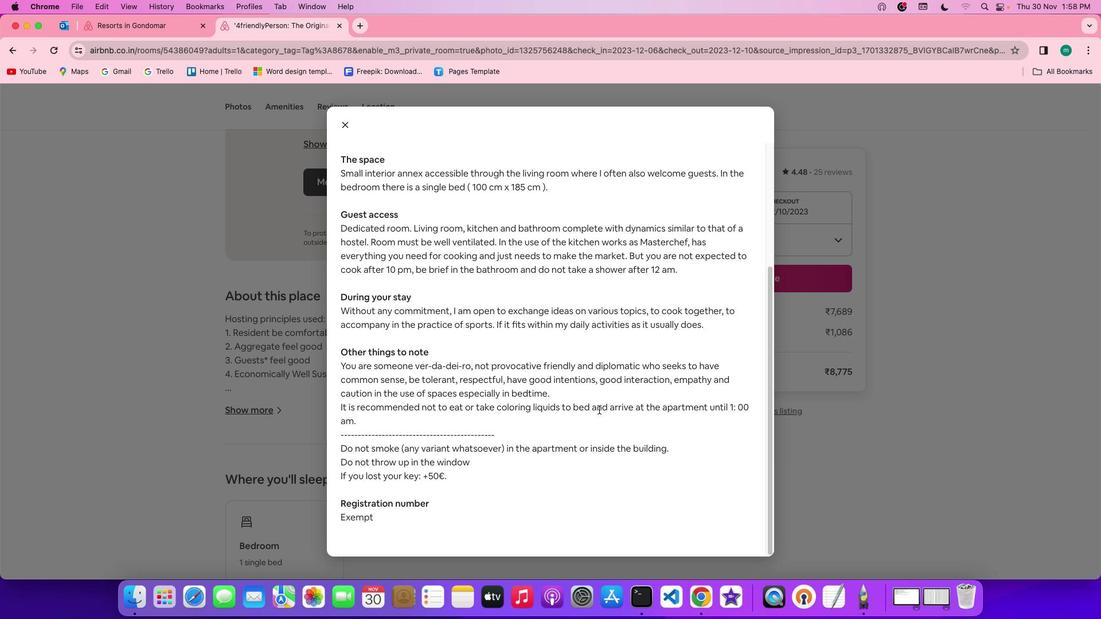 
Action: Mouse scrolled (601, 411) with delta (1, 1)
Screenshot: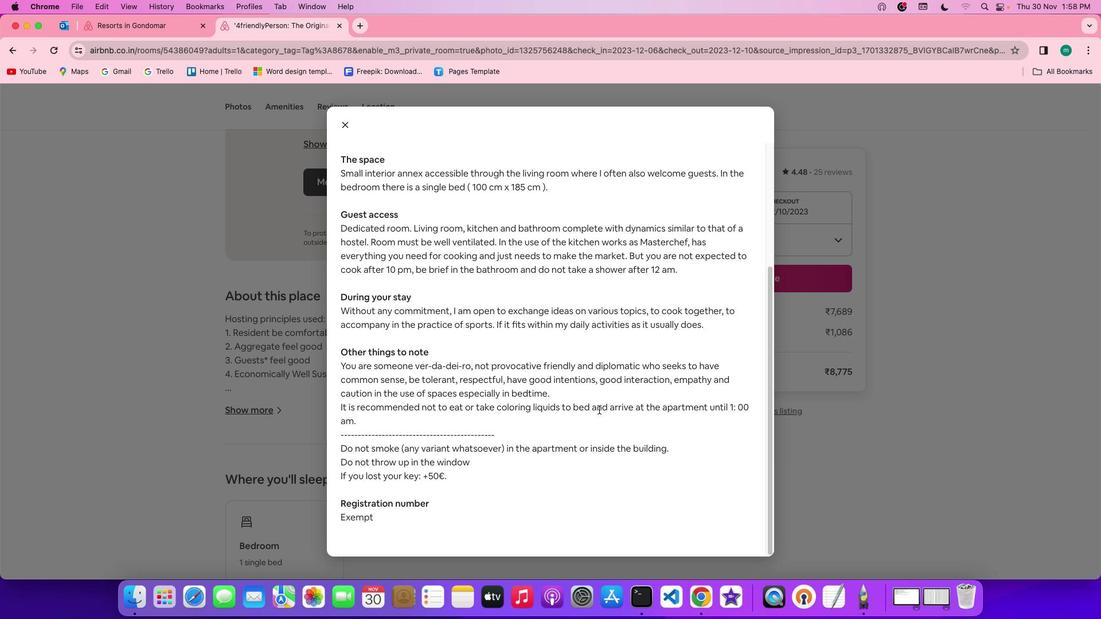 
Action: Mouse scrolled (601, 411) with delta (1, 0)
Screenshot: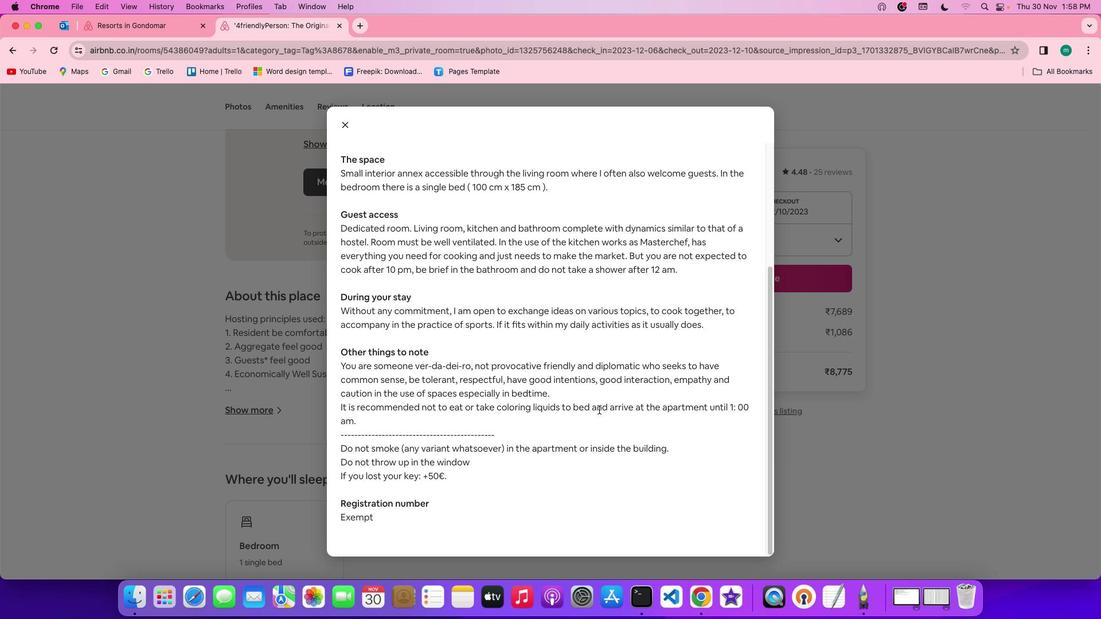 
Action: Mouse scrolled (601, 411) with delta (1, 0)
Screenshot: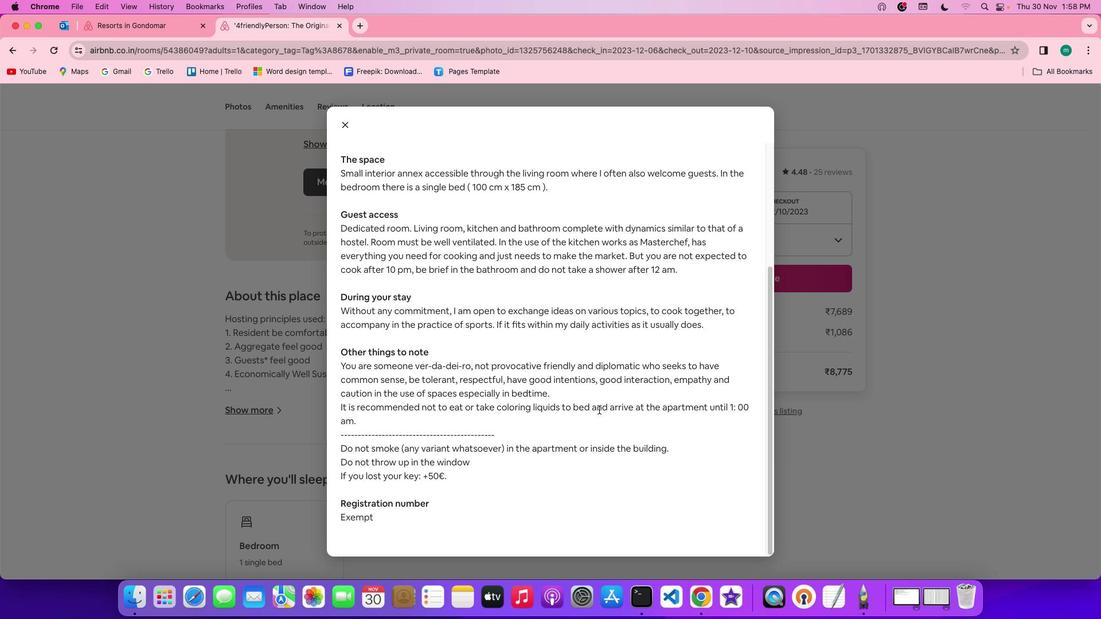 
Action: Mouse scrolled (601, 411) with delta (1, 0)
Screenshot: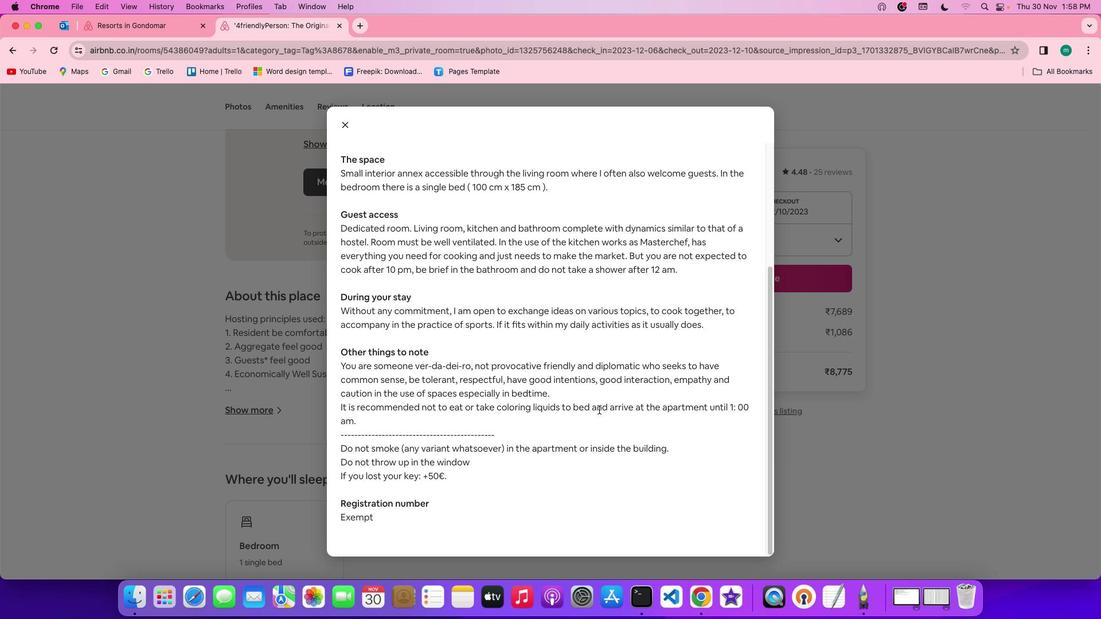 
Action: Mouse moved to (599, 396)
Screenshot: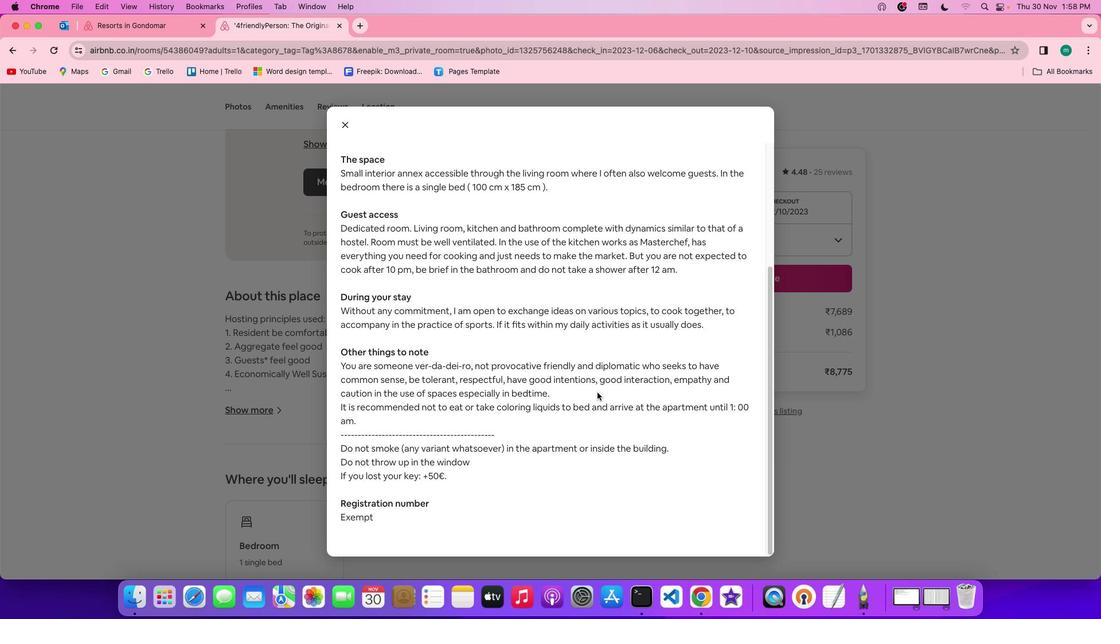 
Action: Mouse scrolled (599, 396) with delta (1, 1)
Screenshot: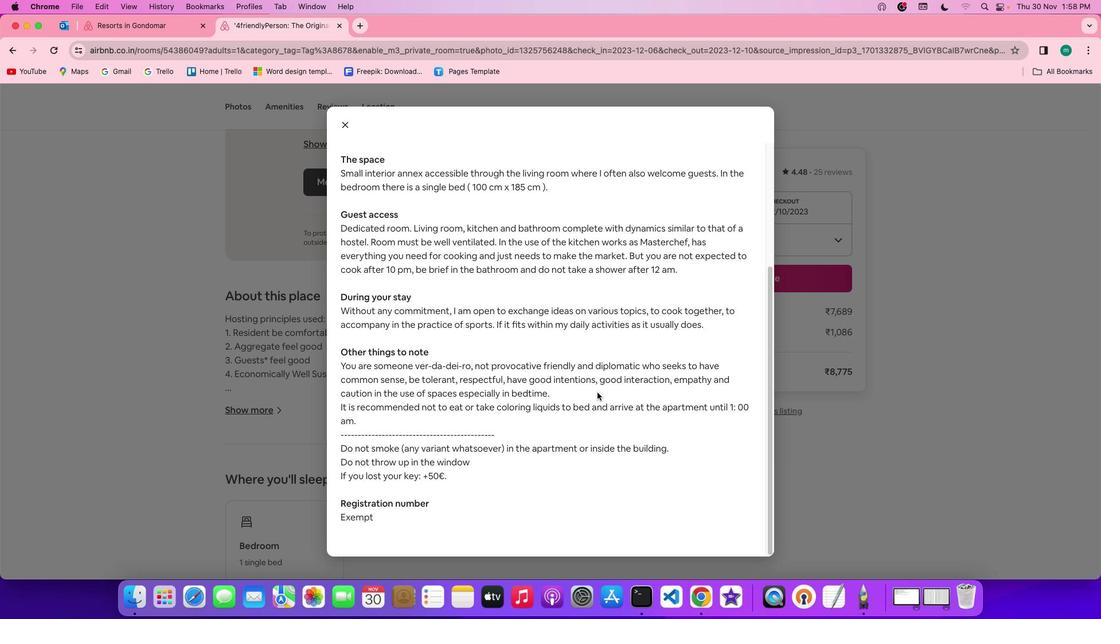 
Action: Mouse scrolled (599, 396) with delta (1, 1)
Screenshot: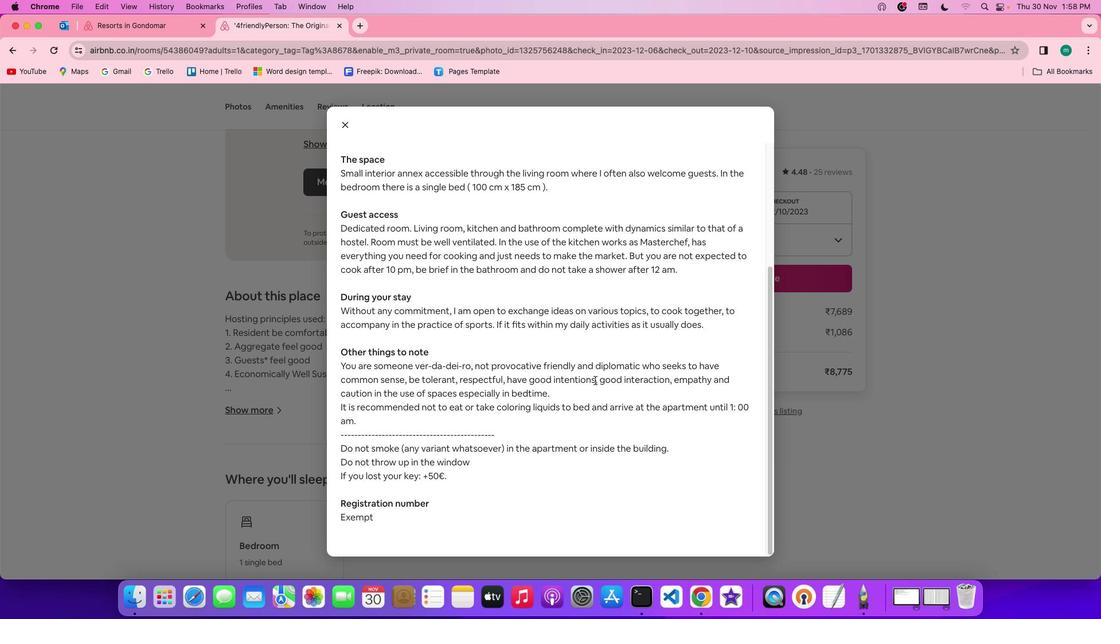 
Action: Mouse scrolled (599, 396) with delta (1, 0)
Screenshot: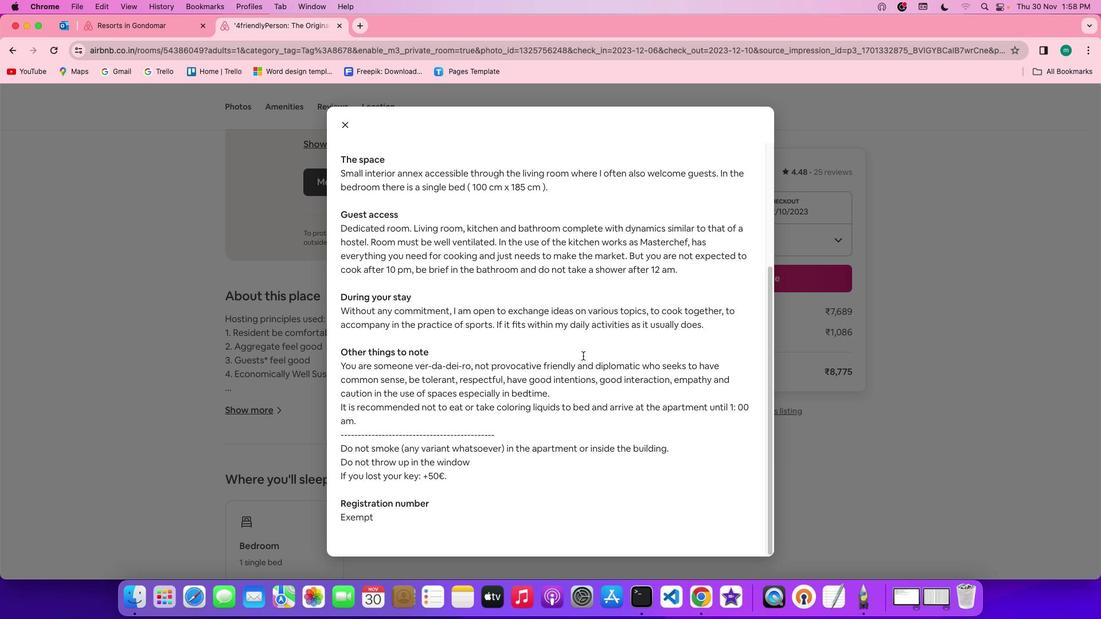 
Action: Mouse scrolled (599, 396) with delta (1, 0)
Screenshot: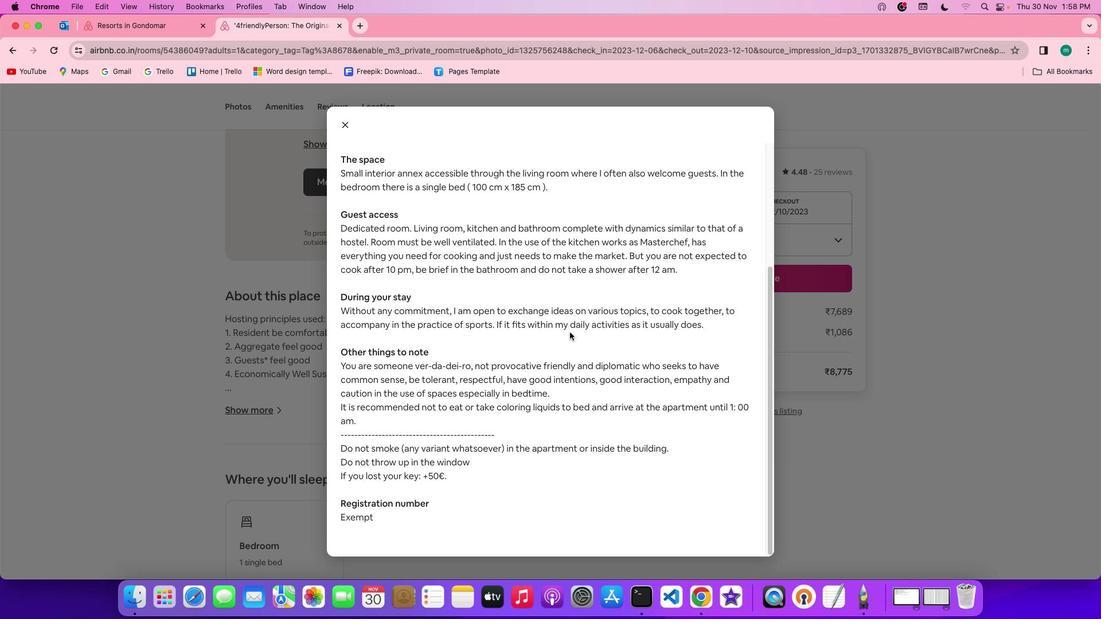 
Action: Mouse moved to (345, 128)
Screenshot: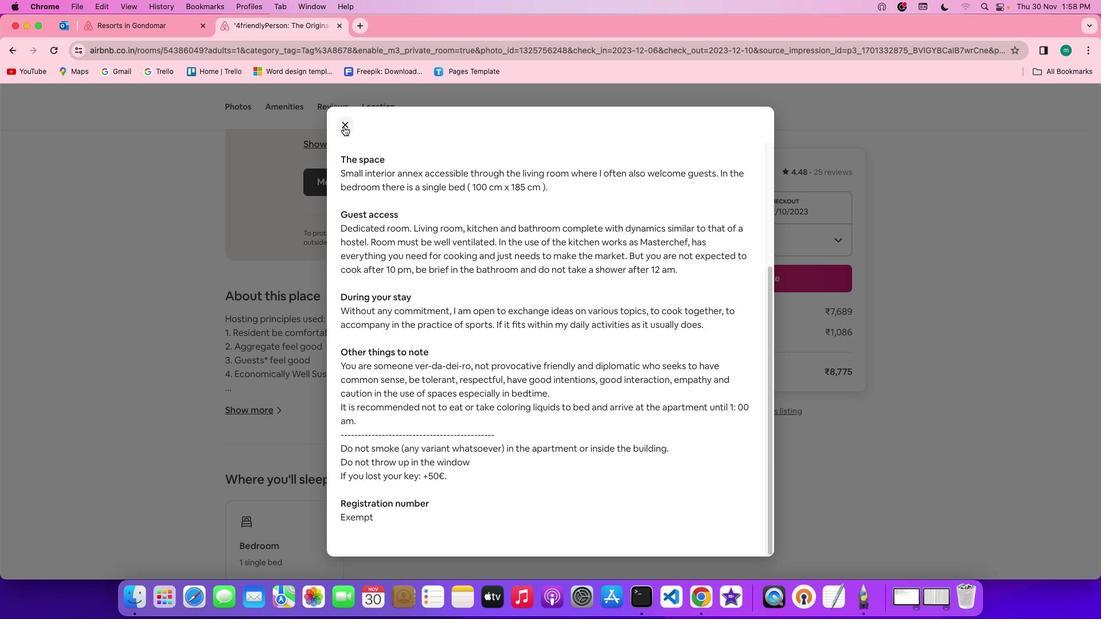
Action: Mouse pressed left at (345, 128)
Screenshot: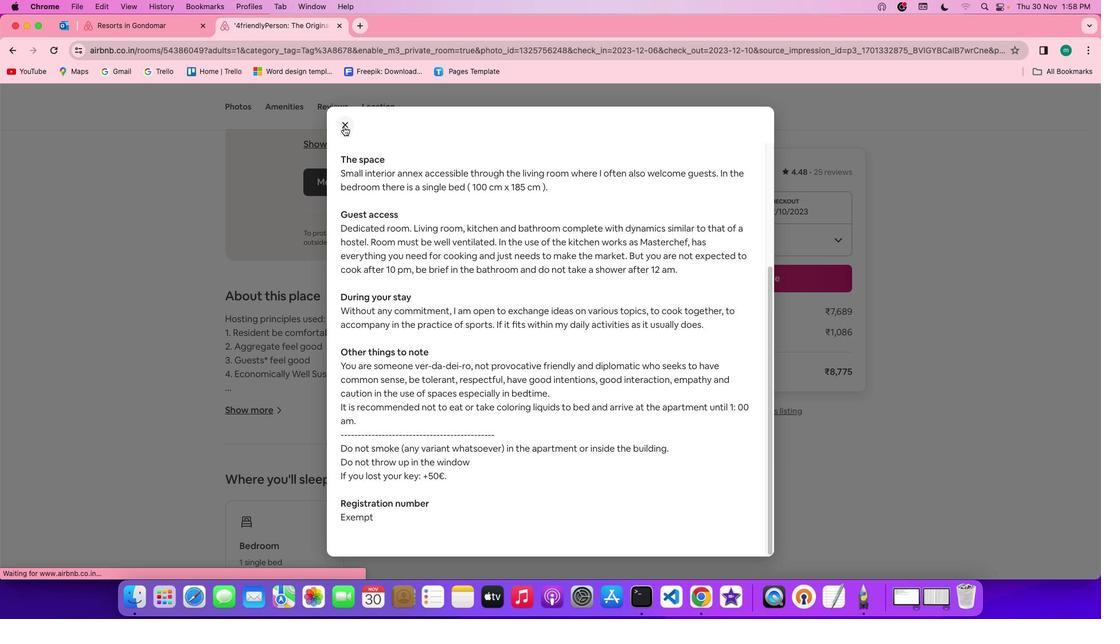 
Action: Mouse moved to (557, 319)
Screenshot: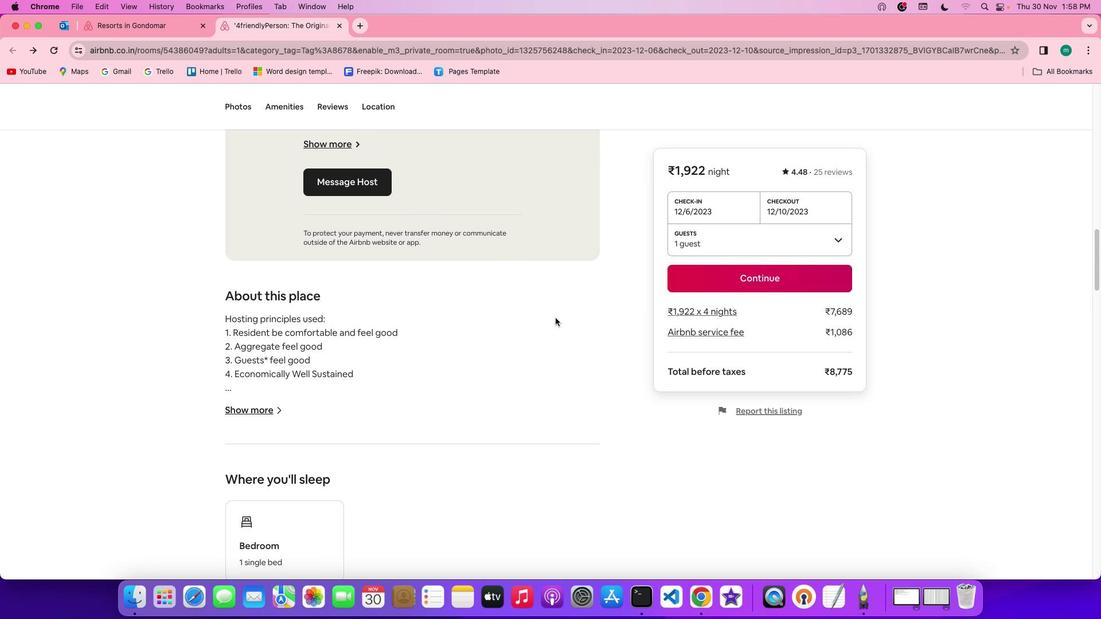 
Action: Mouse scrolled (557, 319) with delta (1, 1)
Screenshot: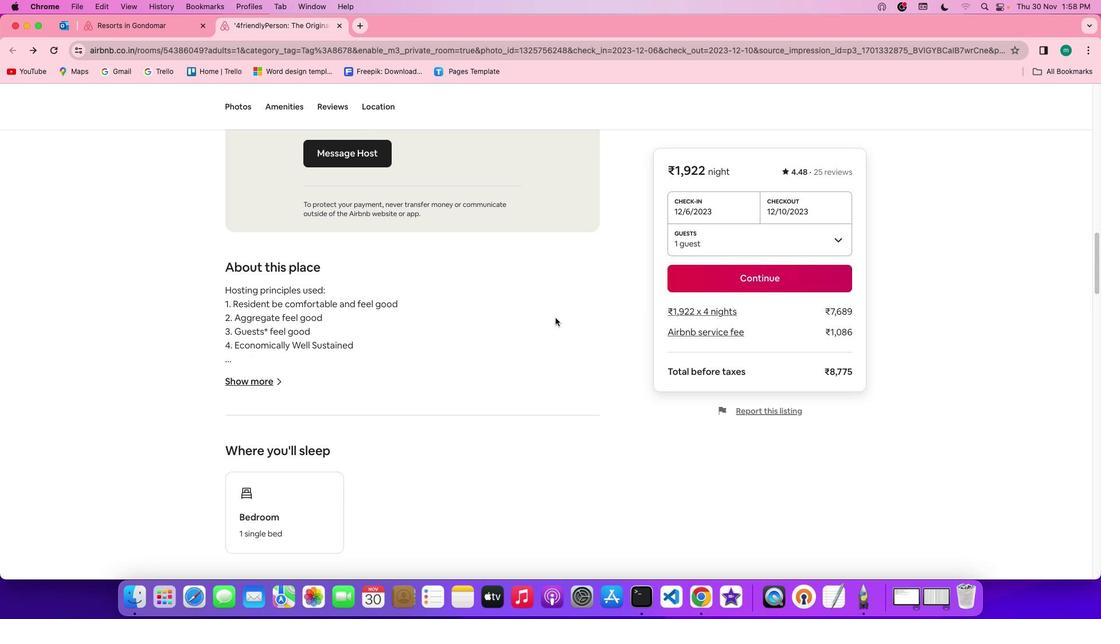 
Action: Mouse scrolled (557, 319) with delta (1, 1)
Screenshot: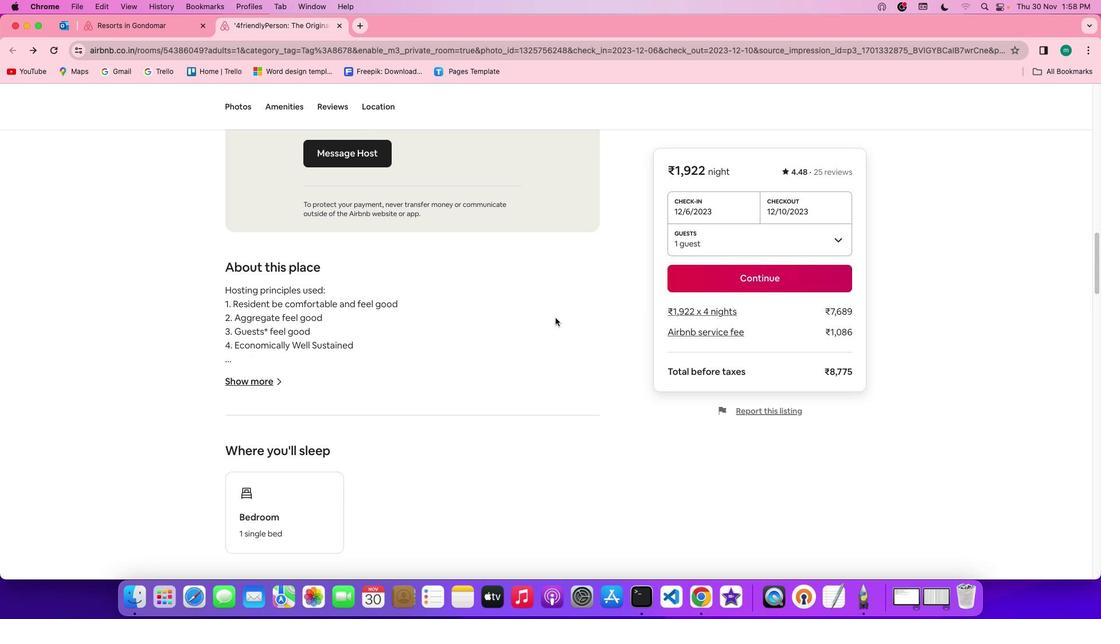 
Action: Mouse scrolled (557, 319) with delta (1, 0)
Screenshot: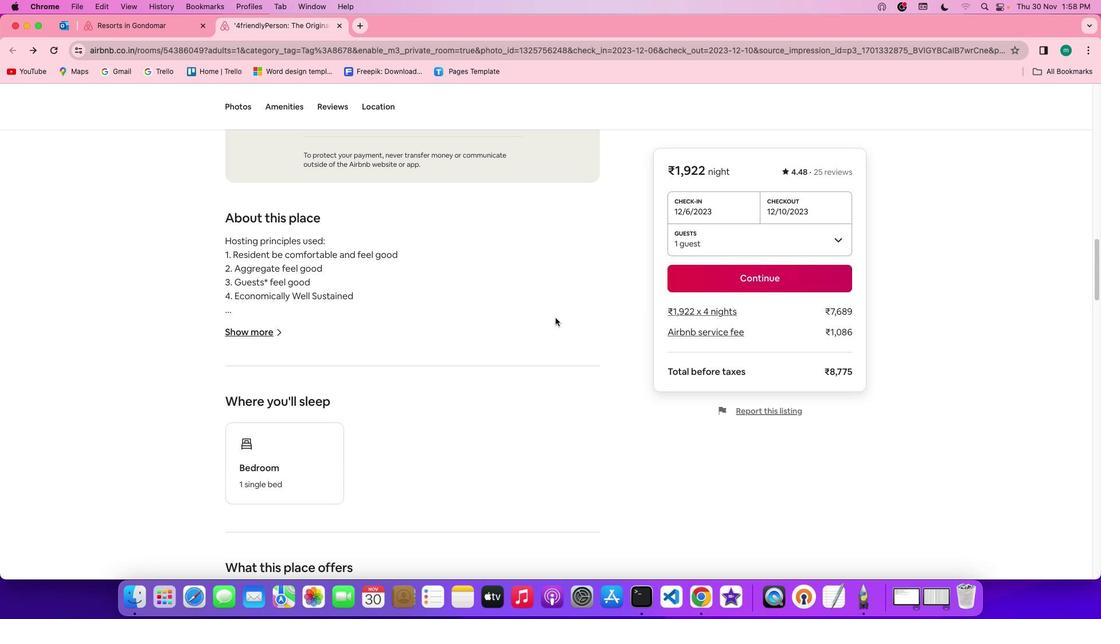 
Action: Mouse scrolled (557, 319) with delta (1, 0)
Screenshot: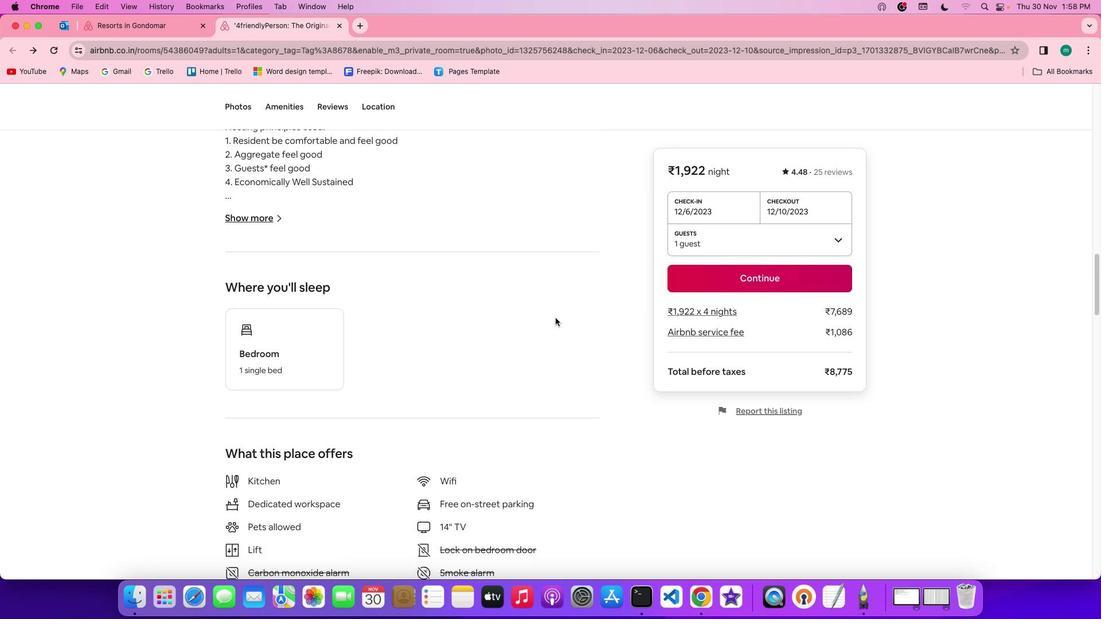 
Action: Mouse scrolled (557, 319) with delta (1, 1)
Screenshot: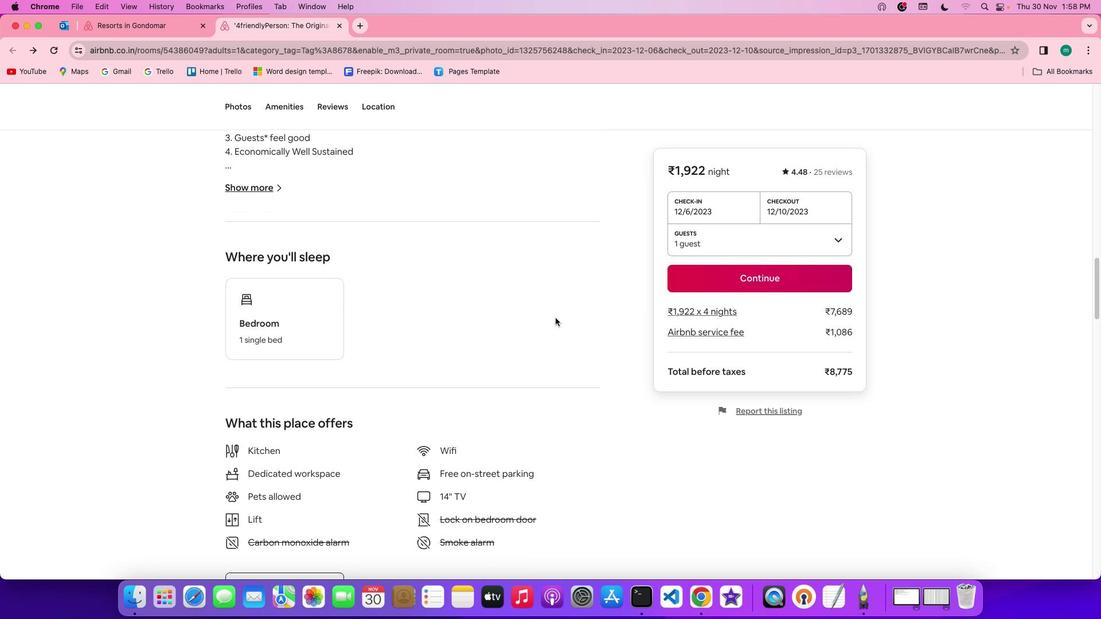 
Action: Mouse scrolled (557, 319) with delta (1, 1)
Screenshot: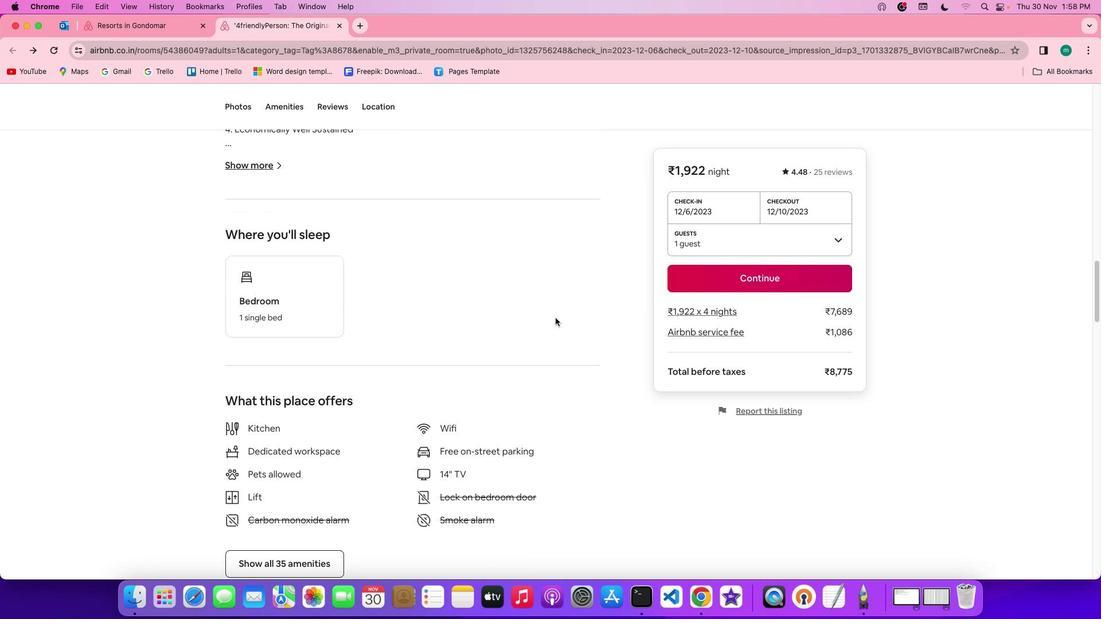 
Action: Mouse scrolled (557, 319) with delta (1, 0)
Screenshot: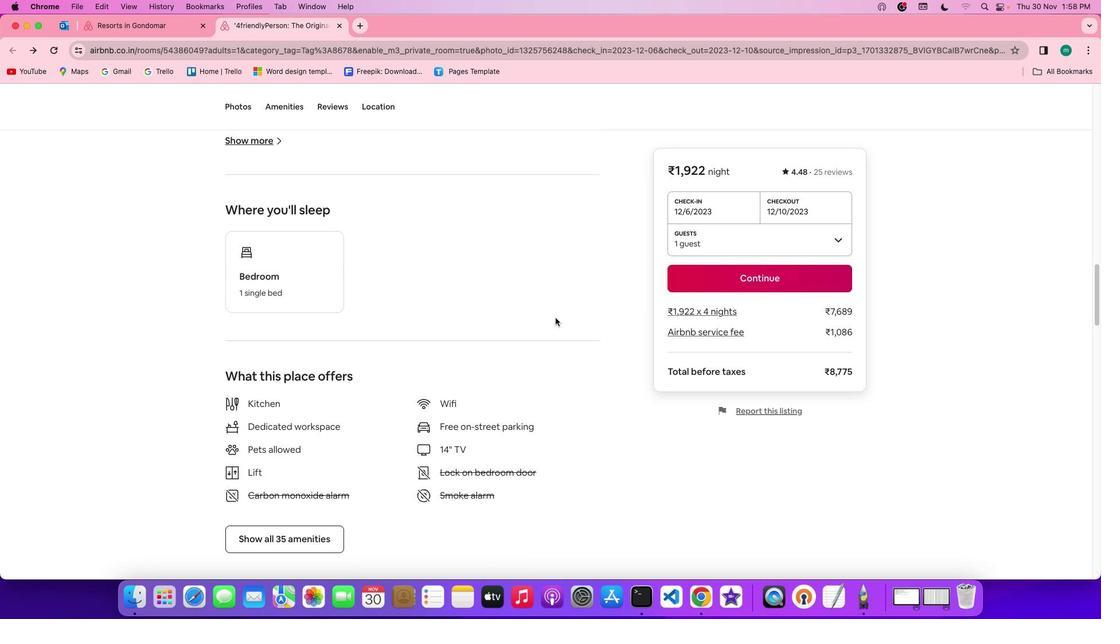 
Action: Mouse scrolled (557, 319) with delta (1, 1)
Screenshot: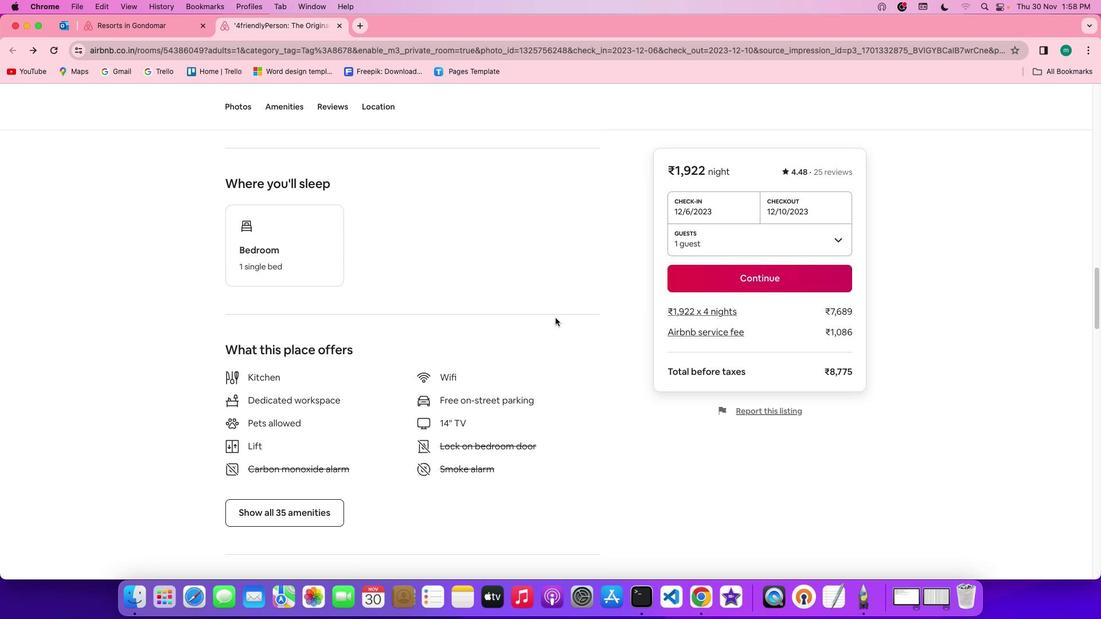 
Action: Mouse moved to (536, 322)
Screenshot: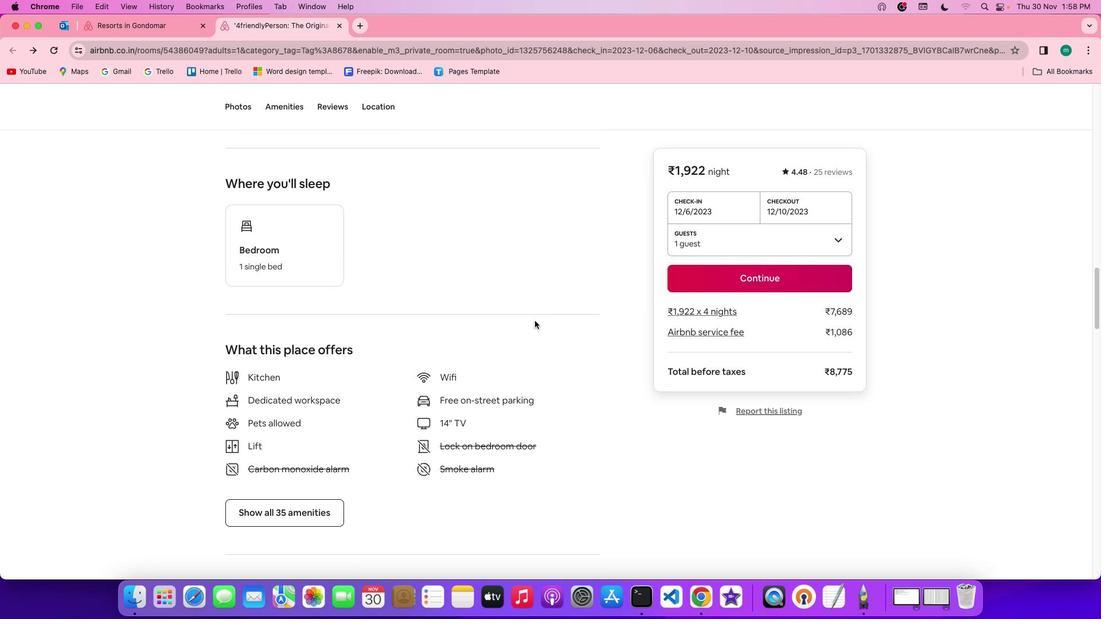 
Action: Mouse scrolled (536, 322) with delta (1, 1)
Screenshot: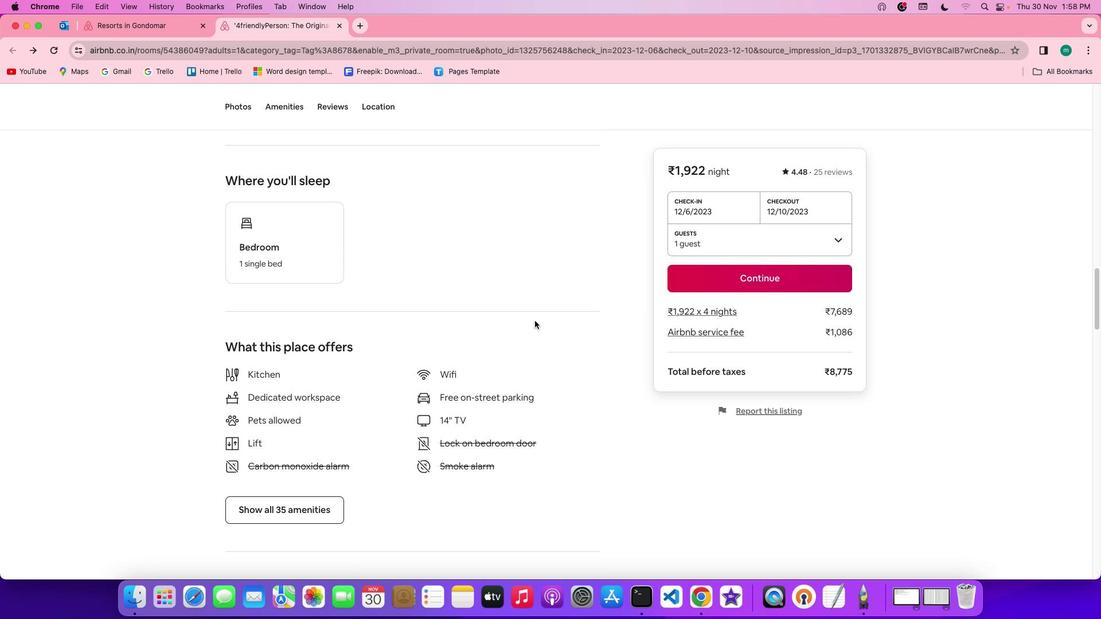 
Action: Mouse scrolled (536, 322) with delta (1, 1)
Screenshot: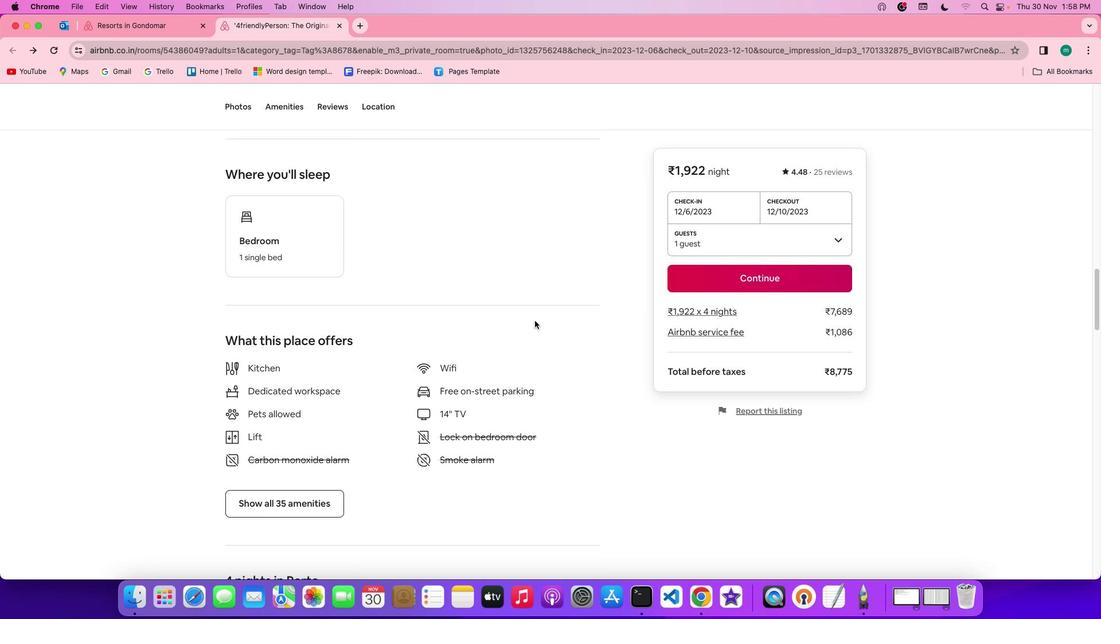 
Action: Mouse scrolled (536, 322) with delta (1, 1)
Screenshot: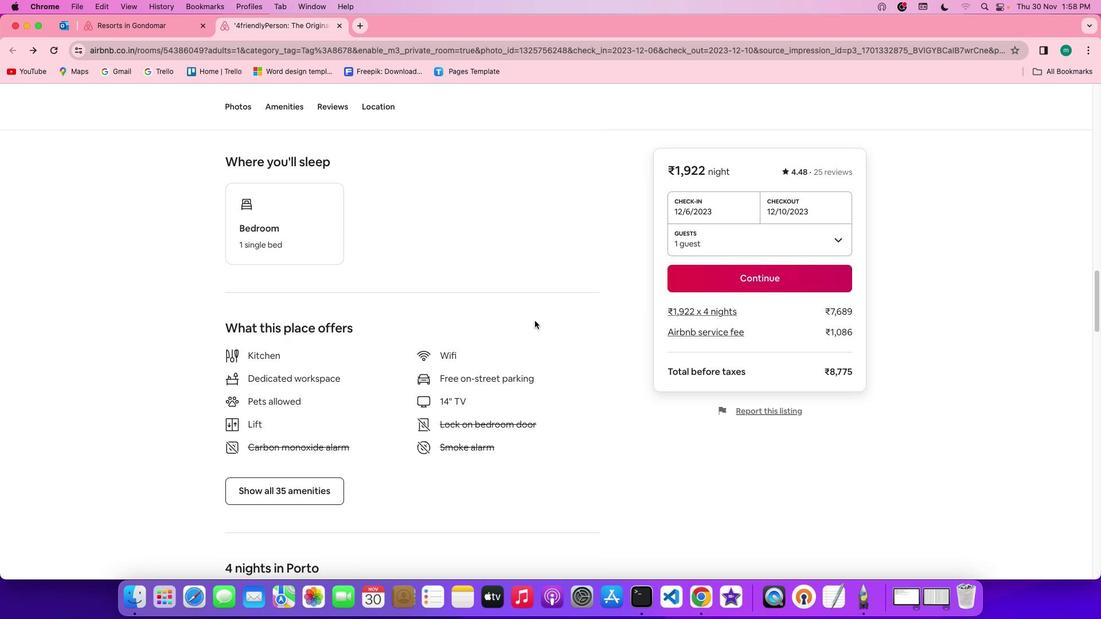 
Action: Mouse scrolled (536, 322) with delta (1, 1)
Screenshot: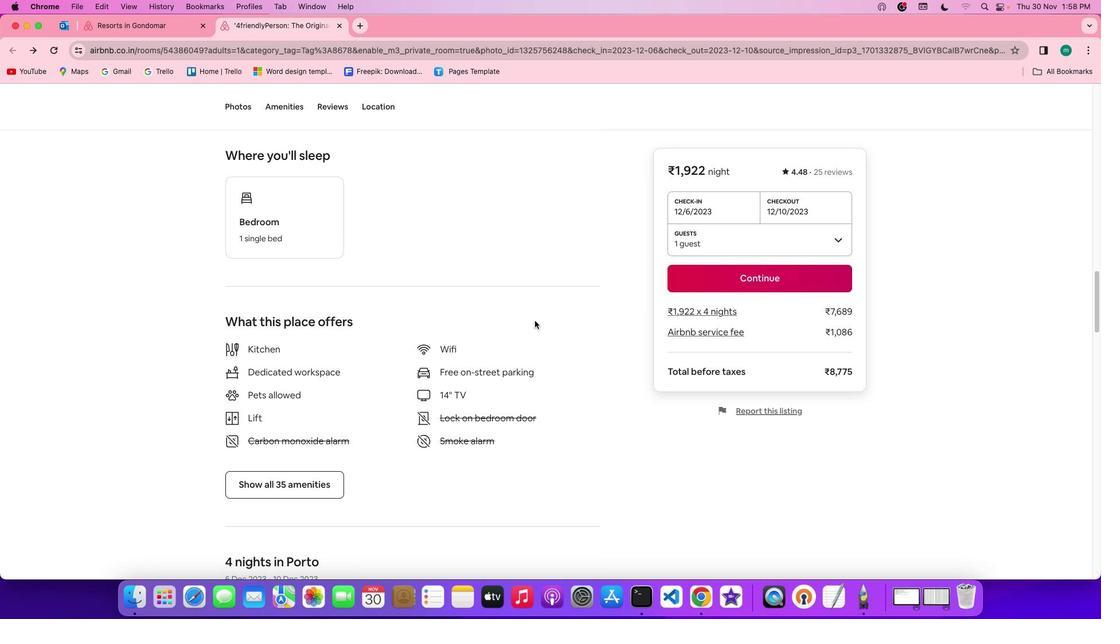 
Action: Mouse scrolled (536, 322) with delta (1, 1)
Screenshot: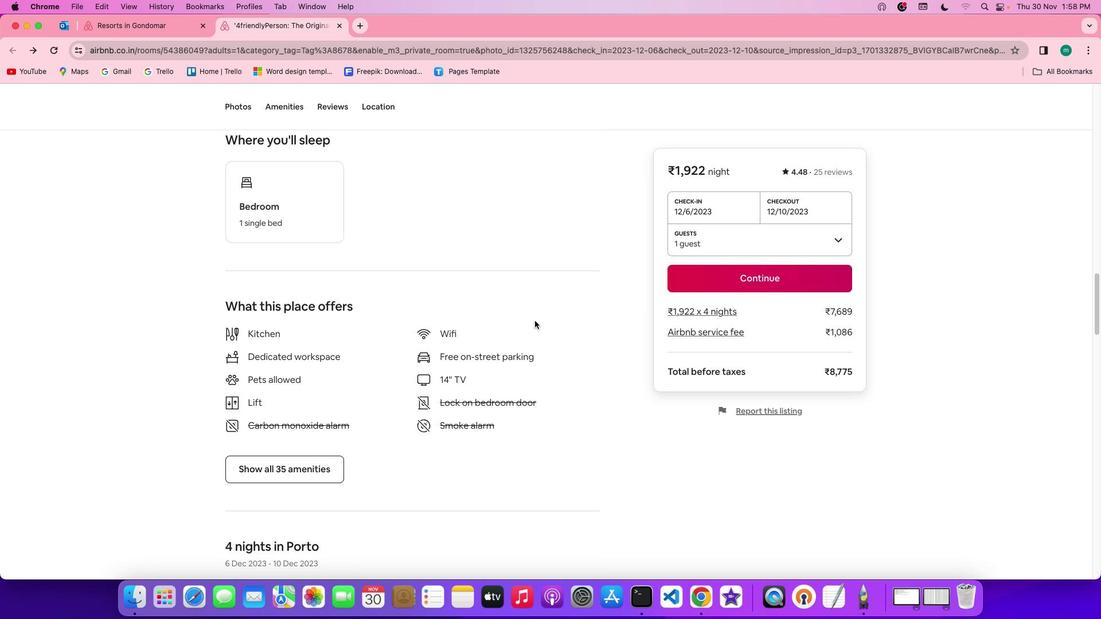 
Action: Mouse scrolled (536, 322) with delta (1, 0)
Screenshot: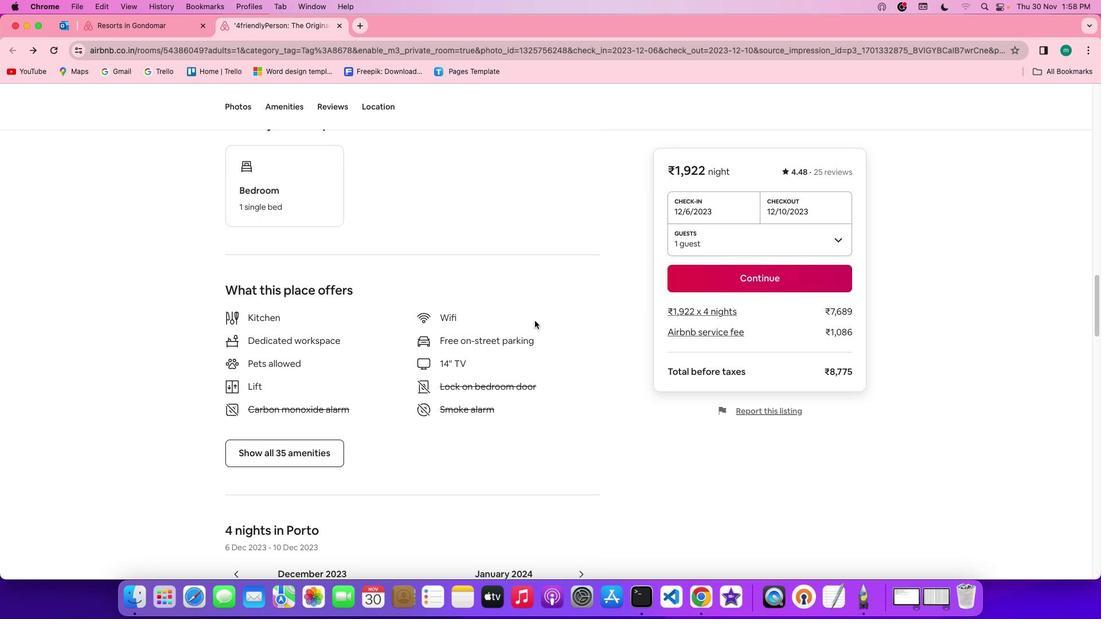 
Action: Mouse moved to (315, 423)
Screenshot: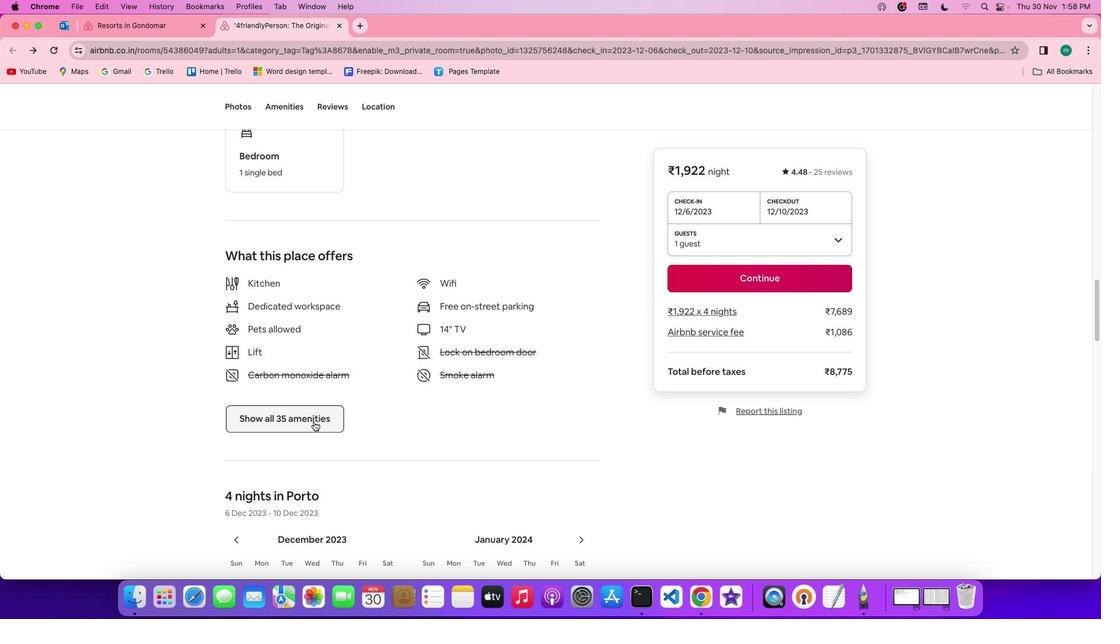 
Action: Mouse pressed left at (315, 423)
Screenshot: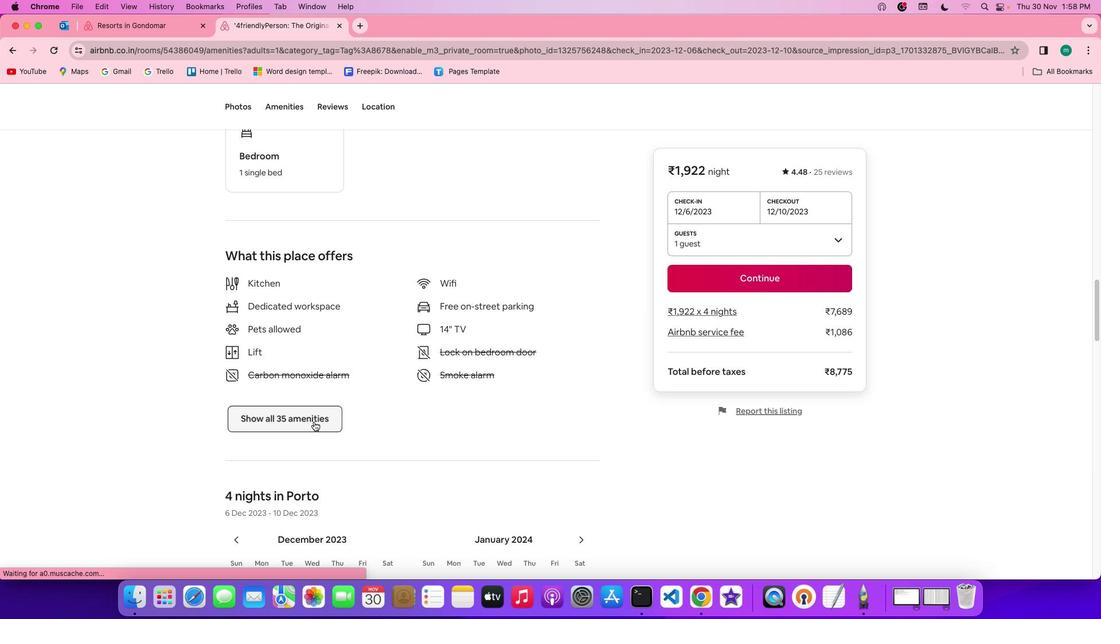 
Action: Mouse moved to (478, 345)
Screenshot: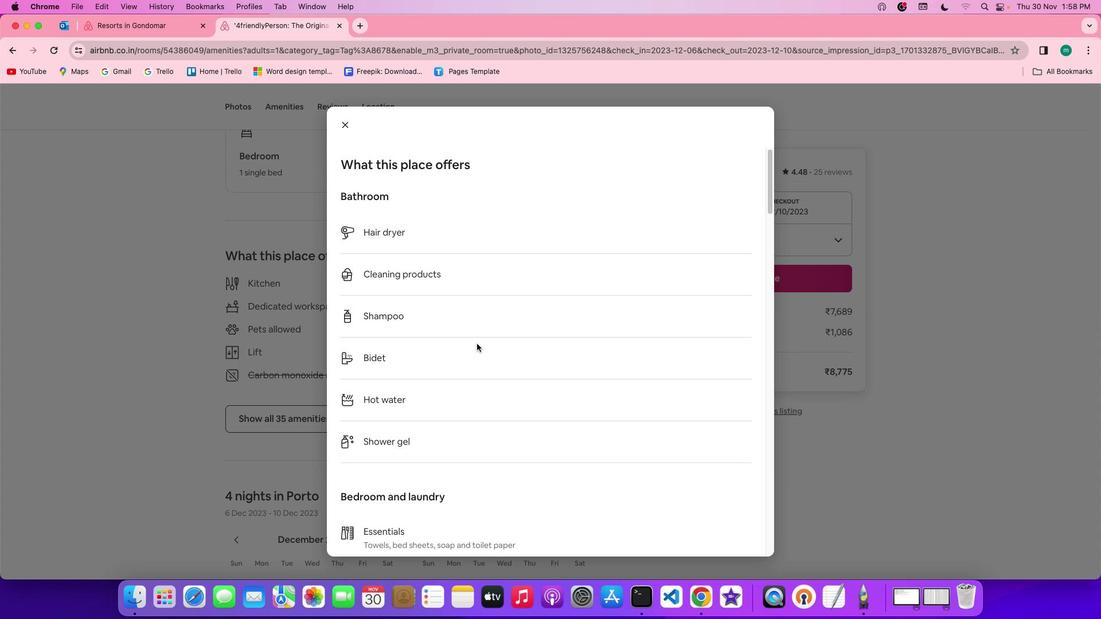 
Action: Mouse scrolled (478, 345) with delta (1, 1)
Screenshot: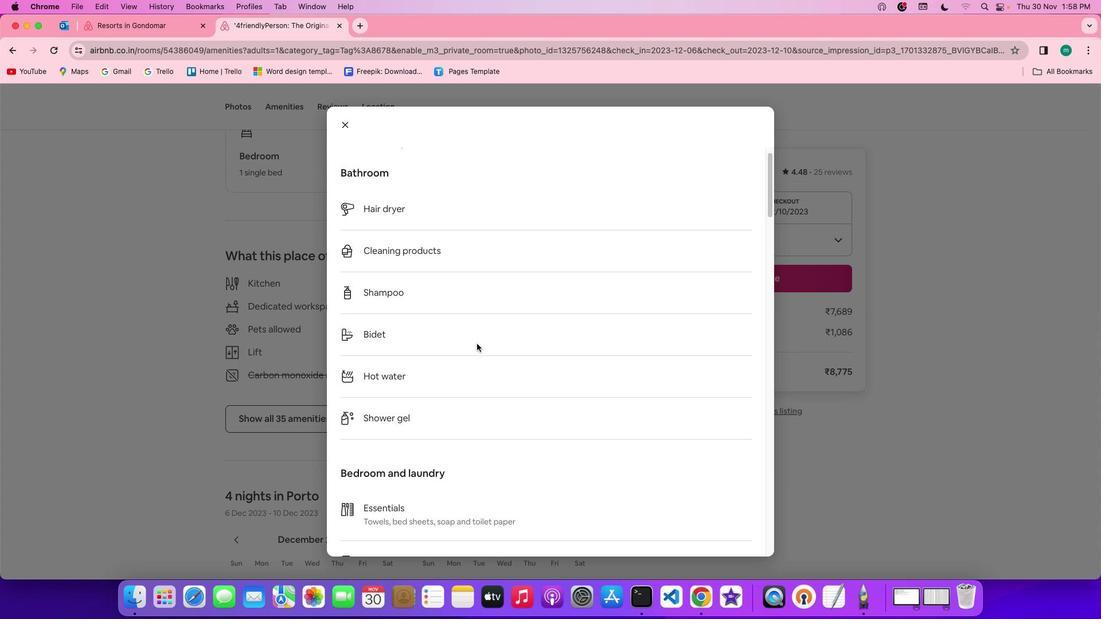 
Action: Mouse scrolled (478, 345) with delta (1, 1)
Screenshot: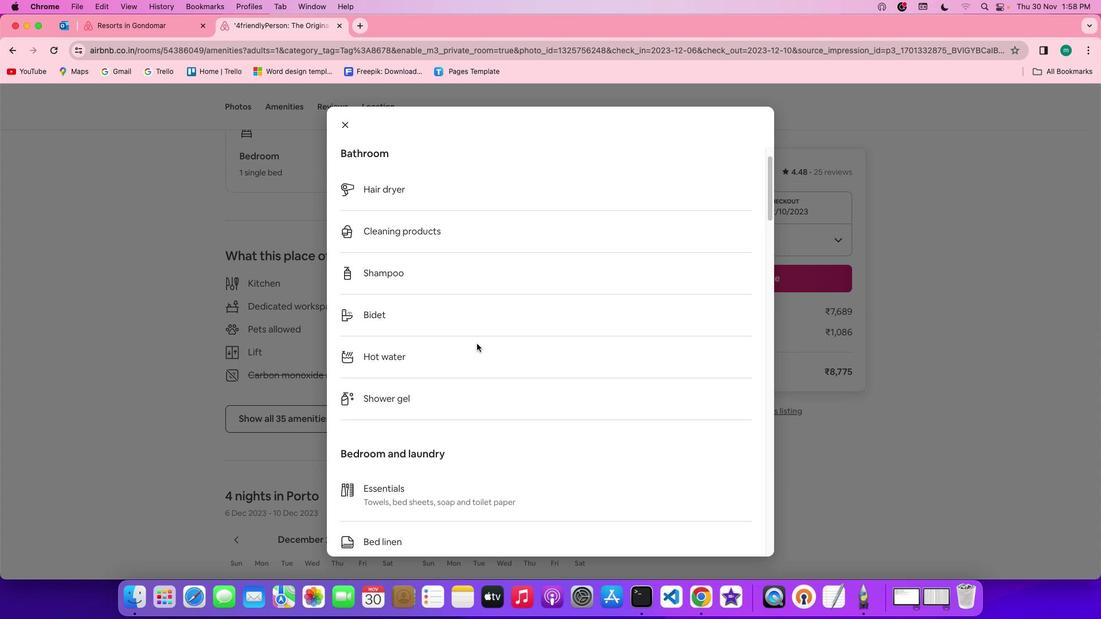 
Action: Mouse scrolled (478, 345) with delta (1, 0)
Screenshot: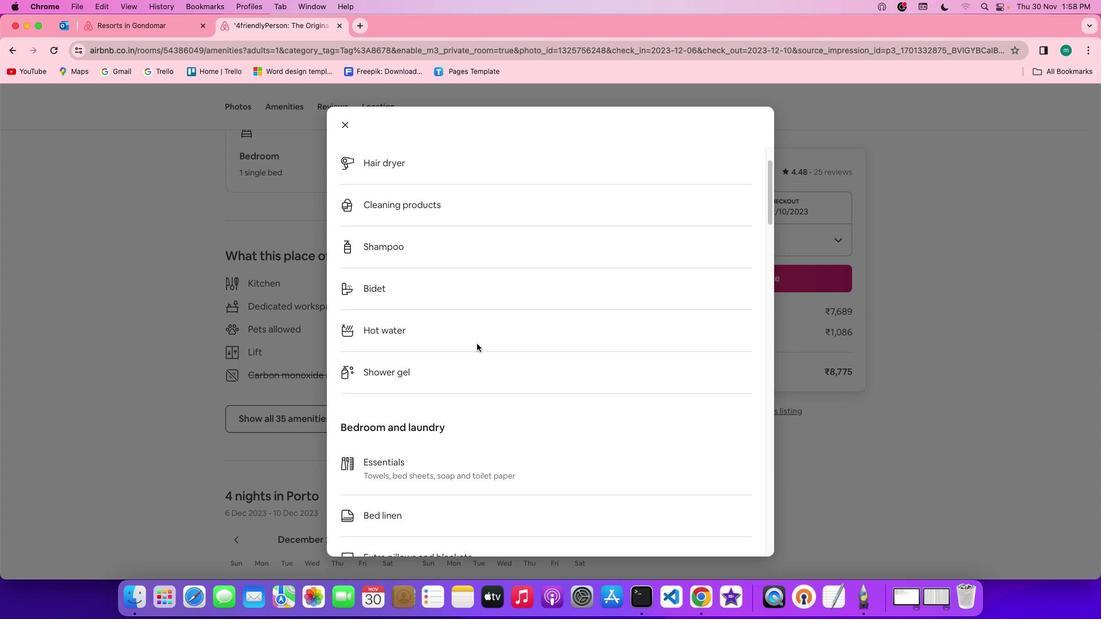 
Action: Mouse scrolled (478, 345) with delta (1, 0)
Screenshot: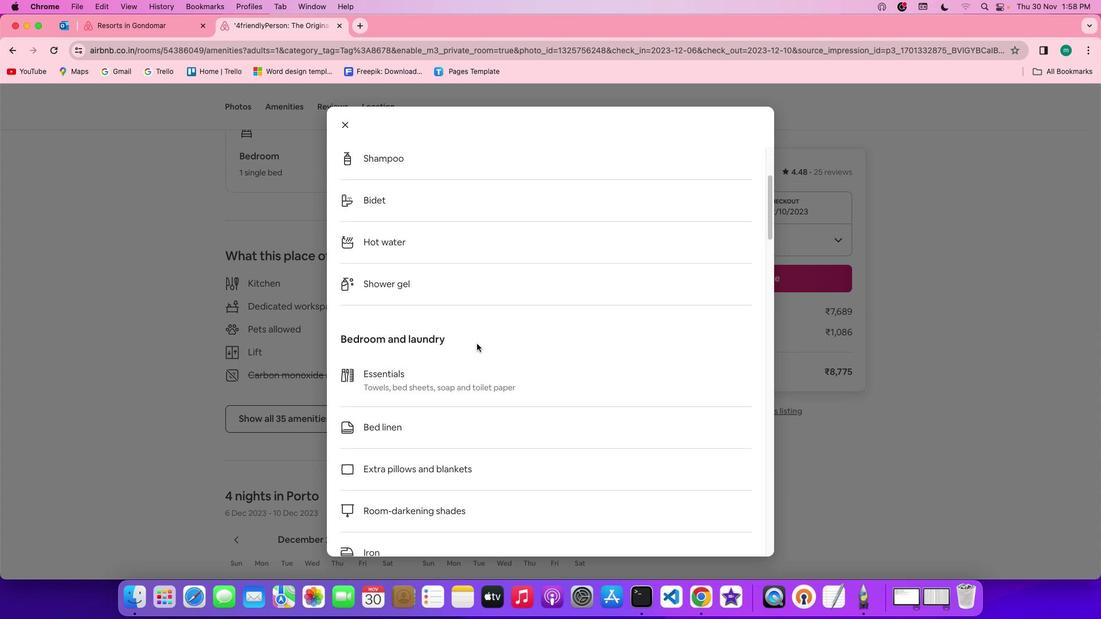 
Action: Mouse scrolled (478, 345) with delta (1, 1)
Screenshot: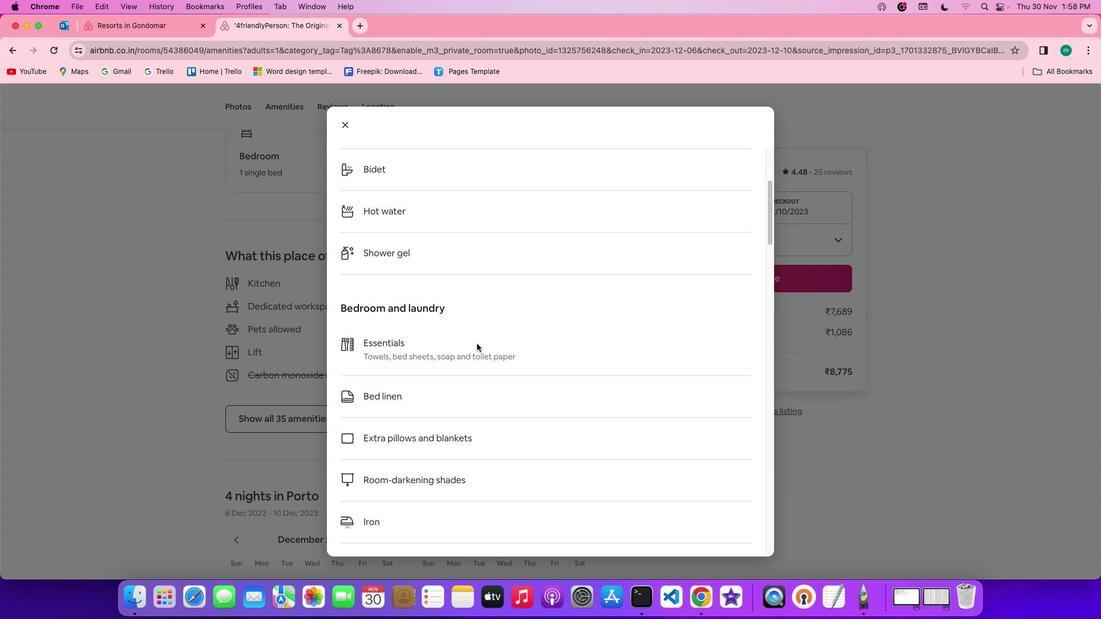 
Action: Mouse scrolled (478, 345) with delta (1, 1)
Screenshot: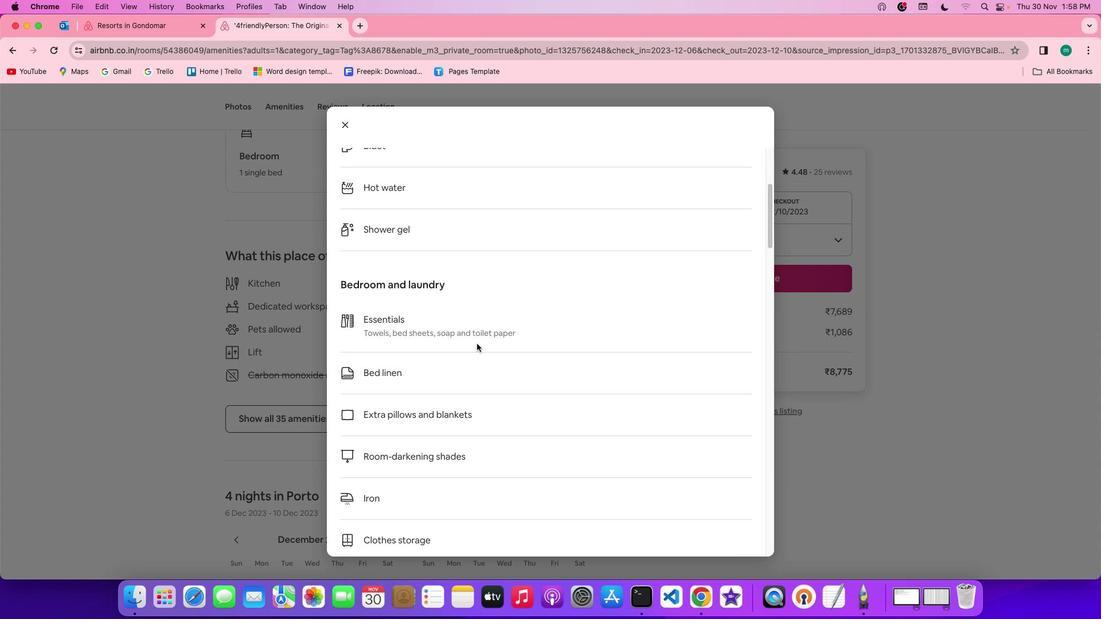 
Action: Mouse scrolled (478, 345) with delta (1, 1)
Screenshot: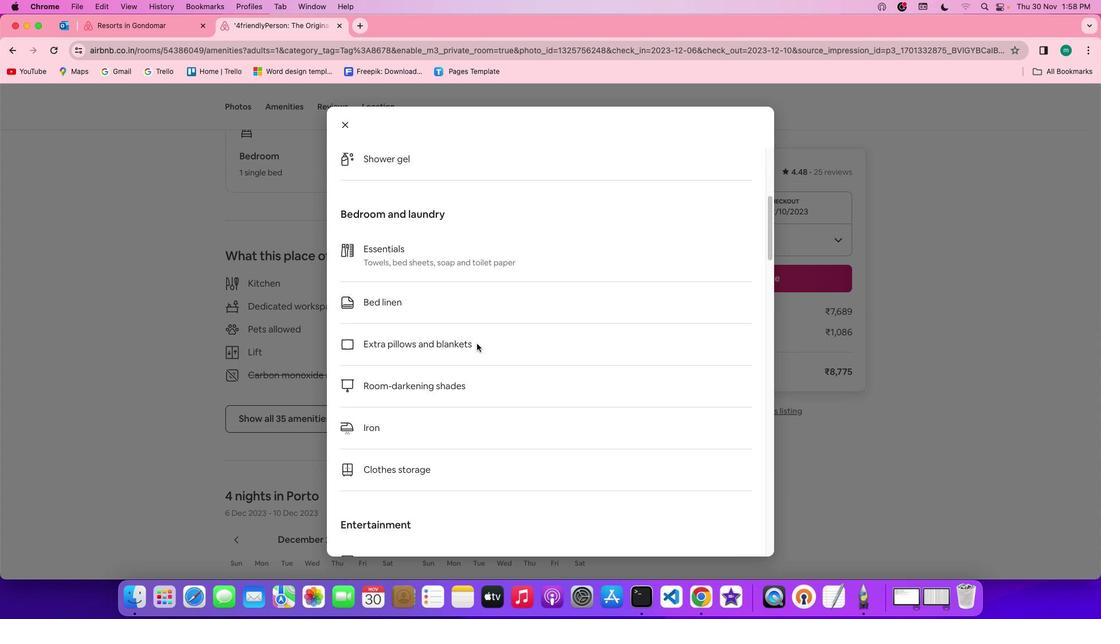 
Action: Mouse scrolled (478, 345) with delta (1, 0)
Screenshot: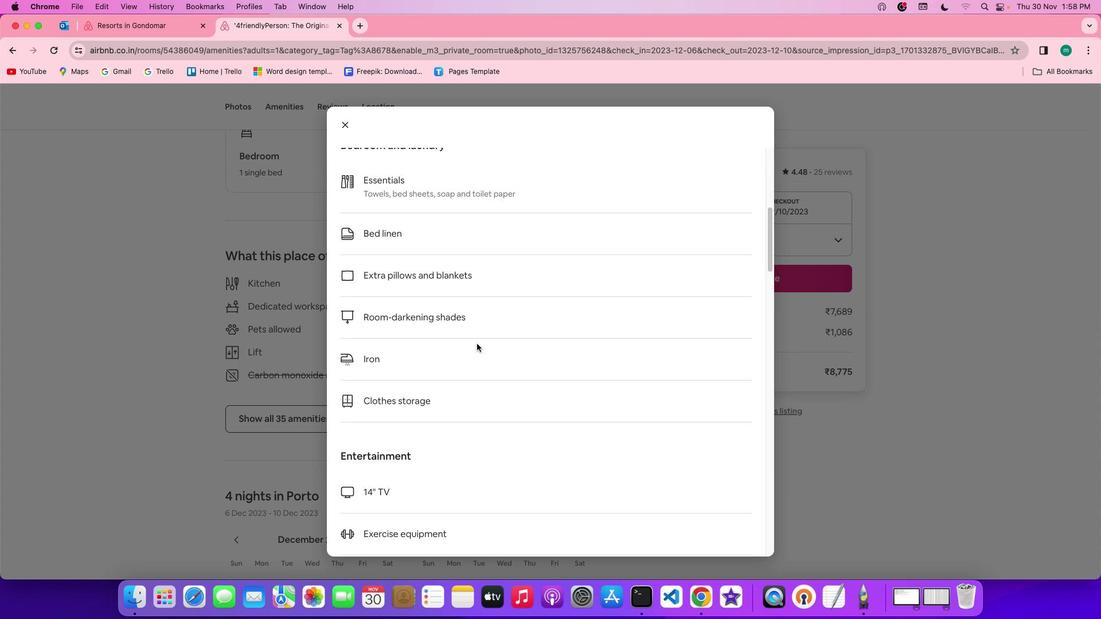
Action: Mouse scrolled (478, 345) with delta (1, 0)
Screenshot: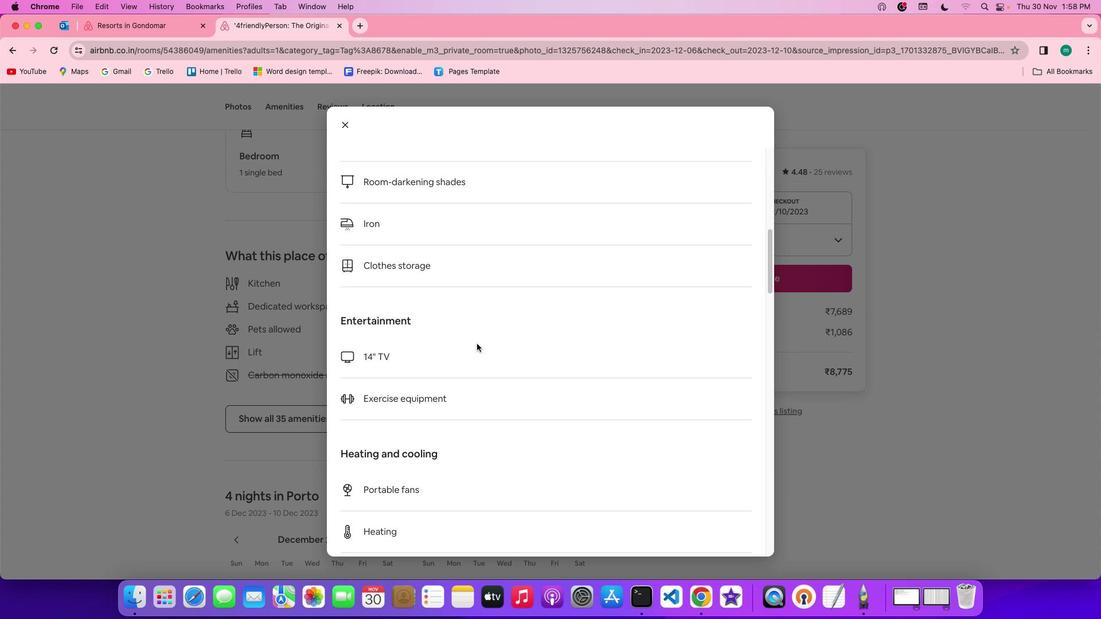 
Action: Mouse scrolled (478, 345) with delta (1, 0)
Screenshot: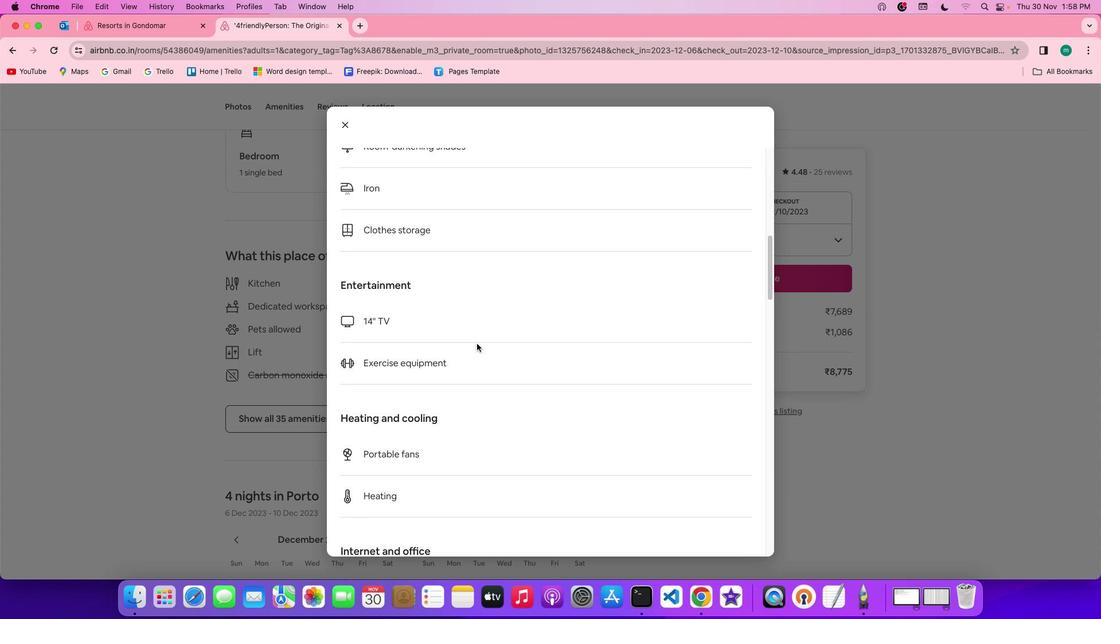 
Action: Mouse scrolled (478, 345) with delta (1, 0)
Screenshot: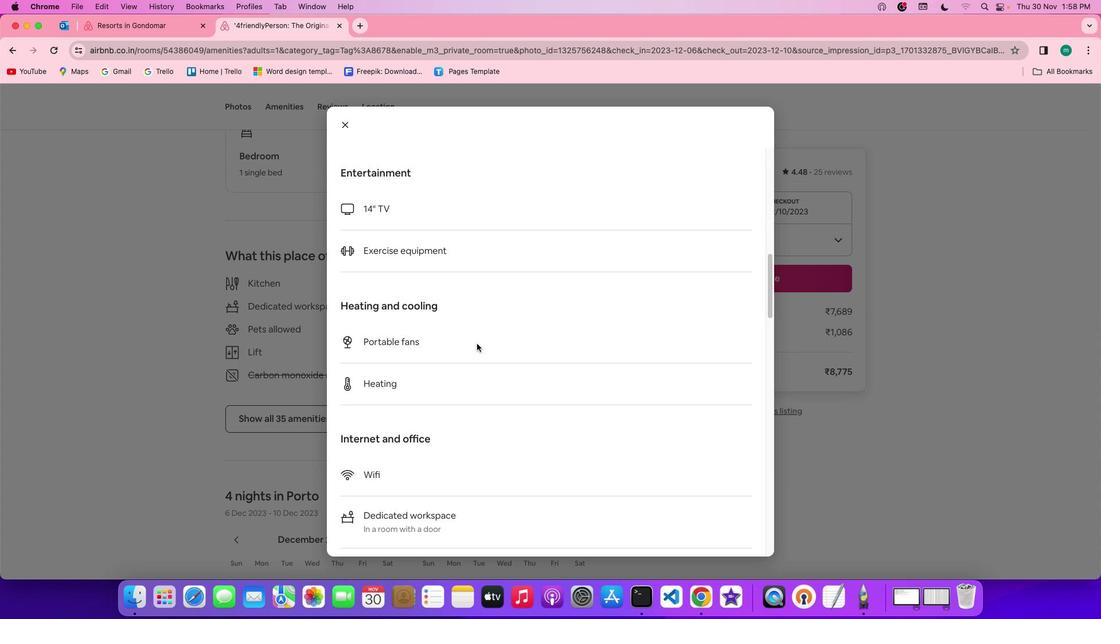 
Action: Mouse scrolled (478, 345) with delta (1, 1)
Screenshot: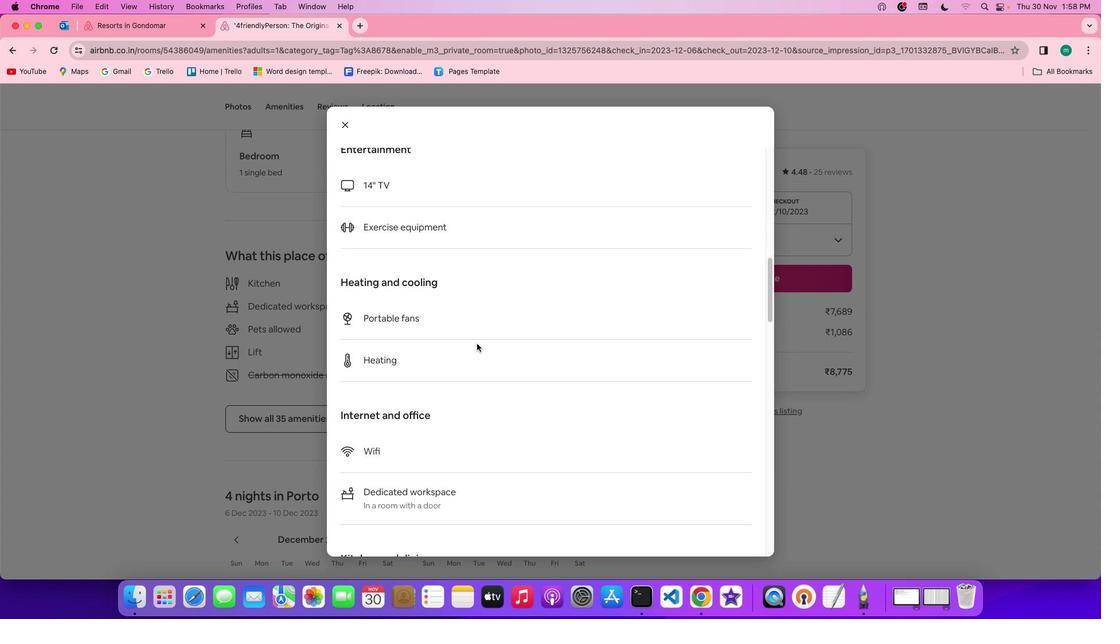 
Action: Mouse scrolled (478, 345) with delta (1, 1)
Screenshot: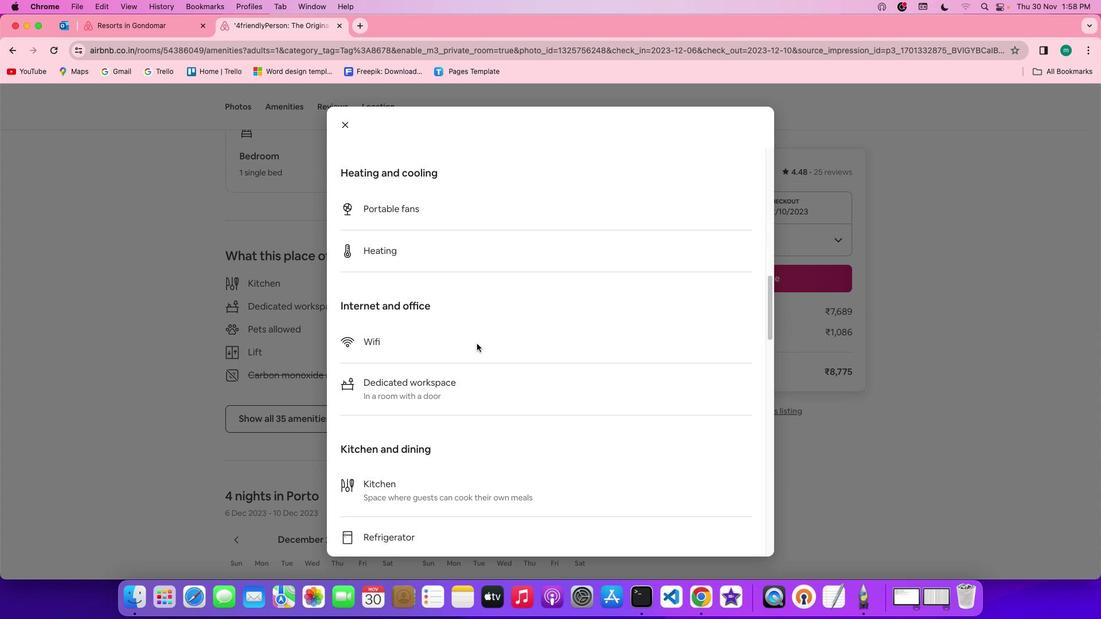 
Action: Mouse scrolled (478, 345) with delta (1, 0)
Screenshot: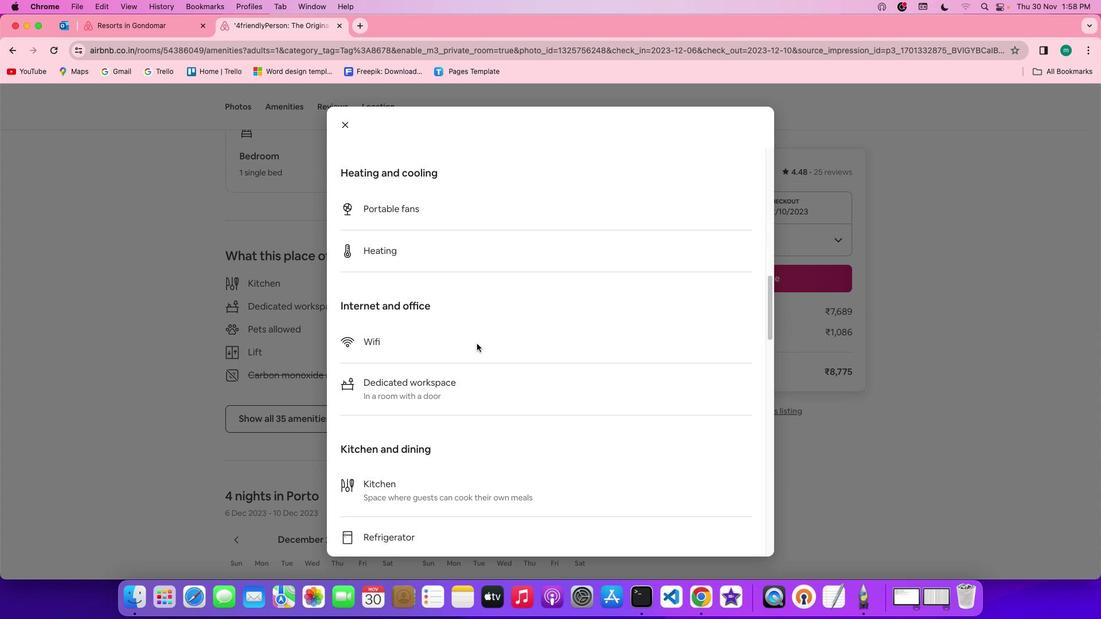 
Action: Mouse scrolled (478, 345) with delta (1, 0)
Screenshot: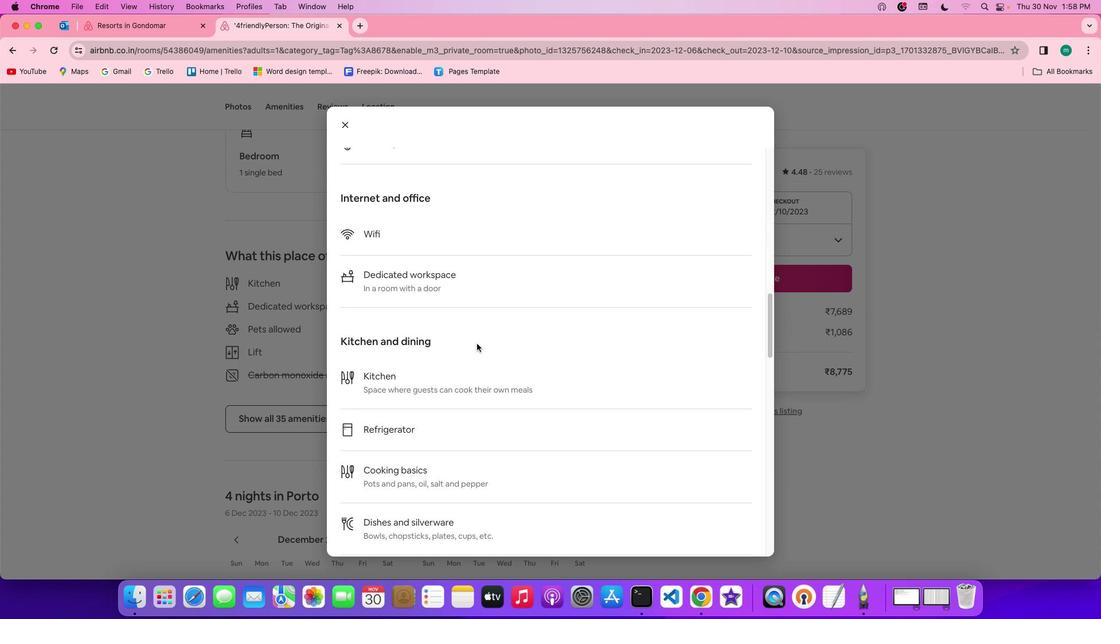 
Action: Mouse scrolled (478, 345) with delta (1, 0)
Screenshot: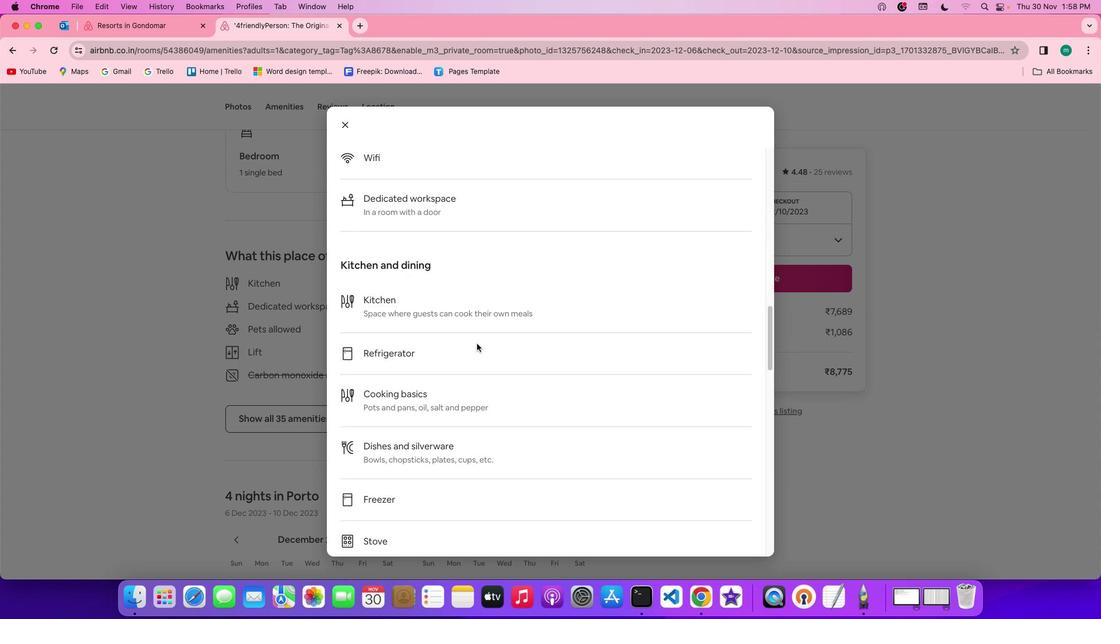 
Action: Mouse scrolled (478, 345) with delta (1, 1)
Screenshot: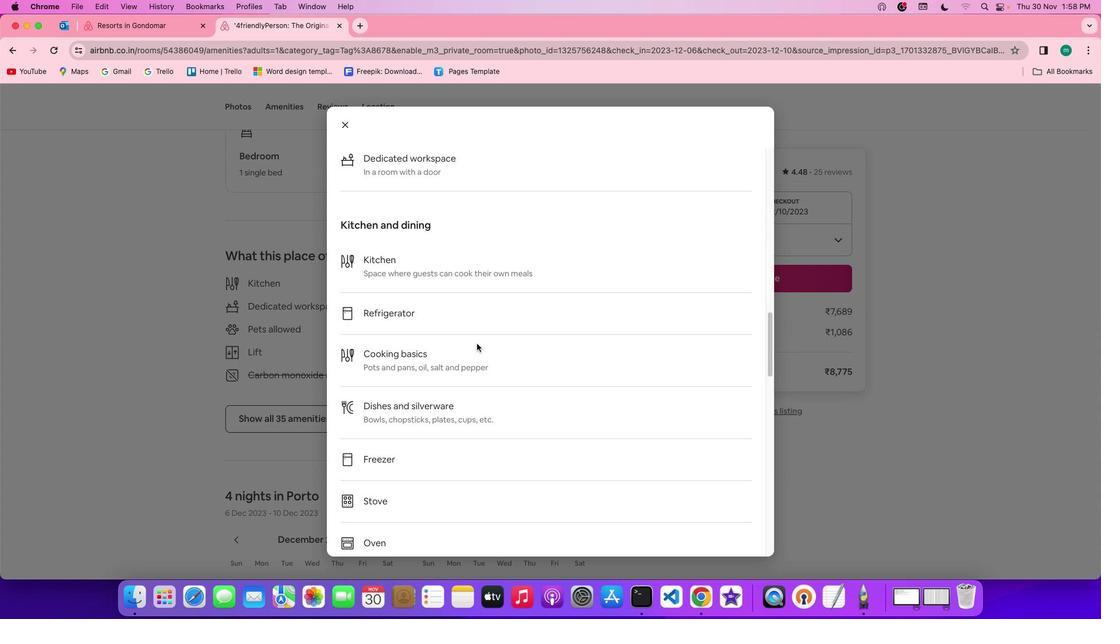
Action: Mouse scrolled (478, 345) with delta (1, 1)
Screenshot: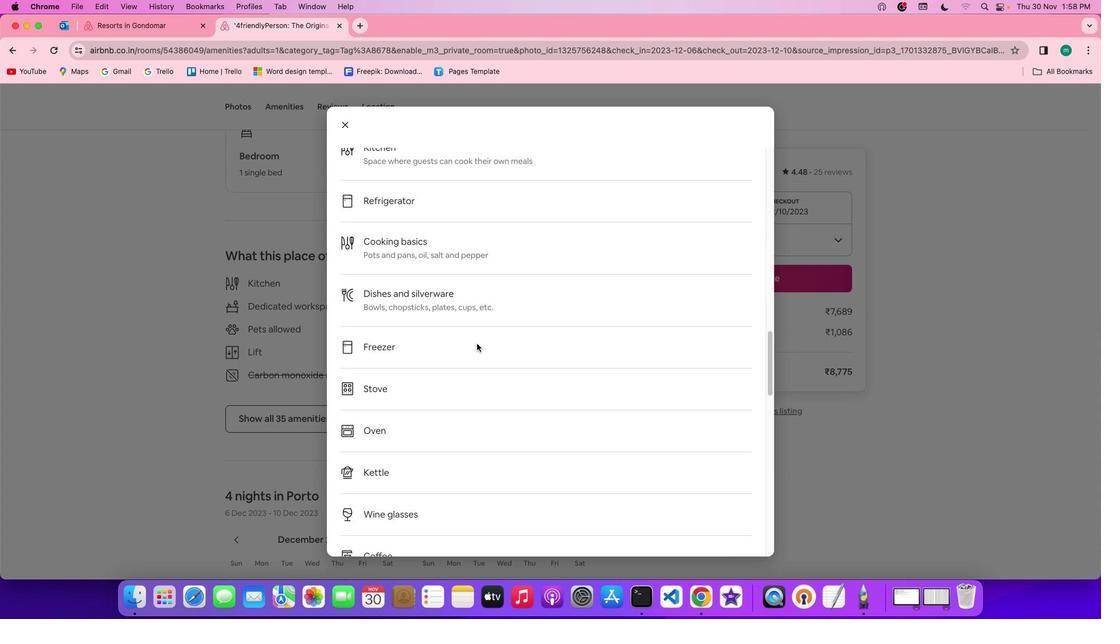
Action: Mouse scrolled (478, 345) with delta (1, 0)
Screenshot: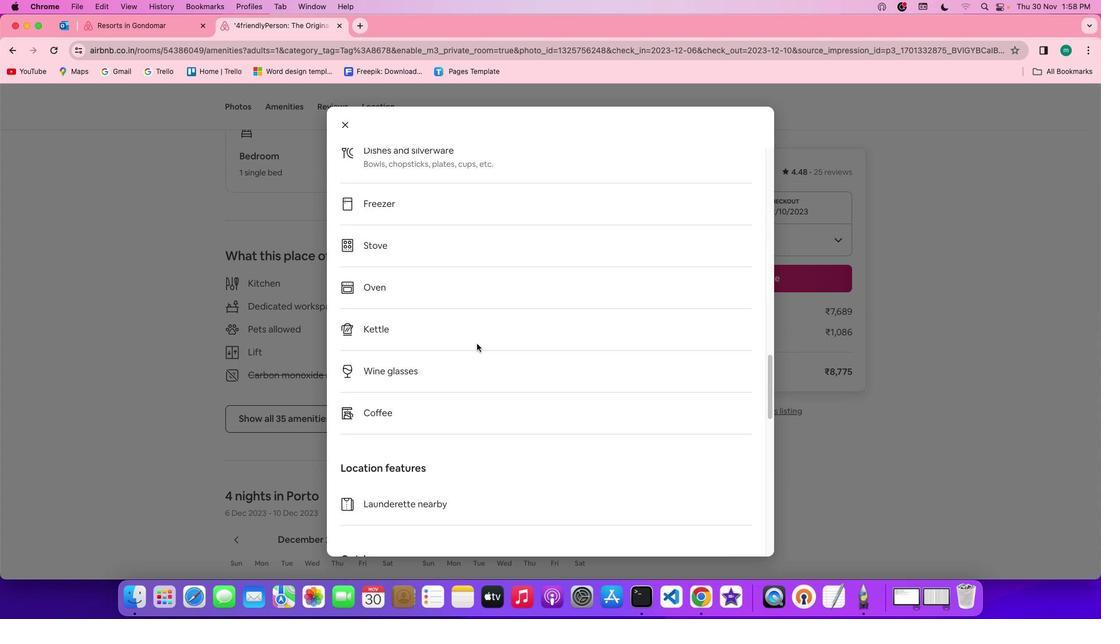 
Action: Mouse scrolled (478, 345) with delta (1, 0)
Screenshot: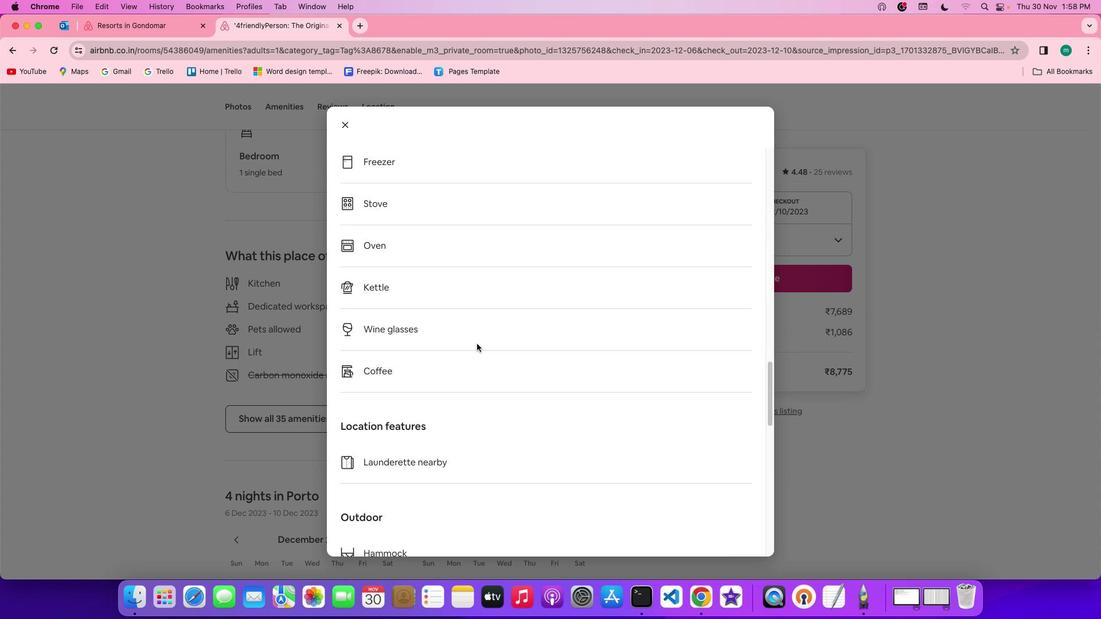 
Action: Mouse scrolled (478, 345) with delta (1, 0)
Screenshot: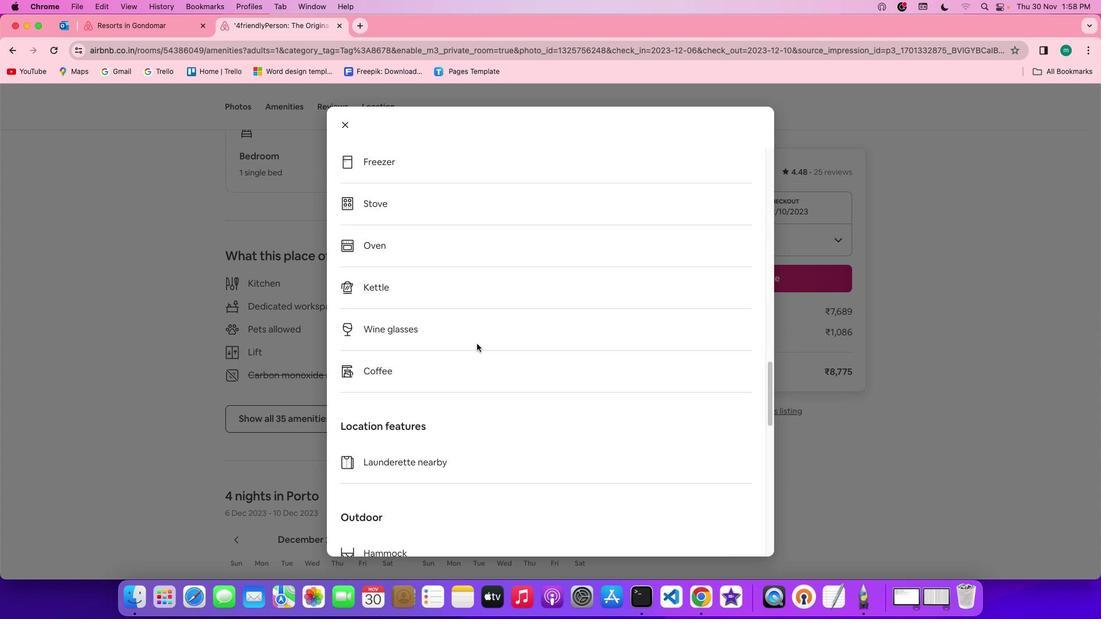 
Action: Mouse scrolled (478, 345) with delta (1, 0)
Screenshot: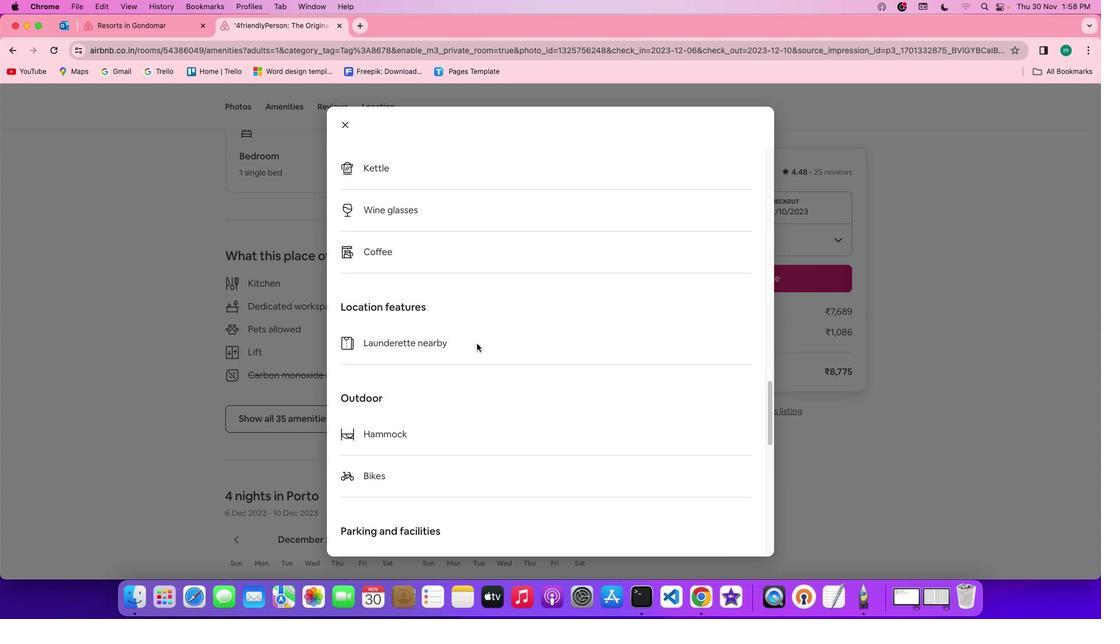 
Action: Mouse scrolled (478, 345) with delta (1, 1)
Screenshot: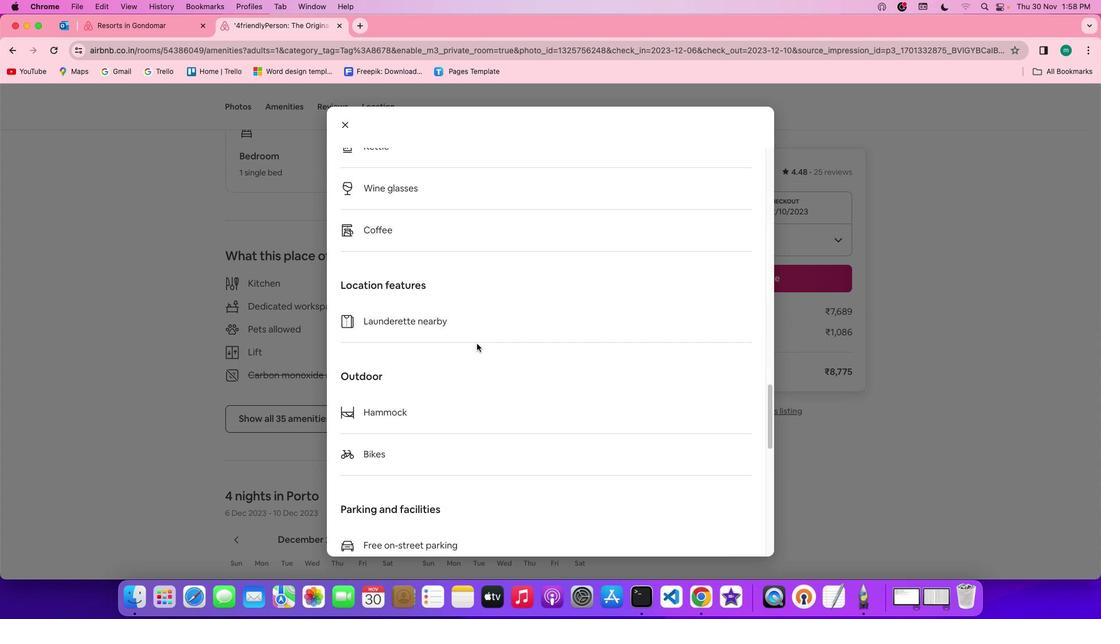 
Action: Mouse scrolled (478, 345) with delta (1, 1)
Screenshot: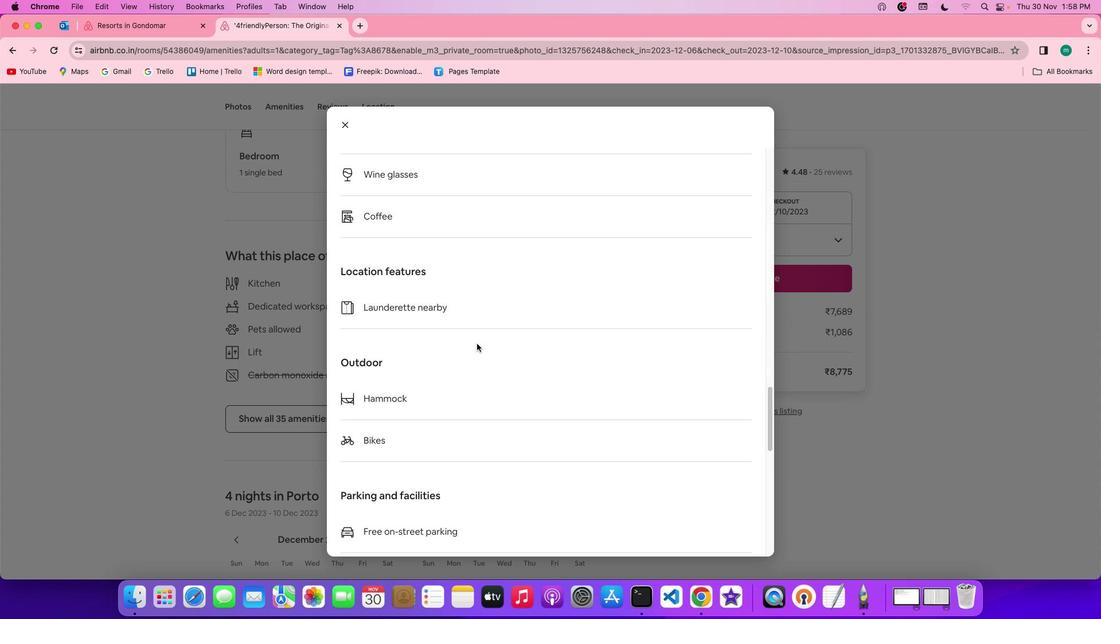 
Action: Mouse scrolled (478, 345) with delta (1, 0)
Screenshot: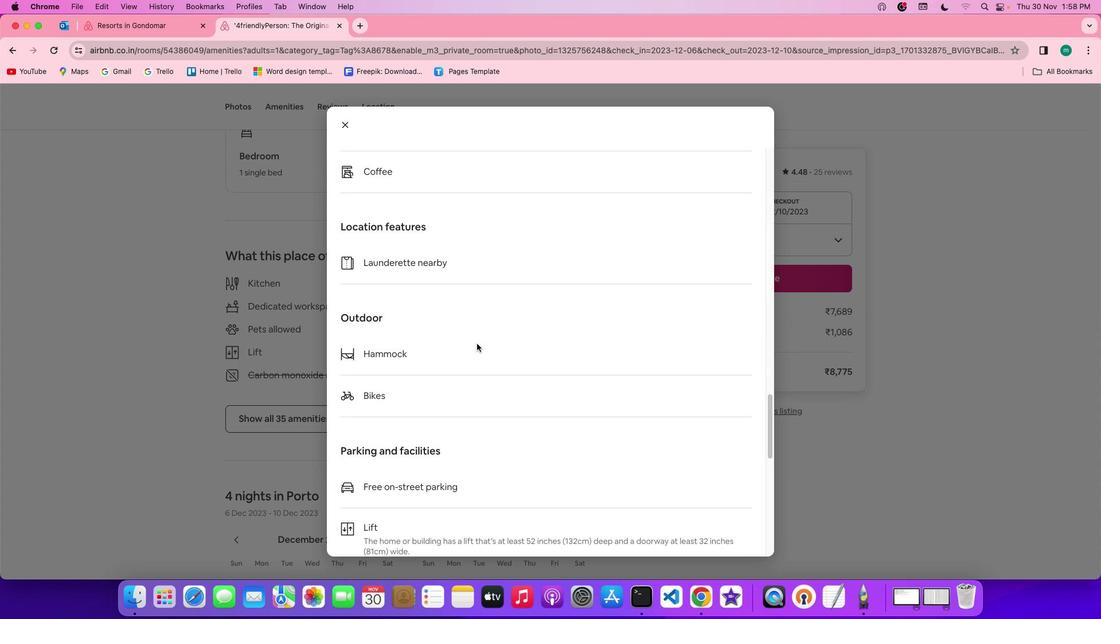 
Action: Mouse scrolled (478, 345) with delta (1, 0)
Screenshot: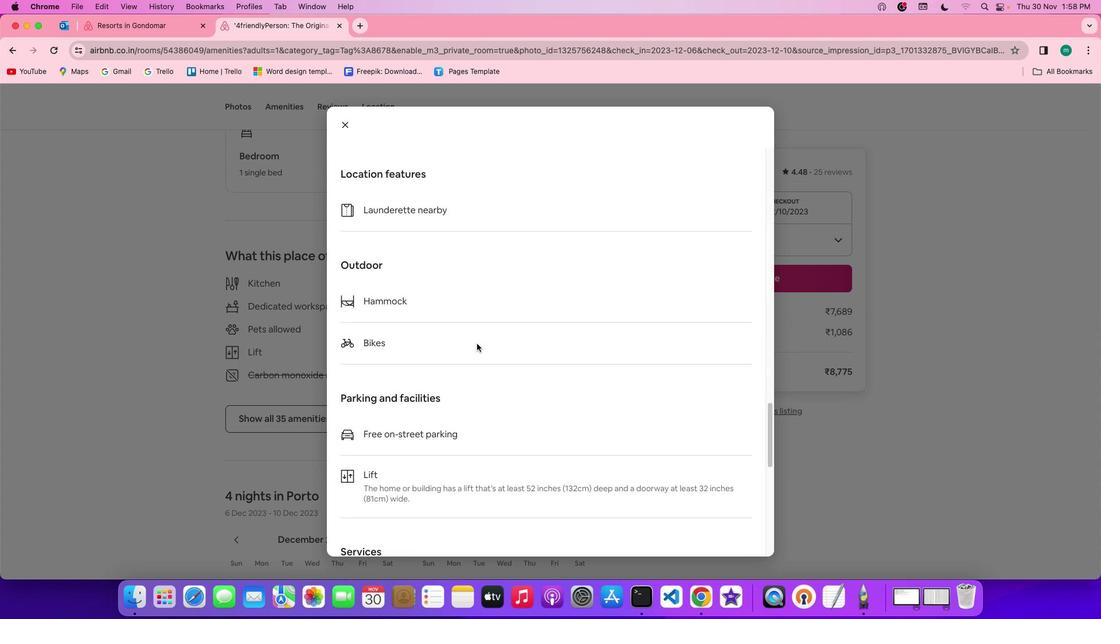
Action: Mouse scrolled (478, 345) with delta (1, 0)
Screenshot: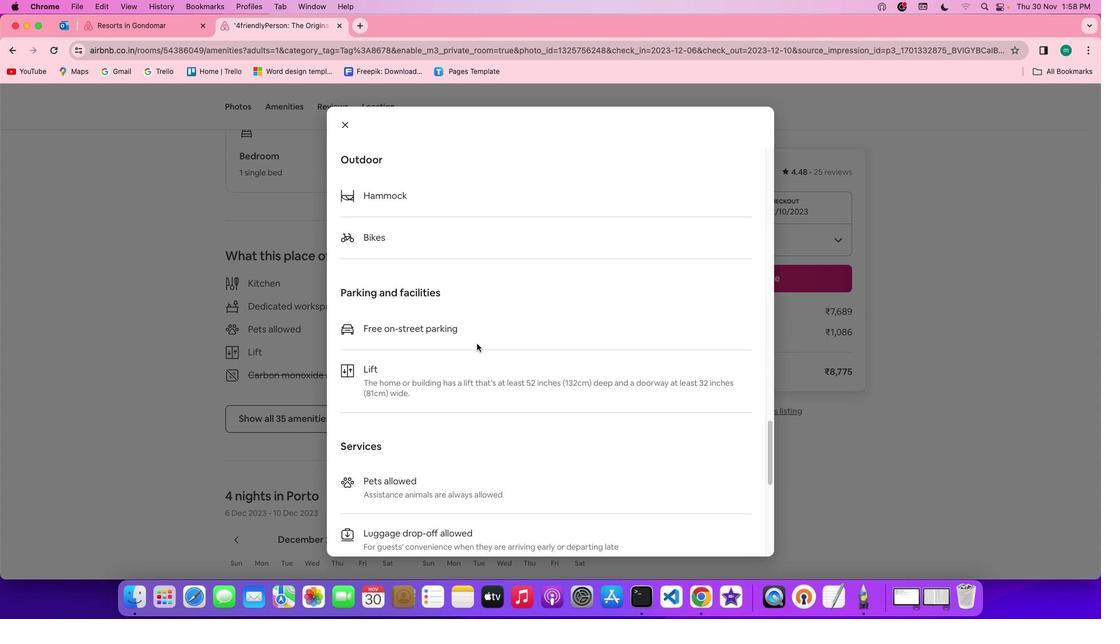 
Action: Mouse scrolled (478, 345) with delta (1, 1)
Screenshot: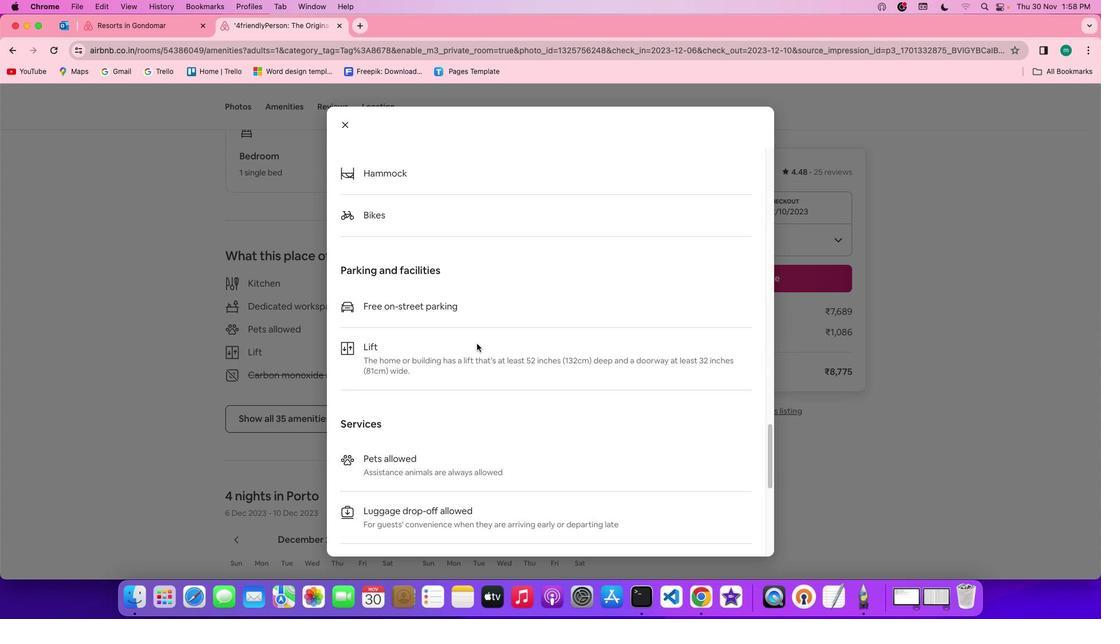 
Action: Mouse scrolled (478, 345) with delta (1, 1)
Screenshot: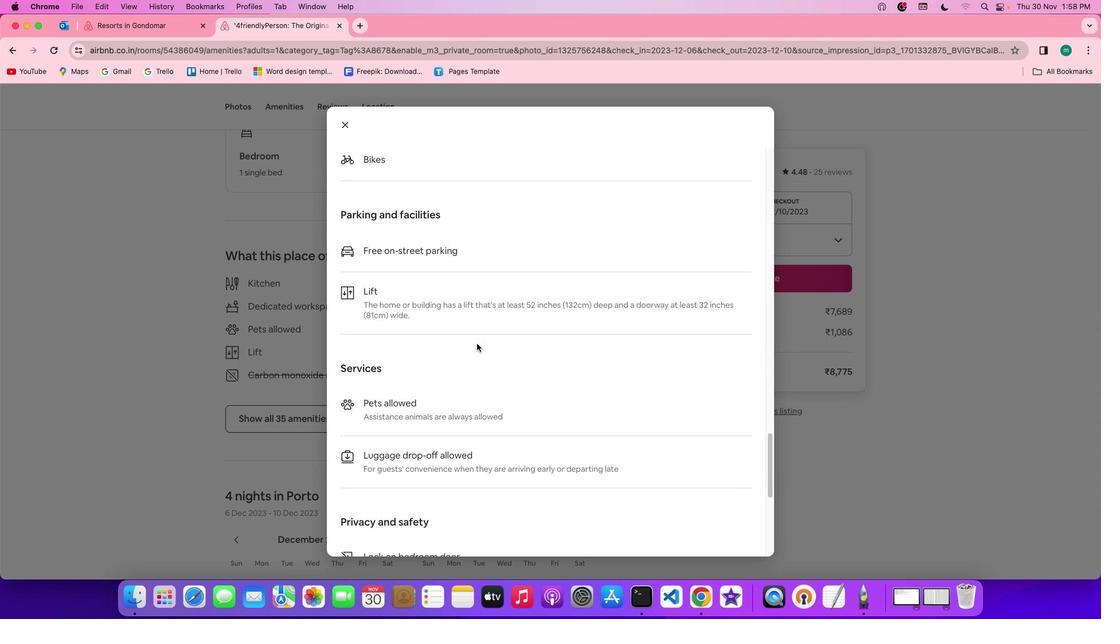 
Action: Mouse scrolled (478, 345) with delta (1, 0)
Screenshot: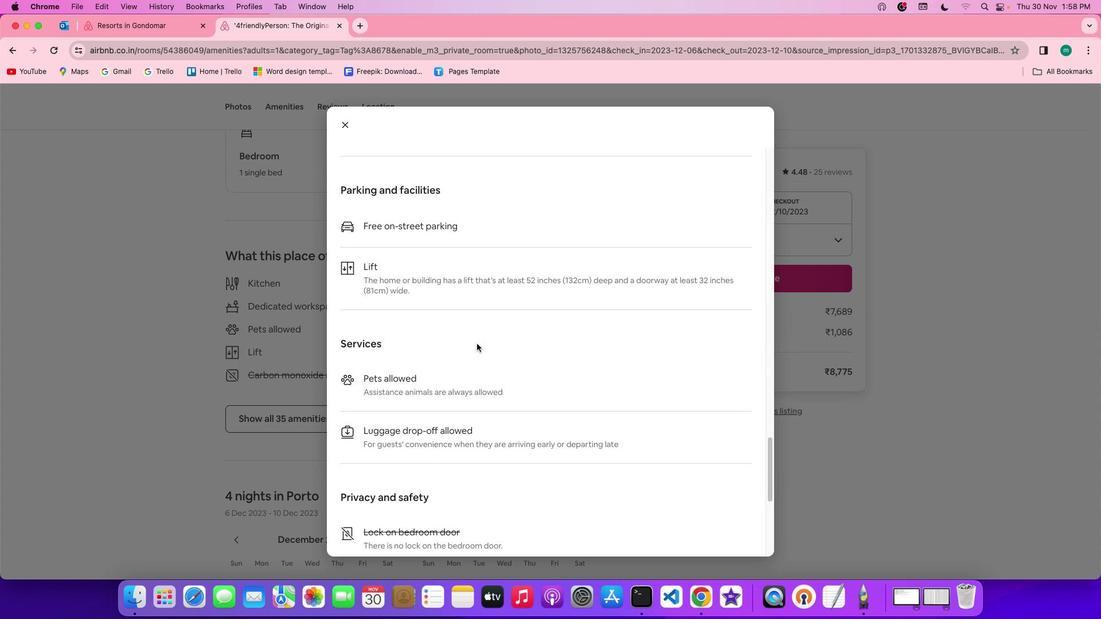 
Action: Mouse scrolled (478, 345) with delta (1, 0)
Screenshot: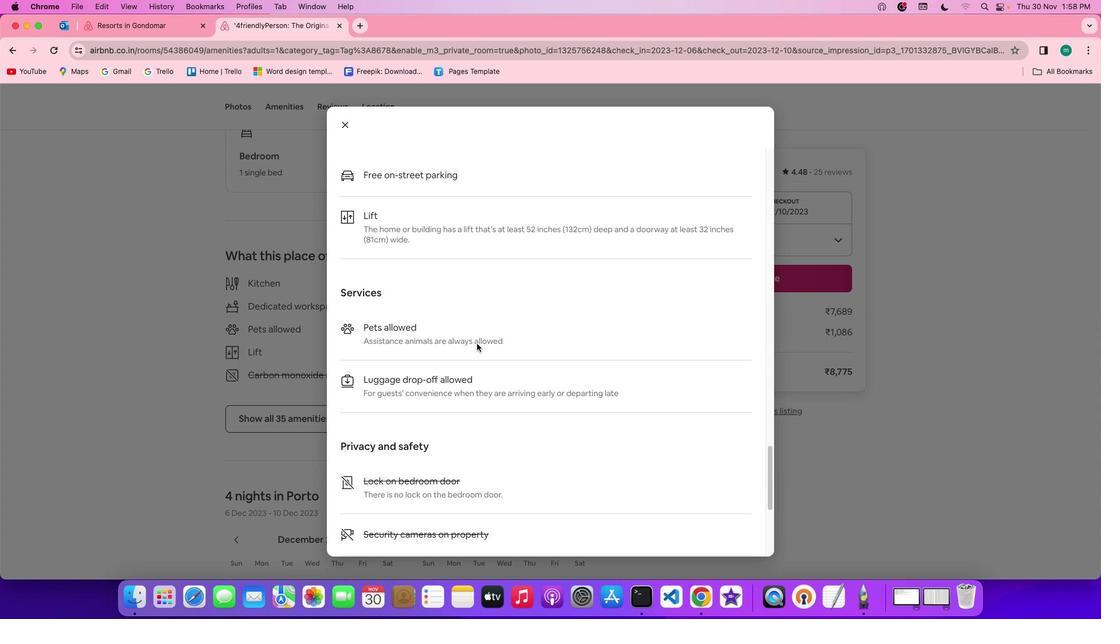 
Action: Mouse scrolled (478, 345) with delta (1, 1)
Screenshot: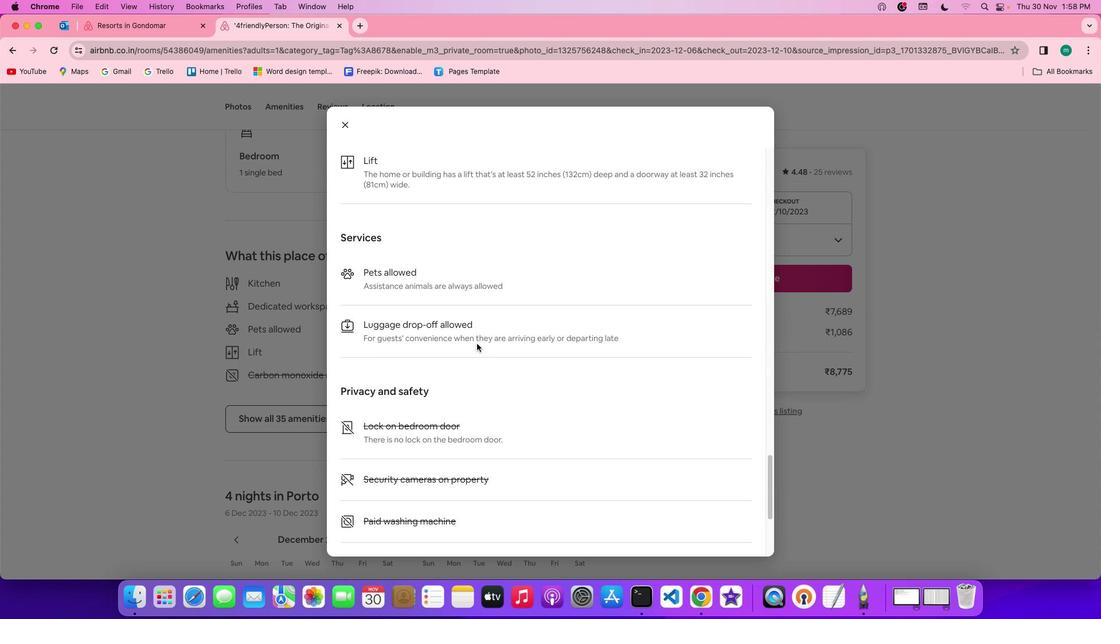 
Action: Mouse scrolled (478, 345) with delta (1, 1)
Screenshot: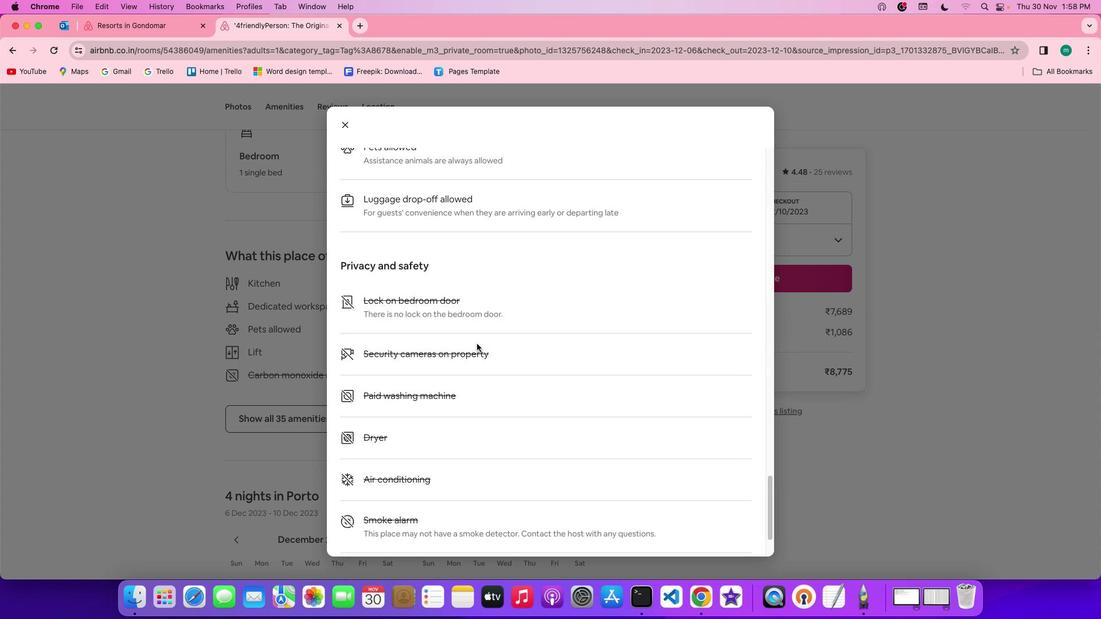 
Action: Mouse scrolled (478, 345) with delta (1, 0)
Screenshot: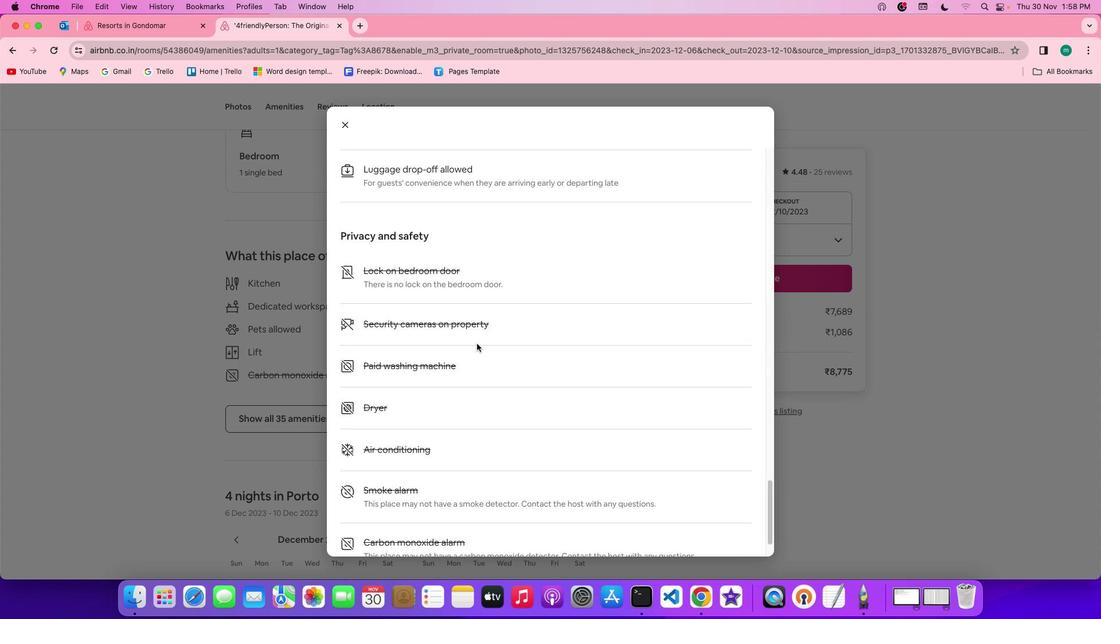 
Action: Mouse scrolled (478, 345) with delta (1, 0)
Screenshot: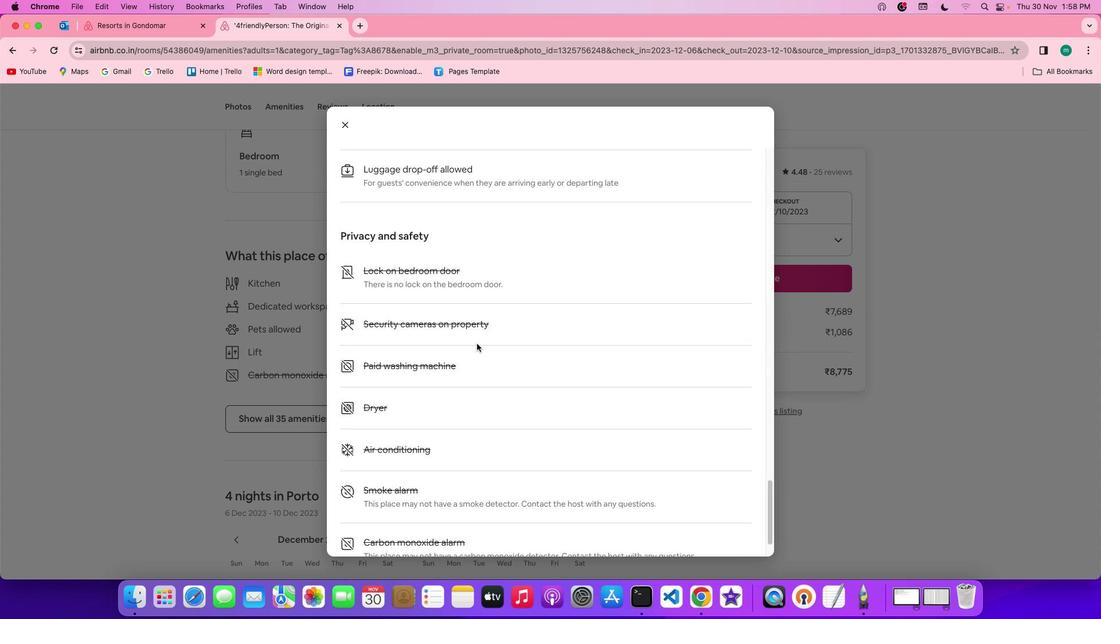 
Action: Mouse scrolled (478, 345) with delta (1, 0)
